 Task: 183. Freelance Voice Actor:- Create a Squarespace website for a freelance voice actor. Showcase voice acting demos, services, and contact information.
Action: Mouse moved to (1038, 406)
Screenshot: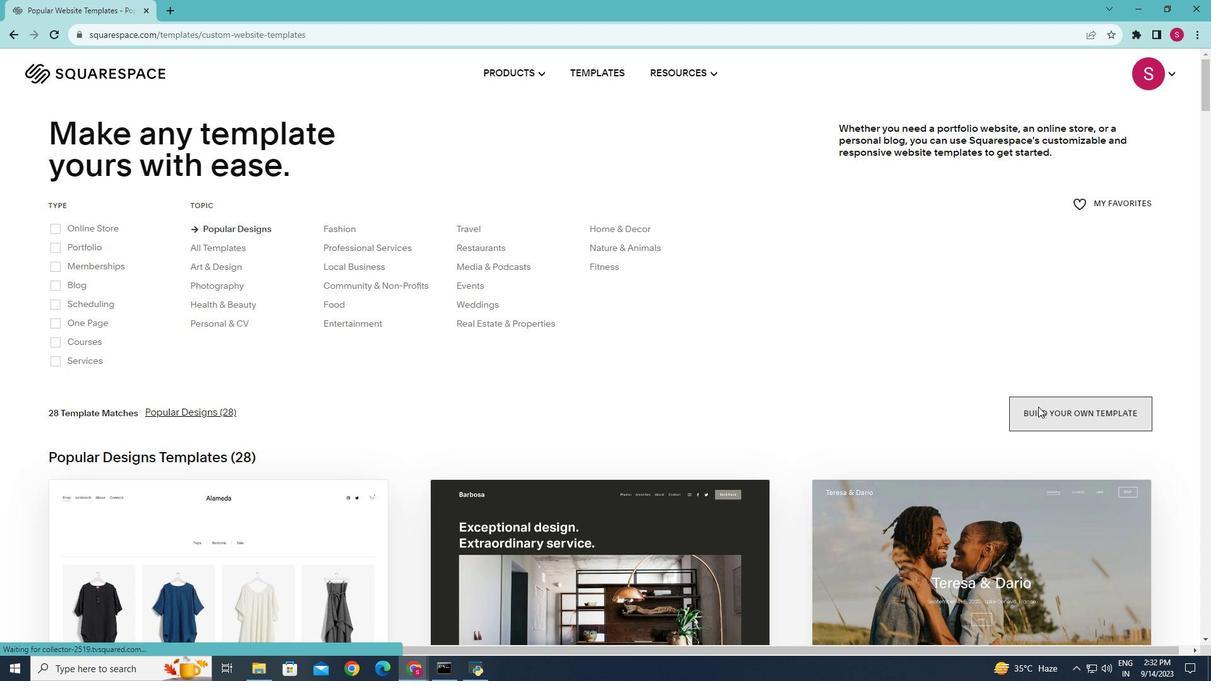 
Action: Mouse pressed left at (1038, 406)
Screenshot: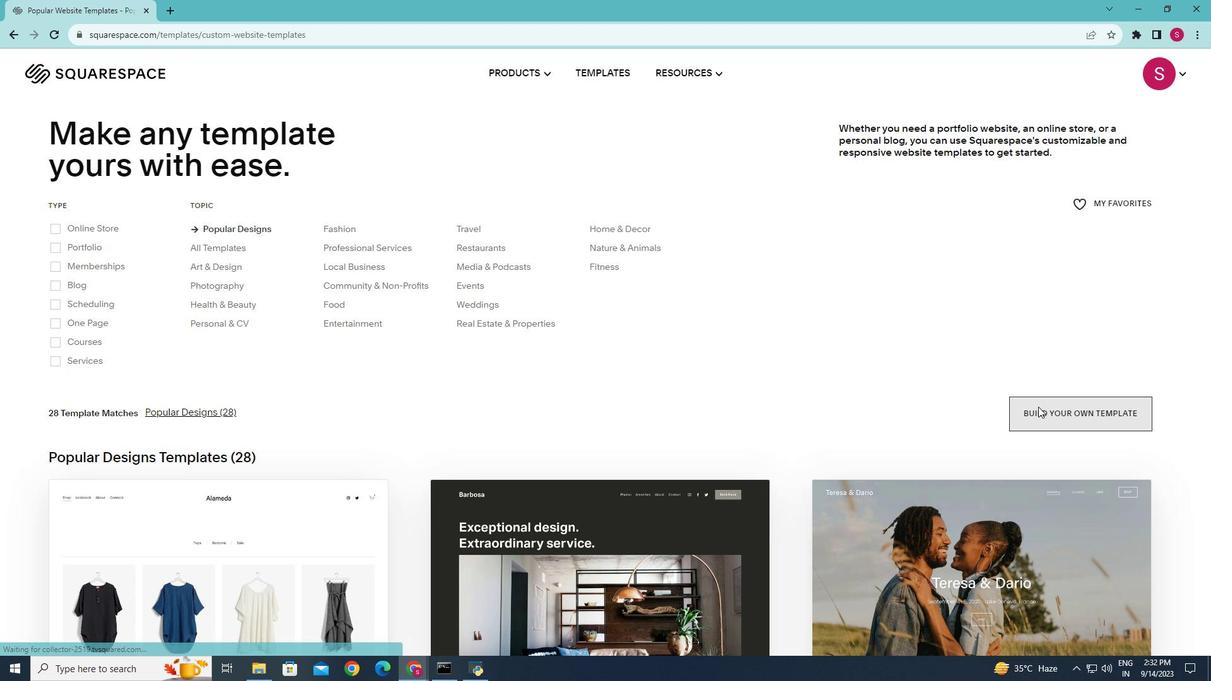 
Action: Mouse moved to (1004, 476)
Screenshot: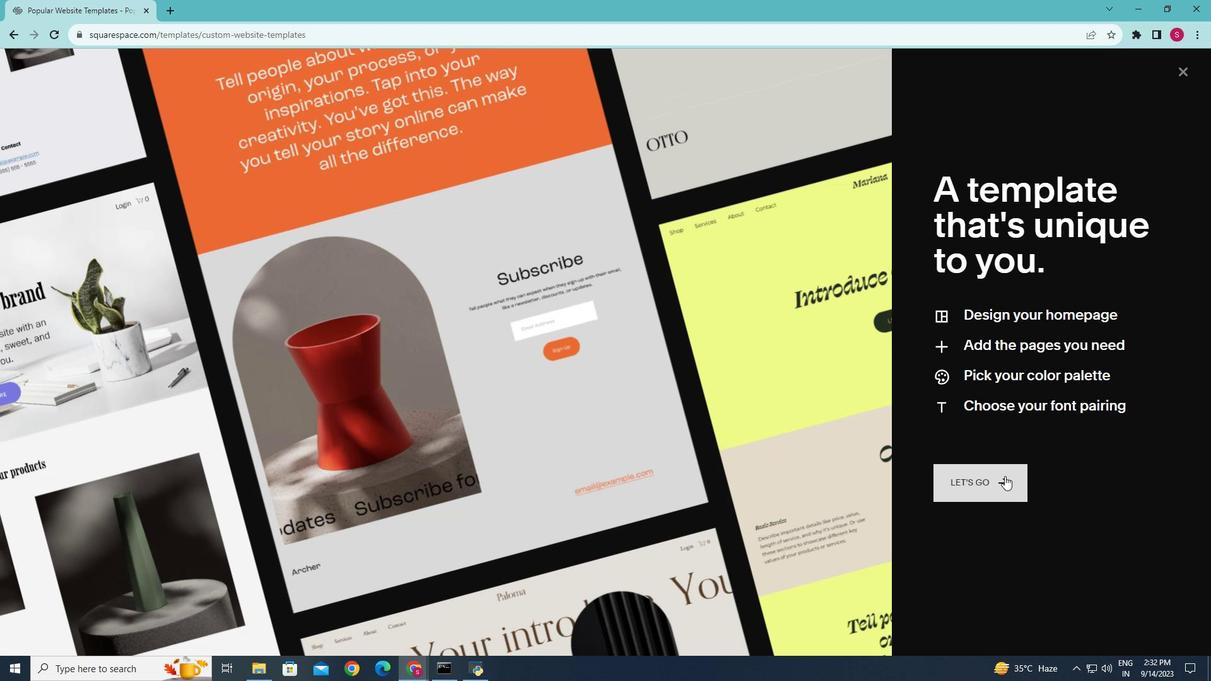
Action: Mouse pressed left at (1004, 476)
Screenshot: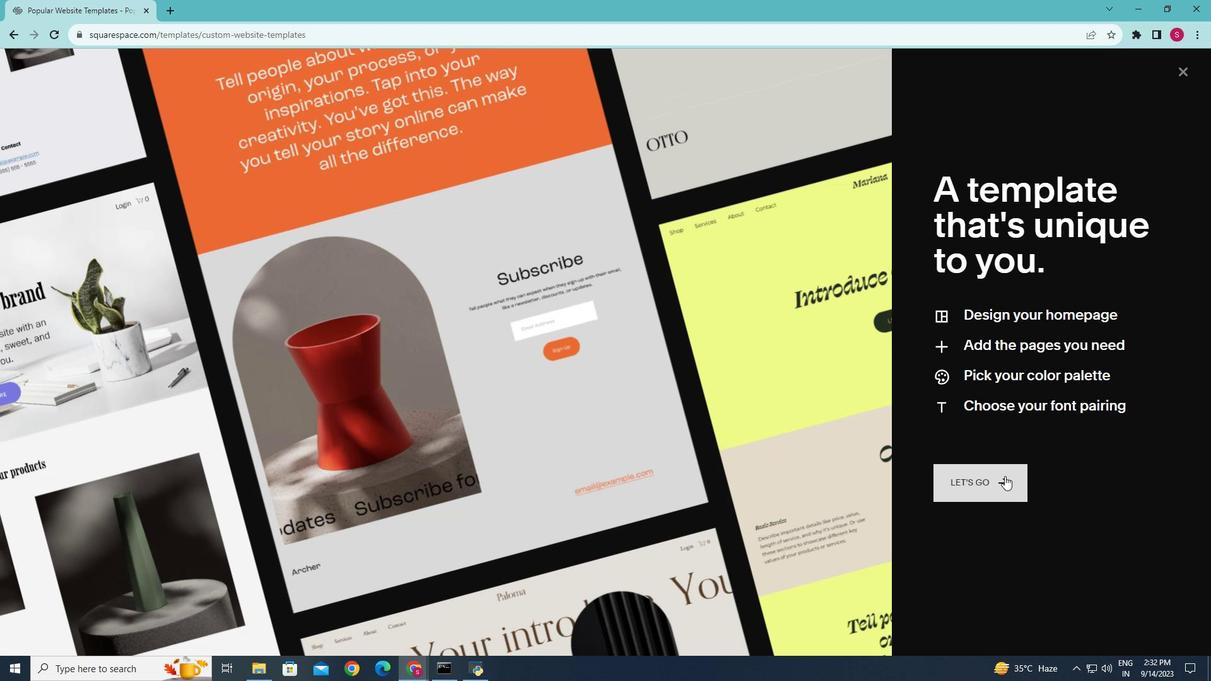 
Action: Mouse moved to (992, 228)
Screenshot: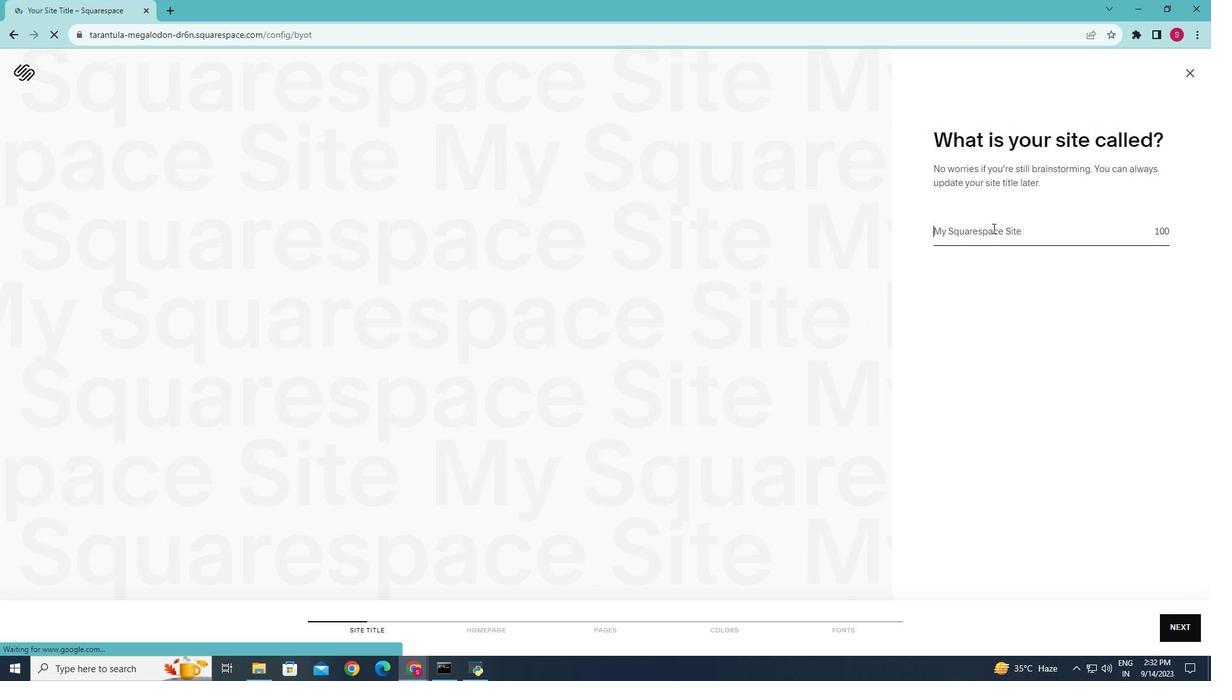 
Action: Mouse pressed left at (992, 228)
Screenshot: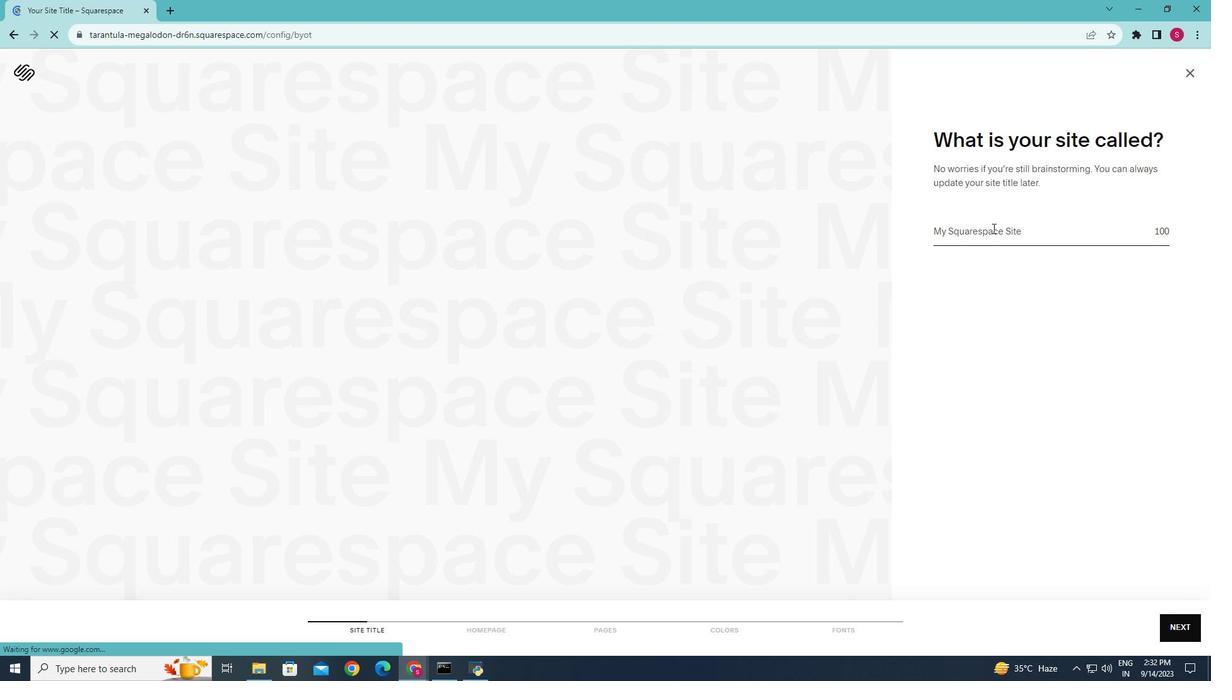 
Action: Mouse moved to (992, 228)
Screenshot: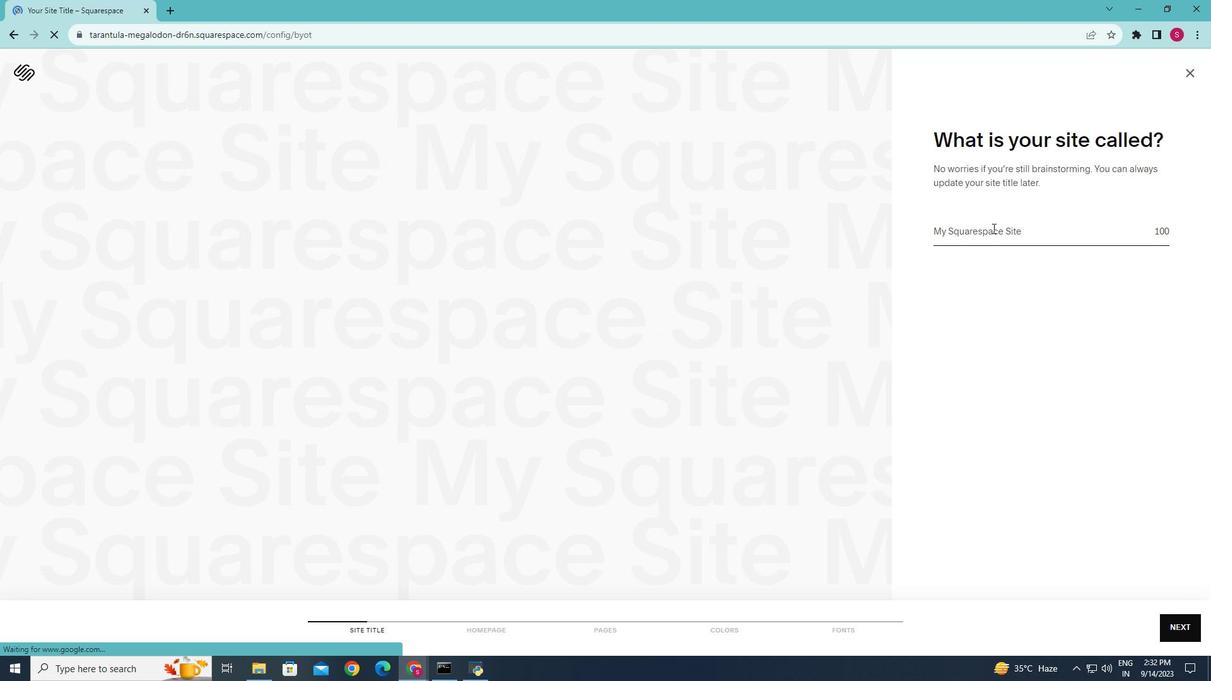 
Action: Key pressed <Key.caps_lock>F<Key.caps_lock>reelance<Key.space><Key.caps_lock>V<Key.caps_lock>oice<Key.space><Key.caps_lock>A<Key.caps_lock>ctor
Screenshot: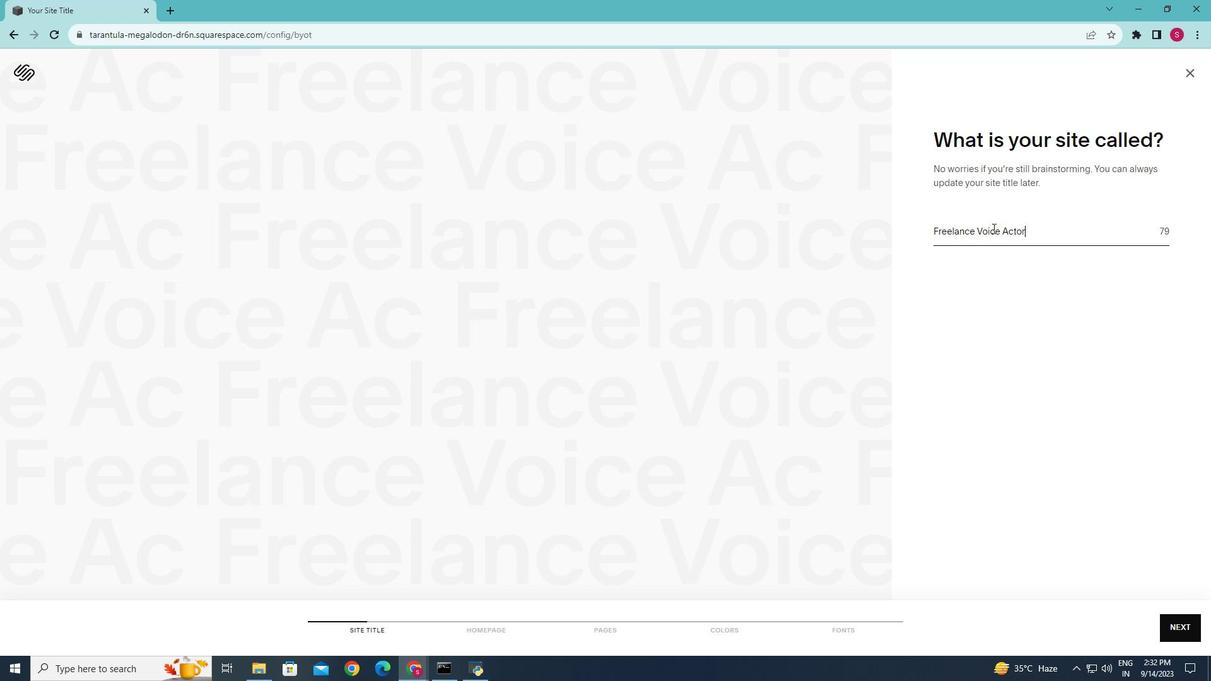 
Action: Mouse moved to (1168, 621)
Screenshot: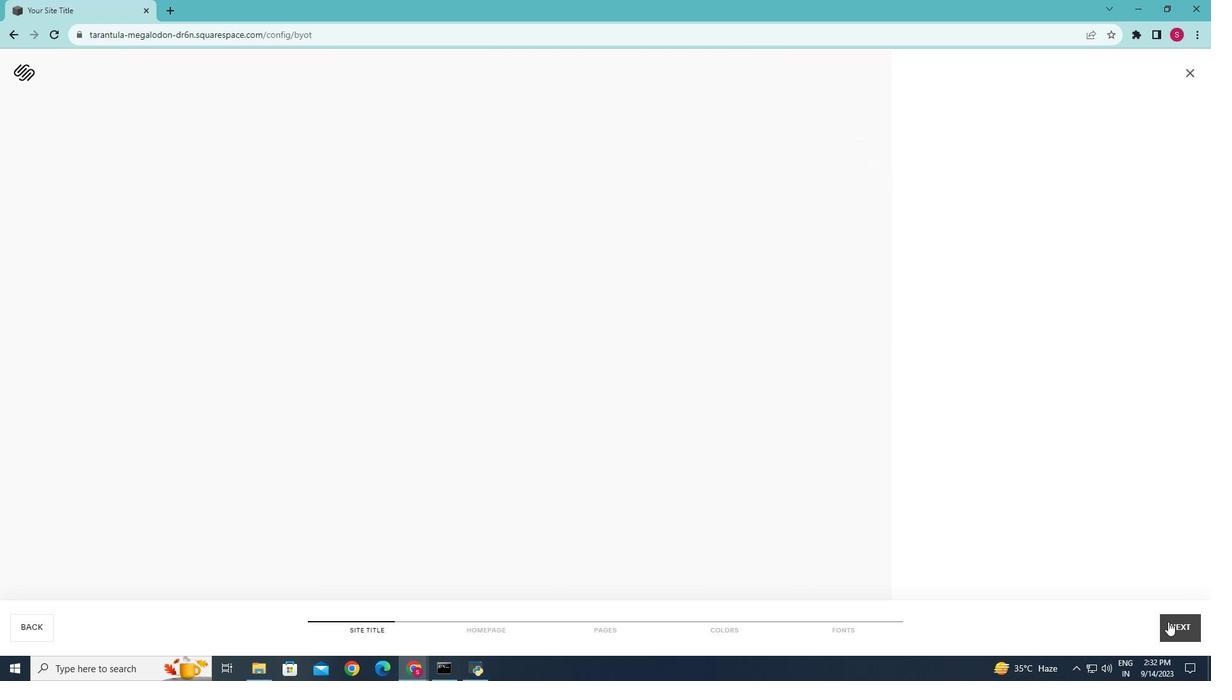 
Action: Mouse pressed left at (1168, 621)
Screenshot: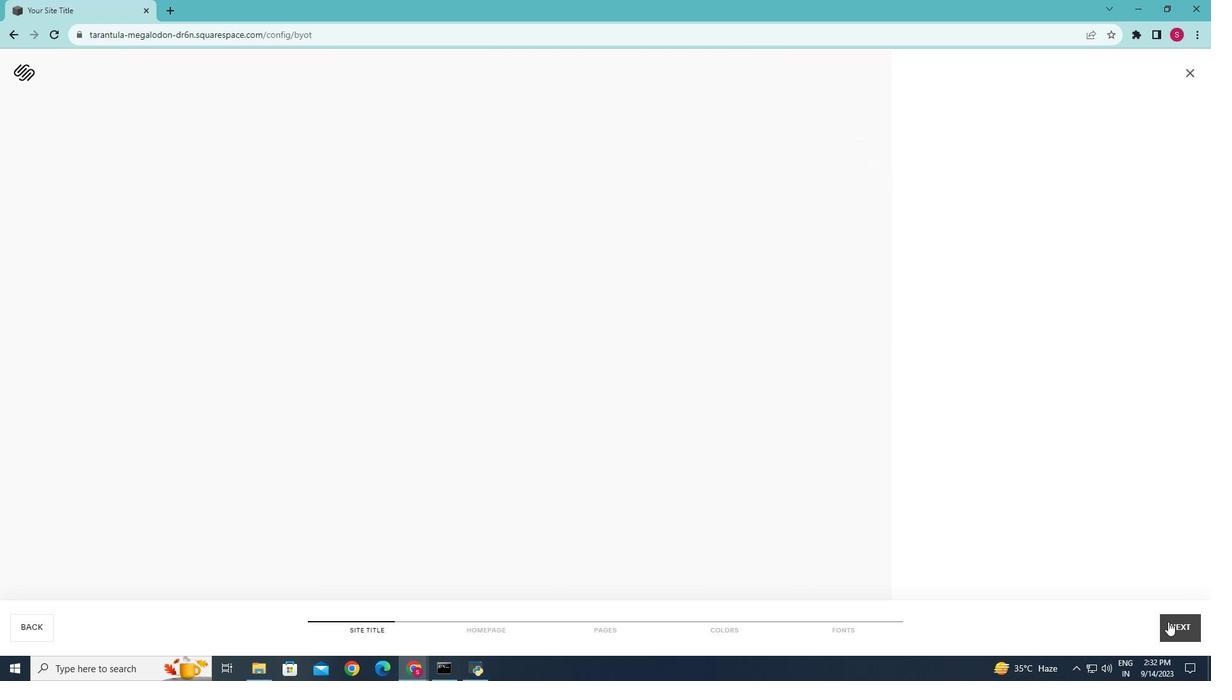 
Action: Mouse moved to (1178, 625)
Screenshot: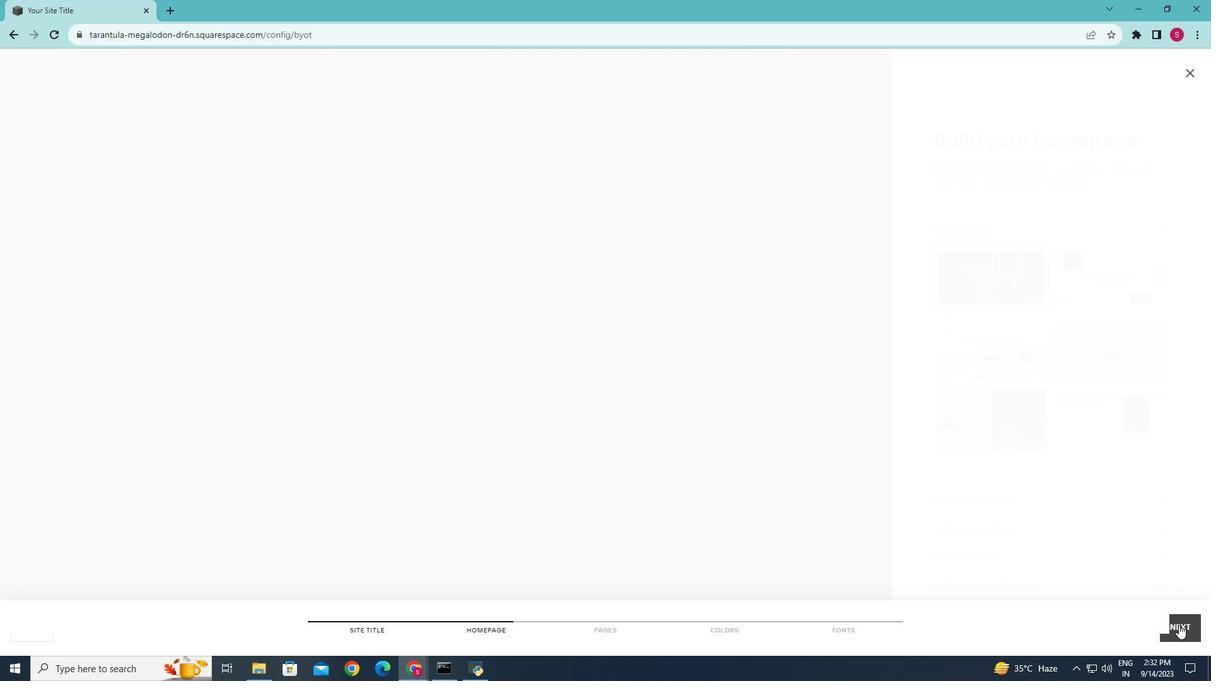 
Action: Mouse pressed left at (1178, 625)
Screenshot: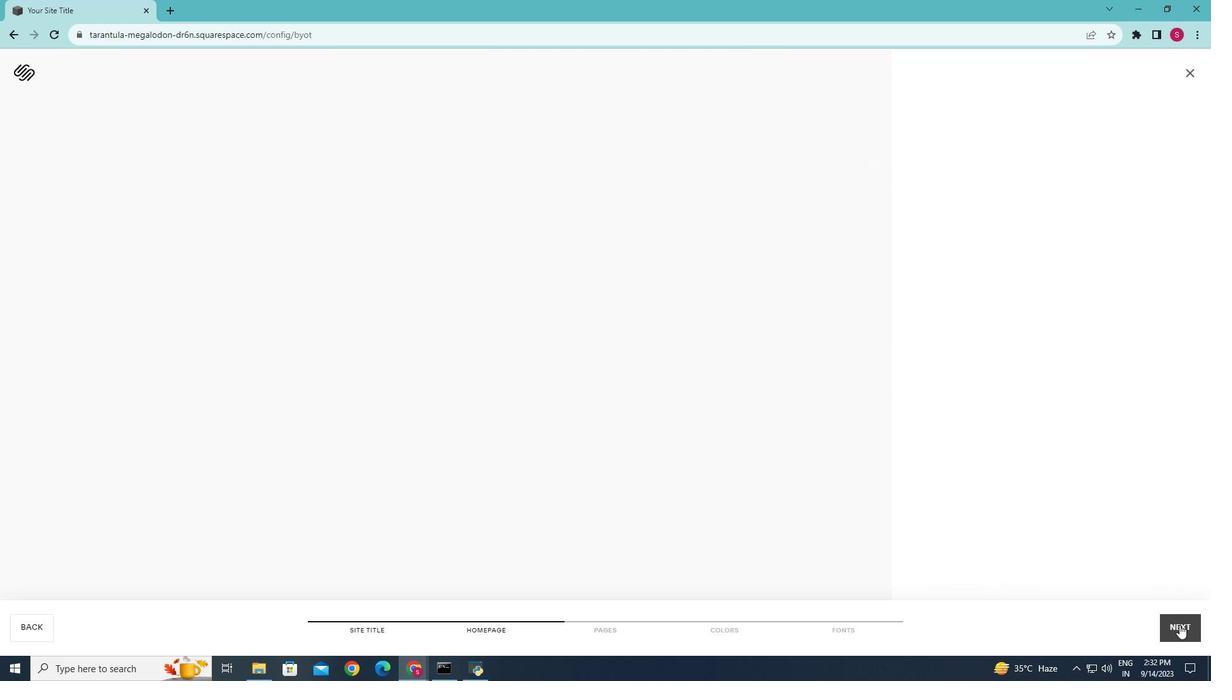 
Action: Mouse moved to (935, 350)
Screenshot: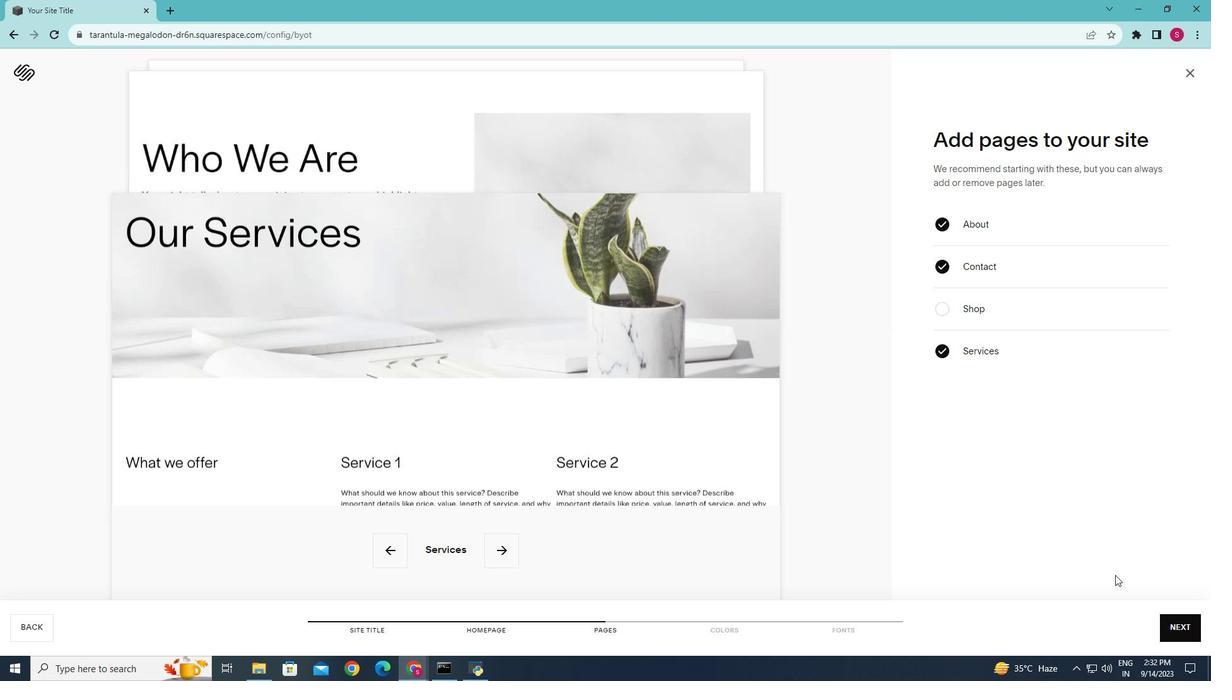
Action: Mouse pressed left at (935, 350)
Screenshot: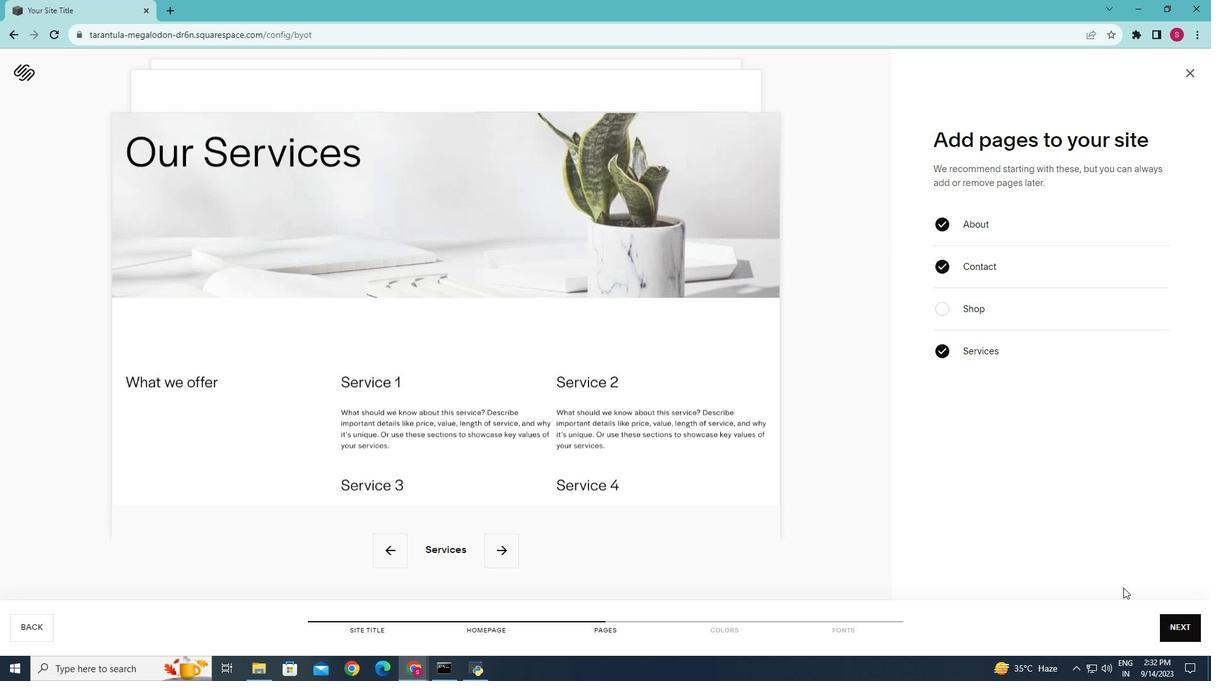 
Action: Mouse moved to (1173, 621)
Screenshot: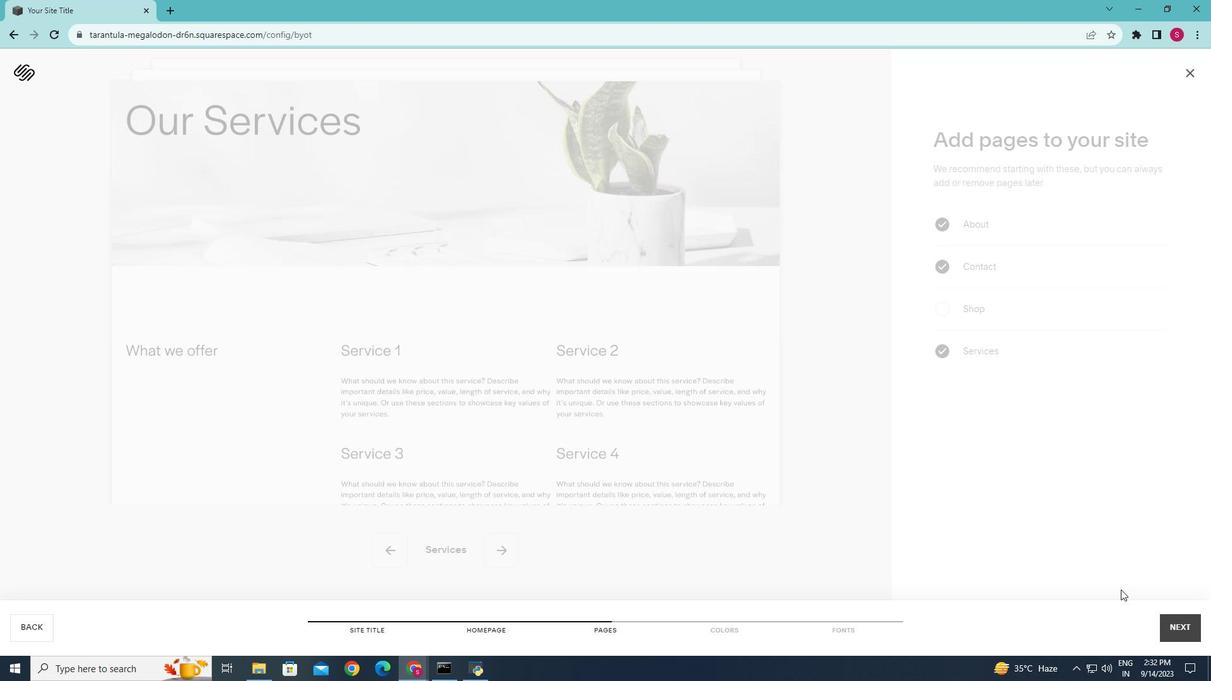 
Action: Mouse pressed left at (1173, 621)
Screenshot: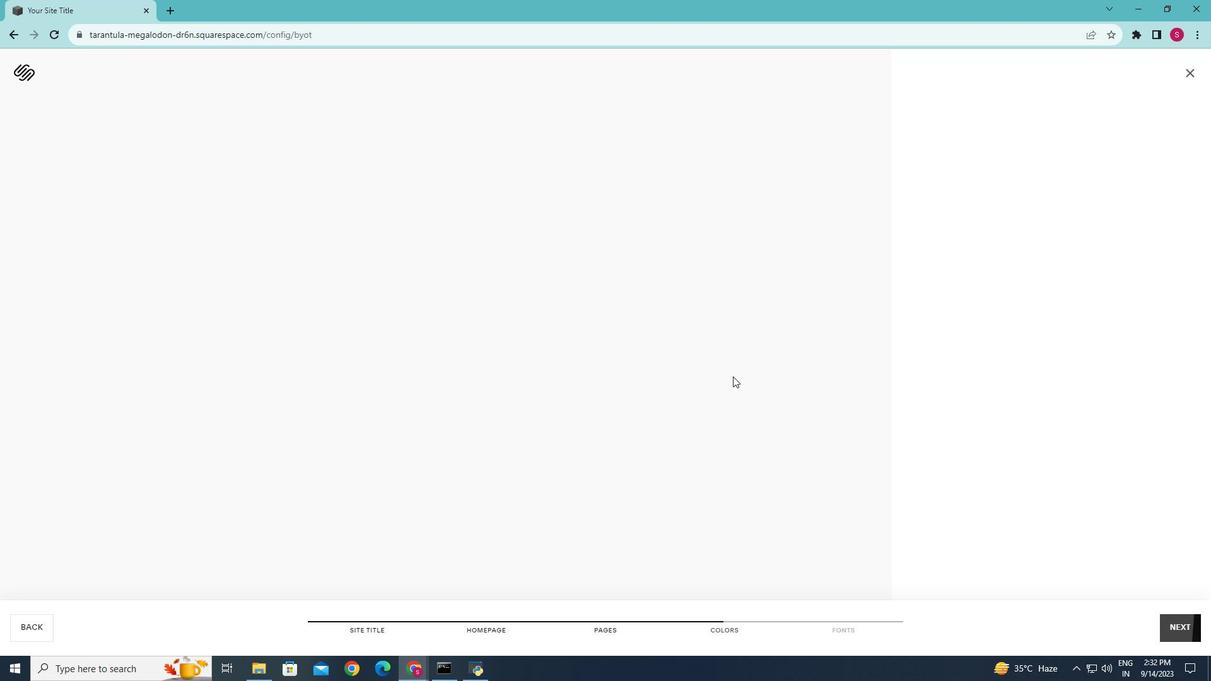 
Action: Mouse moved to (962, 348)
Screenshot: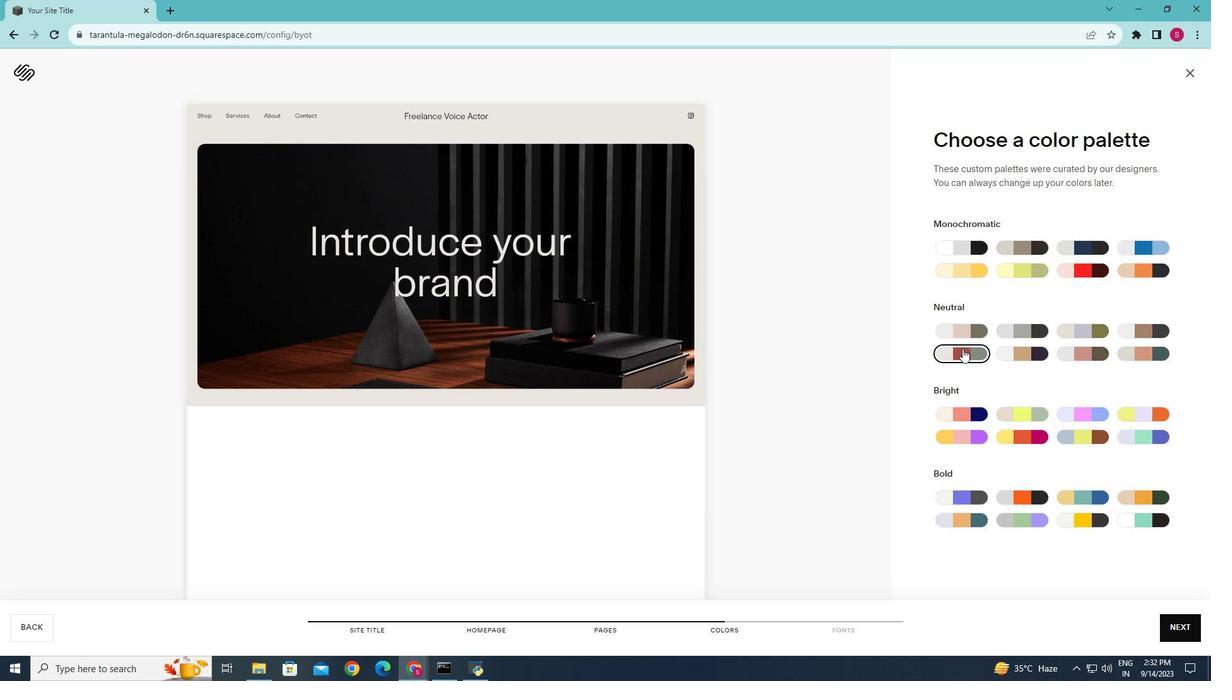 
Action: Mouse pressed left at (962, 348)
Screenshot: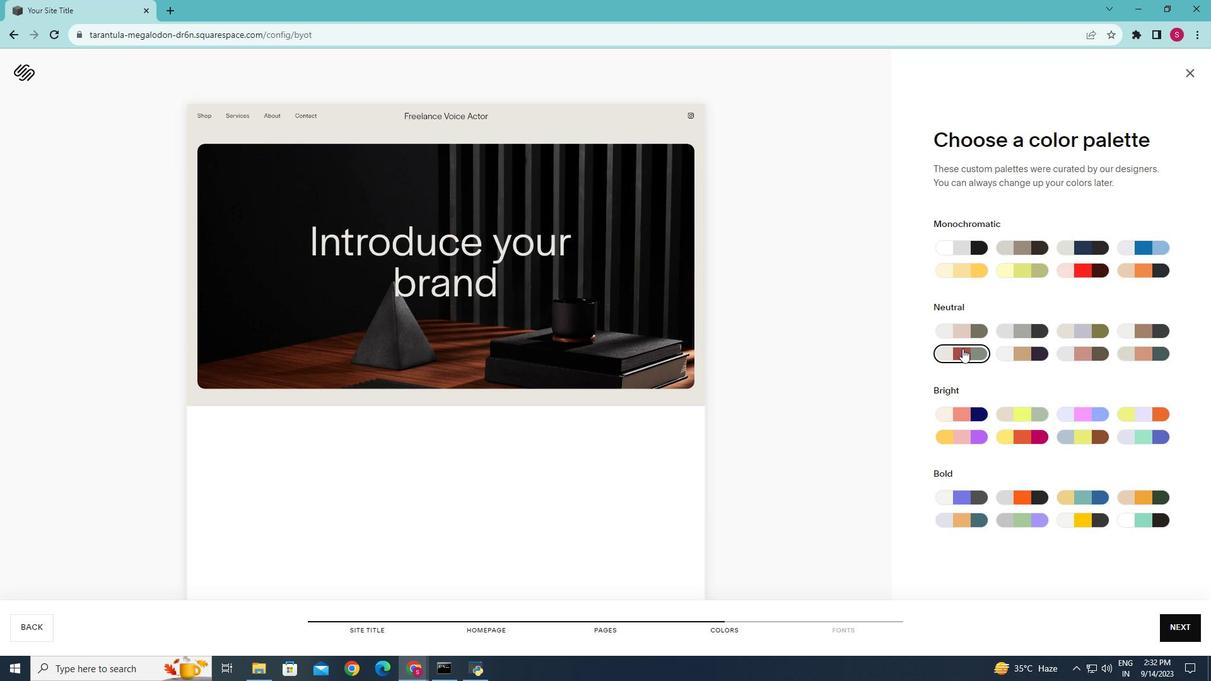 
Action: Mouse moved to (1169, 620)
Screenshot: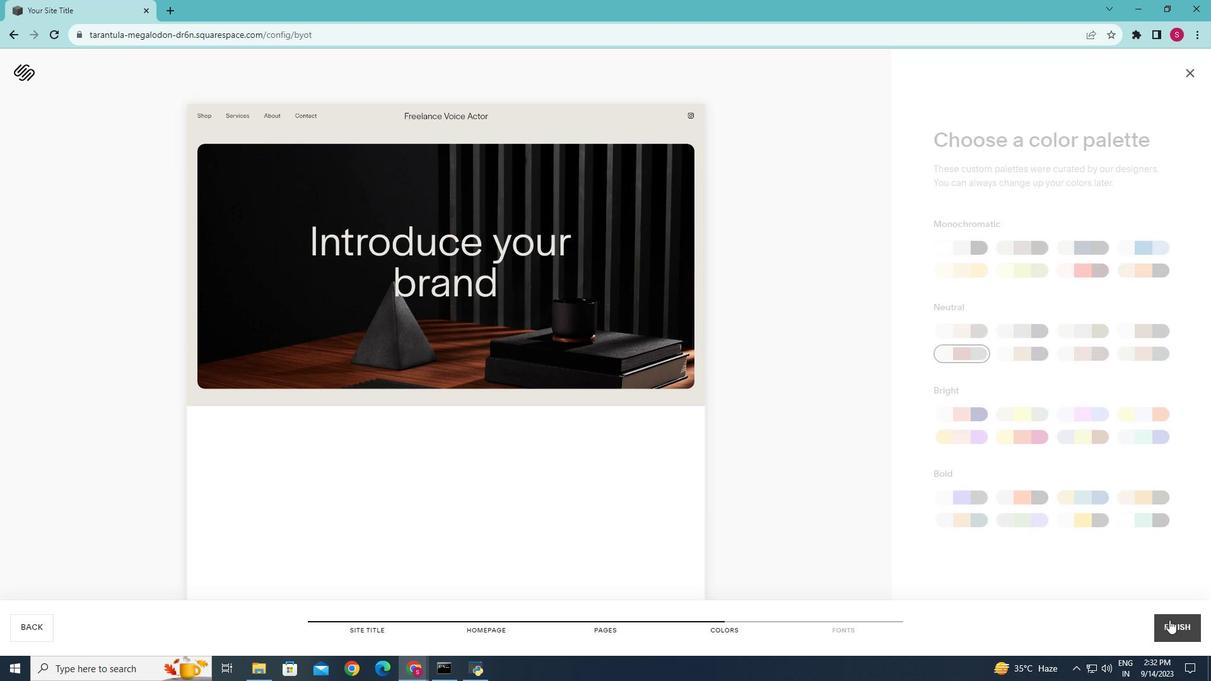 
Action: Mouse pressed left at (1169, 620)
Screenshot: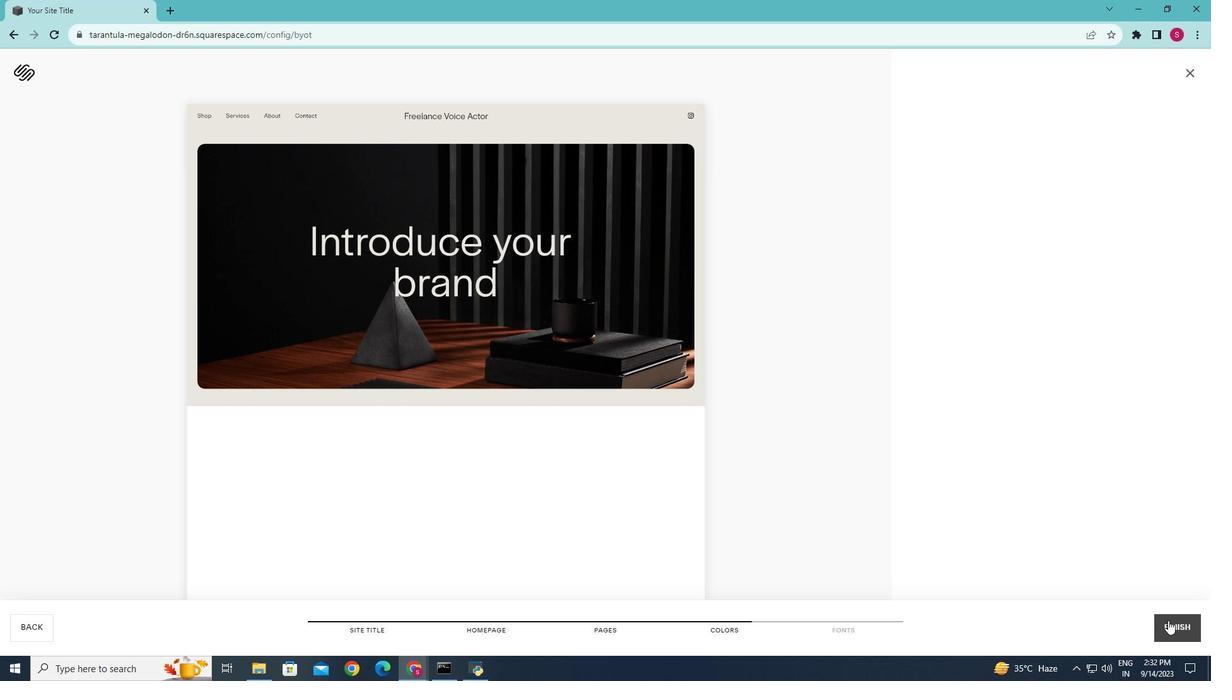 
Action: Mouse moved to (1030, 451)
Screenshot: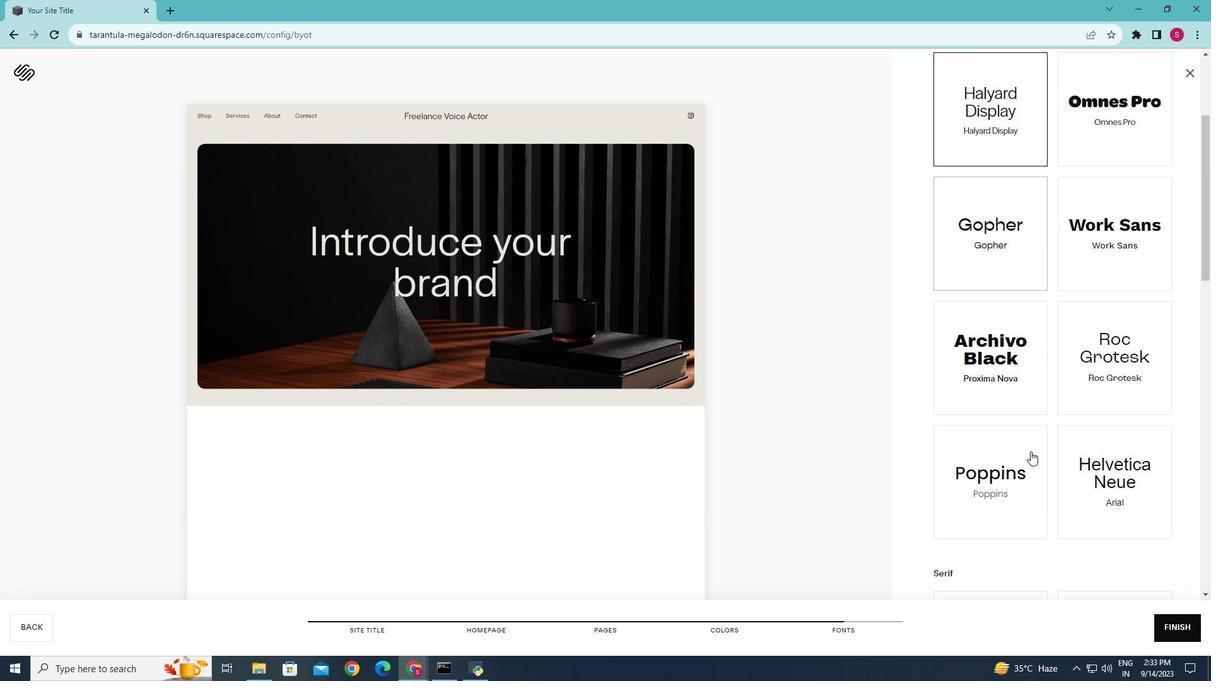 
Action: Mouse scrolled (1030, 451) with delta (0, 0)
Screenshot: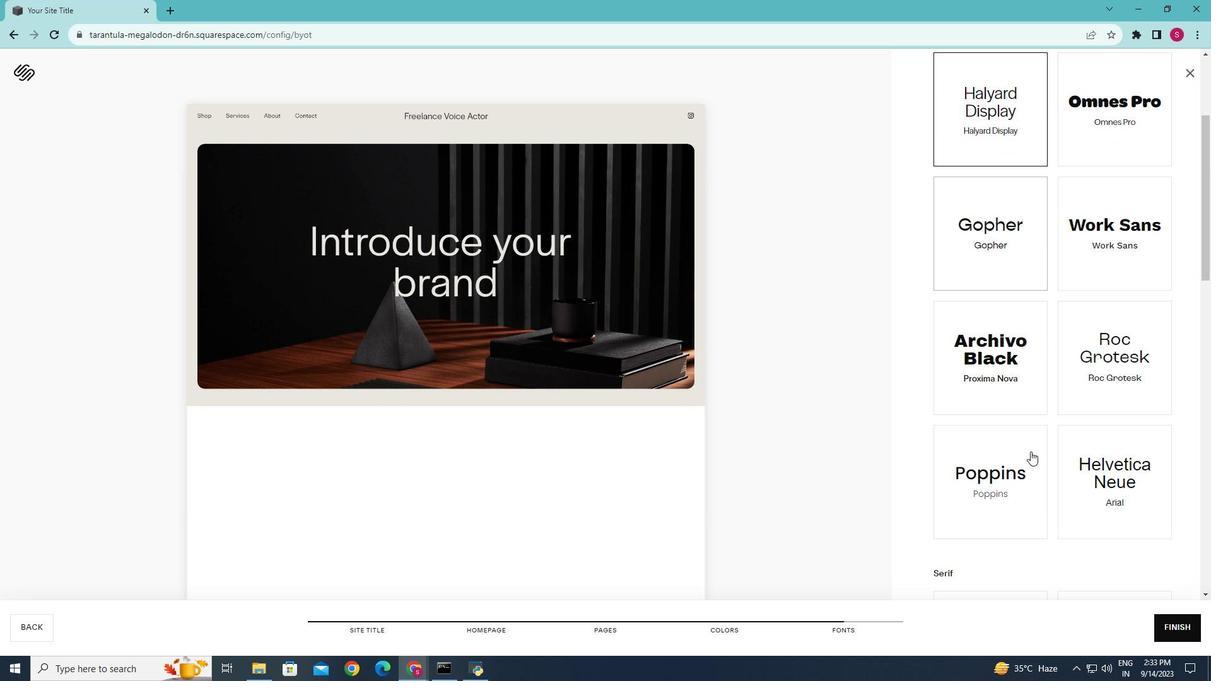 
Action: Mouse scrolled (1030, 451) with delta (0, 0)
Screenshot: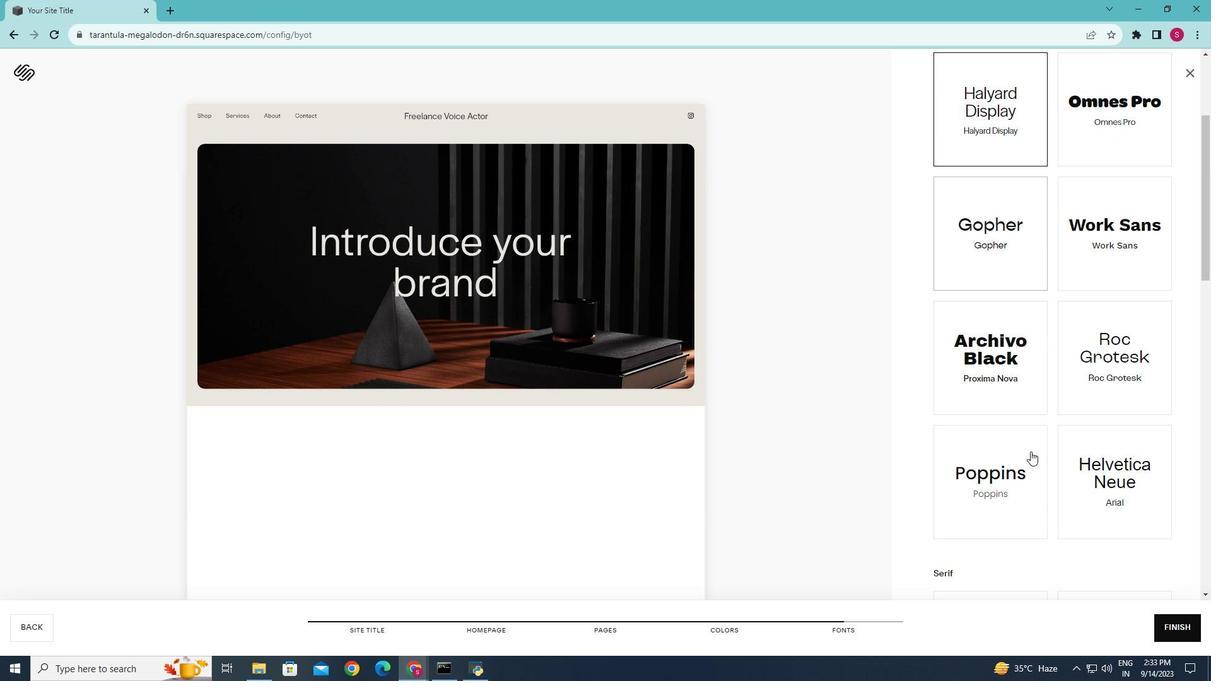 
Action: Mouse scrolled (1030, 451) with delta (0, 0)
Screenshot: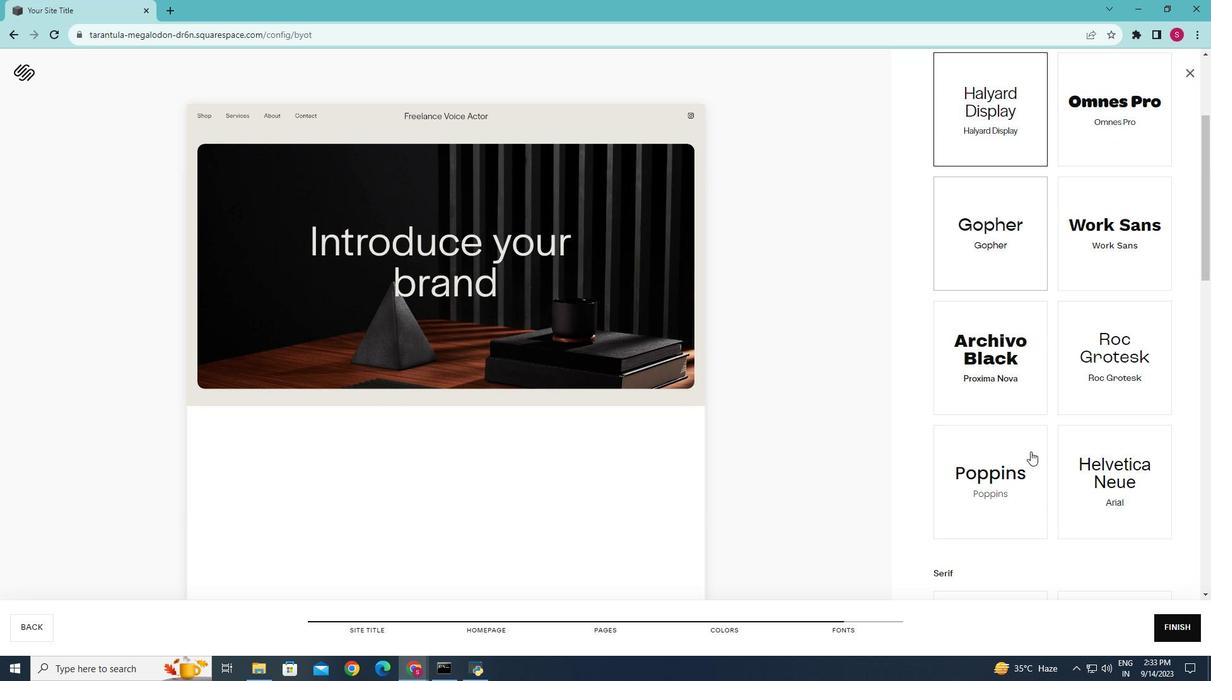 
Action: Mouse scrolled (1030, 451) with delta (0, 0)
Screenshot: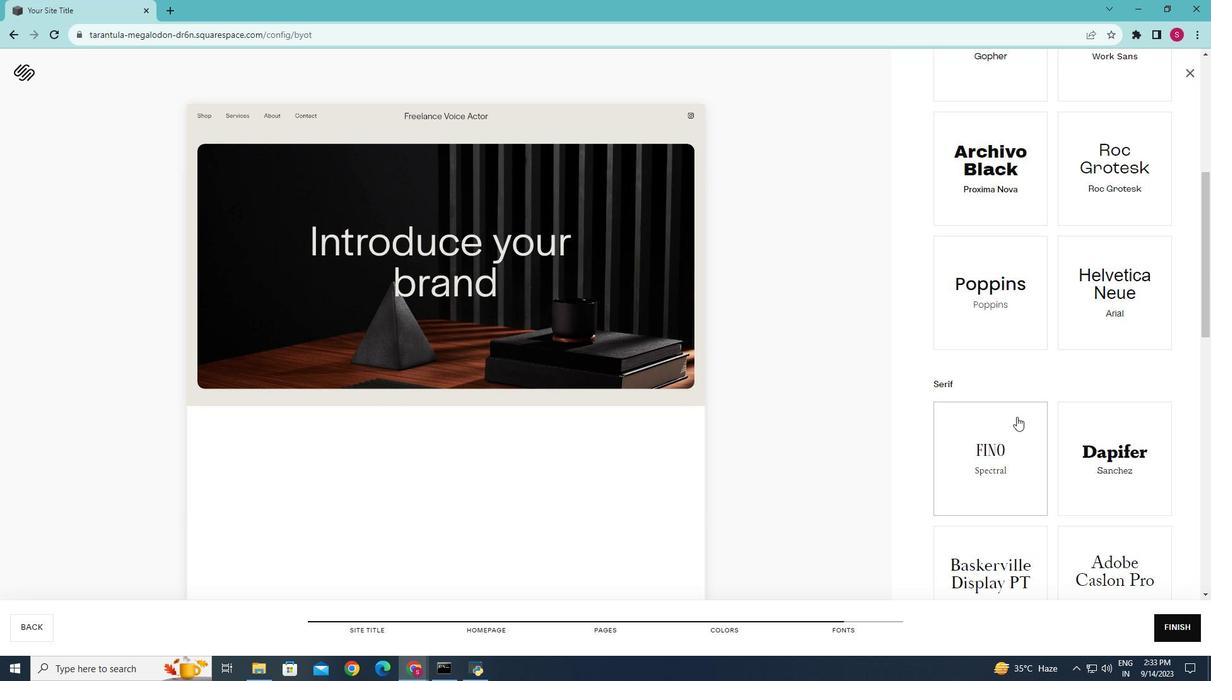 
Action: Mouse scrolled (1030, 451) with delta (0, 0)
Screenshot: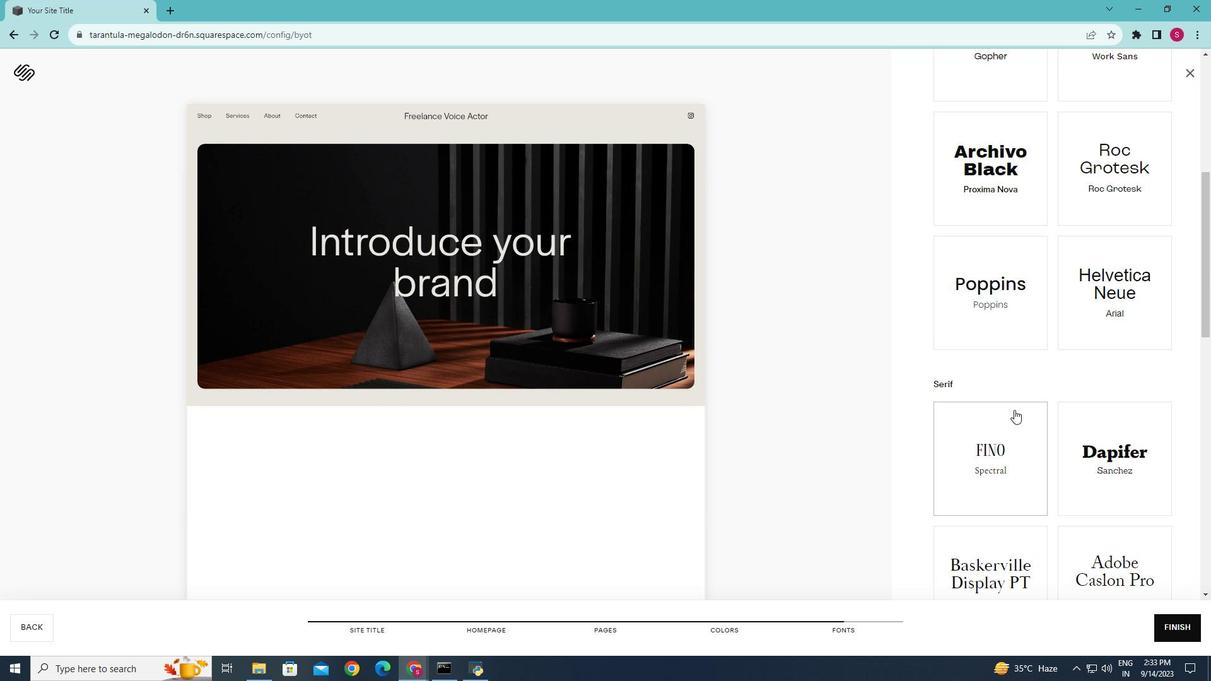 
Action: Mouse scrolled (1030, 451) with delta (0, 0)
Screenshot: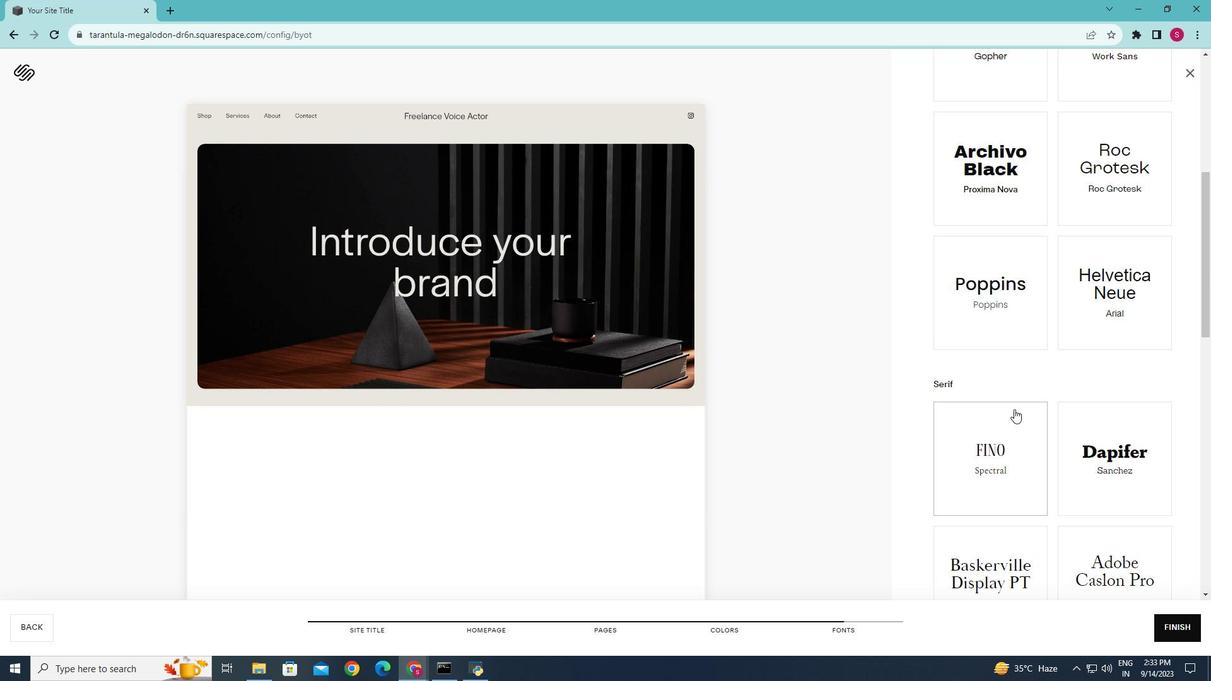 
Action: Mouse moved to (978, 282)
Screenshot: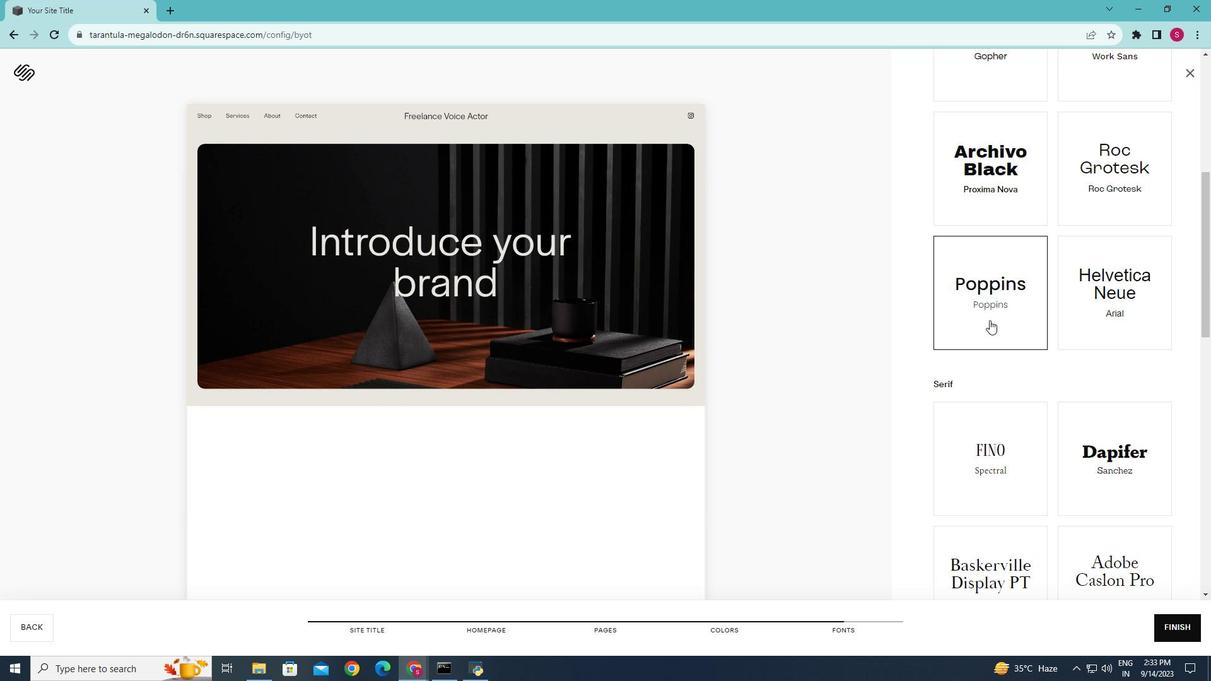 
Action: Mouse pressed left at (978, 282)
Screenshot: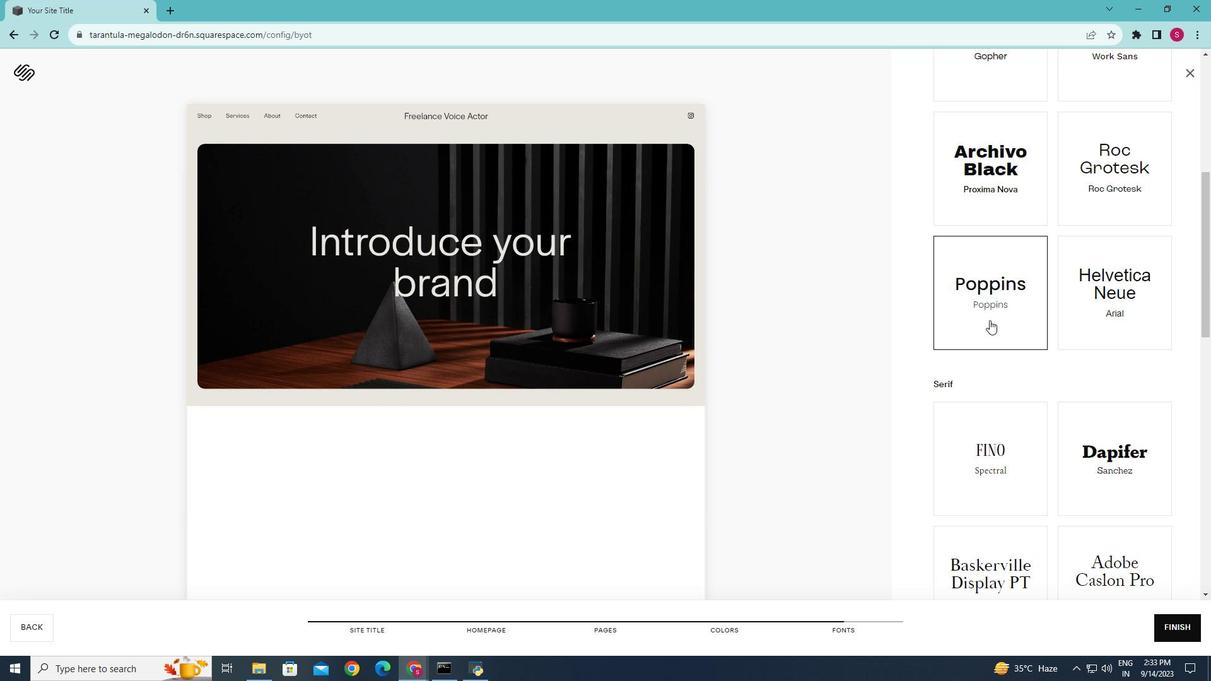 
Action: Mouse moved to (1173, 625)
Screenshot: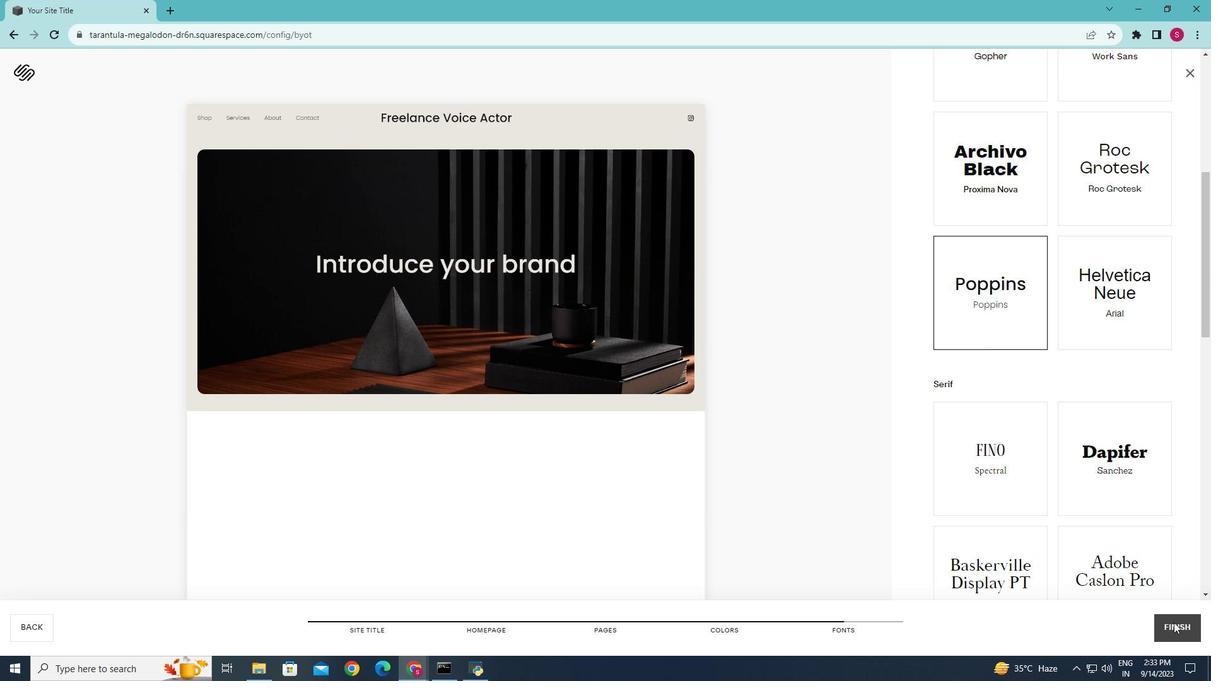 
Action: Mouse pressed left at (1173, 625)
Screenshot: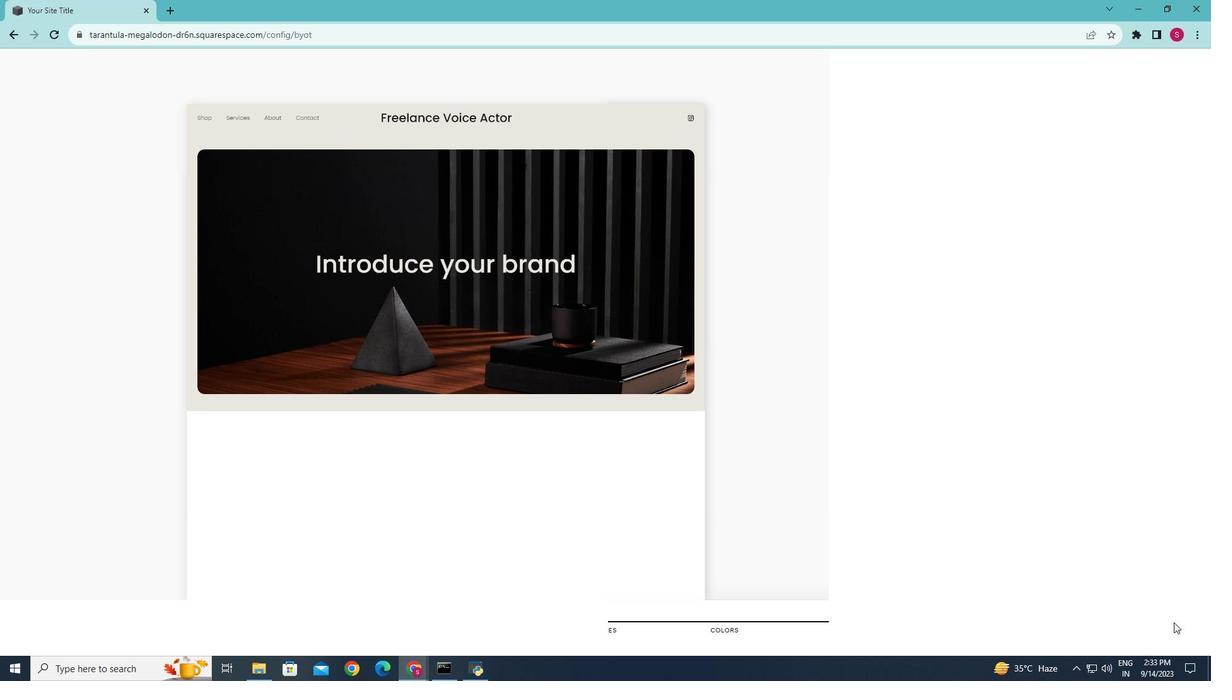 
Action: Mouse moved to (538, 325)
Screenshot: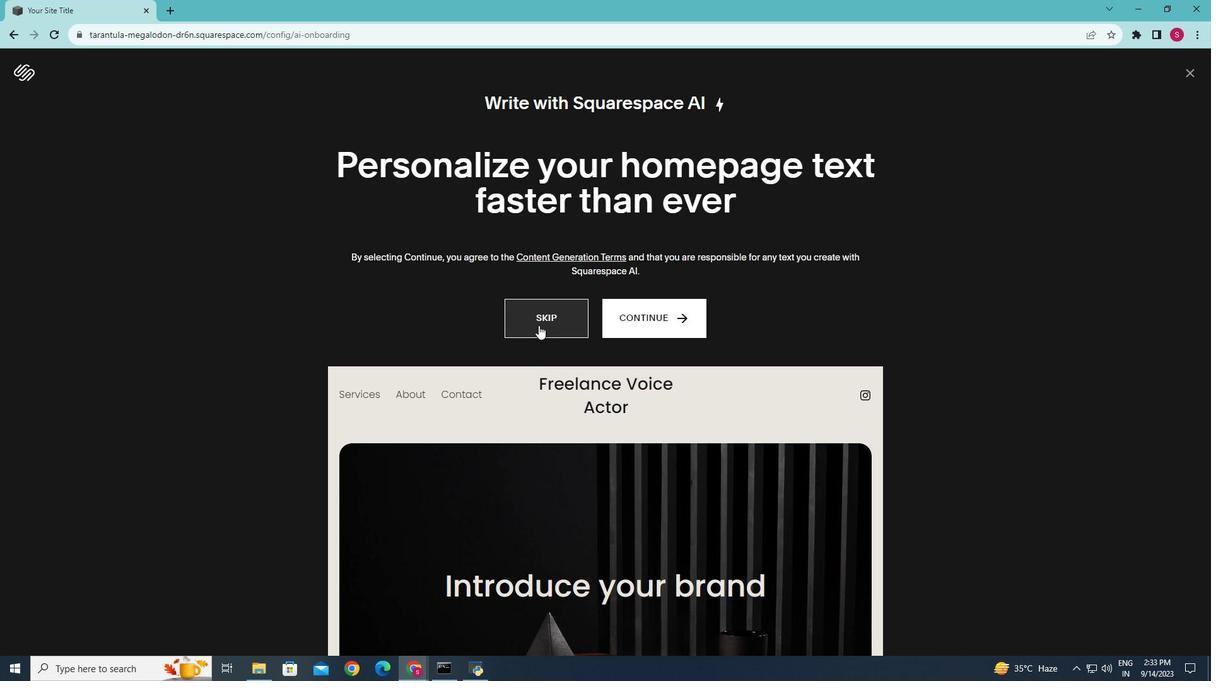 
Action: Mouse pressed left at (538, 325)
Screenshot: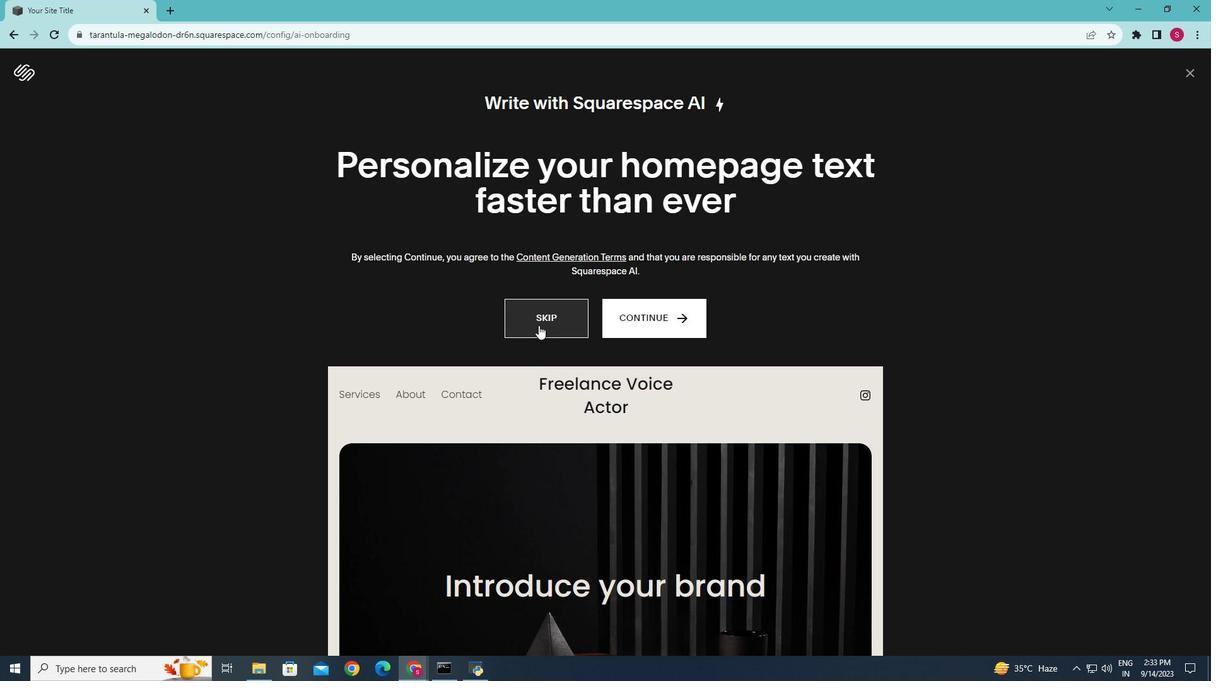 
Action: Mouse moved to (58, 152)
Screenshot: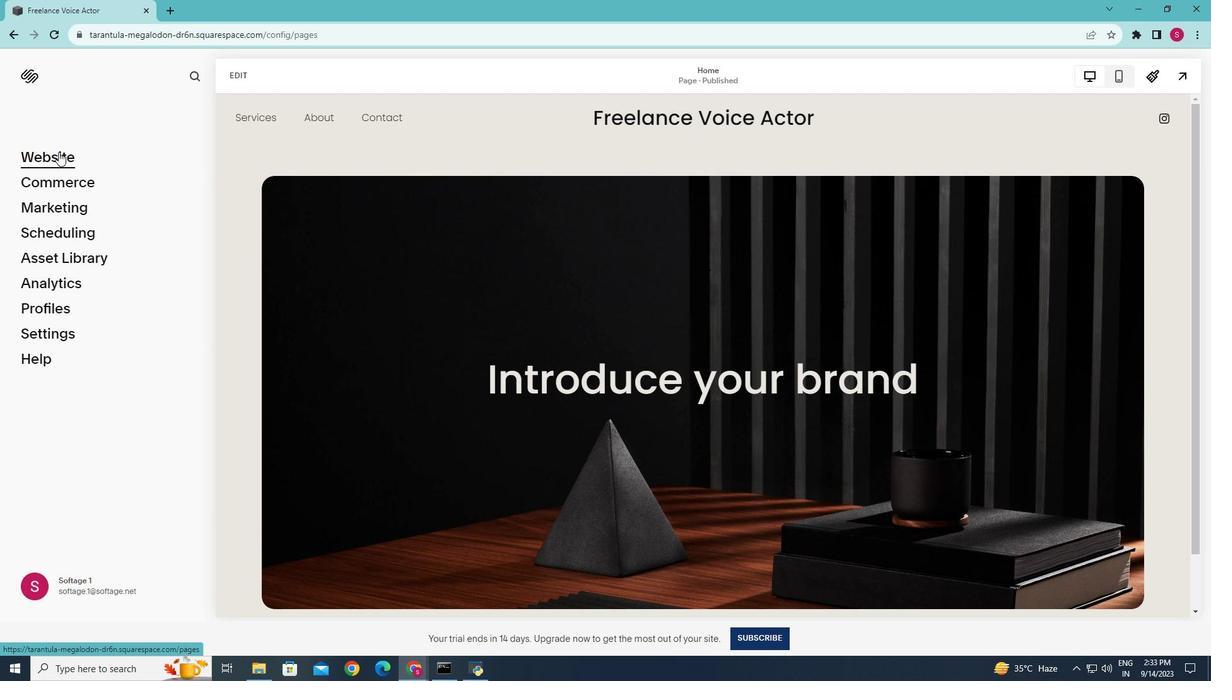 
Action: Mouse pressed left at (58, 152)
Screenshot: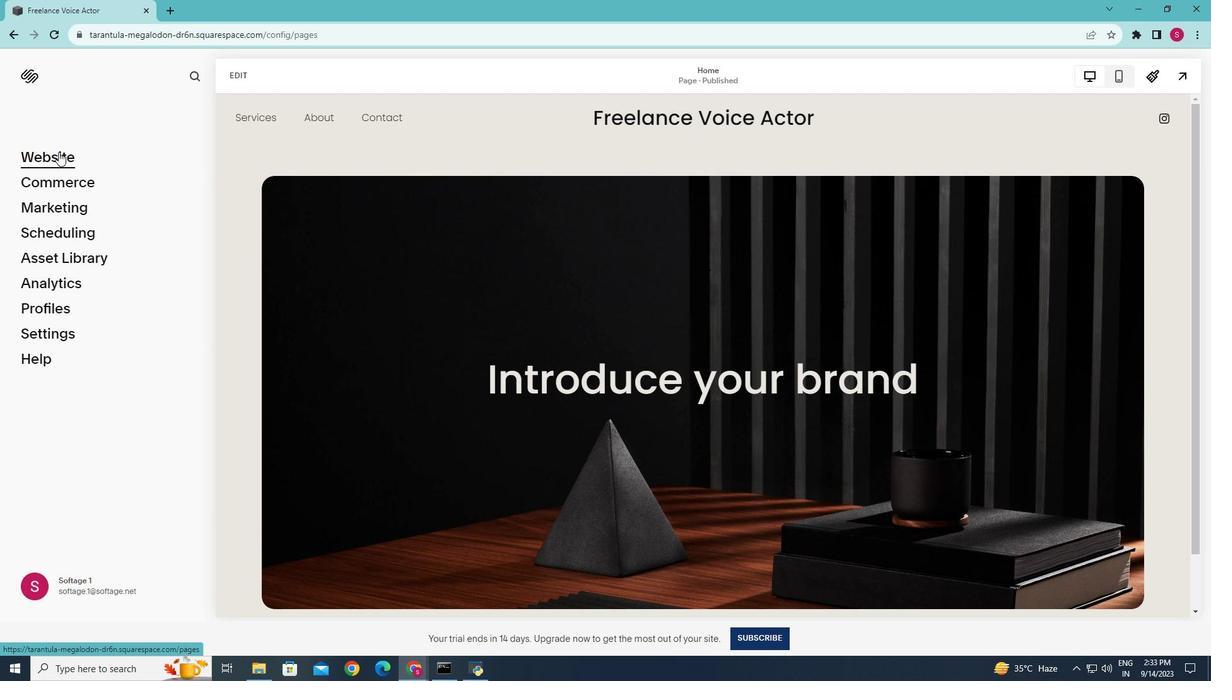 
Action: Mouse moved to (58, 360)
Screenshot: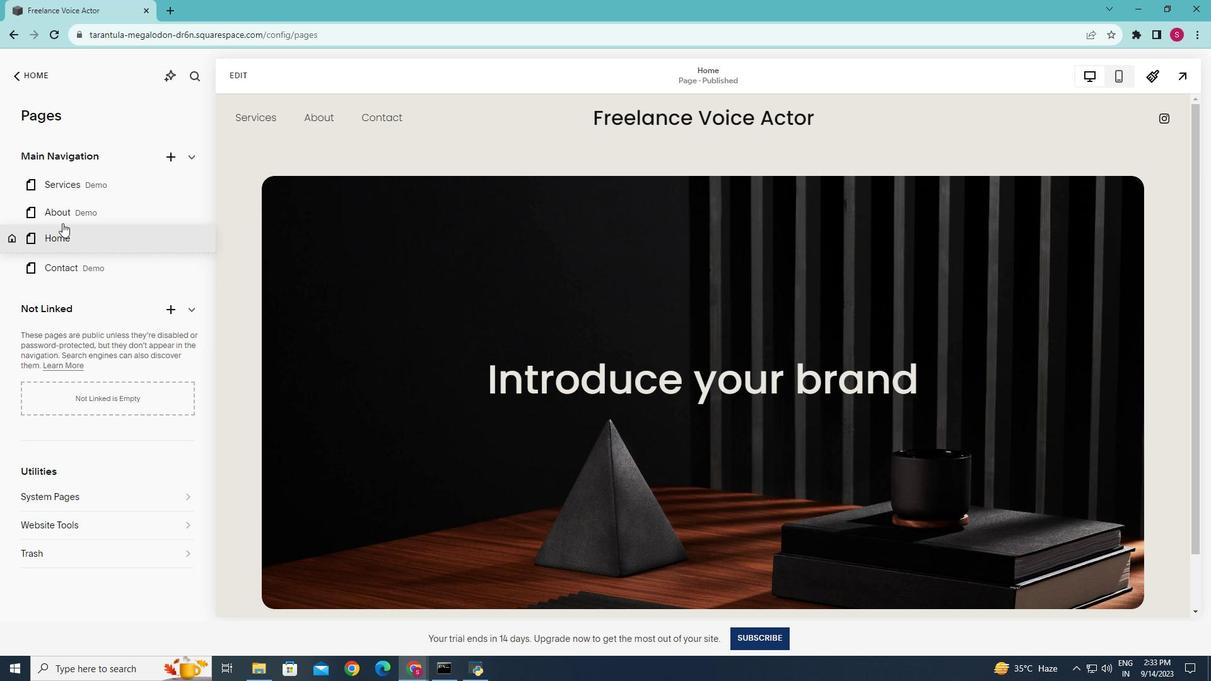 
Action: Mouse pressed left at (58, 360)
Screenshot: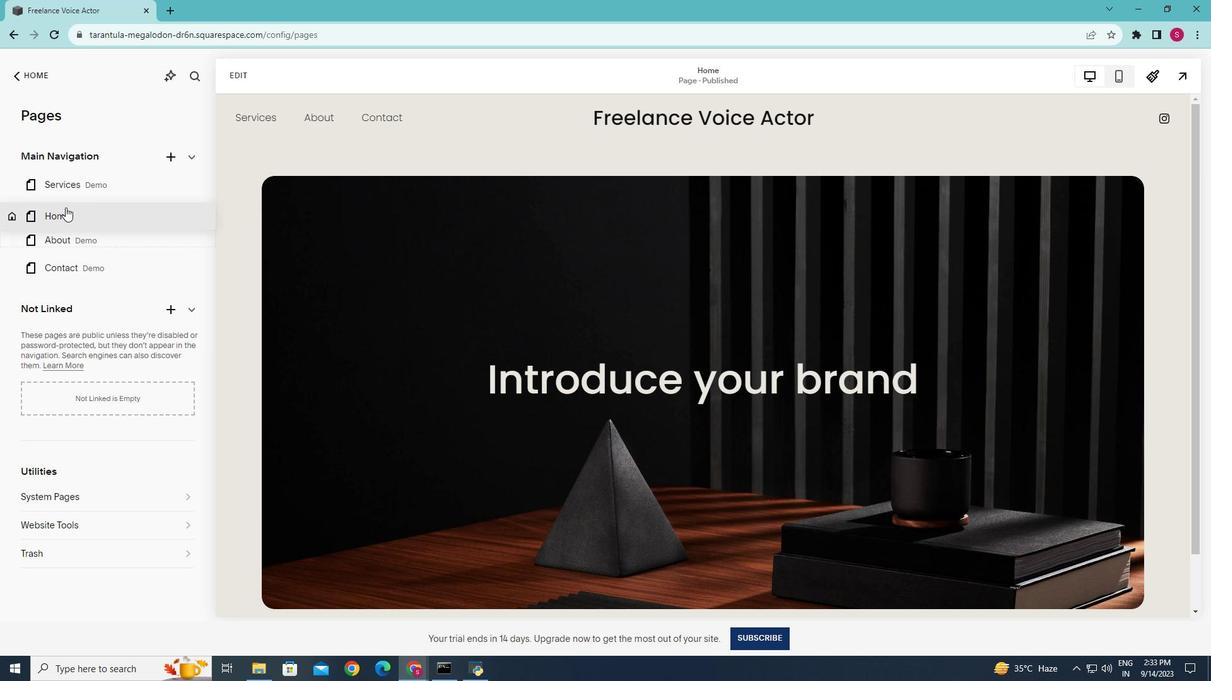 
Action: Mouse moved to (13, 239)
Screenshot: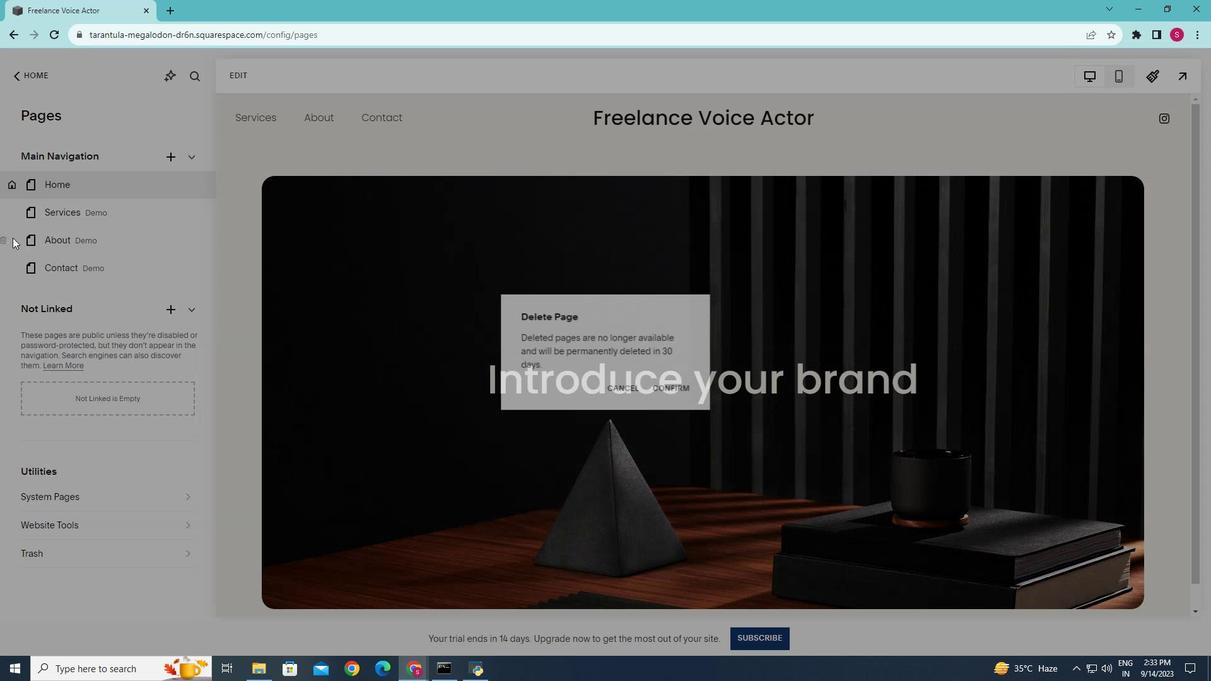 
Action: Mouse pressed left at (13, 239)
Screenshot: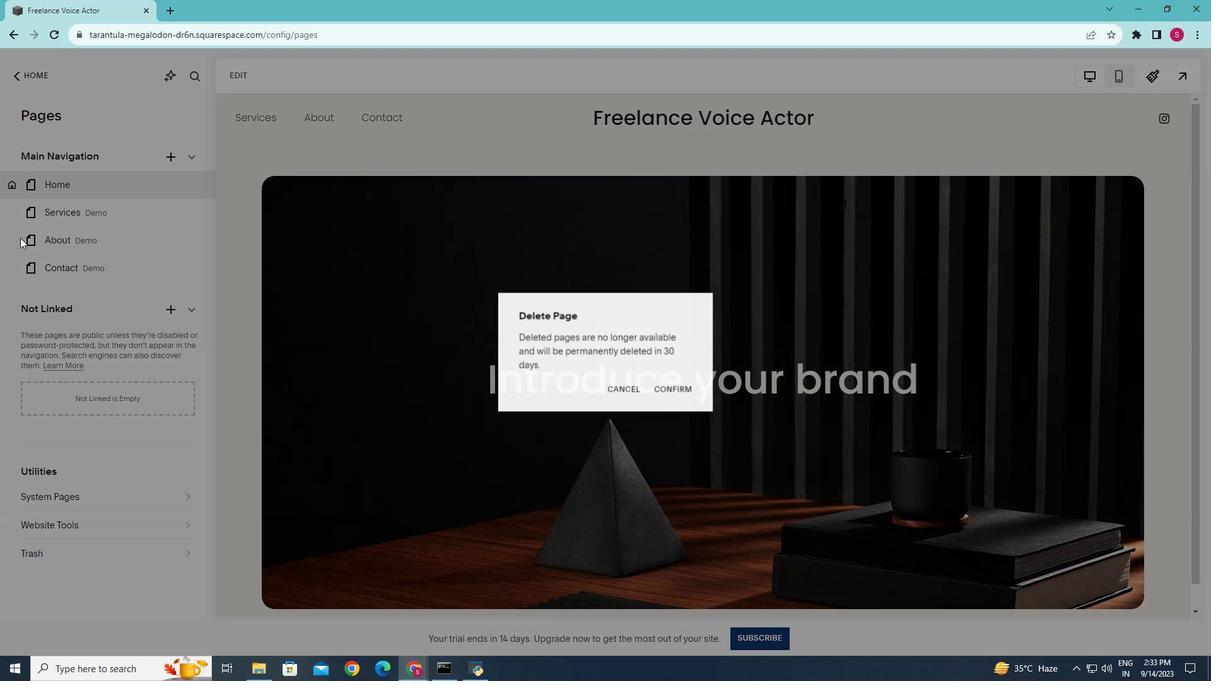 
Action: Mouse moved to (675, 386)
Screenshot: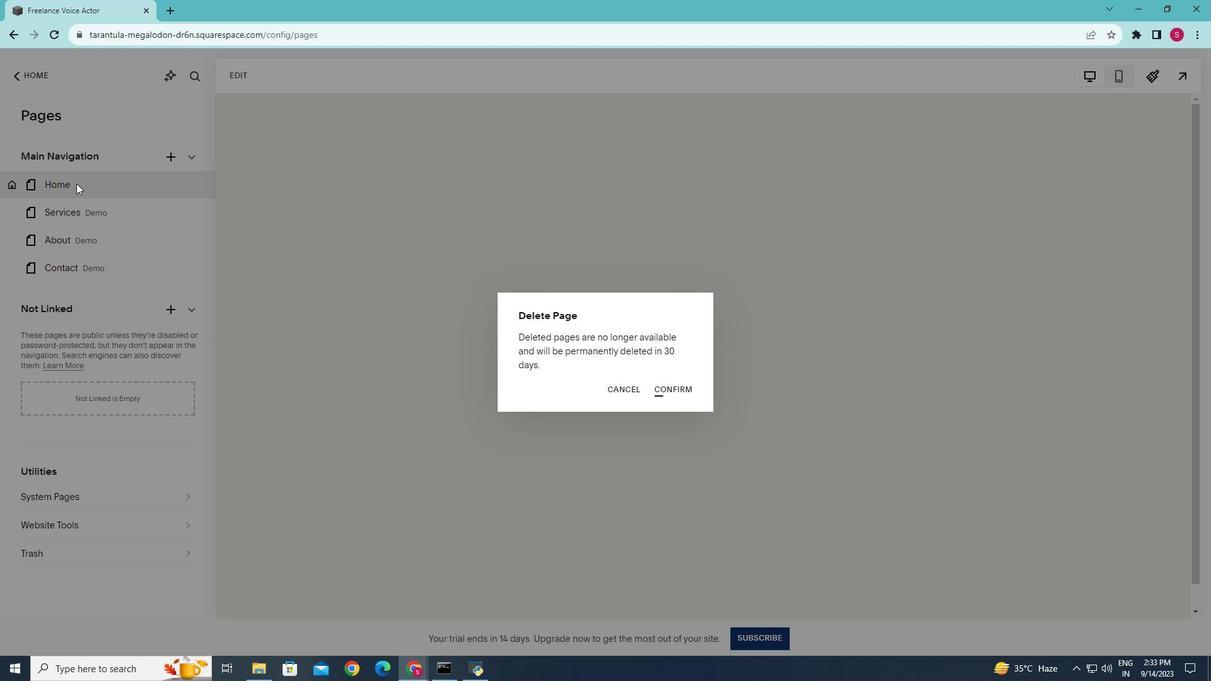 
Action: Mouse pressed left at (675, 386)
Screenshot: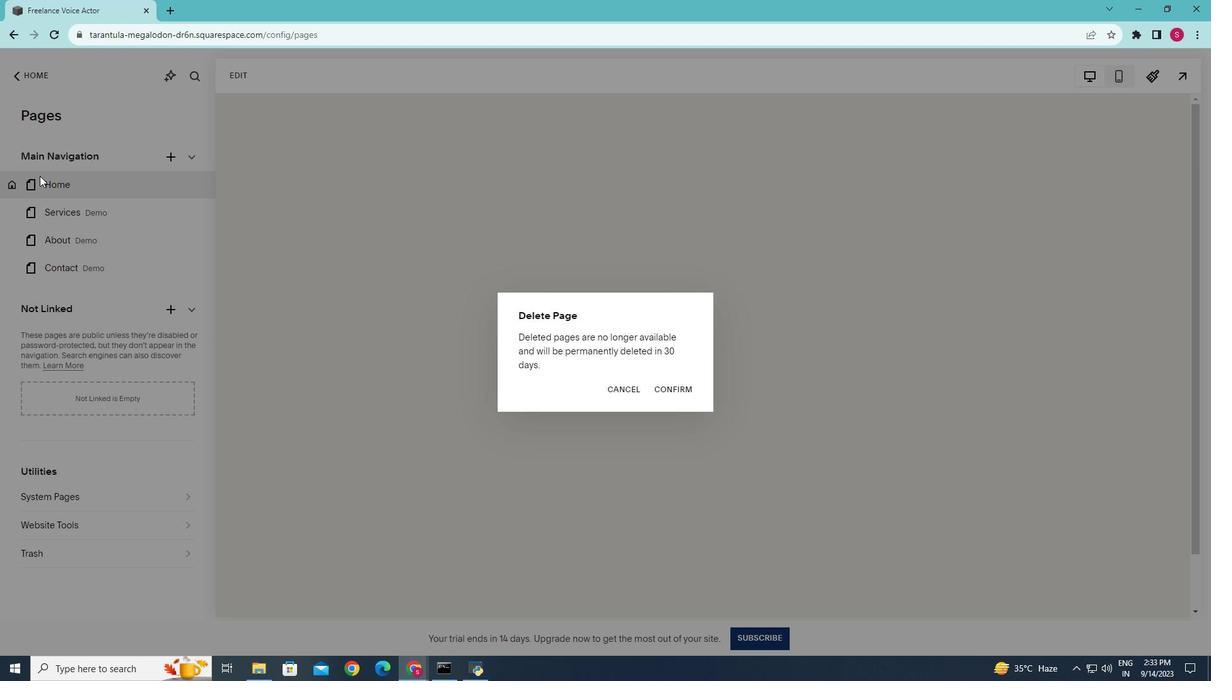 
Action: Mouse moved to (666, 386)
Screenshot: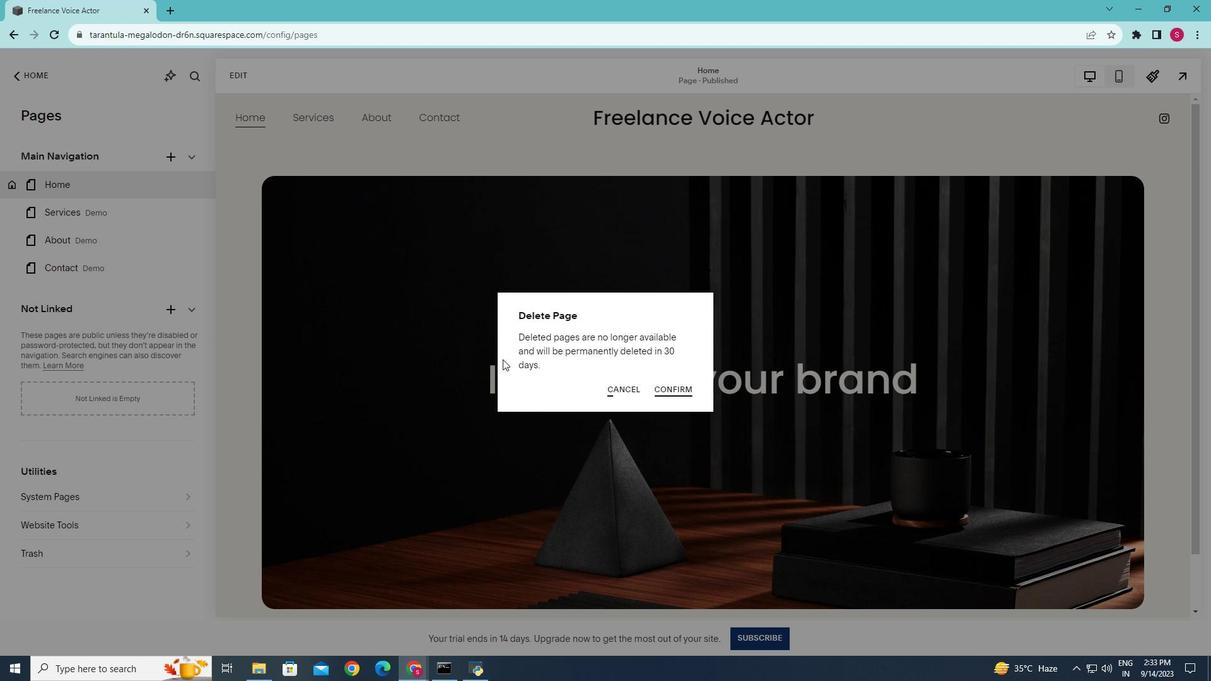 
Action: Mouse pressed left at (666, 386)
Screenshot: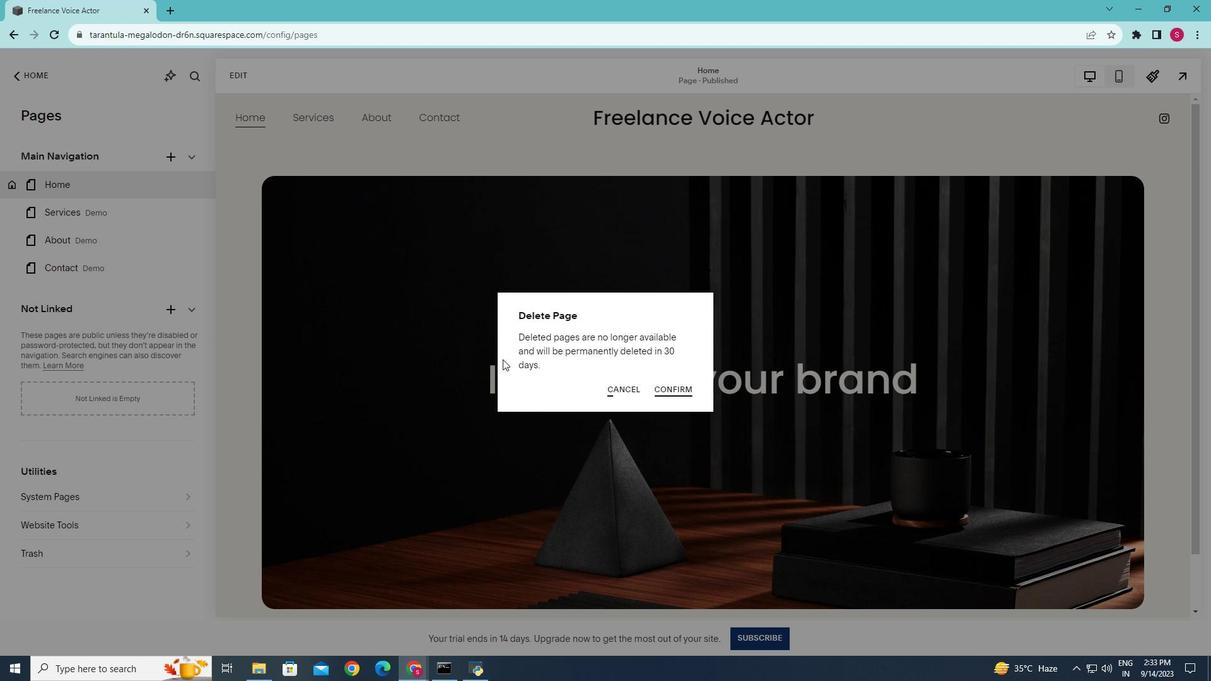 
Action: Mouse moved to (73, 184)
Screenshot: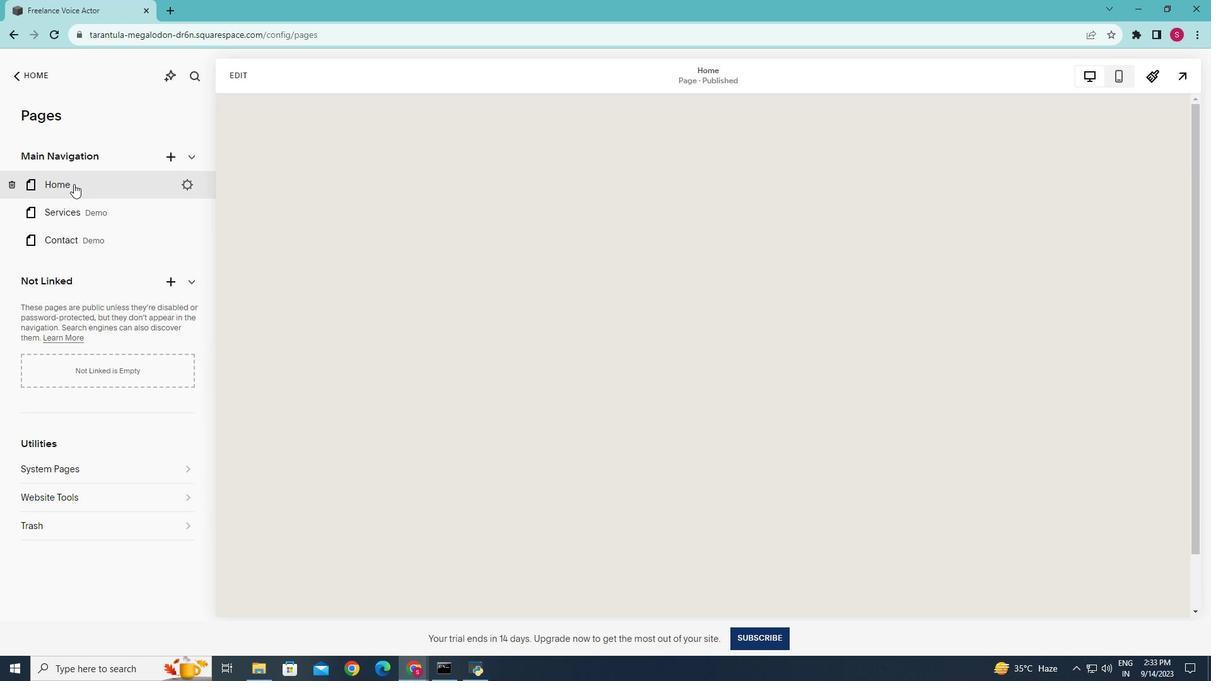 
Action: Mouse pressed left at (73, 184)
Screenshot: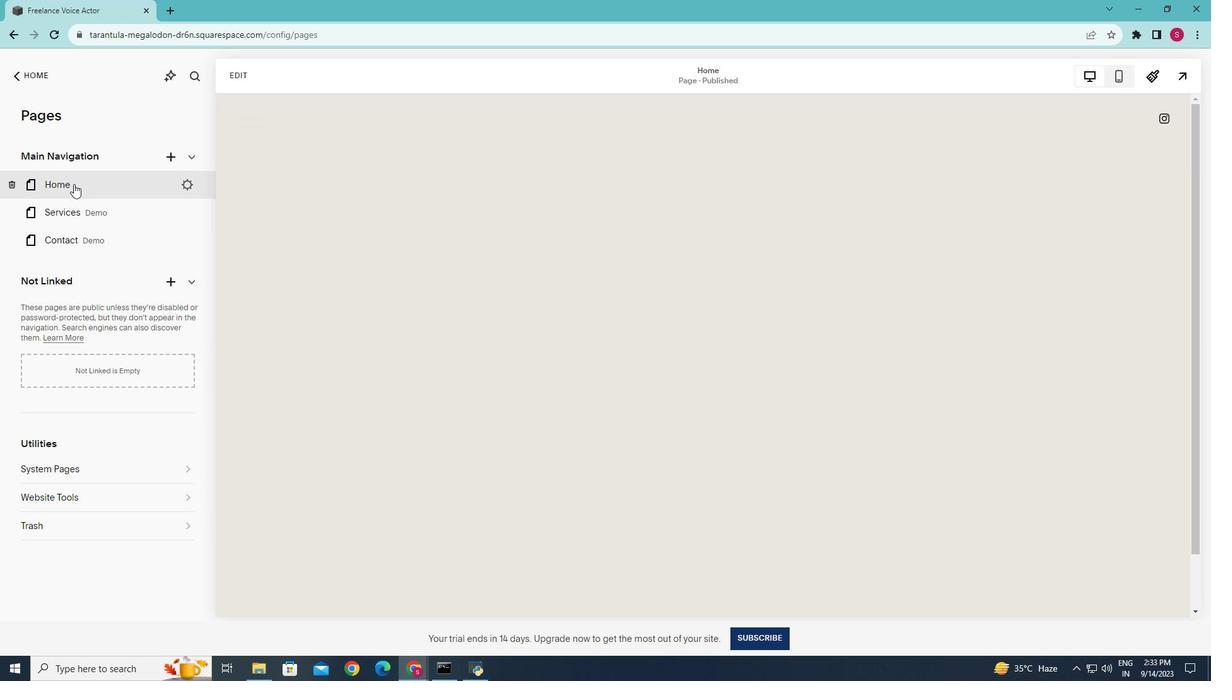 
Action: Mouse moved to (240, 78)
Screenshot: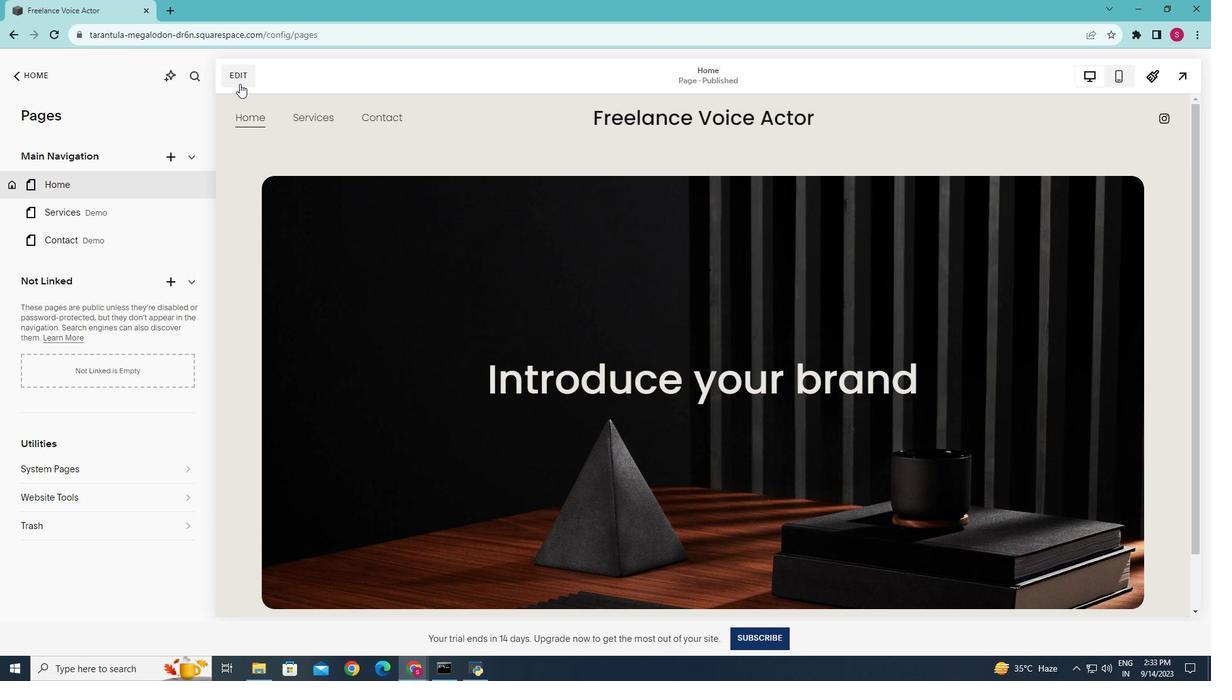 
Action: Mouse pressed left at (240, 78)
Screenshot: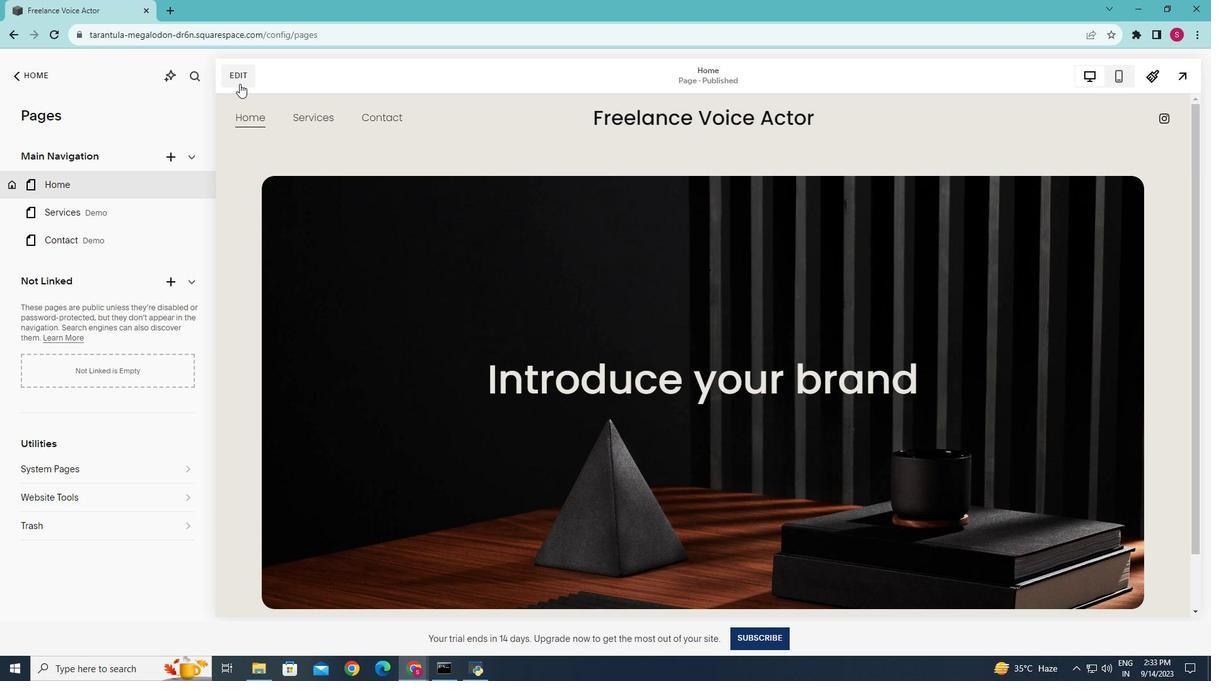 
Action: Mouse moved to (1104, 239)
Screenshot: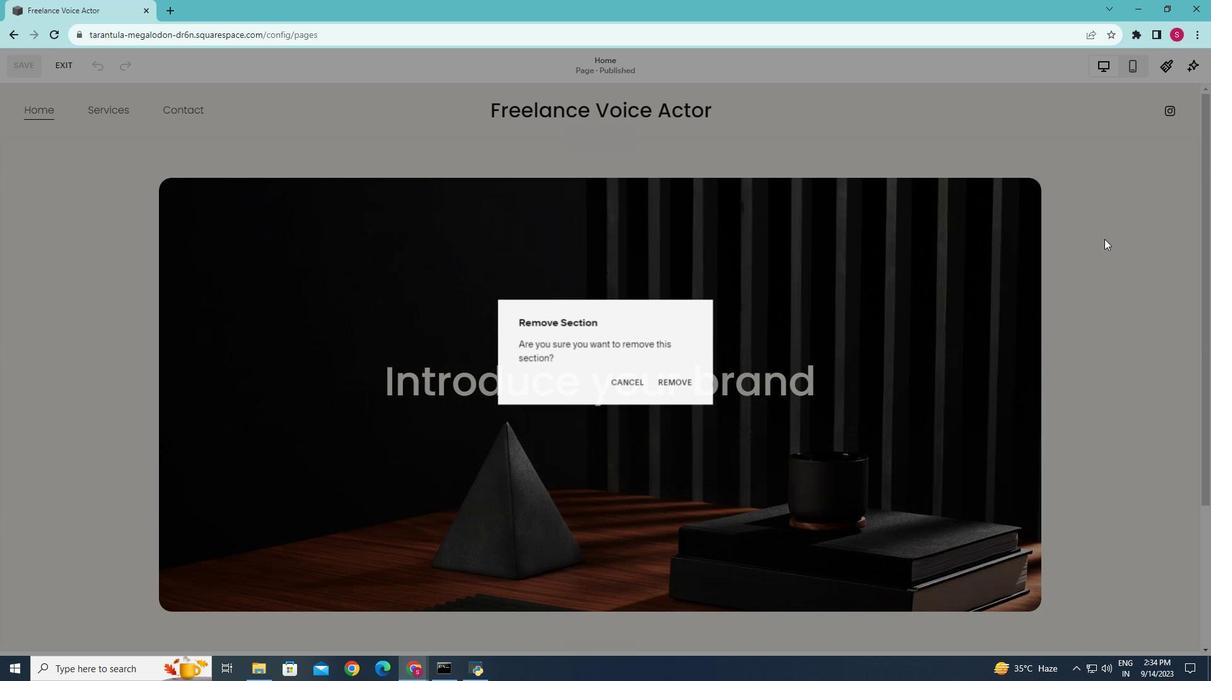 
Action: Mouse pressed left at (1104, 239)
Screenshot: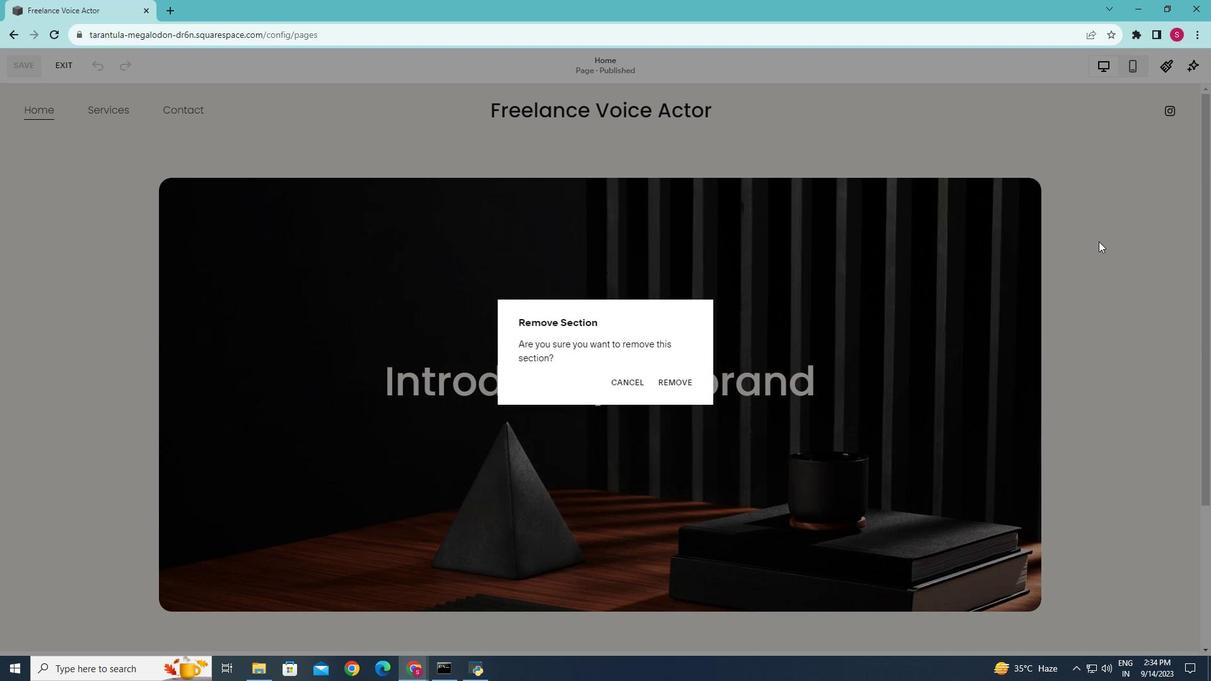 
Action: Mouse moved to (674, 380)
Screenshot: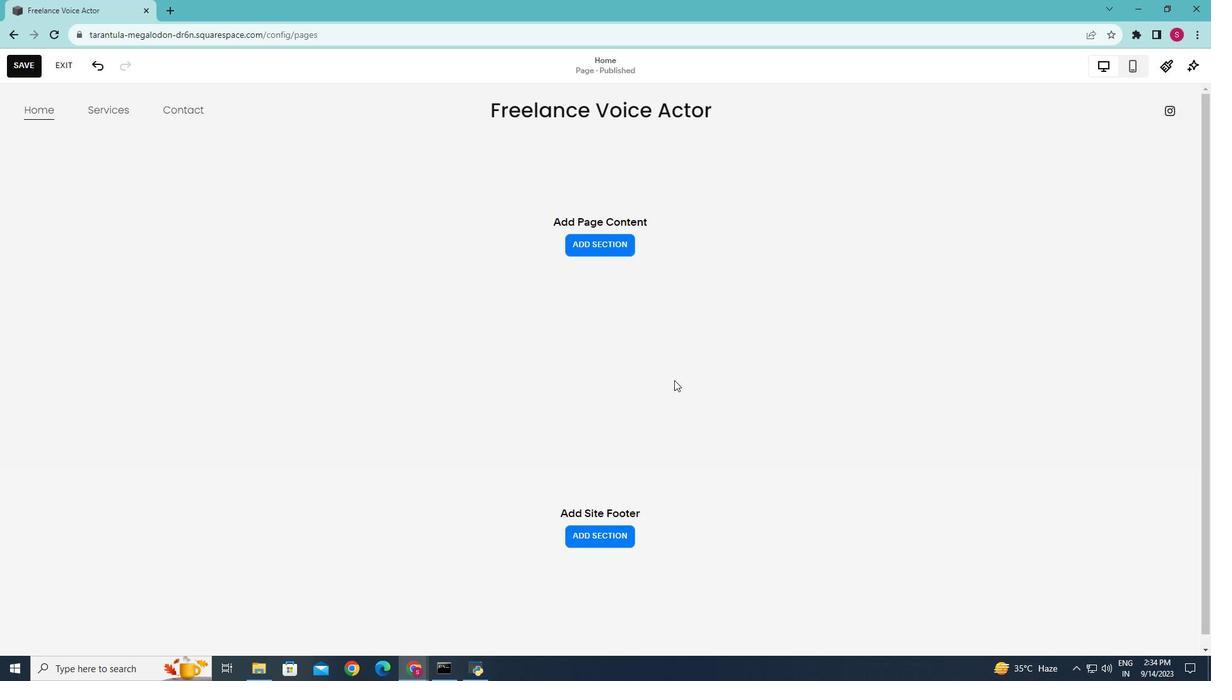 
Action: Mouse pressed left at (674, 380)
Screenshot: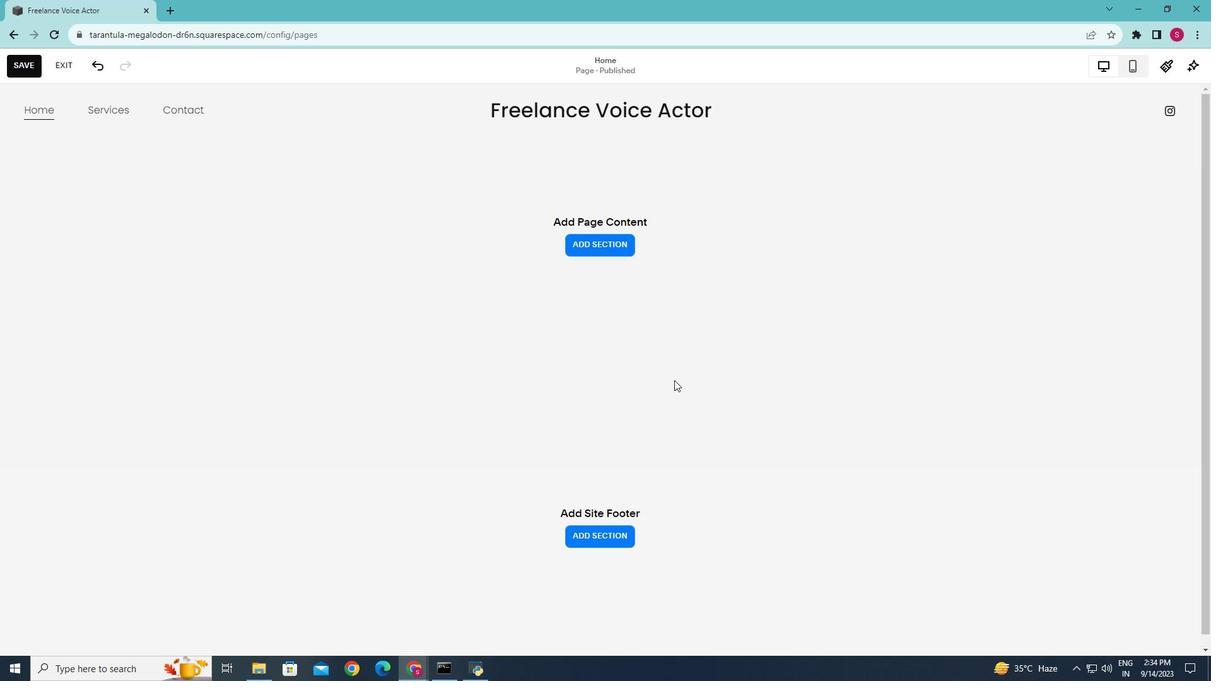 
Action: Mouse moved to (595, 242)
Screenshot: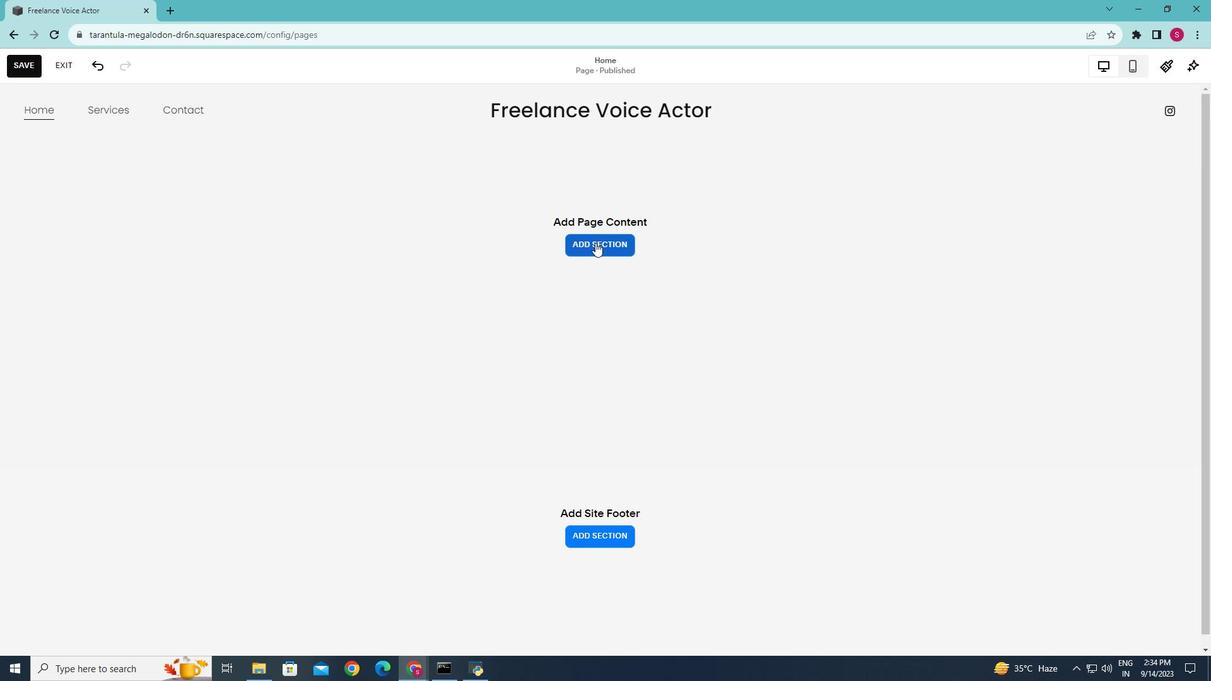 
Action: Mouse pressed left at (595, 242)
Screenshot: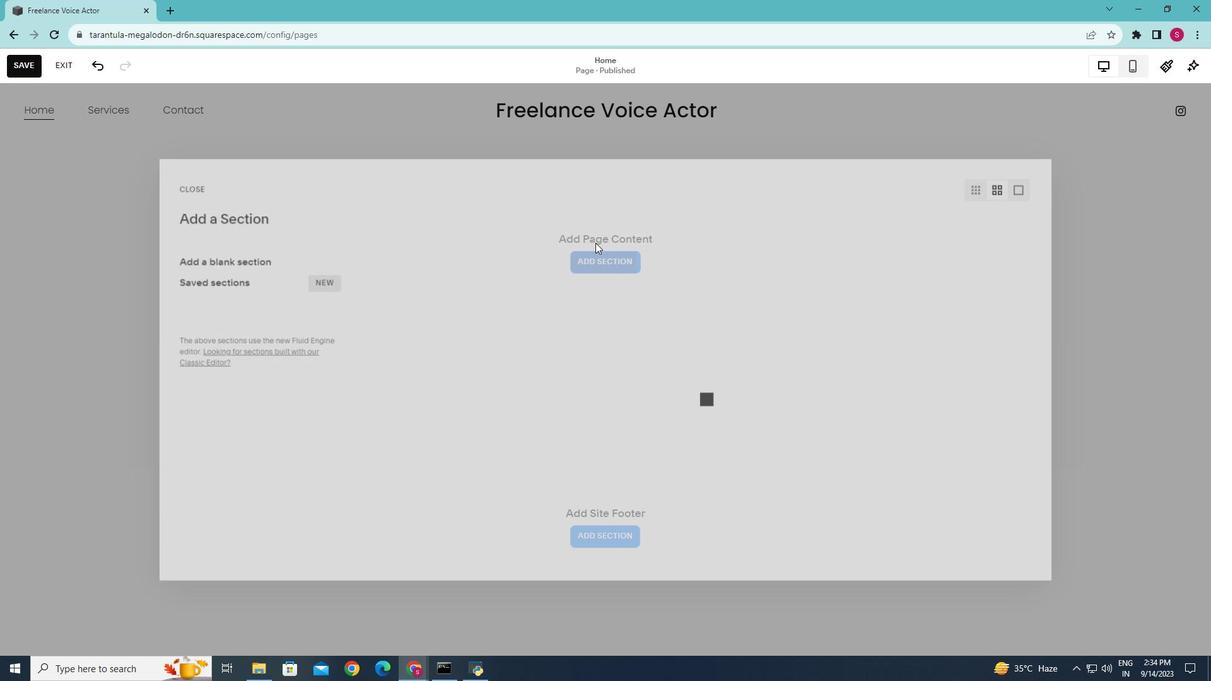 
Action: Mouse moved to (246, 255)
Screenshot: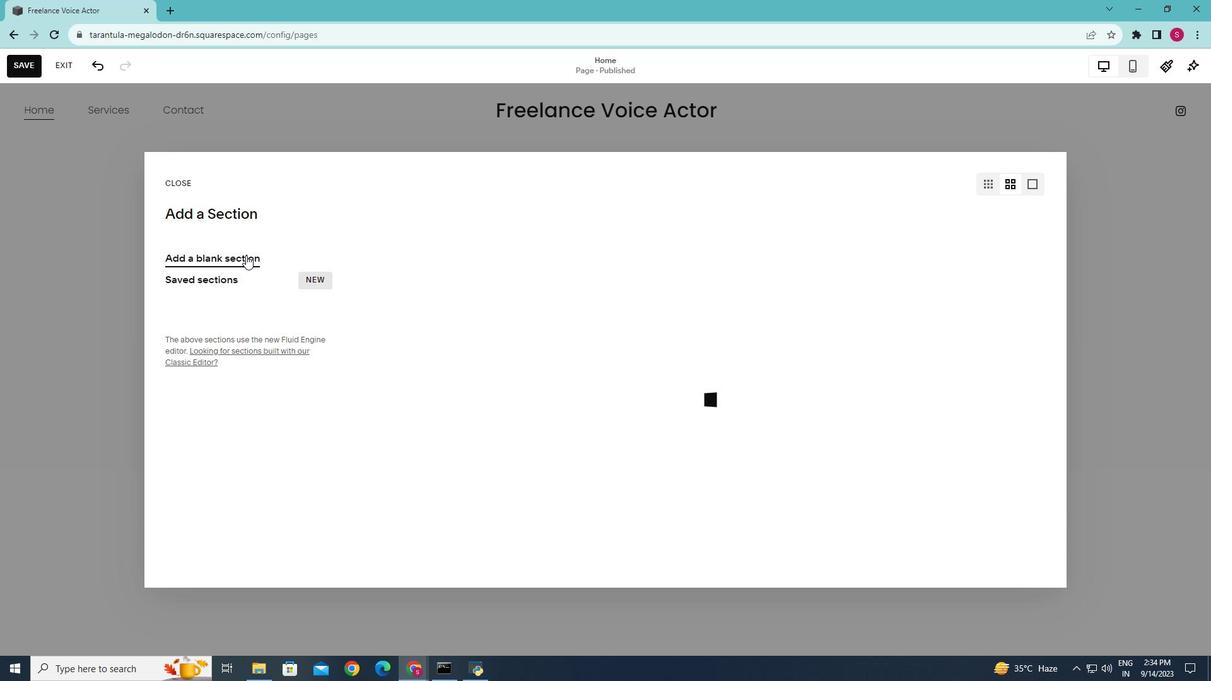 
Action: Mouse pressed left at (246, 255)
Screenshot: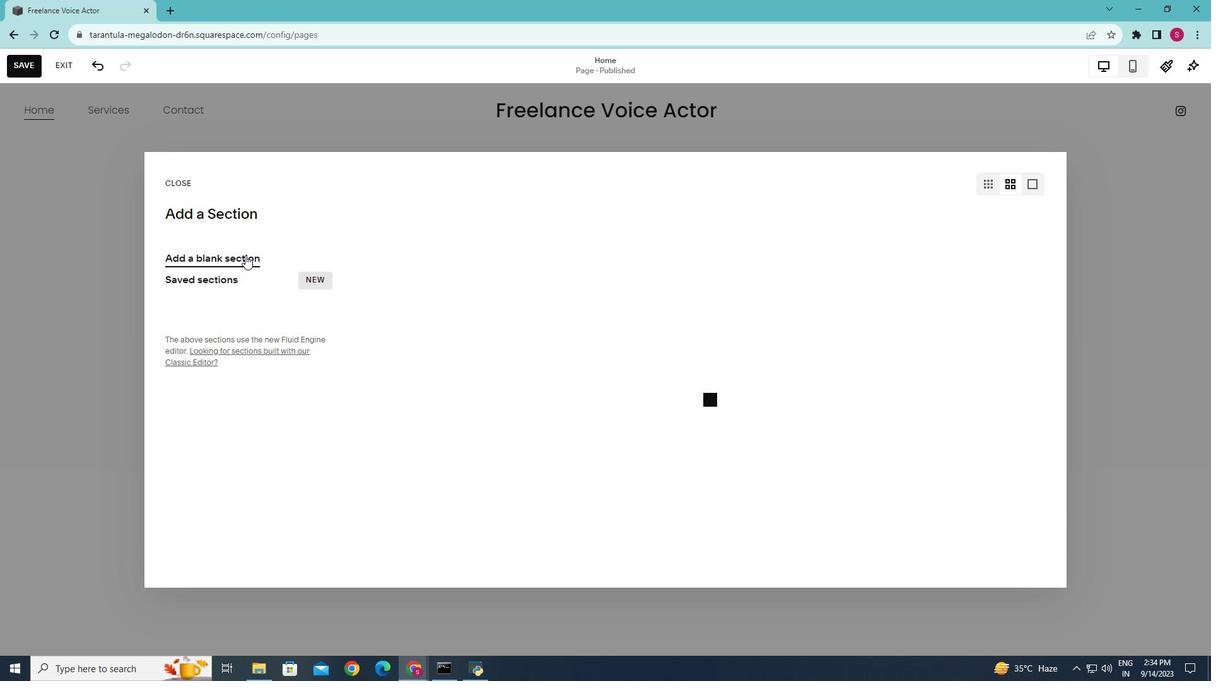 
Action: Mouse moved to (311, 324)
Screenshot: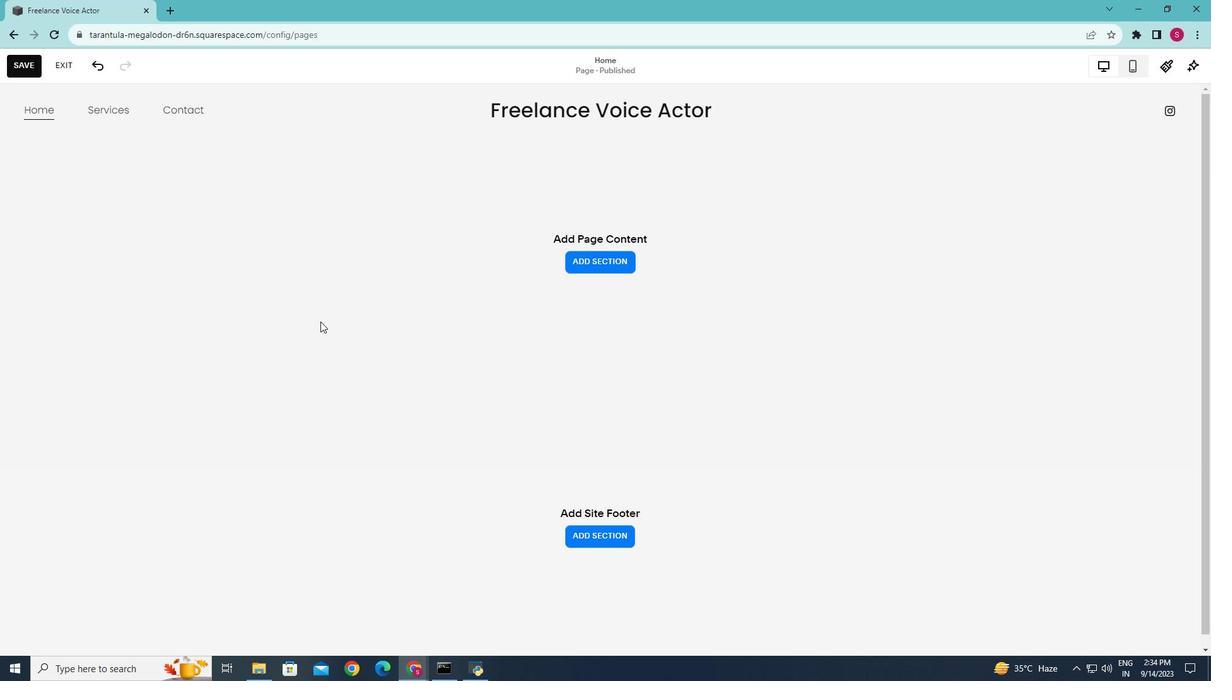 
Action: Mouse pressed left at (311, 324)
Screenshot: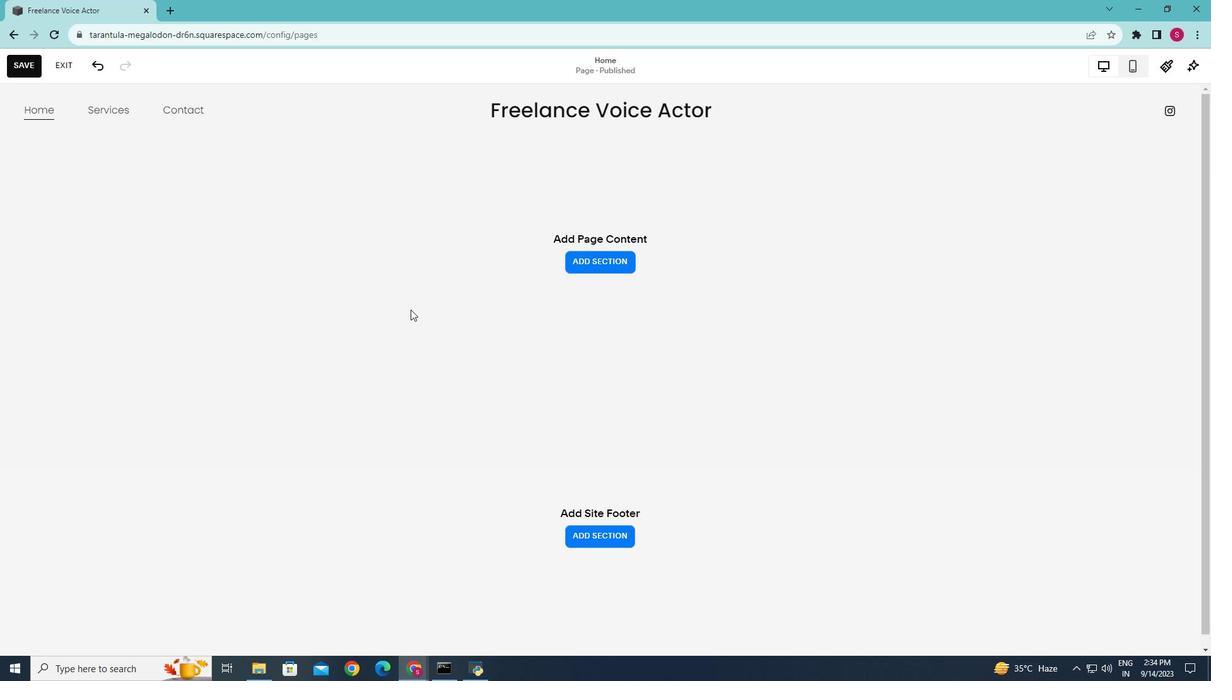 
Action: Mouse moved to (78, 169)
Screenshot: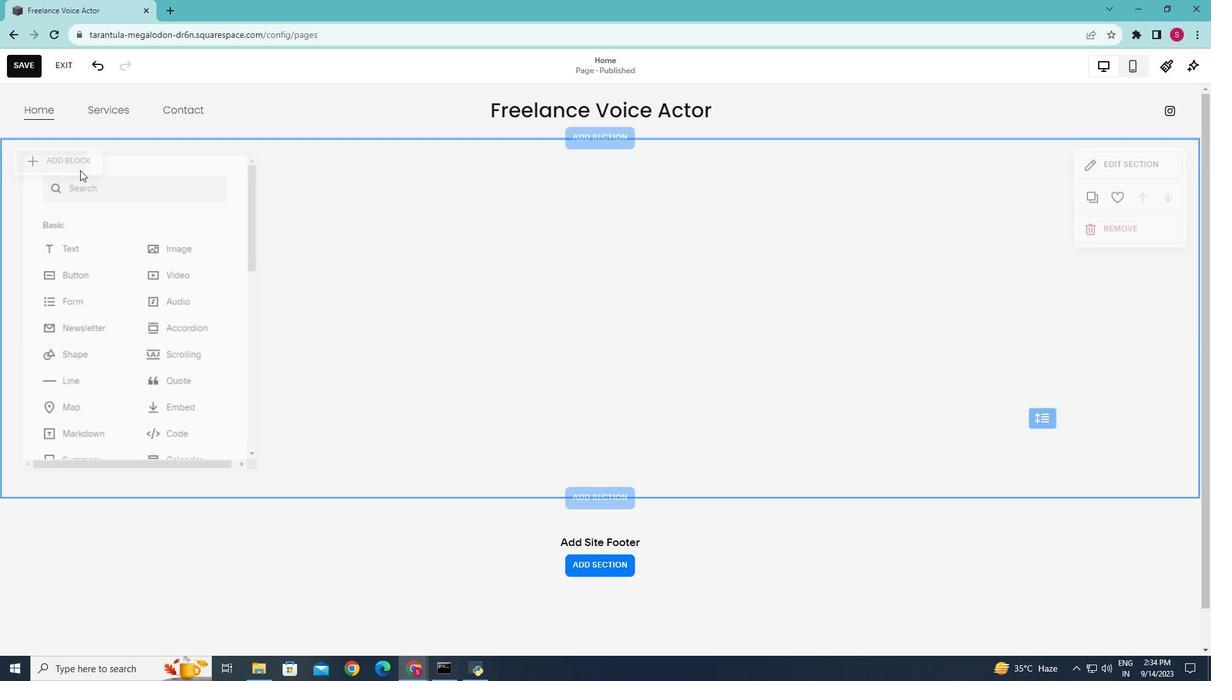 
Action: Mouse pressed left at (78, 169)
Screenshot: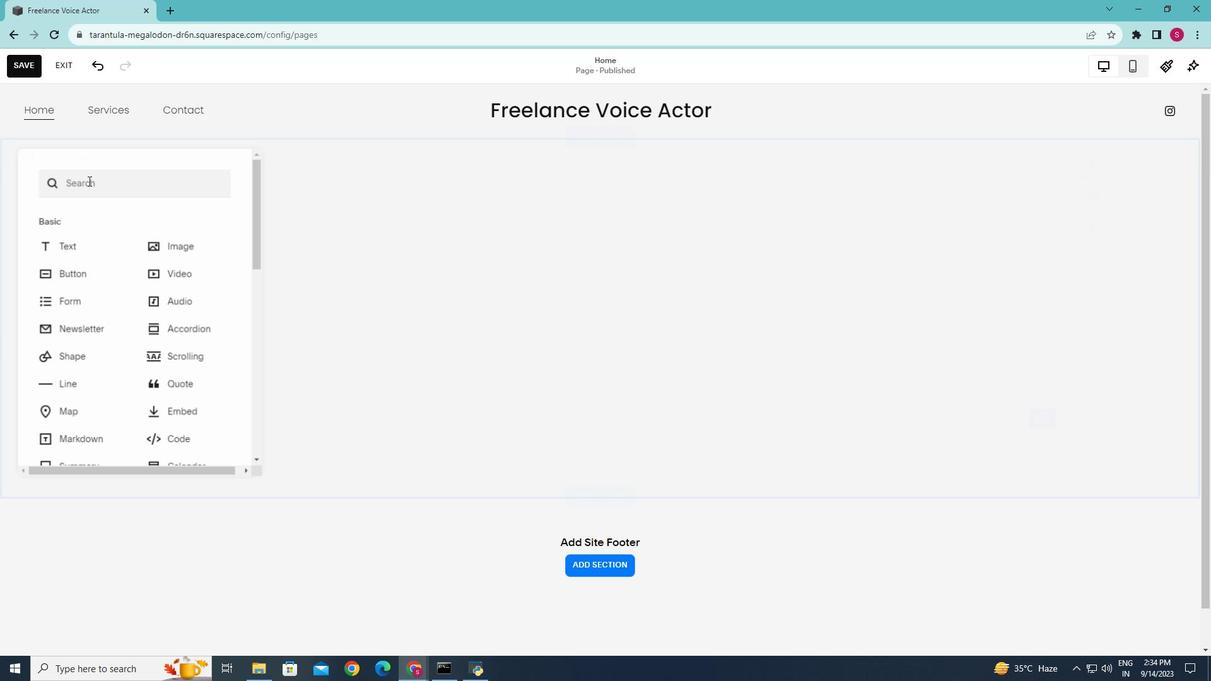 
Action: Mouse moved to (182, 251)
Screenshot: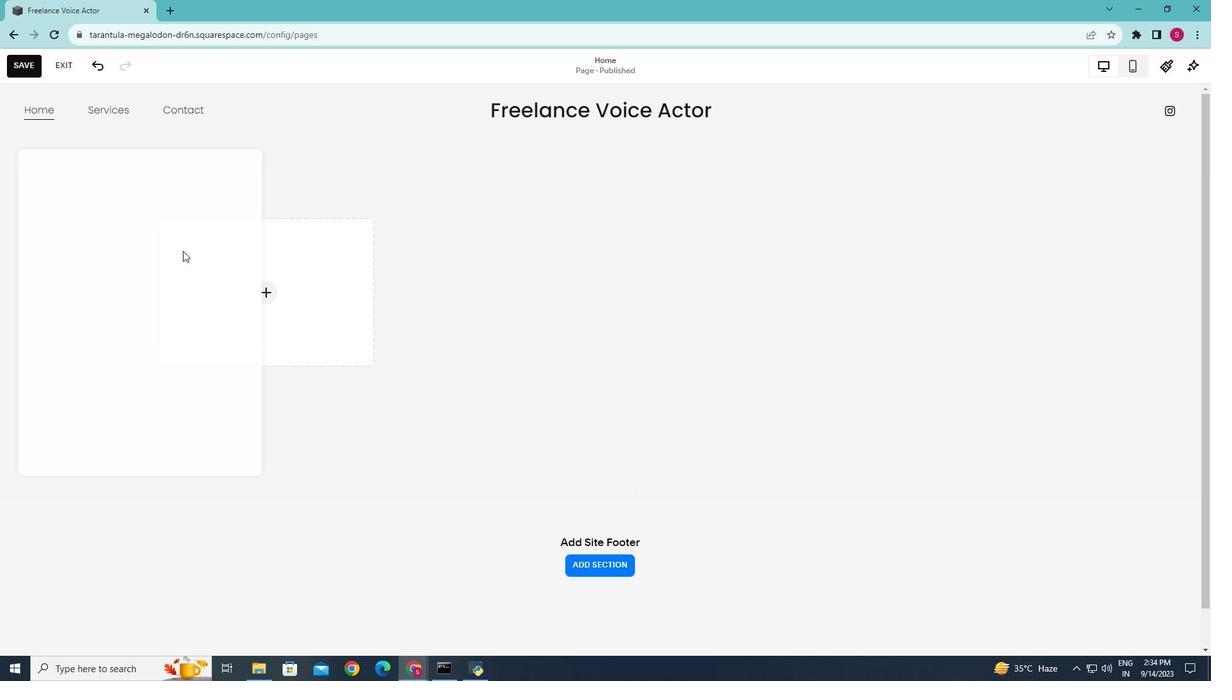 
Action: Mouse pressed left at (182, 251)
Screenshot: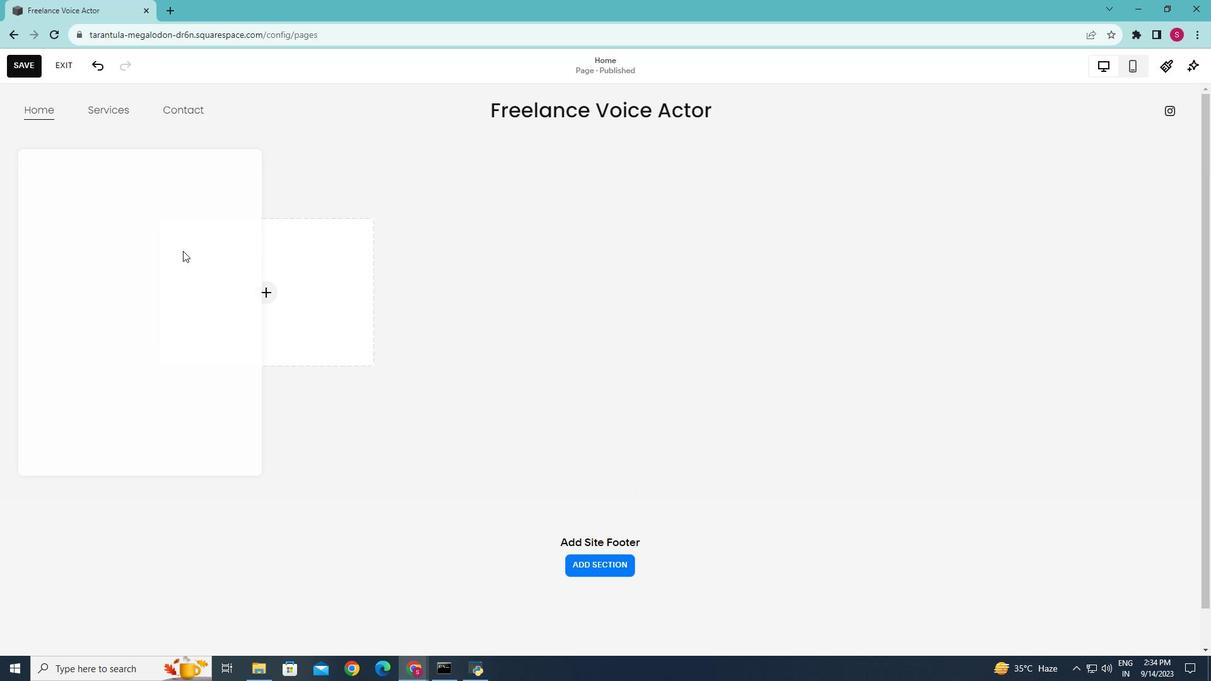 
Action: Mouse moved to (275, 289)
Screenshot: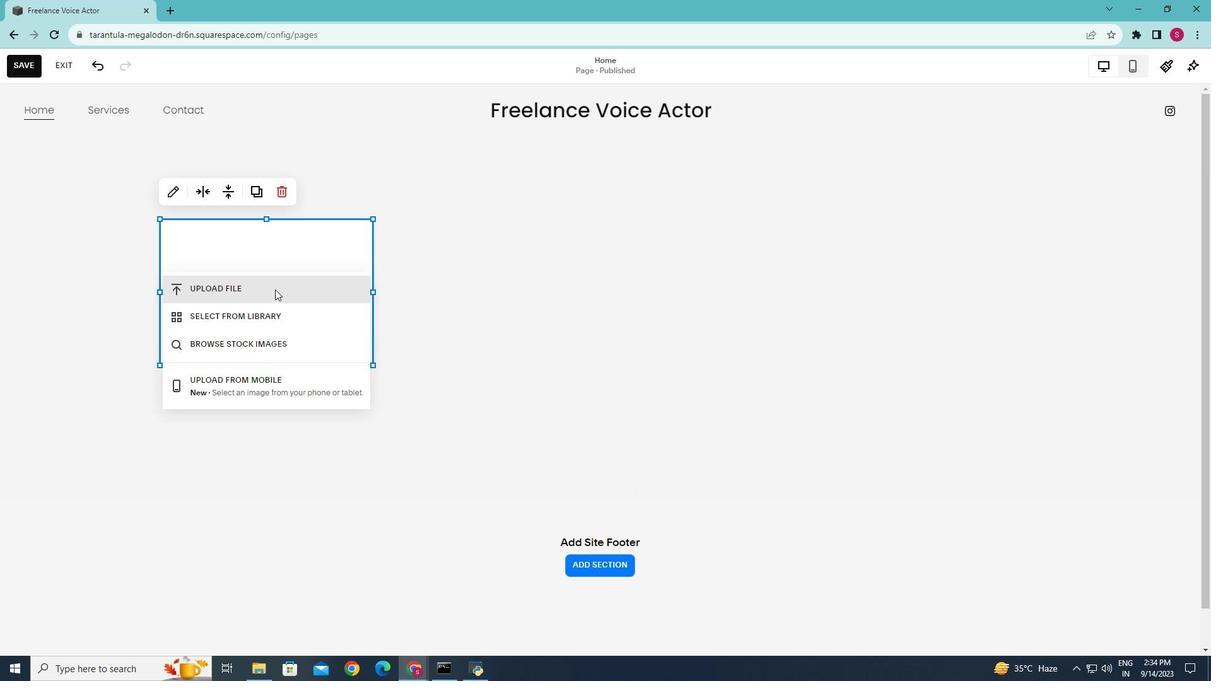 
Action: Mouse pressed left at (275, 289)
Screenshot: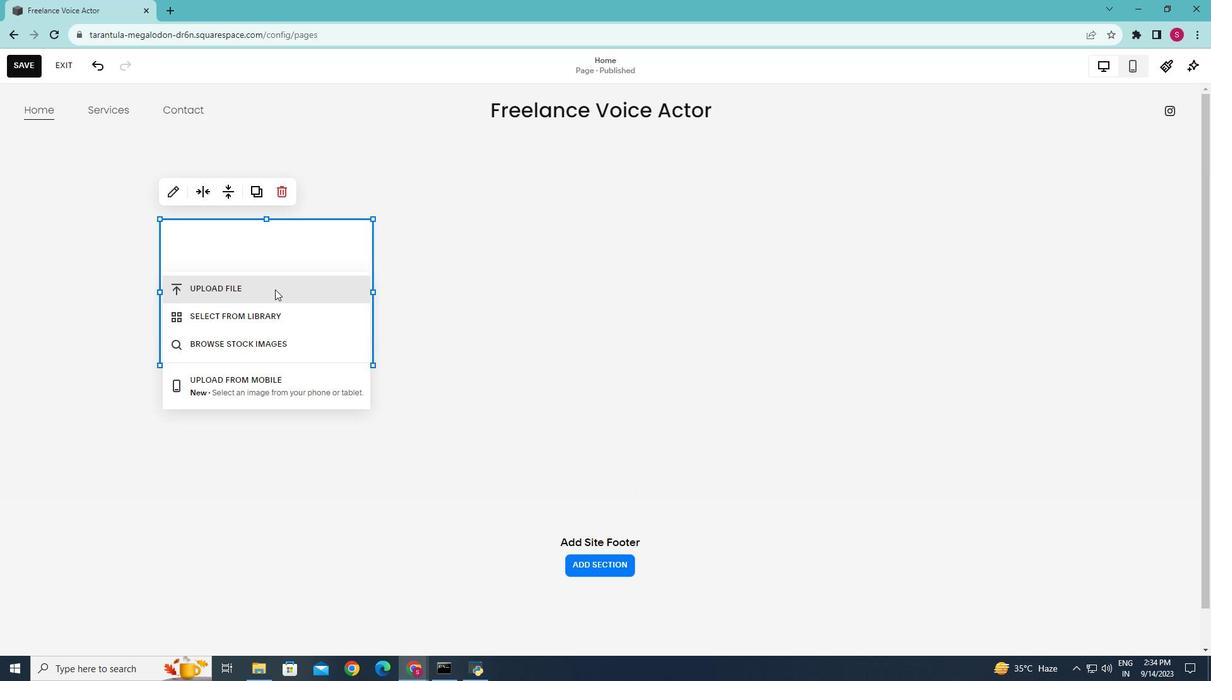 
Action: Mouse moved to (259, 340)
Screenshot: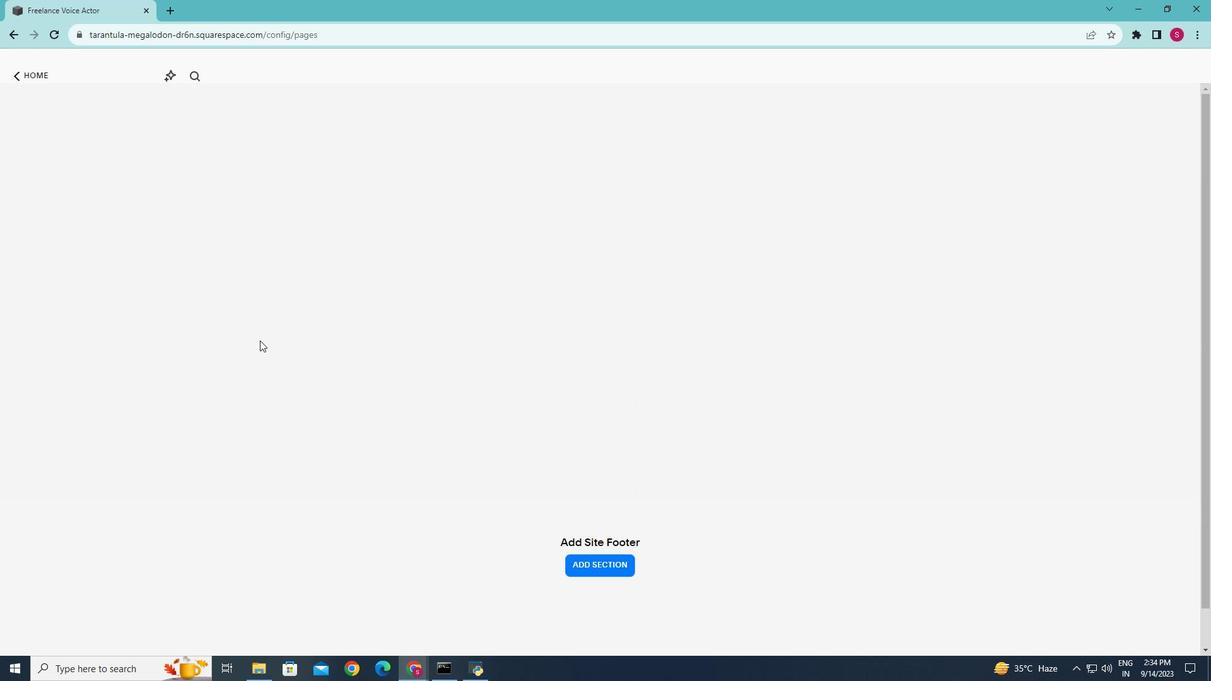
Action: Mouse pressed left at (259, 340)
Screenshot: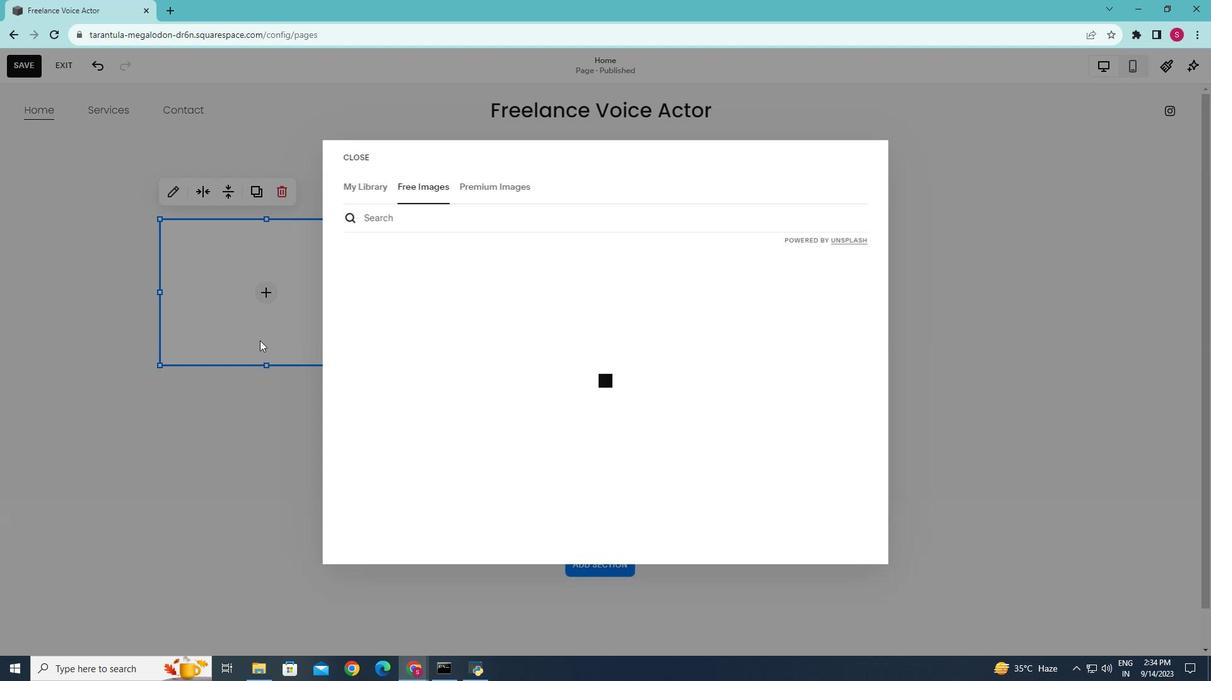 
Action: Mouse moved to (425, 219)
Screenshot: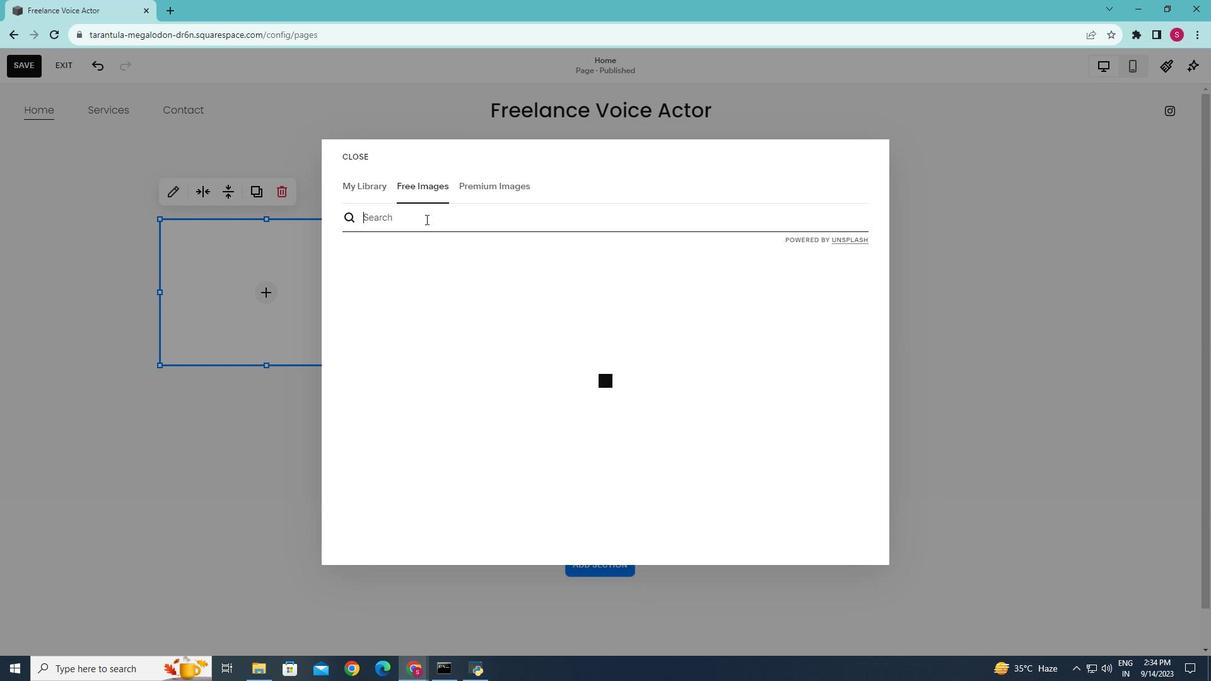 
Action: Mouse pressed left at (425, 219)
Screenshot: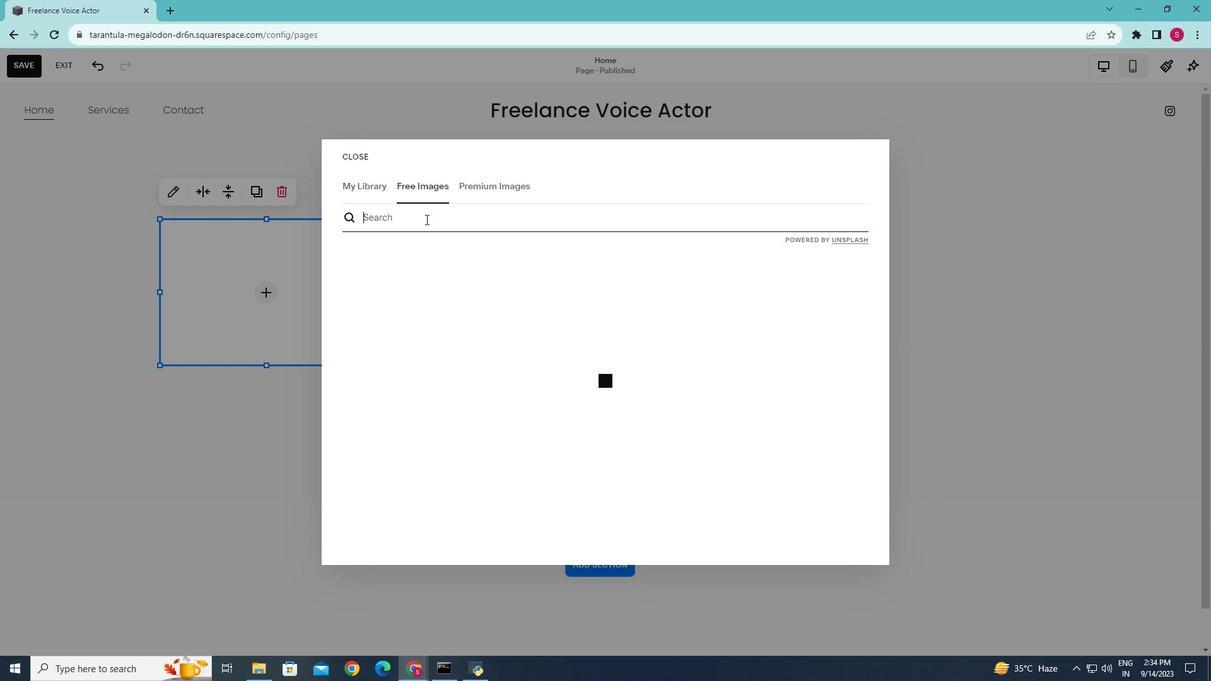 
Action: Key pressed freelance<Key.space>voice<Key.space>actor<Key.enter>
Screenshot: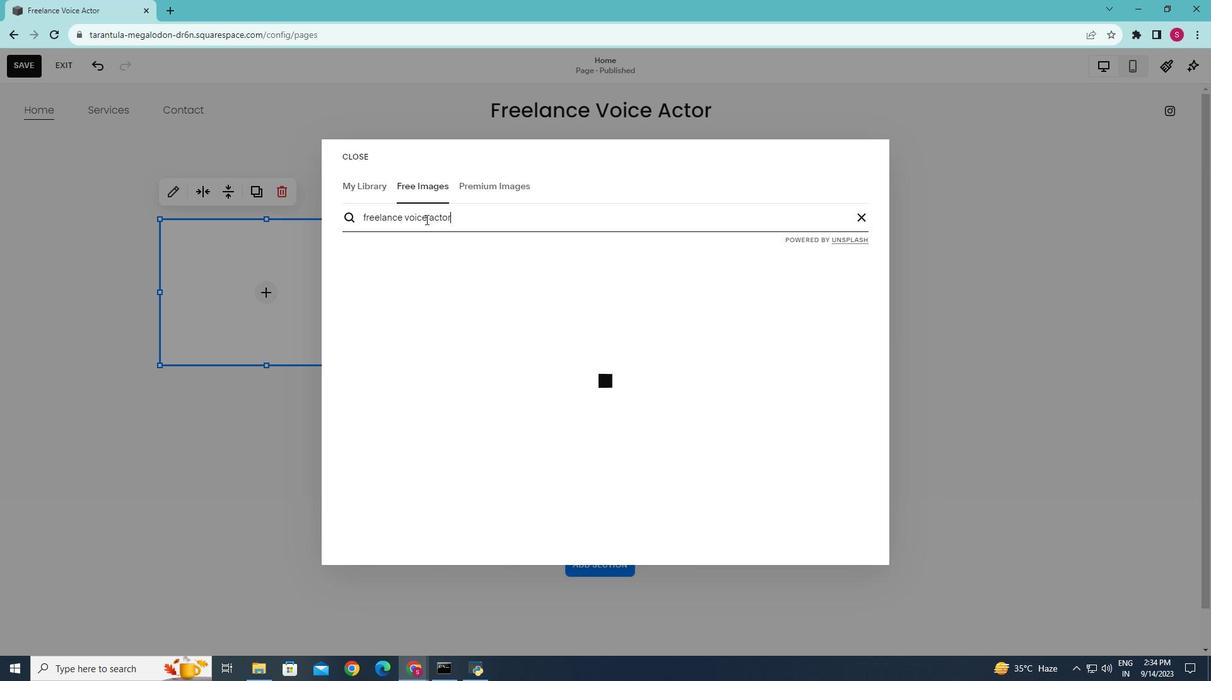 
Action: Mouse moved to (478, 373)
Screenshot: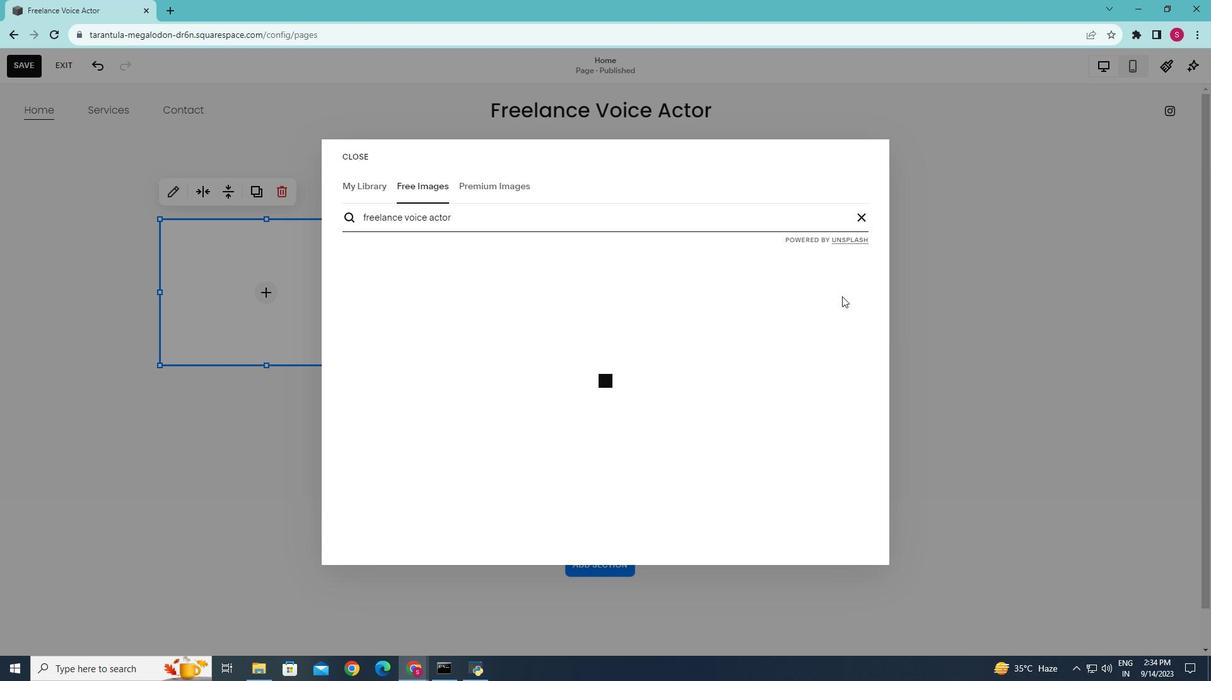 
Action: Mouse scrolled (478, 372) with delta (0, 0)
Screenshot: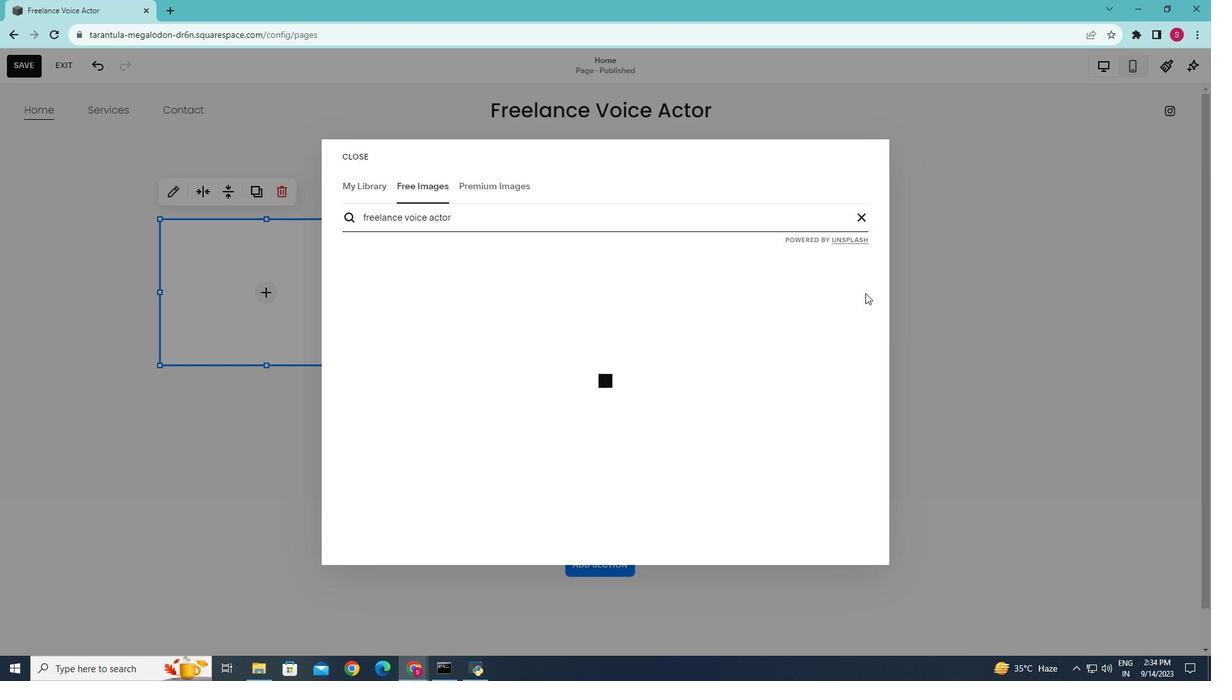 
Action: Mouse scrolled (478, 372) with delta (0, 0)
Screenshot: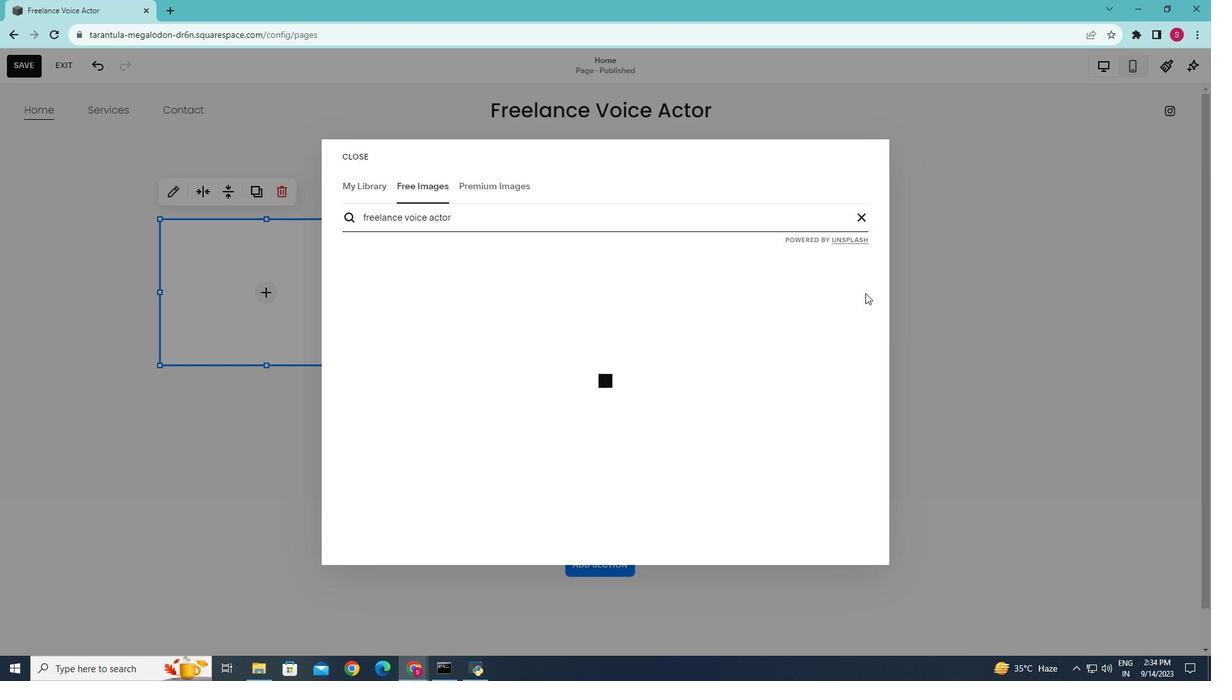 
Action: Mouse scrolled (478, 372) with delta (0, 0)
Screenshot: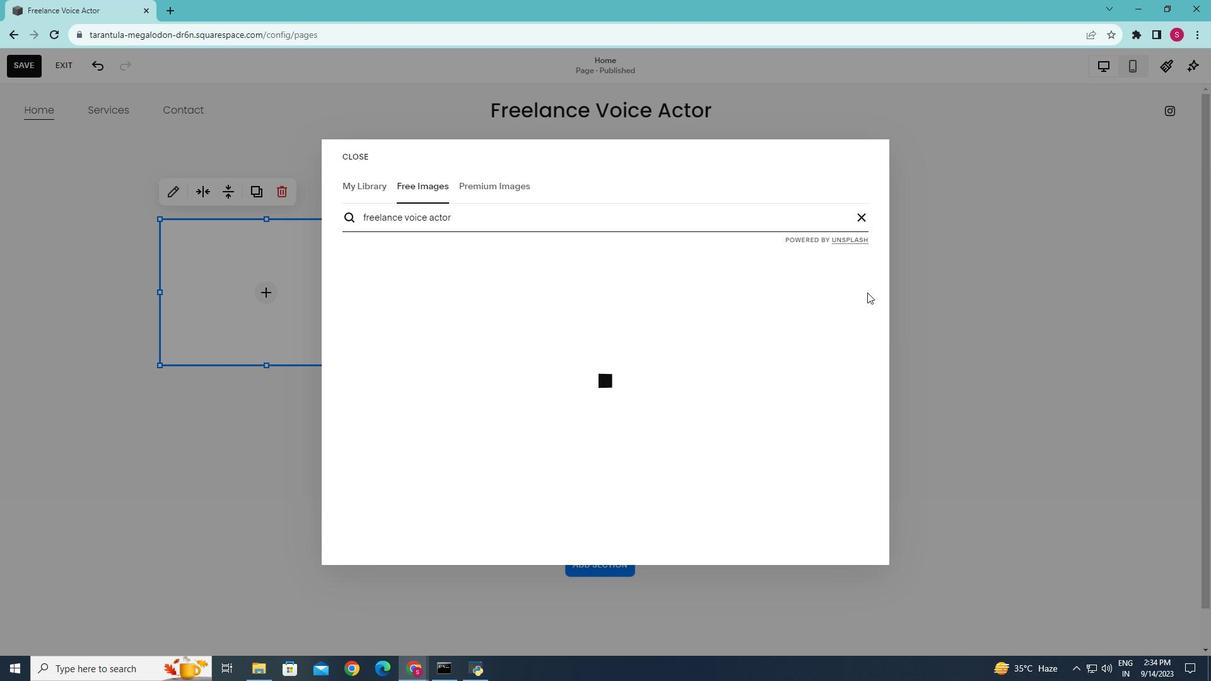
Action: Mouse scrolled (478, 372) with delta (0, 0)
Screenshot: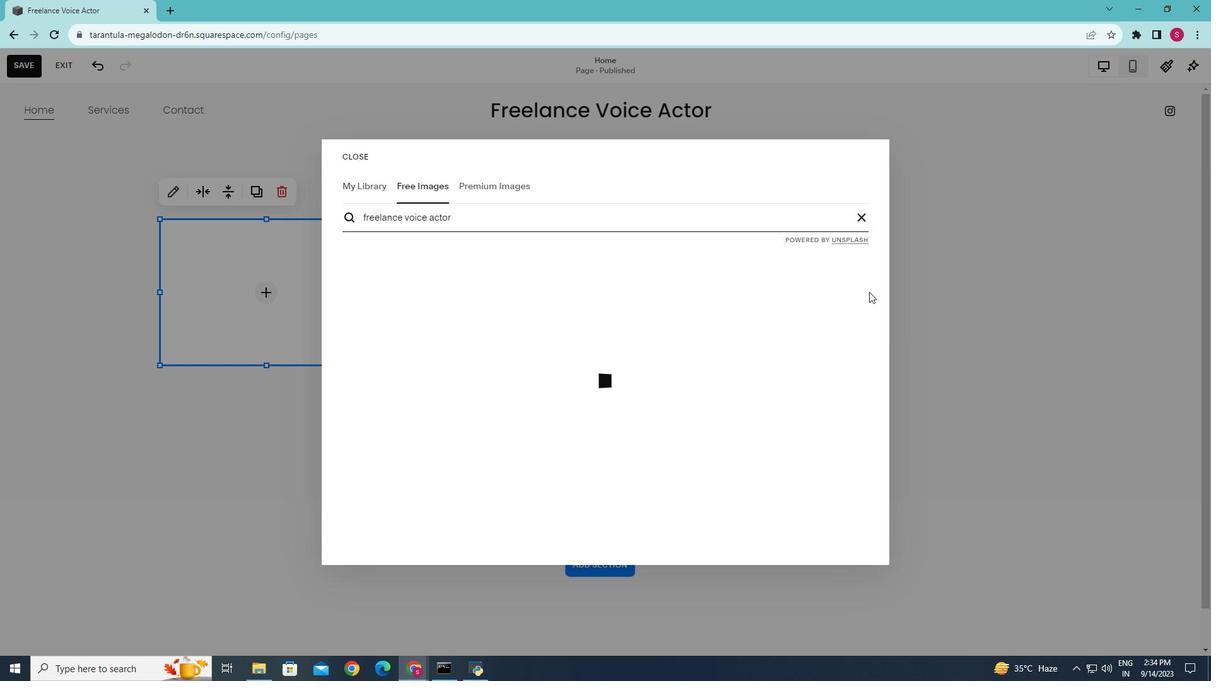 
Action: Mouse scrolled (478, 372) with delta (0, 0)
Screenshot: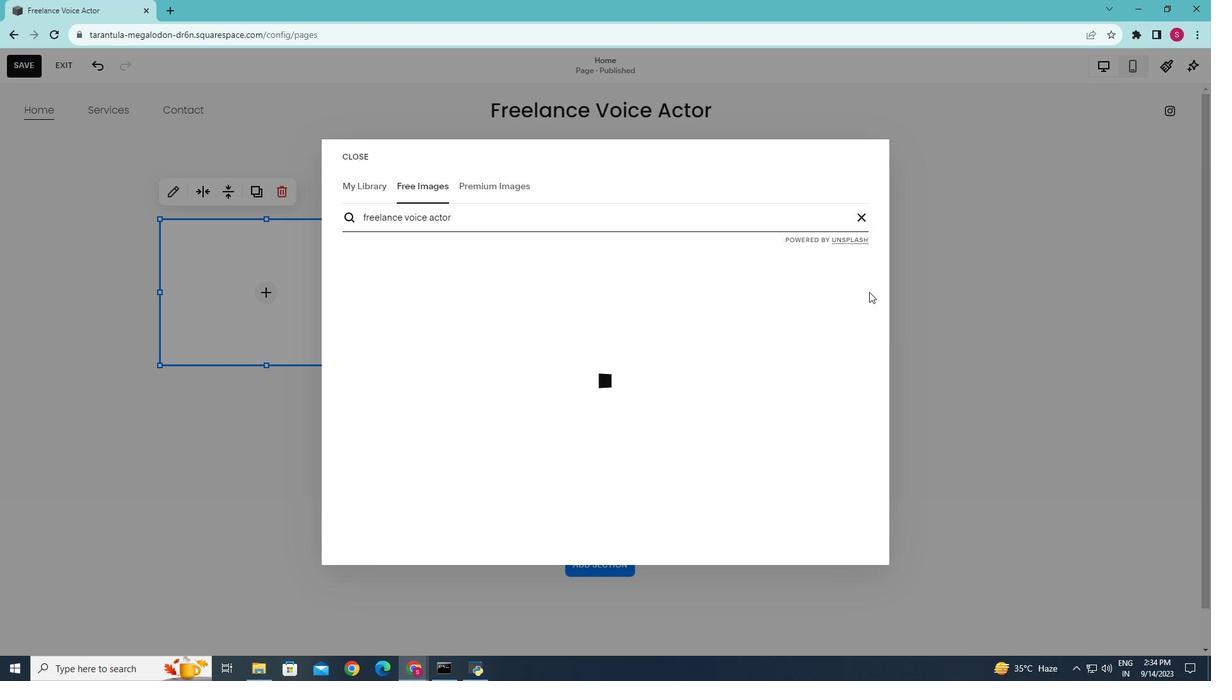 
Action: Mouse moved to (465, 223)
Screenshot: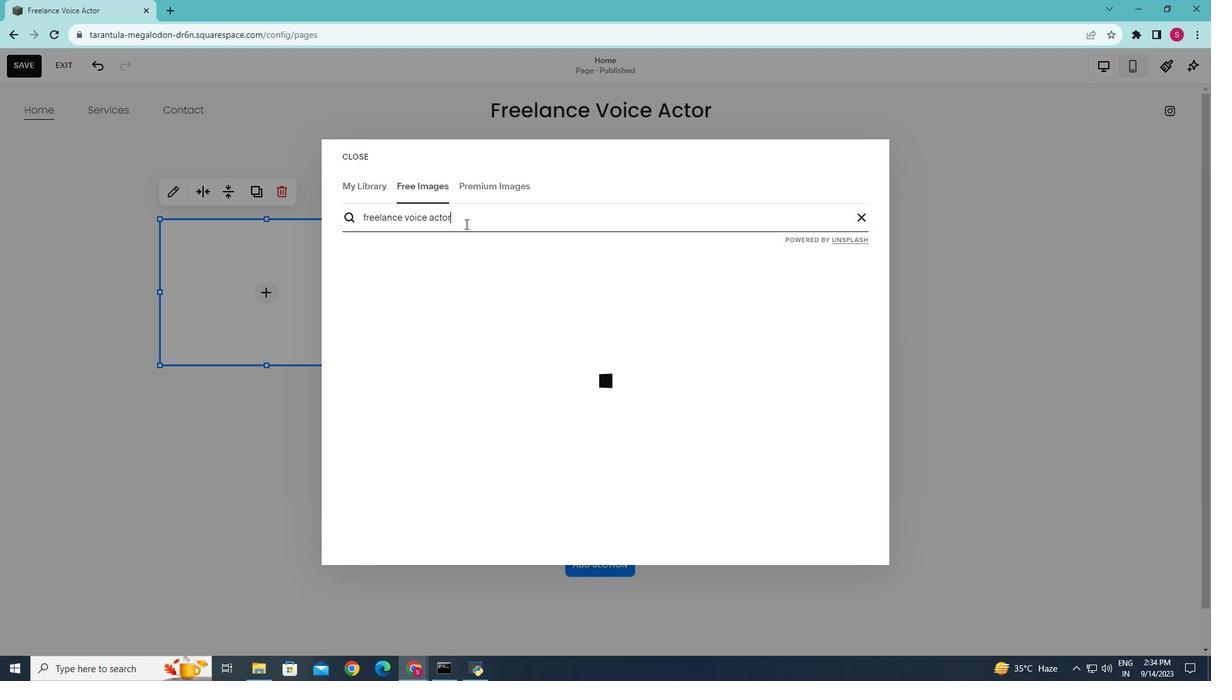 
Action: Mouse pressed left at (465, 223)
Screenshot: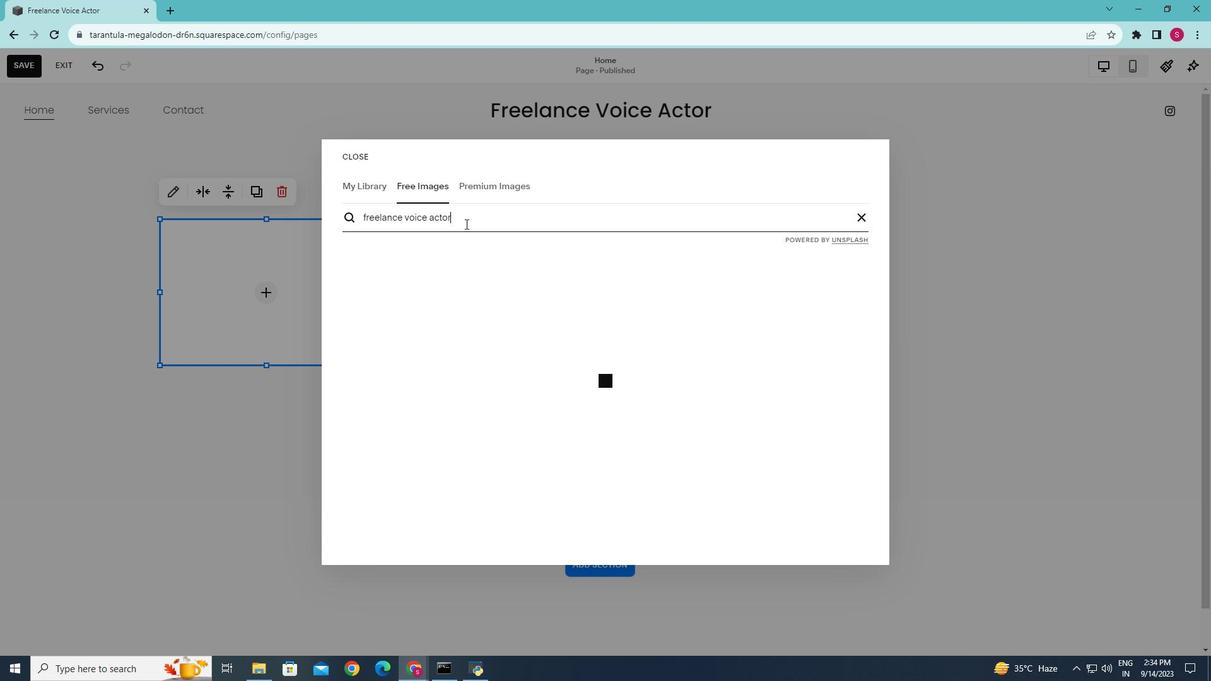 
Action: Mouse moved to (595, 356)
Screenshot: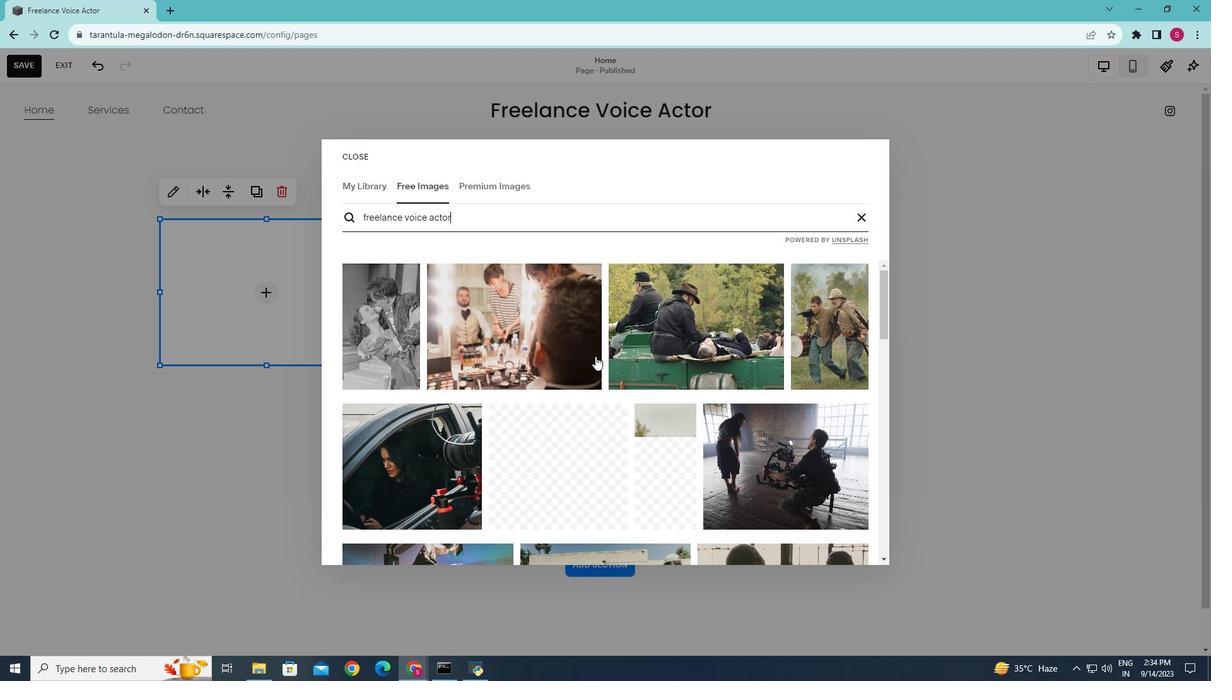 
Action: Mouse scrolled (595, 355) with delta (0, 0)
Screenshot: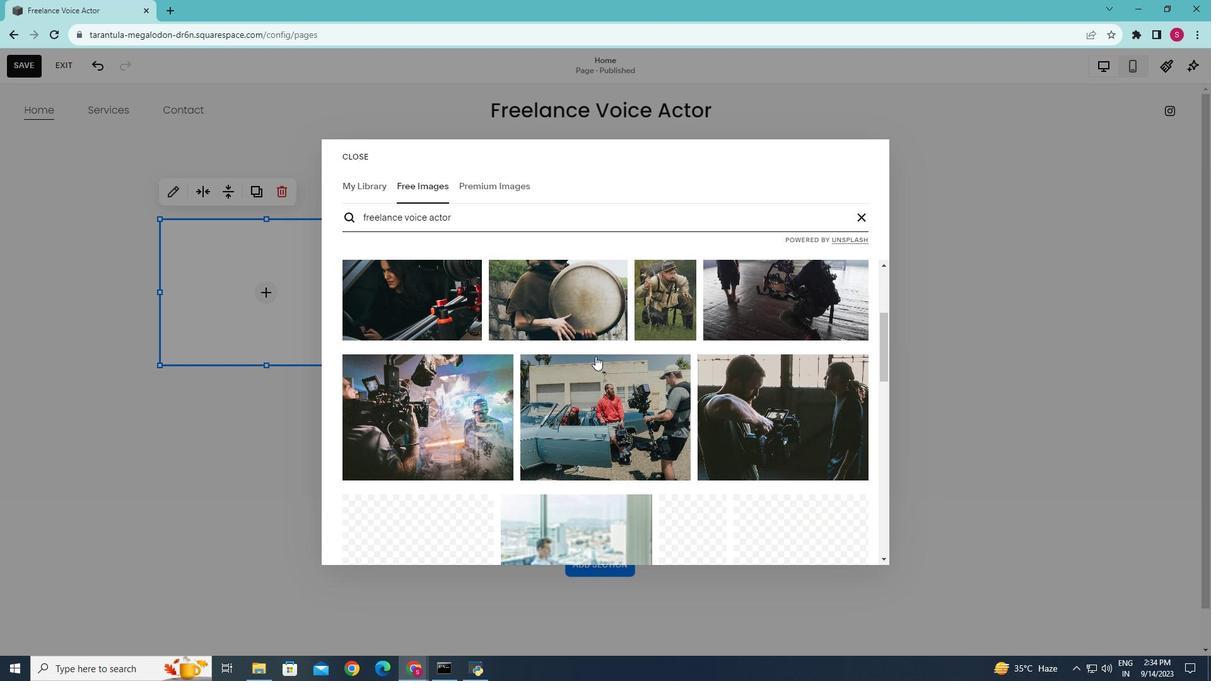 
Action: Mouse scrolled (595, 355) with delta (0, 0)
Screenshot: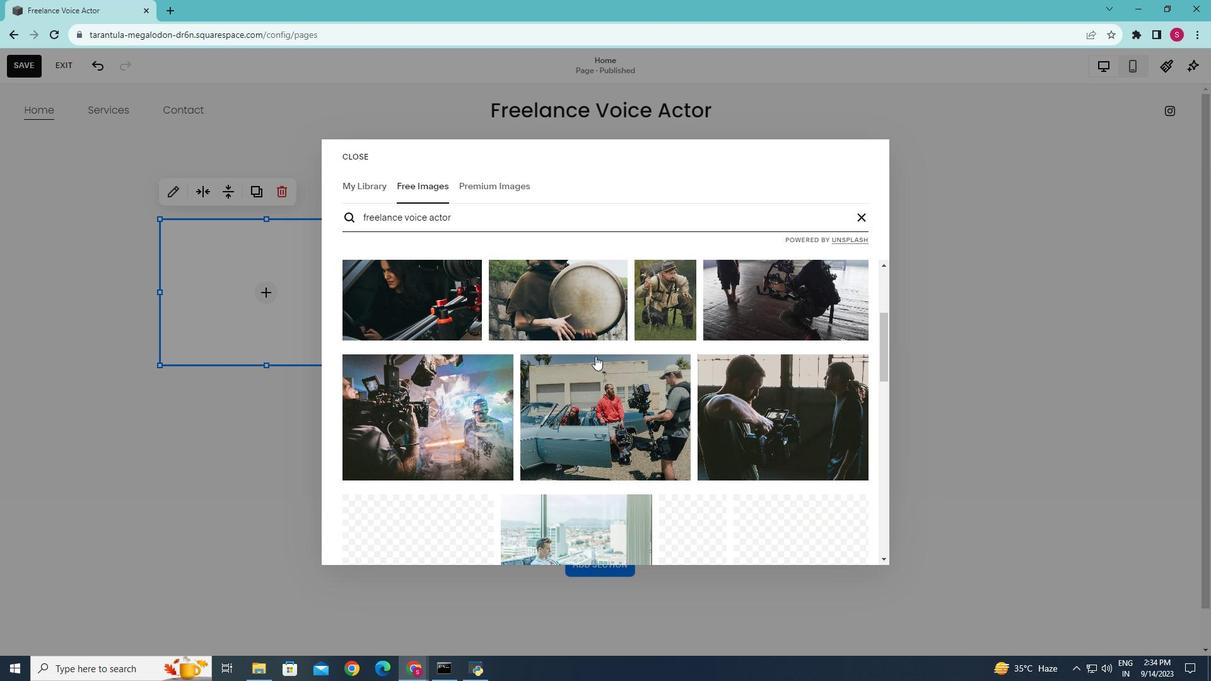 
Action: Mouse scrolled (595, 355) with delta (0, 0)
Screenshot: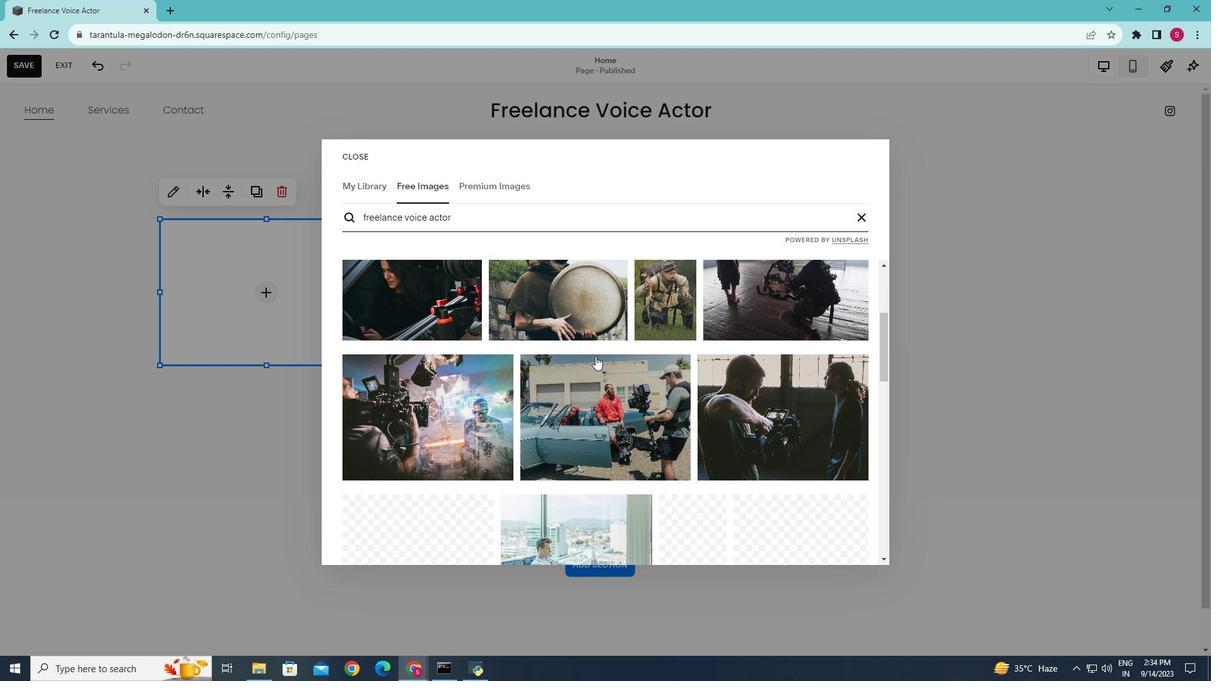 
Action: Mouse scrolled (595, 355) with delta (0, 0)
Screenshot: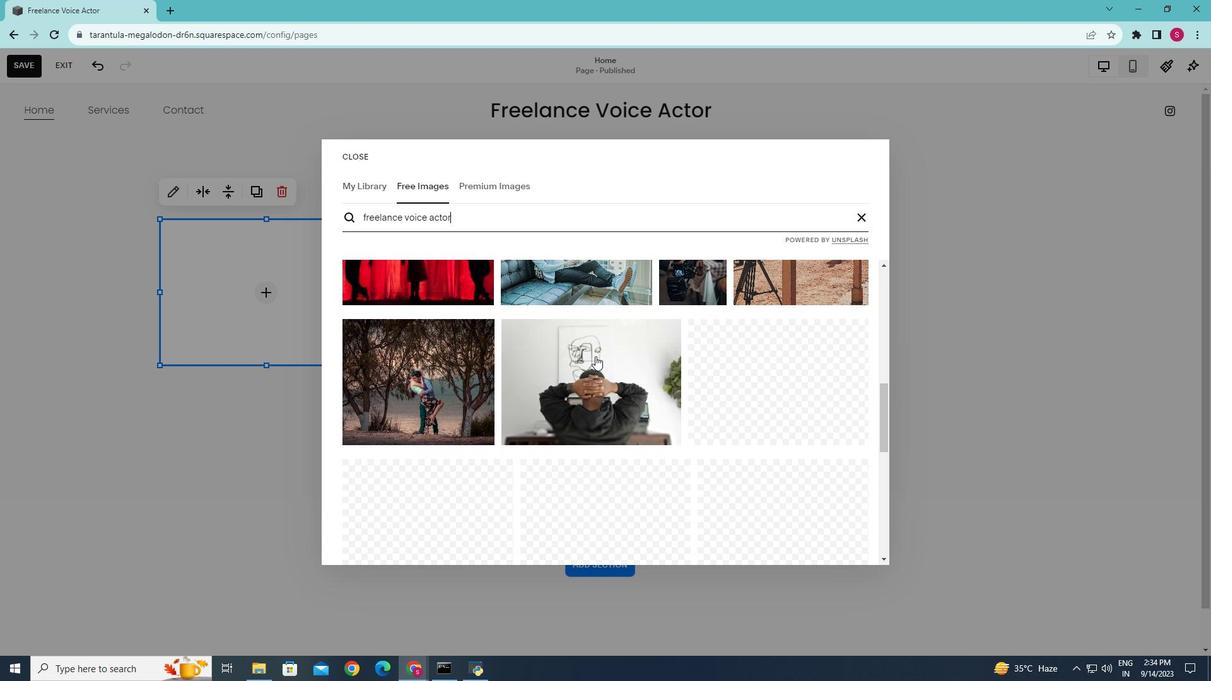 
Action: Mouse scrolled (595, 355) with delta (0, 0)
Screenshot: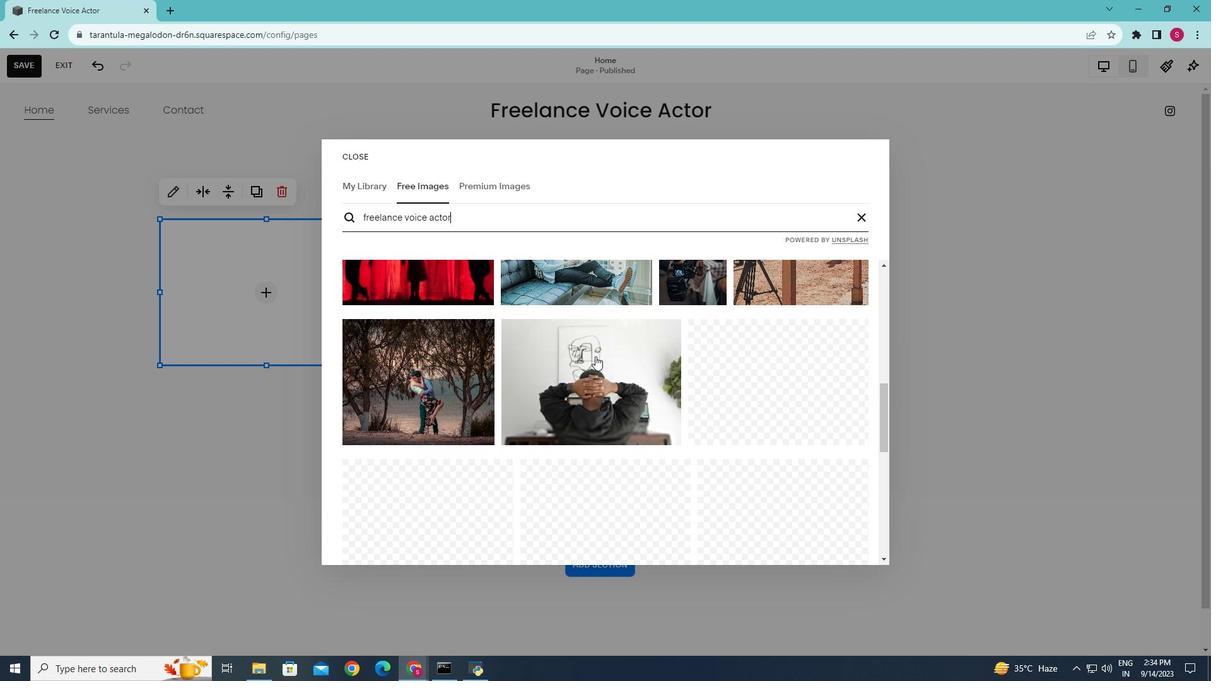 
Action: Mouse scrolled (595, 355) with delta (0, 0)
Screenshot: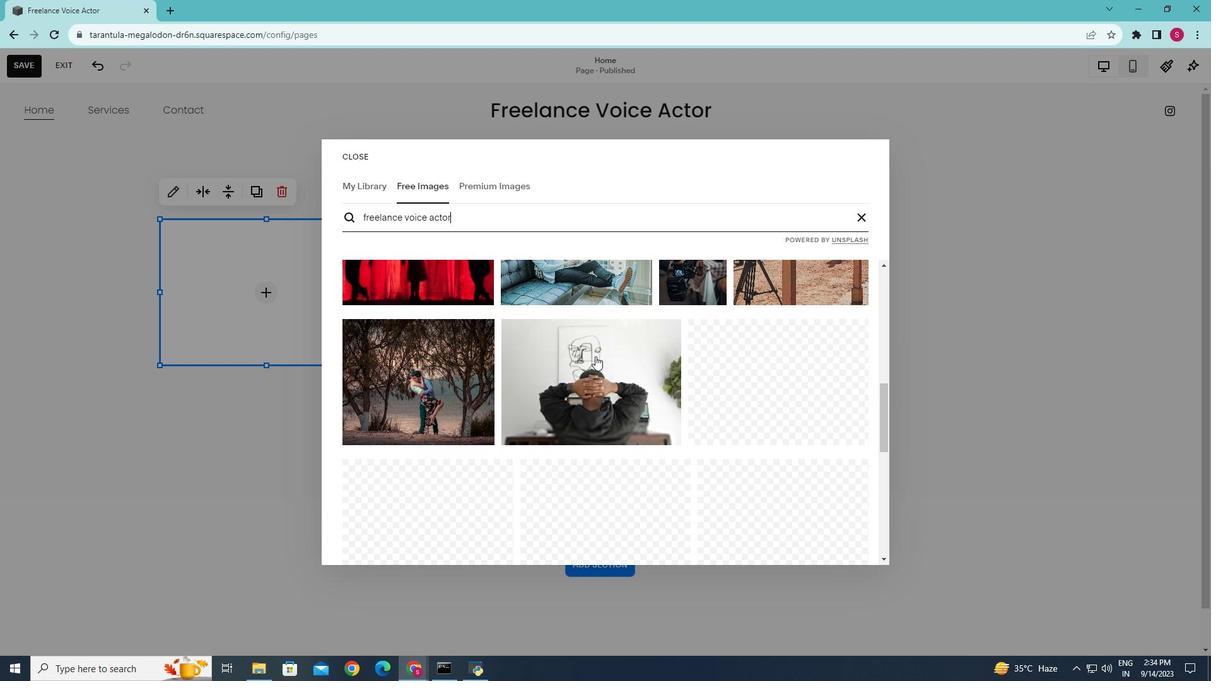 
Action: Mouse scrolled (595, 355) with delta (0, 0)
Screenshot: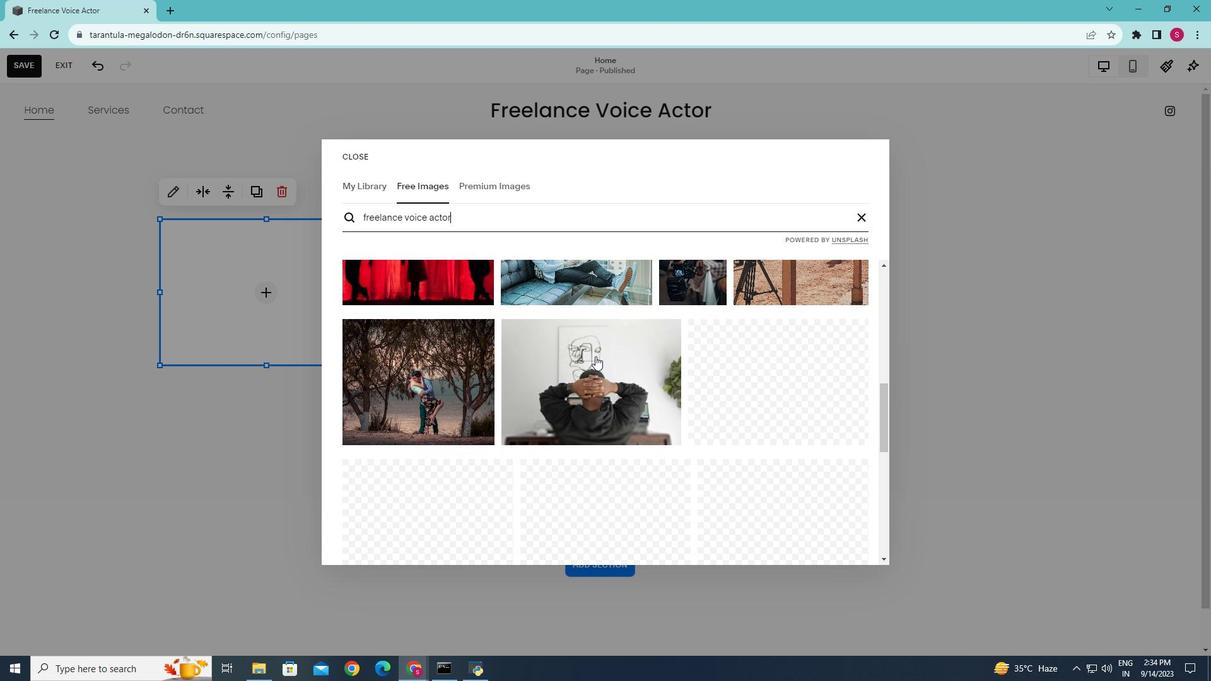 
Action: Mouse scrolled (595, 355) with delta (0, 0)
Screenshot: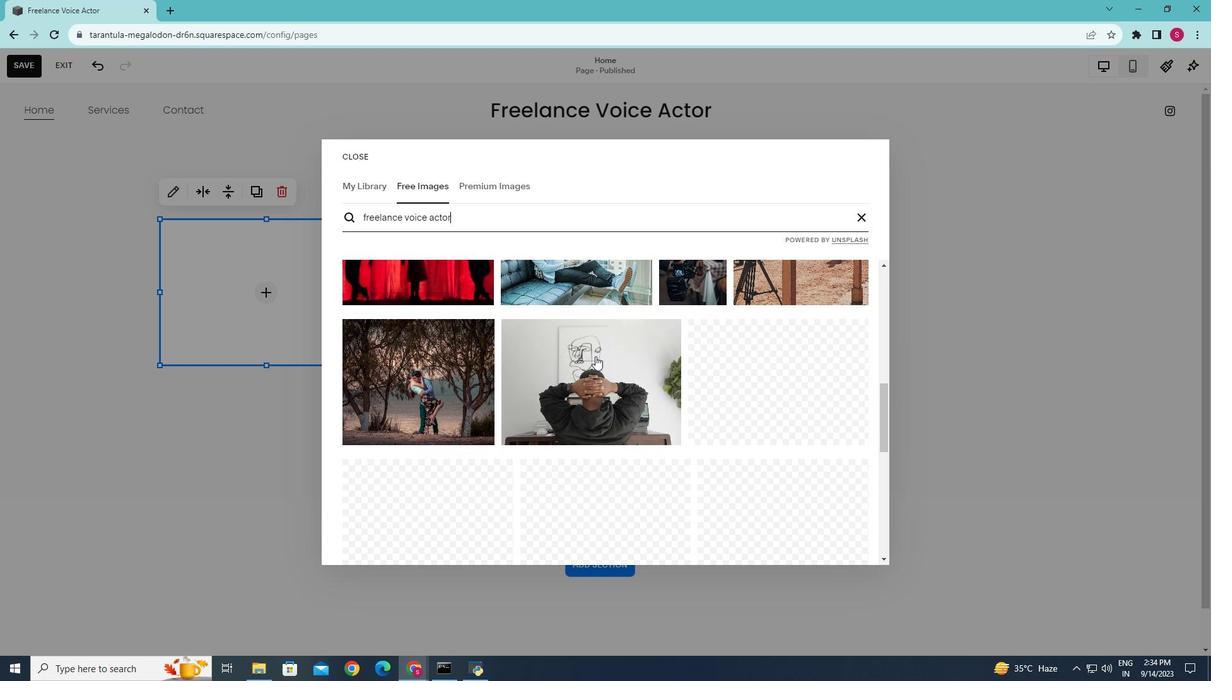 
Action: Mouse scrolled (595, 355) with delta (0, 0)
Screenshot: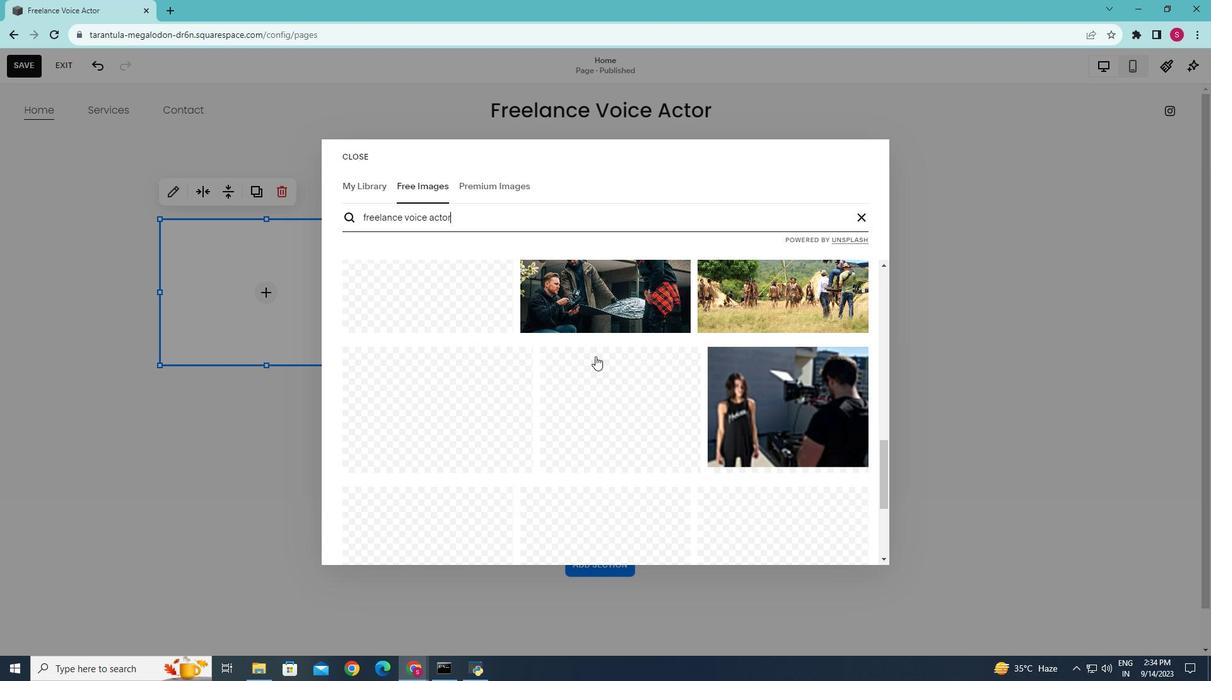 
Action: Mouse scrolled (595, 355) with delta (0, 0)
Screenshot: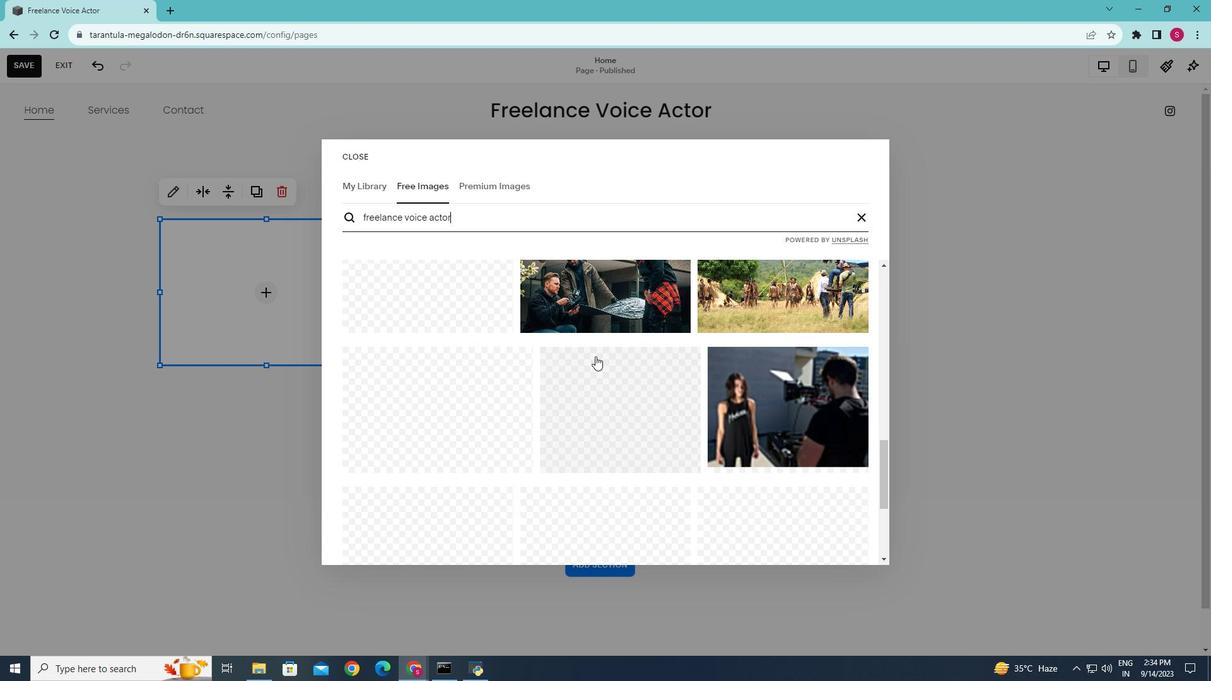 
Action: Mouse scrolled (595, 355) with delta (0, 0)
Screenshot: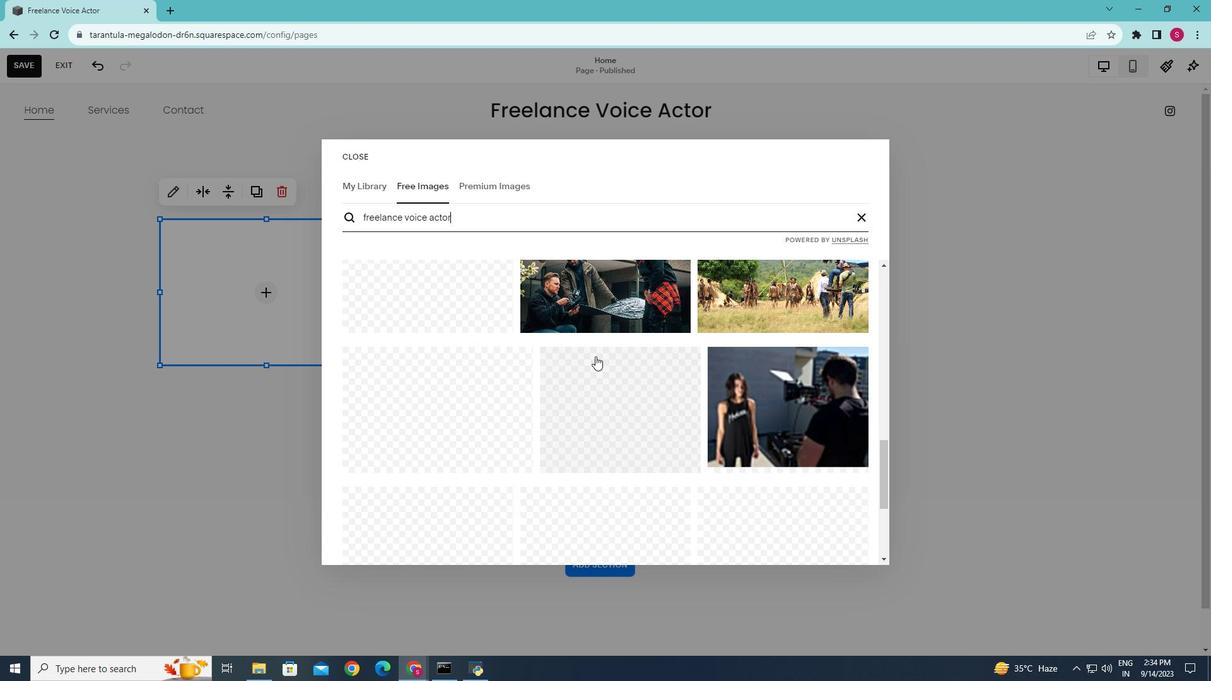 
Action: Mouse scrolled (595, 355) with delta (0, 0)
Screenshot: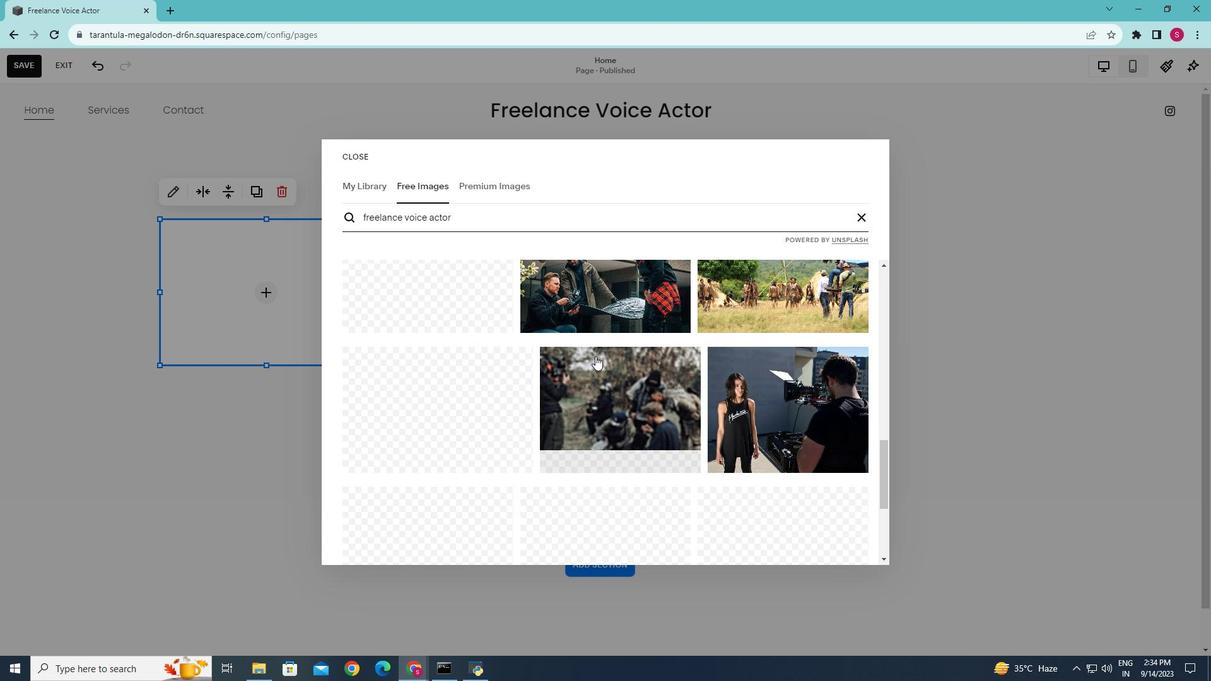 
Action: Mouse scrolled (595, 355) with delta (0, 0)
Screenshot: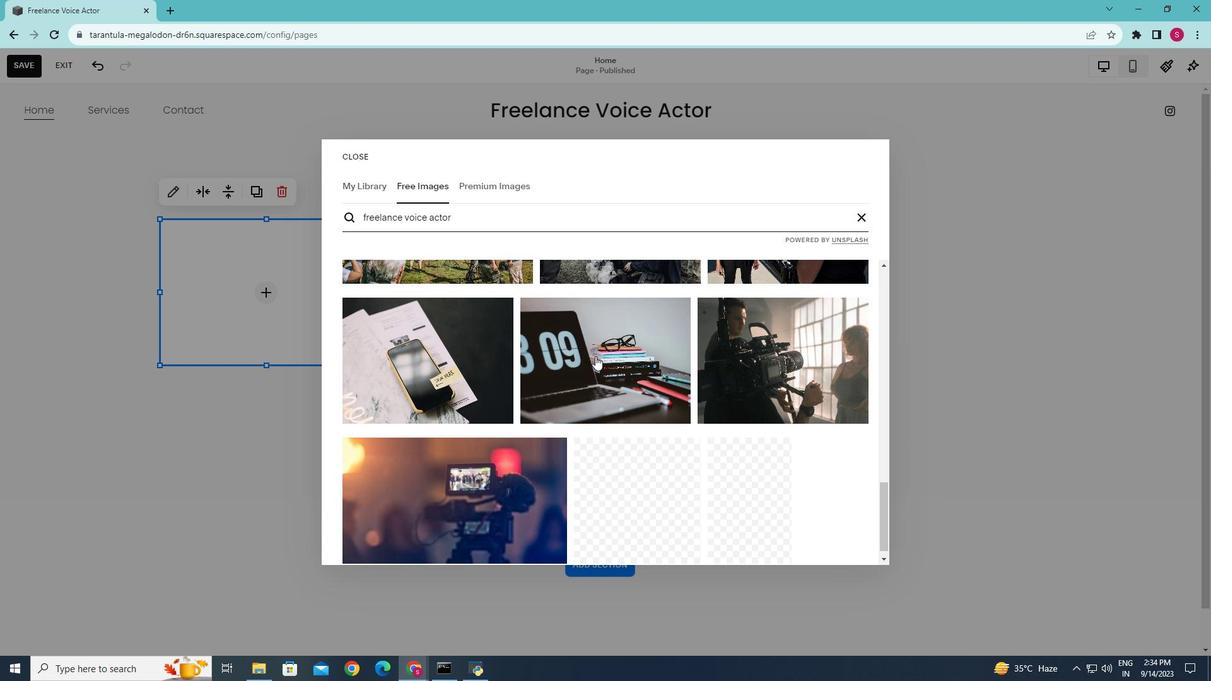 
Action: Mouse scrolled (595, 355) with delta (0, 0)
Screenshot: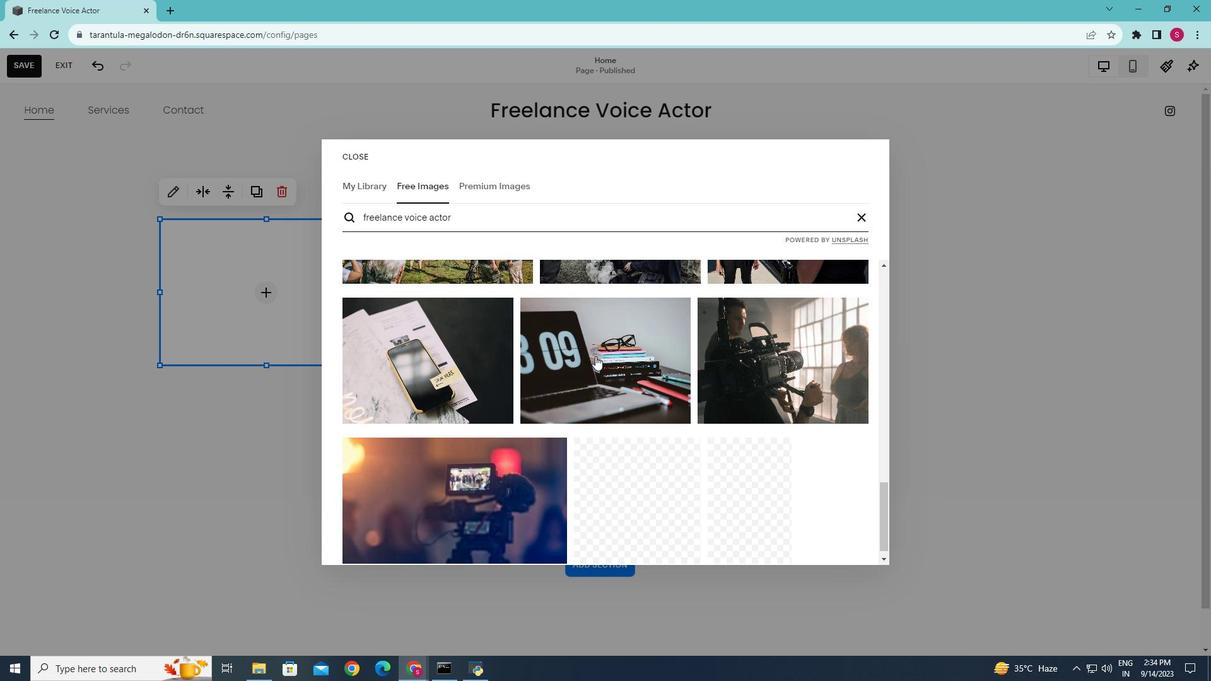 
Action: Mouse scrolled (595, 355) with delta (0, 0)
Screenshot: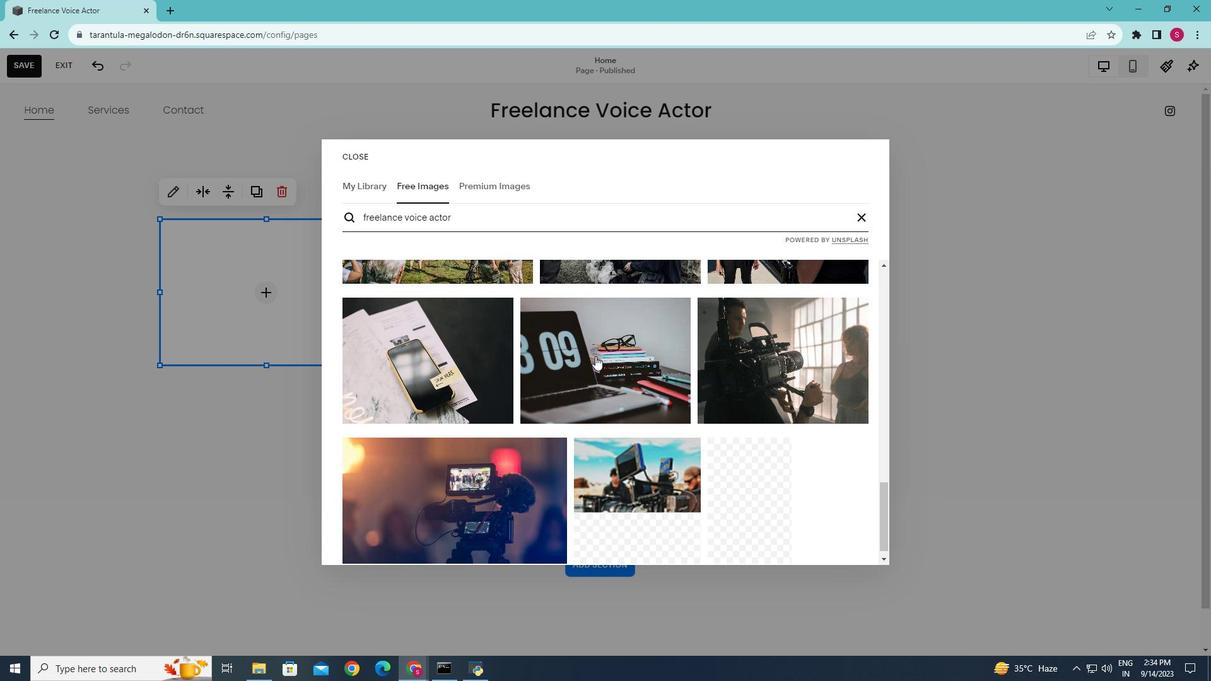 
Action: Mouse moved to (586, 464)
Screenshot: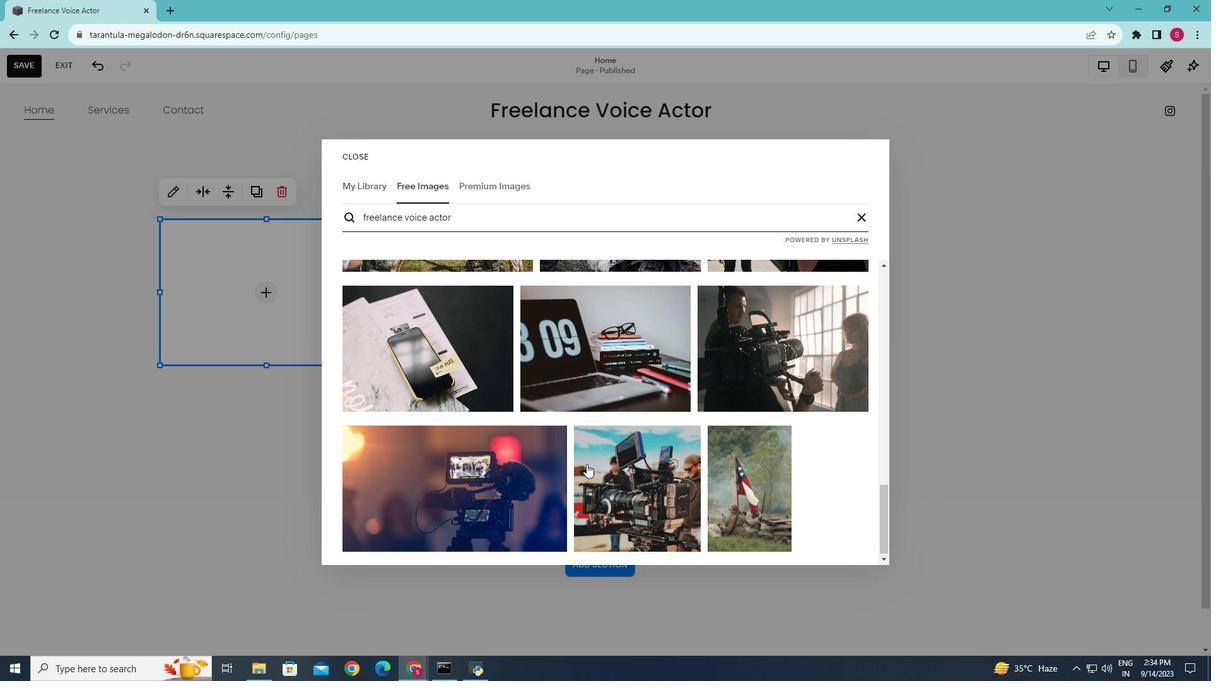
Action: Mouse scrolled (586, 463) with delta (0, 0)
Screenshot: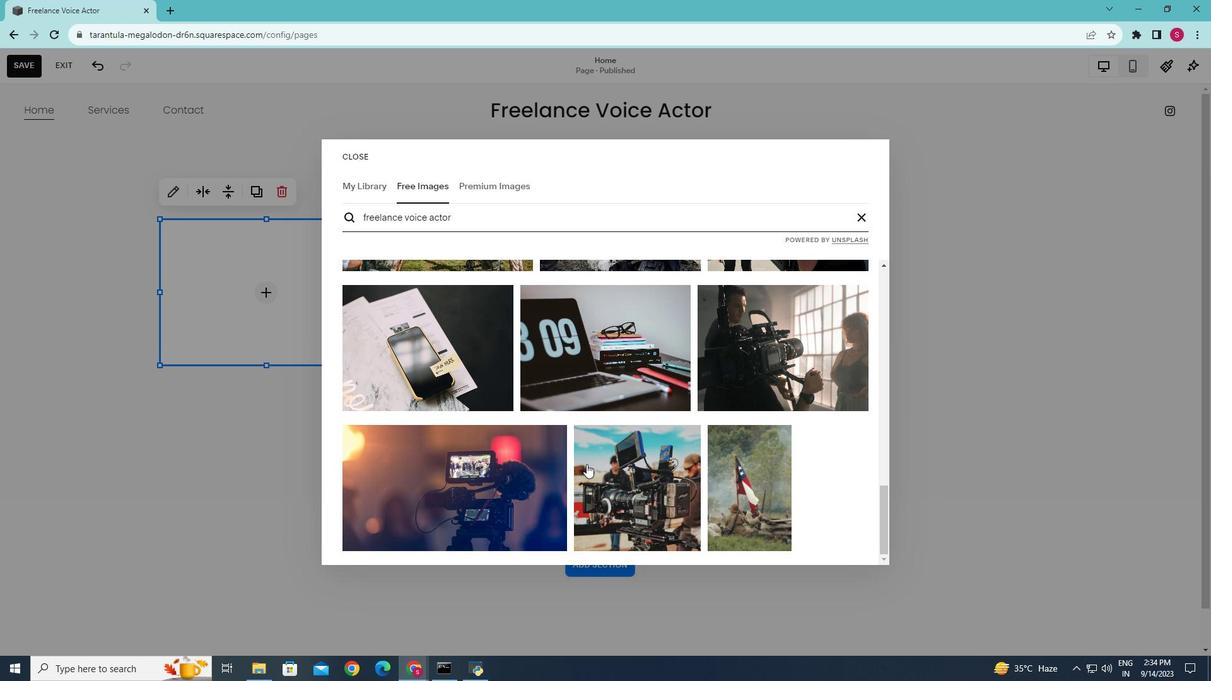 
Action: Mouse scrolled (586, 463) with delta (0, 0)
Screenshot: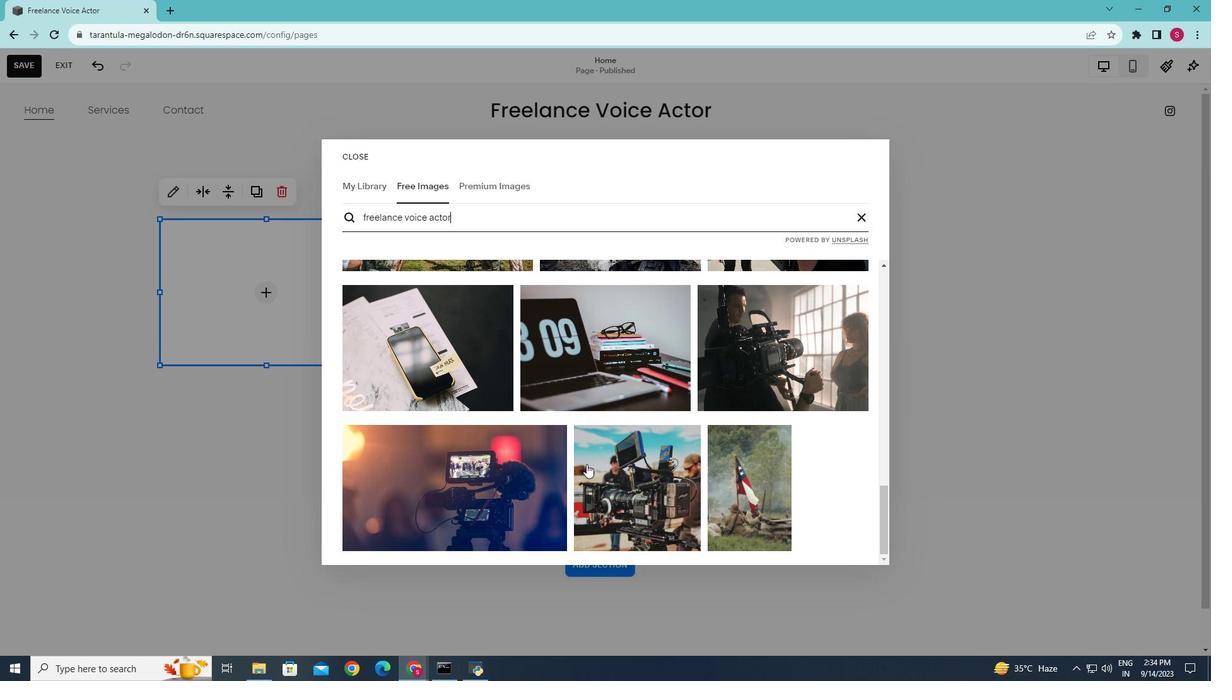 
Action: Mouse scrolled (586, 463) with delta (0, 0)
Screenshot: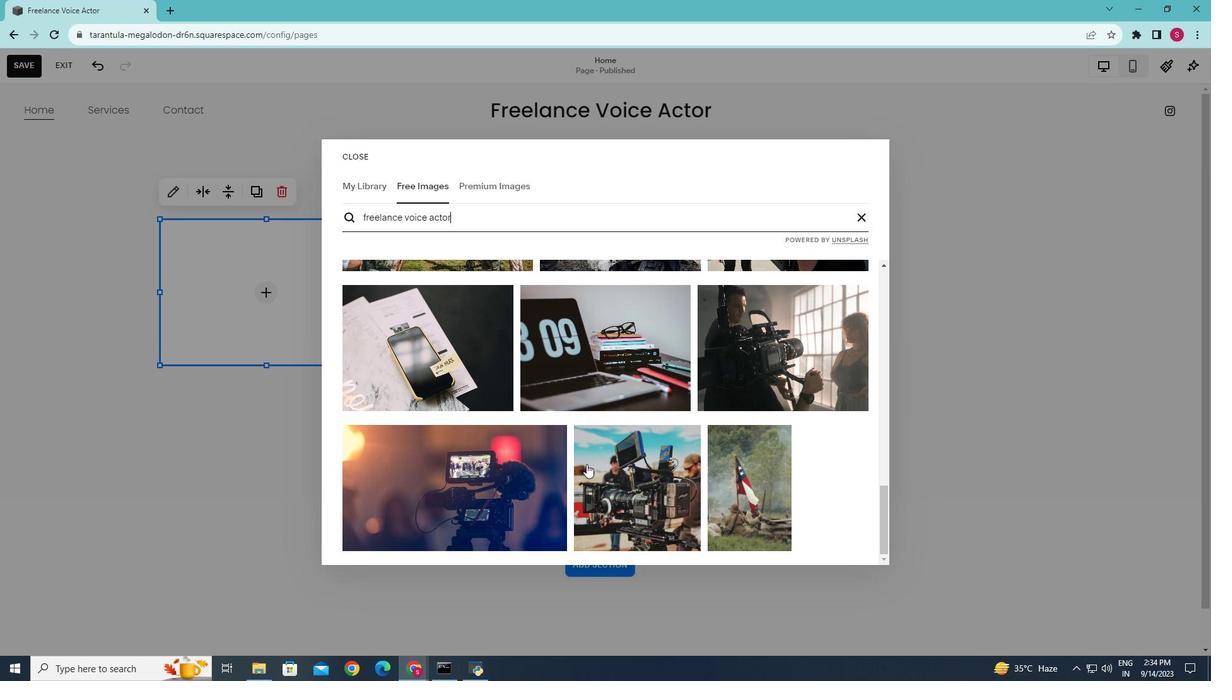 
Action: Mouse scrolled (586, 463) with delta (0, 0)
Screenshot: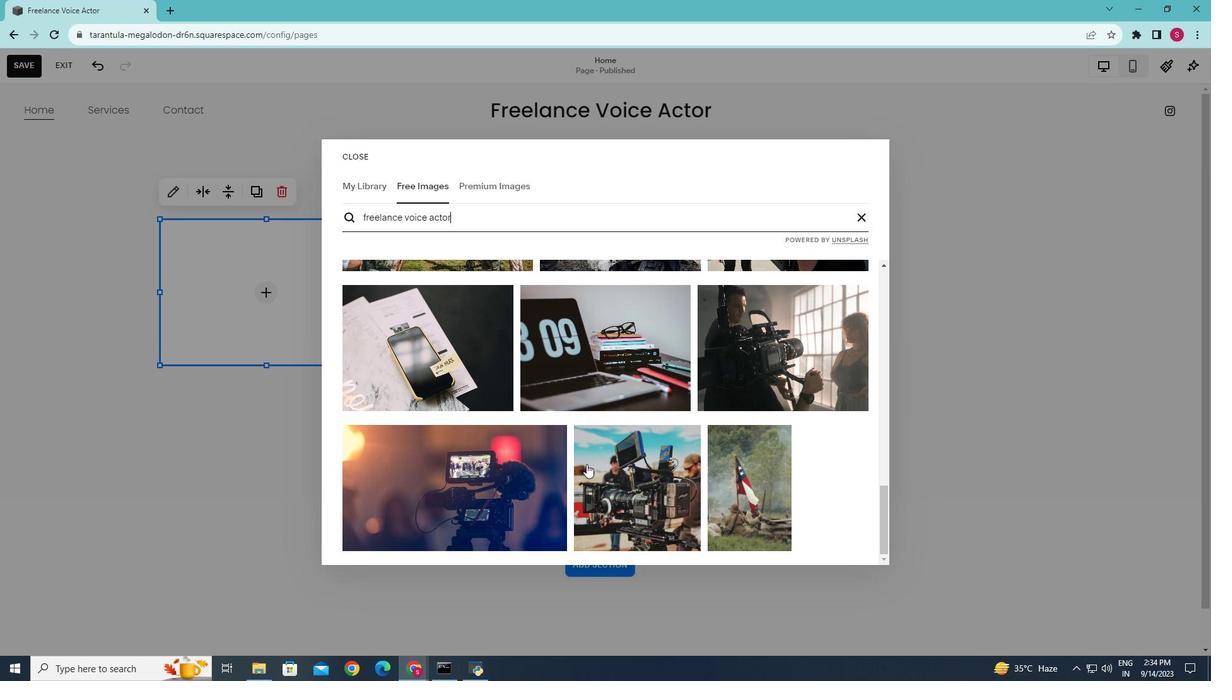 
Action: Mouse moved to (646, 441)
Screenshot: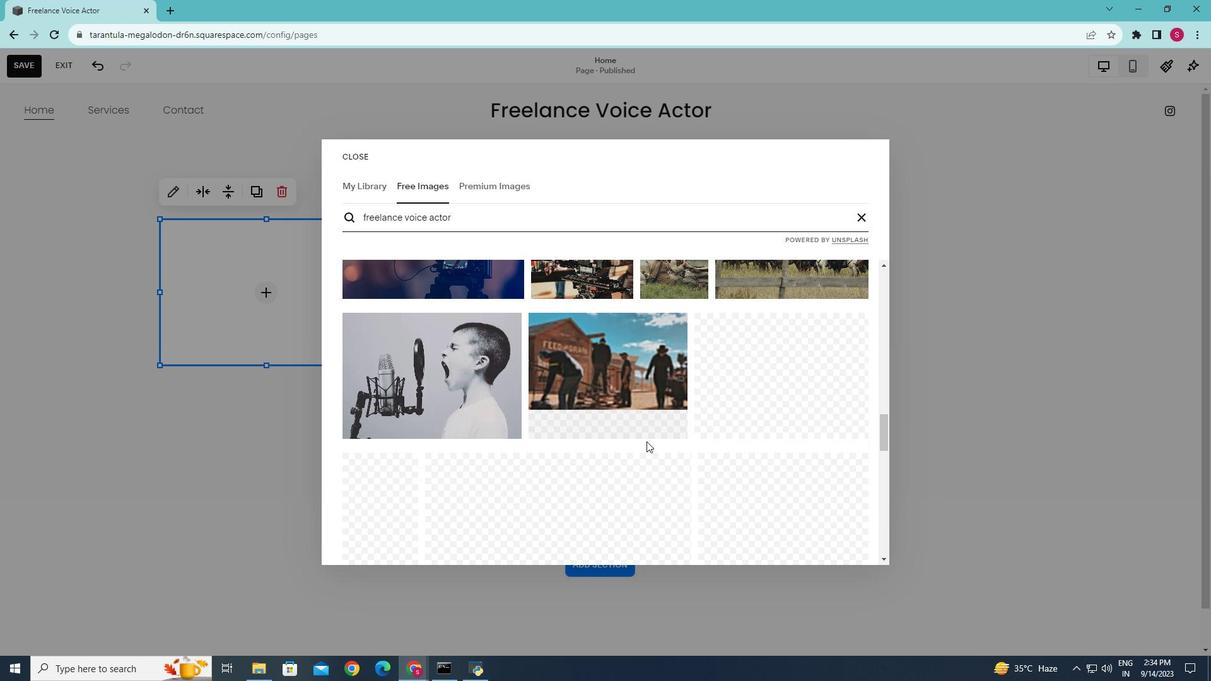 
Action: Mouse scrolled (646, 440) with delta (0, 0)
Screenshot: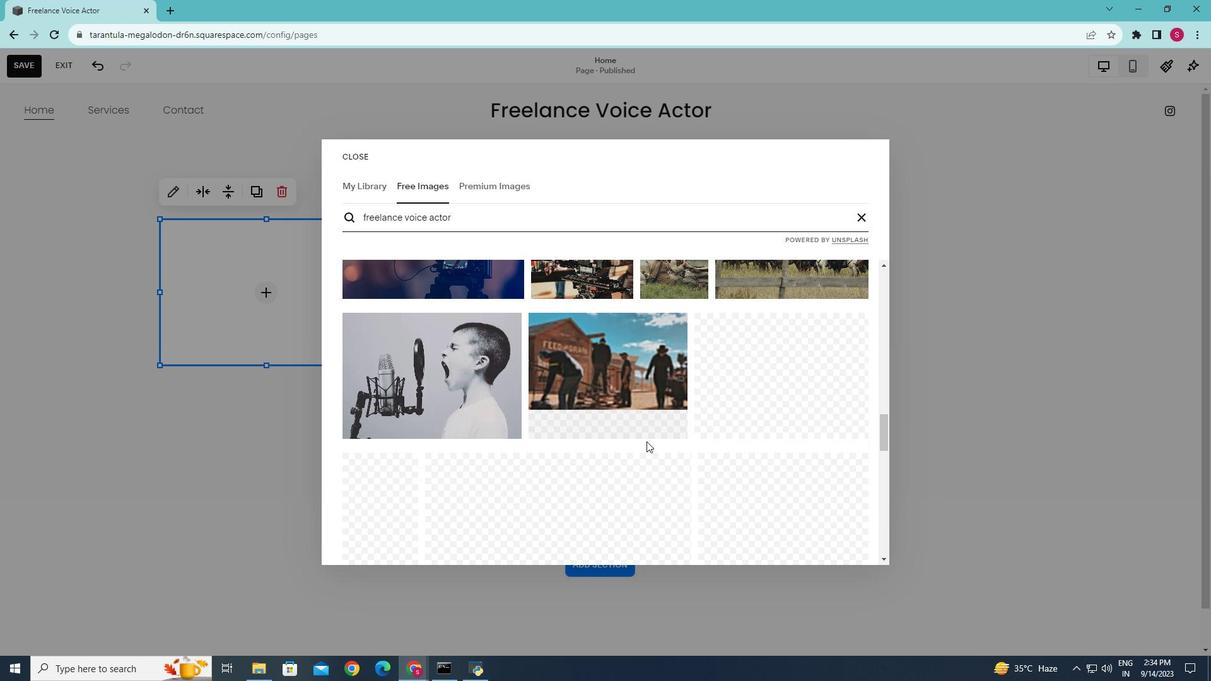 
Action: Mouse scrolled (646, 440) with delta (0, 0)
Screenshot: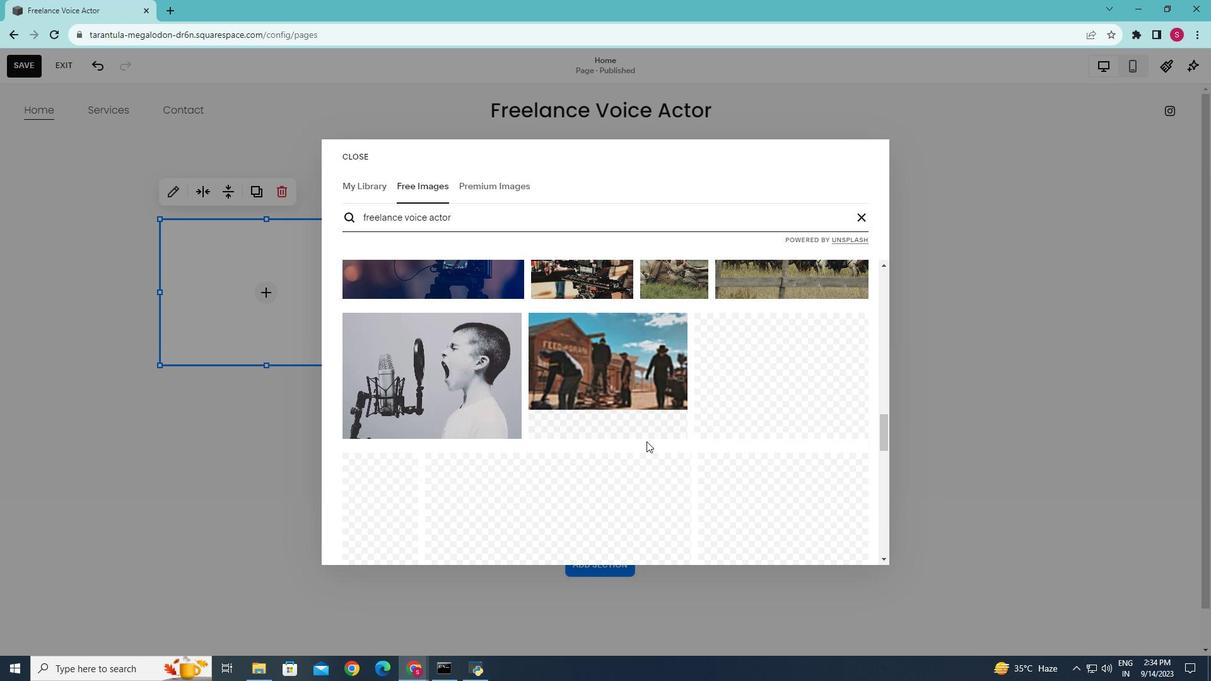 
Action: Mouse scrolled (646, 440) with delta (0, 0)
Screenshot: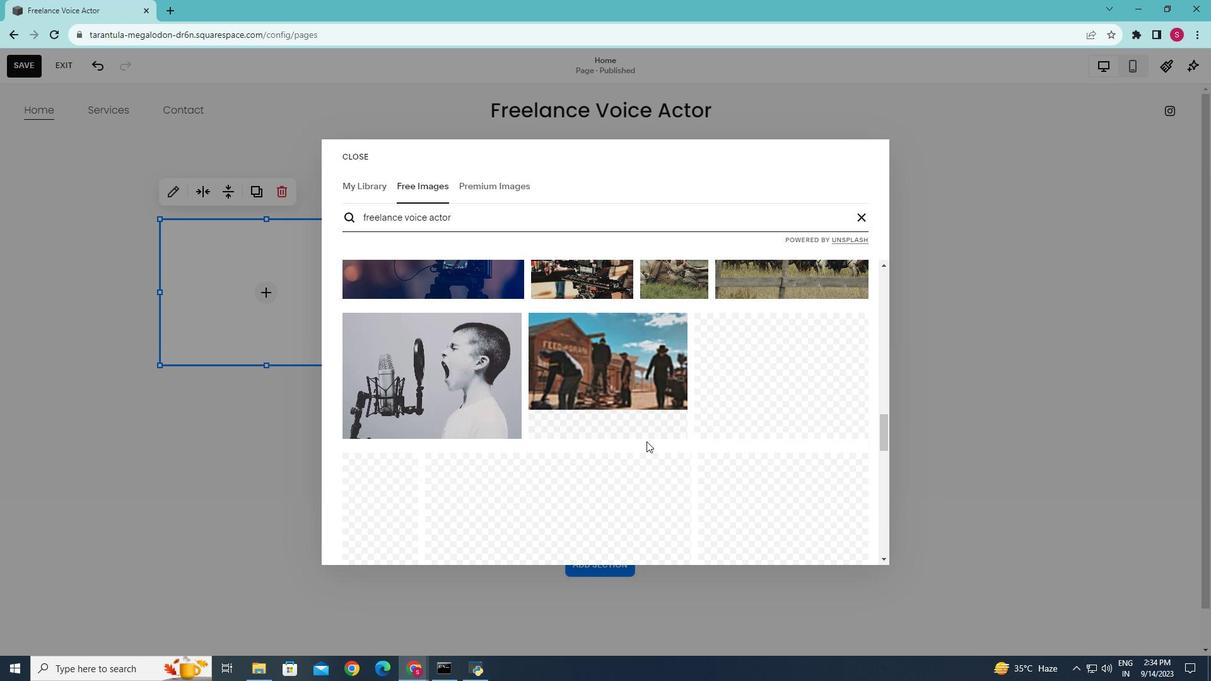 
Action: Mouse scrolled (646, 440) with delta (0, 0)
Screenshot: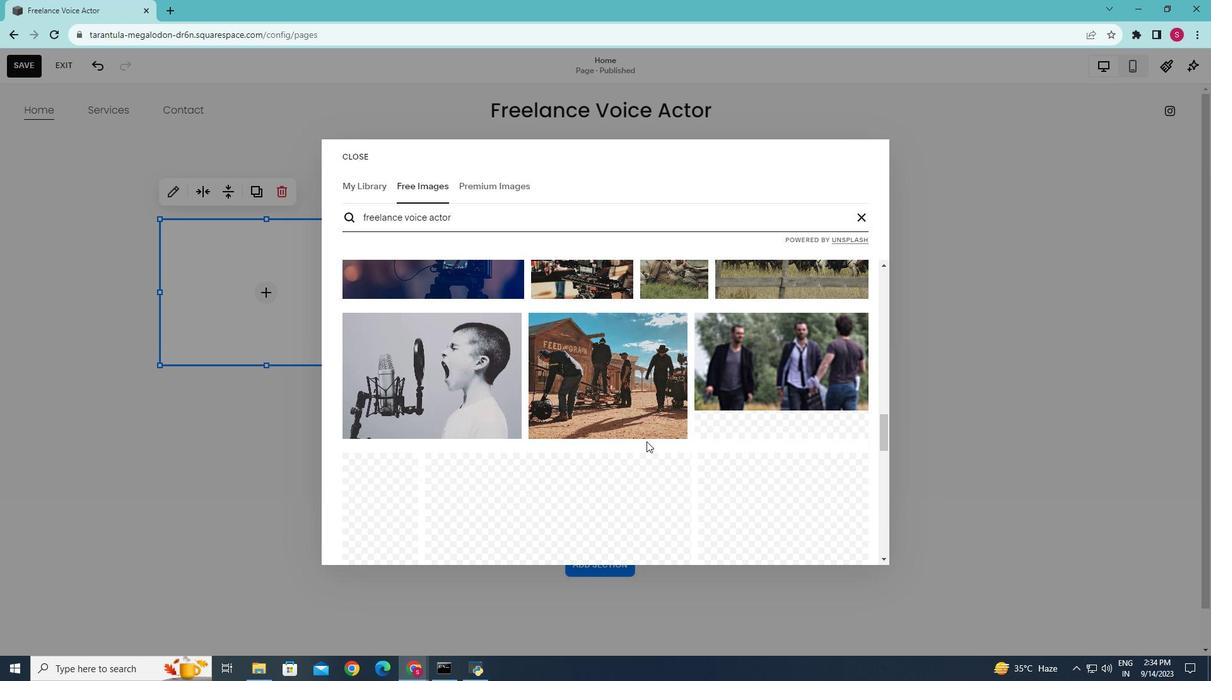 
Action: Mouse moved to (640, 442)
Screenshot: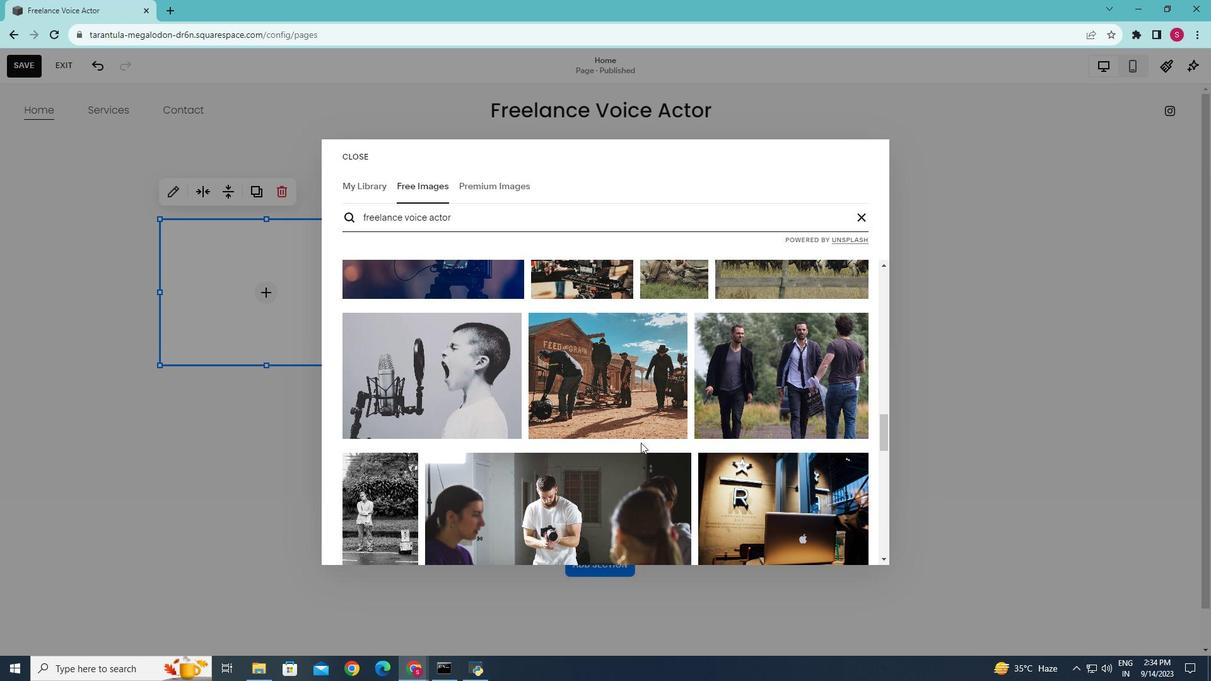 
Action: Mouse scrolled (640, 442) with delta (0, 0)
Screenshot: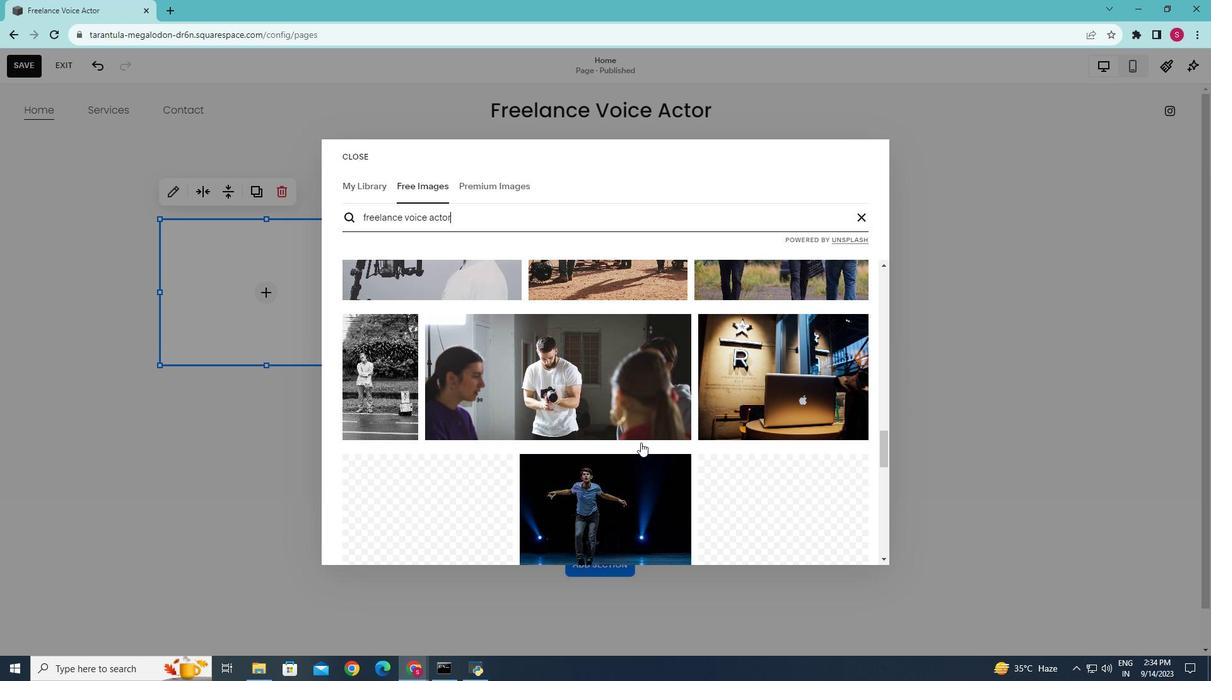 
Action: Mouse scrolled (640, 442) with delta (0, 0)
Screenshot: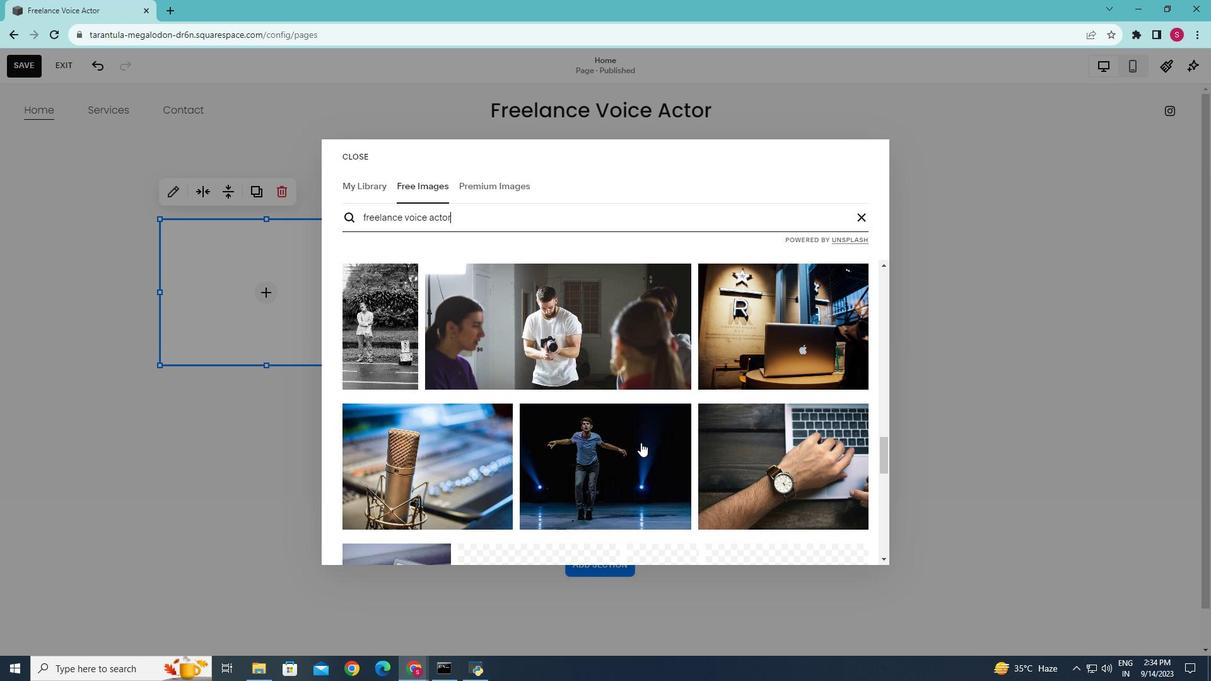 
Action: Mouse scrolled (640, 442) with delta (0, 0)
Screenshot: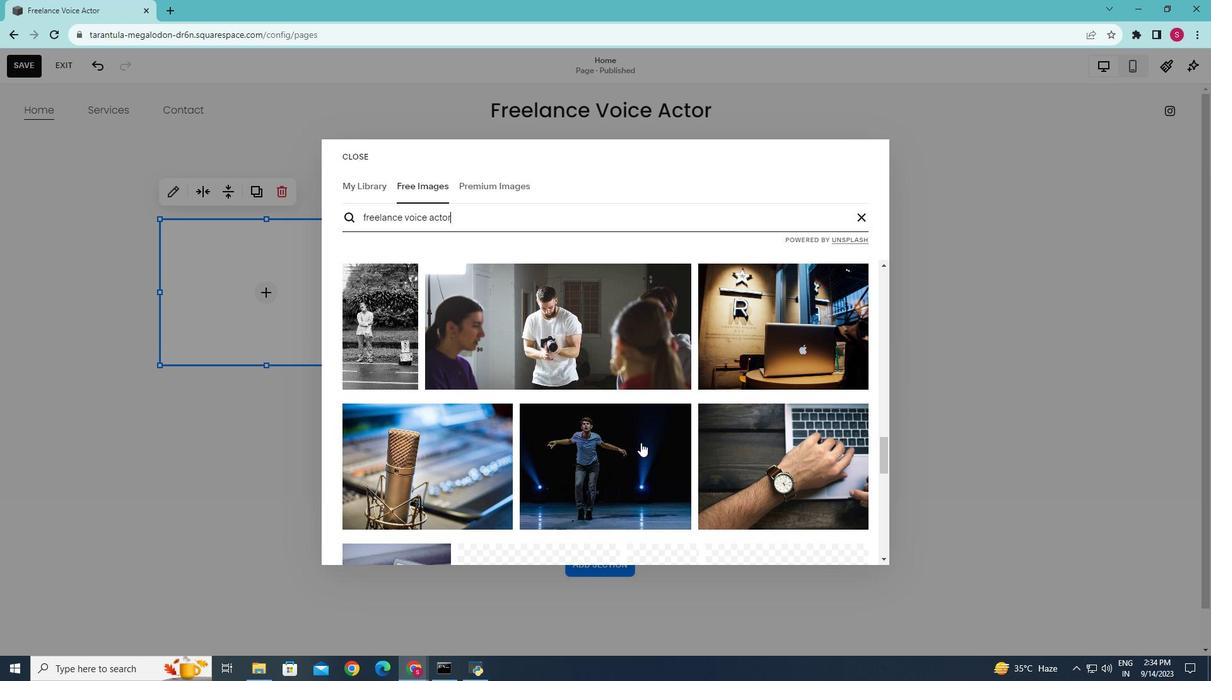 
Action: Mouse scrolled (640, 442) with delta (0, 0)
Screenshot: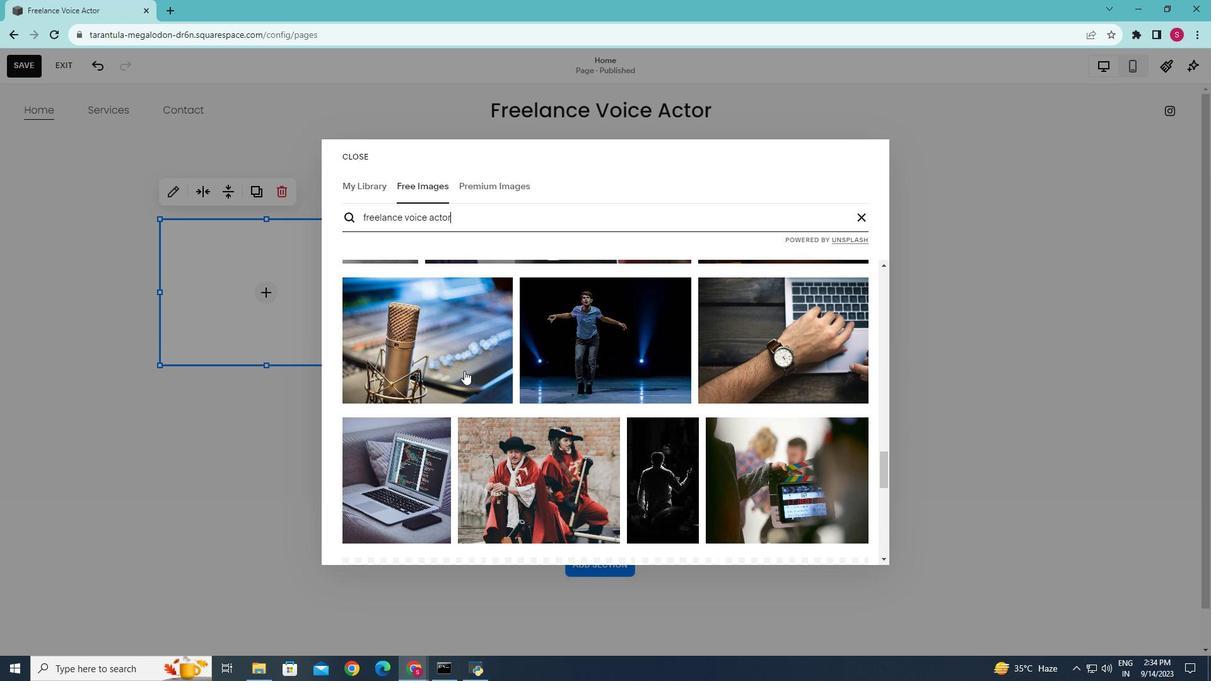 
Action: Mouse moved to (620, 450)
Screenshot: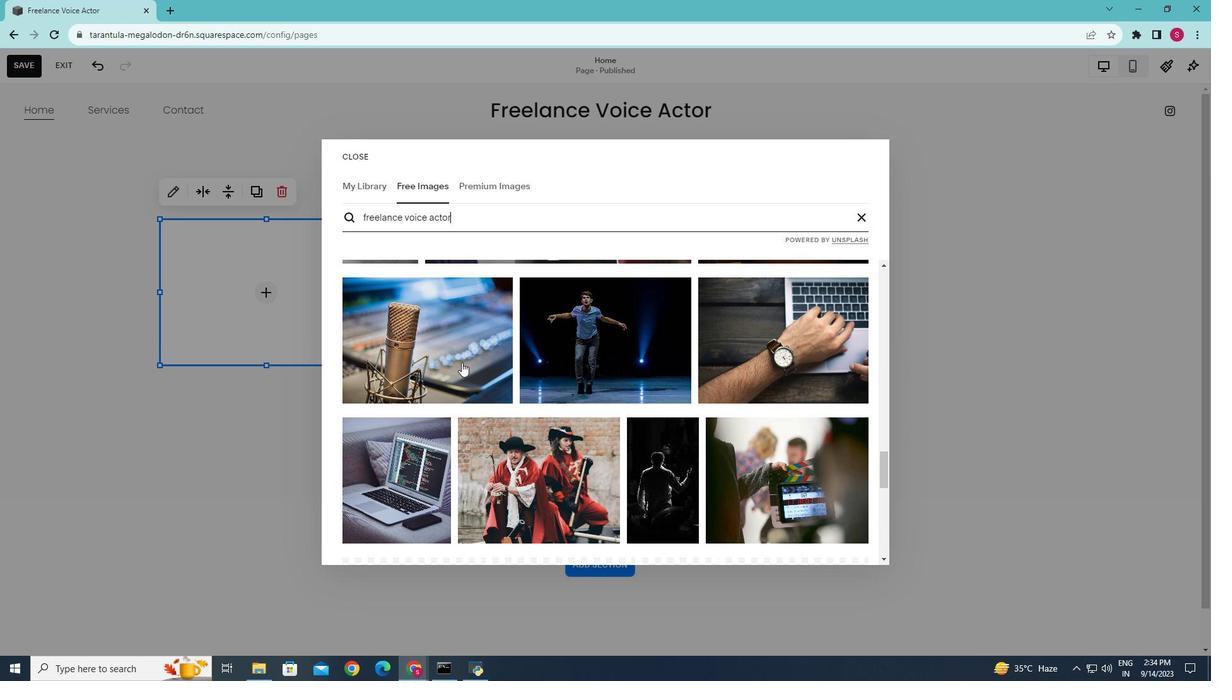 
Action: Mouse scrolled (620, 449) with delta (0, 0)
Screenshot: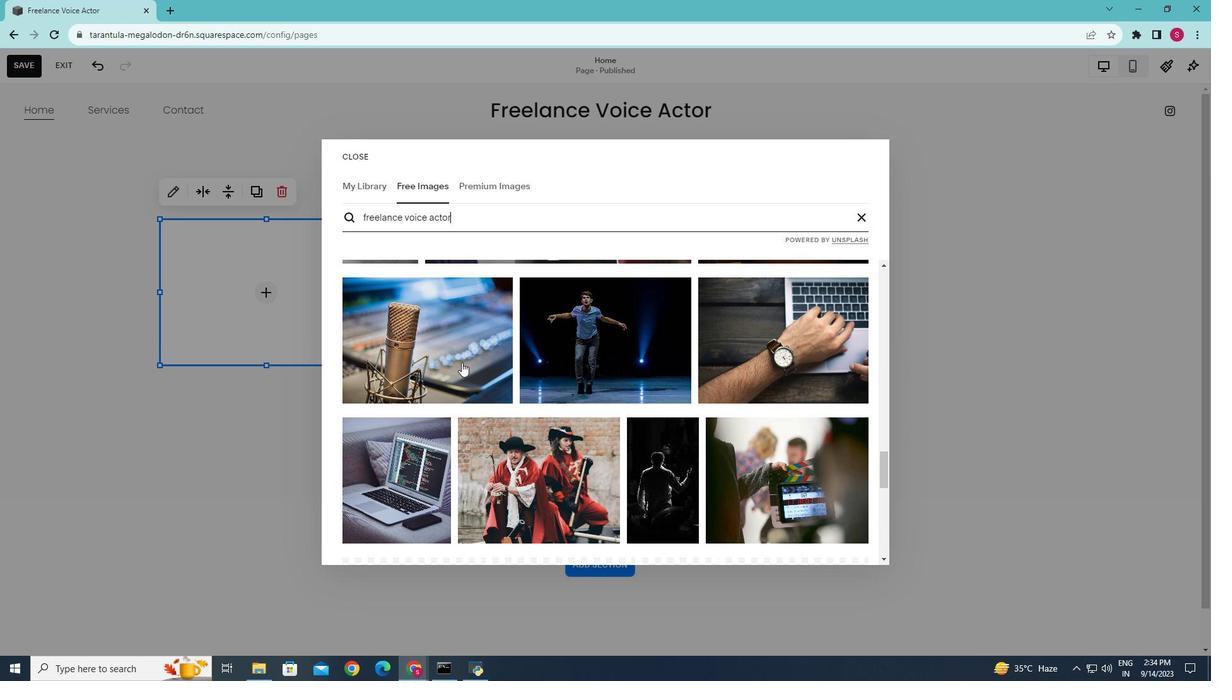 
Action: Mouse moved to (456, 353)
Screenshot: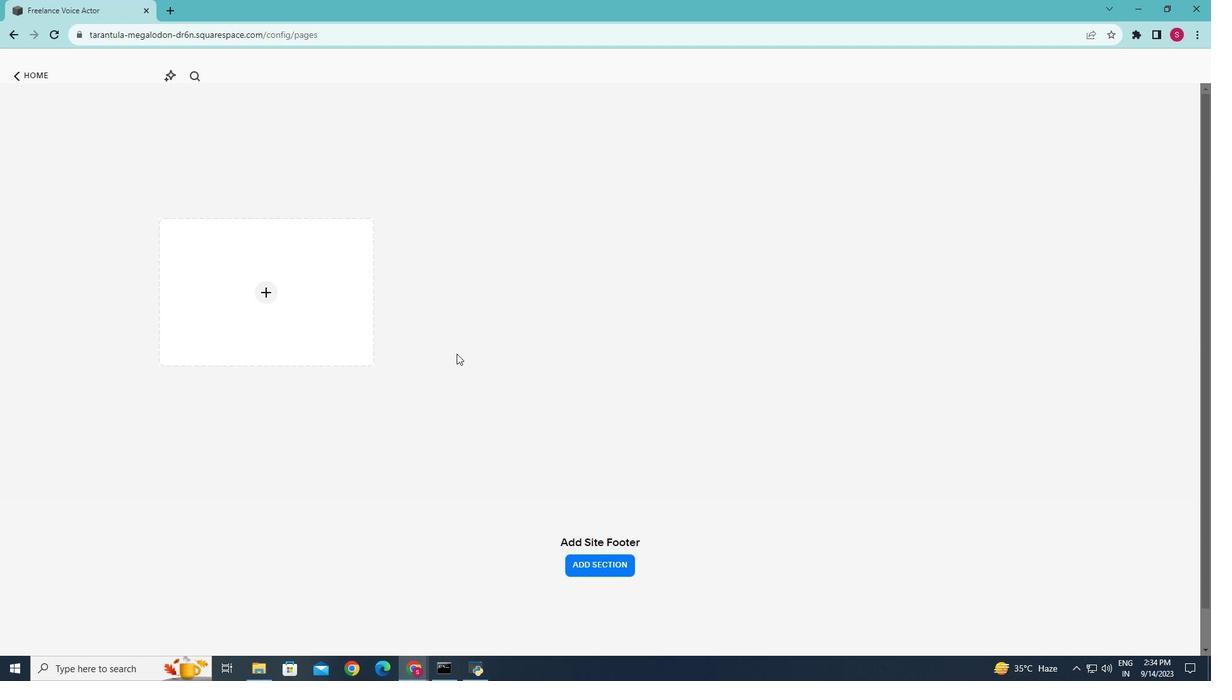 
Action: Mouse pressed left at (456, 353)
Screenshot: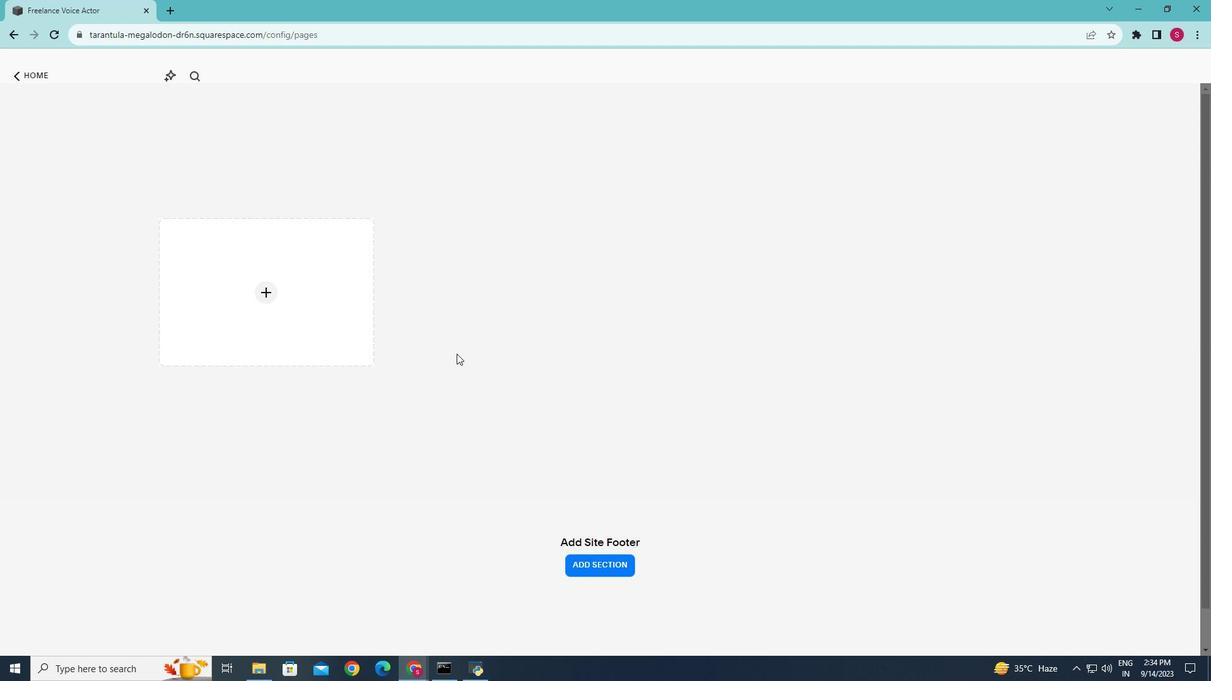 
Action: Mouse moved to (746, 394)
Screenshot: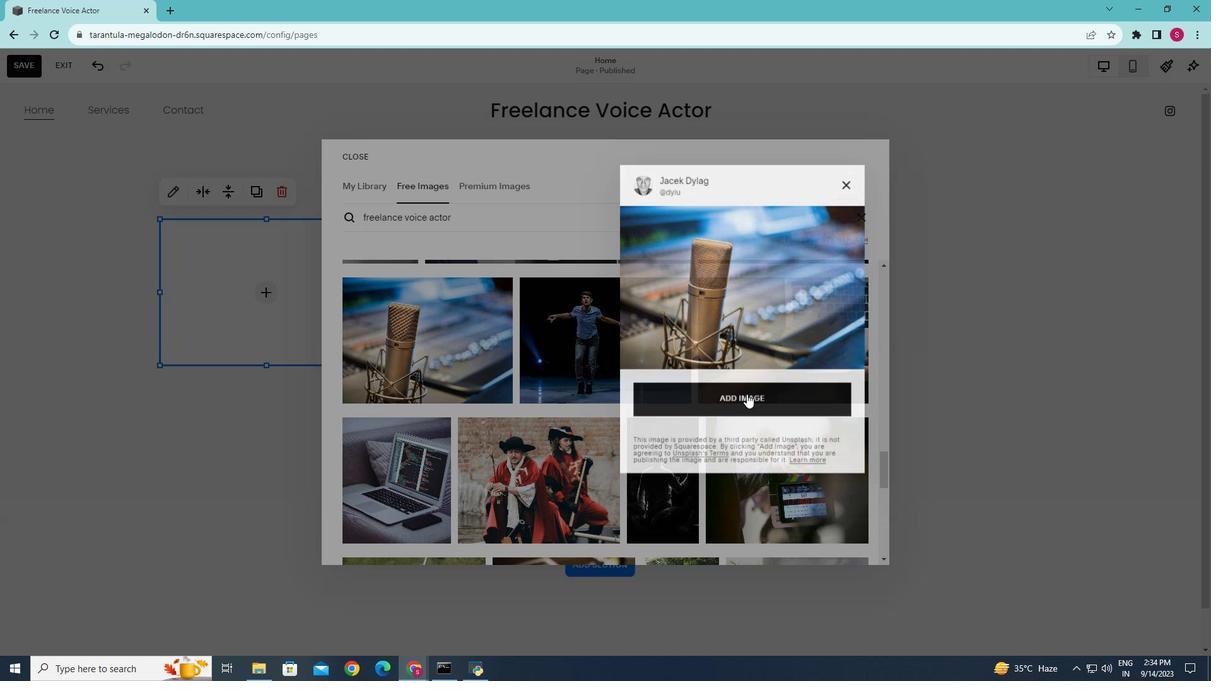 
Action: Mouse pressed left at (746, 394)
Screenshot: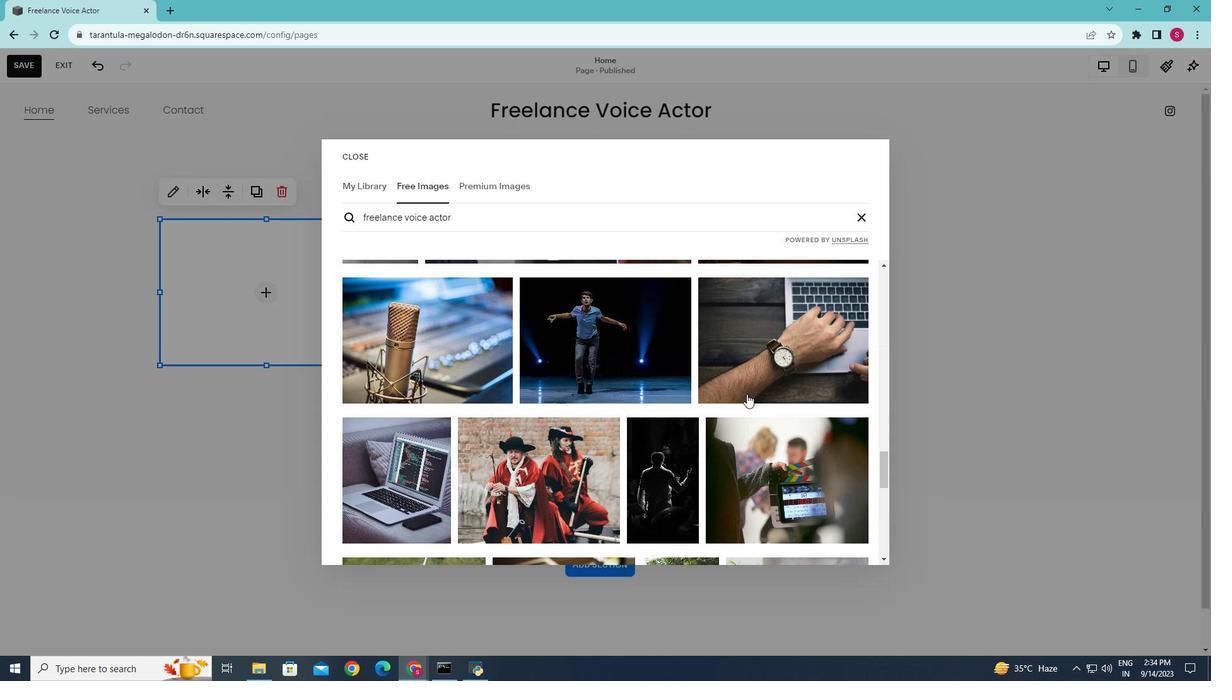 
Action: Mouse moved to (671, 293)
Screenshot: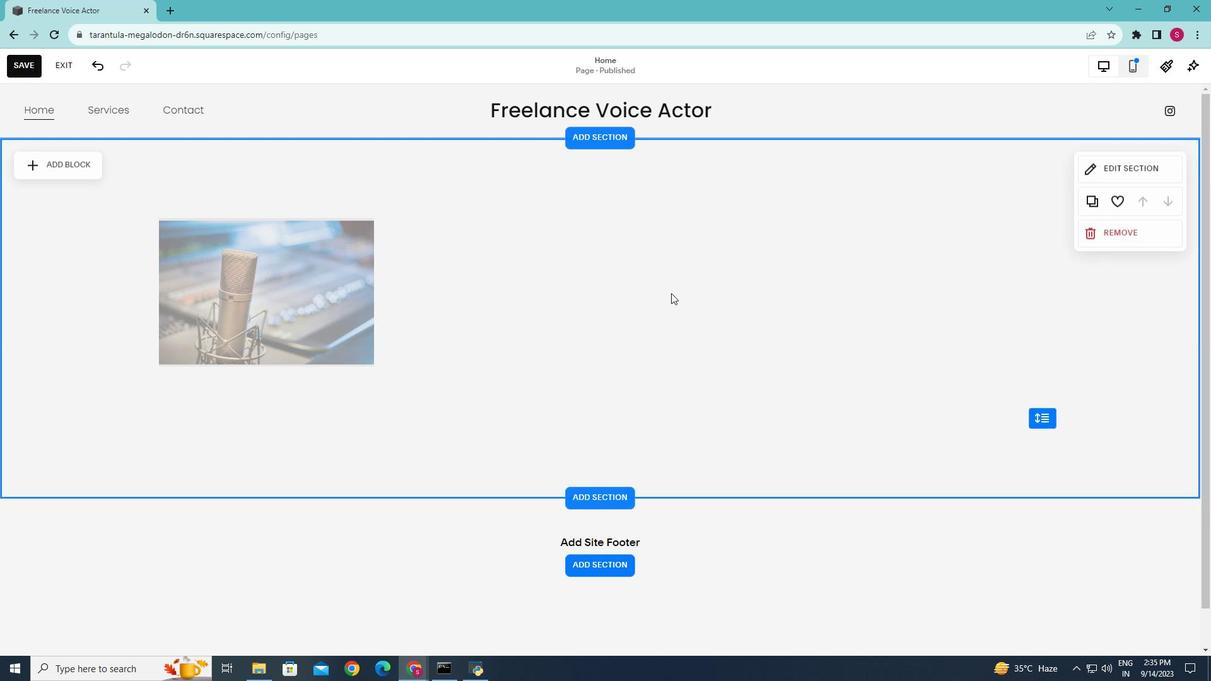 
Action: Mouse pressed left at (671, 293)
Screenshot: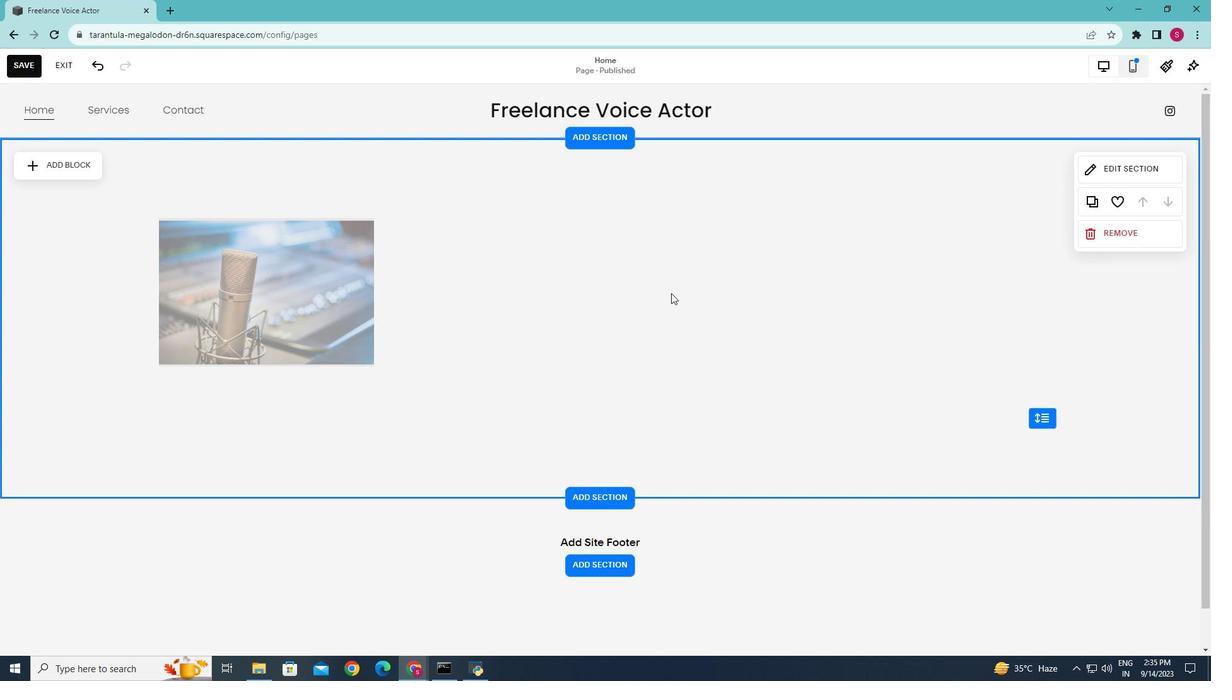 
Action: Mouse moved to (1096, 172)
Screenshot: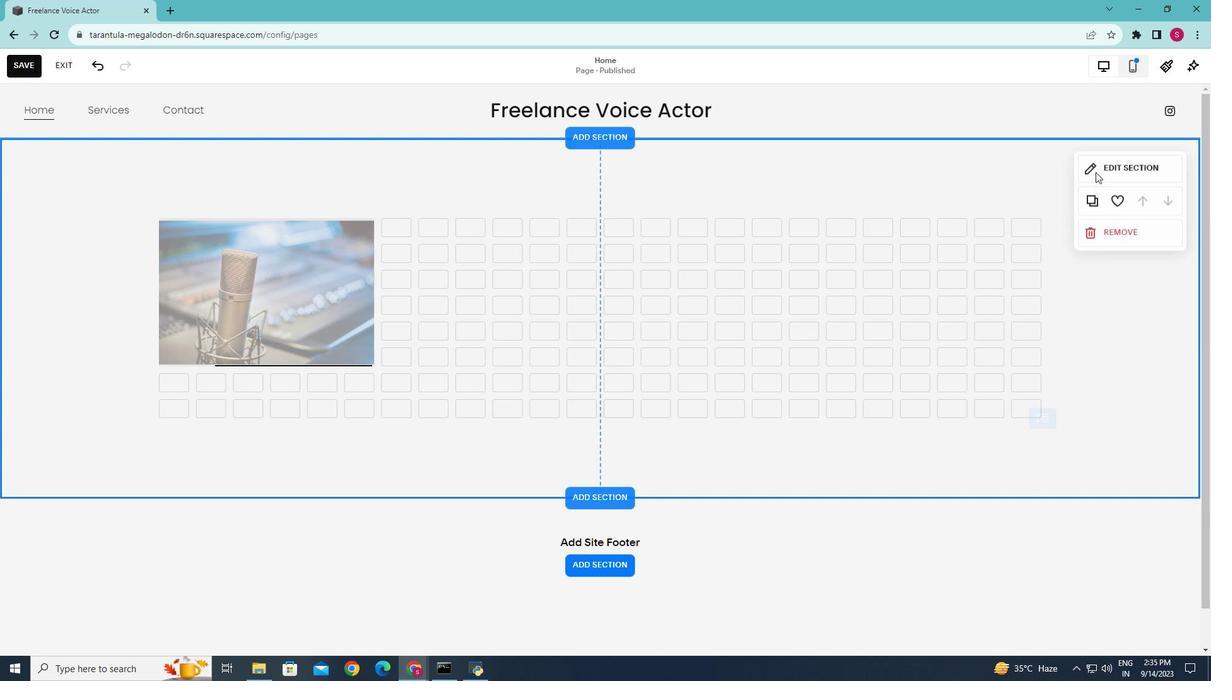 
Action: Mouse pressed left at (1096, 172)
Screenshot: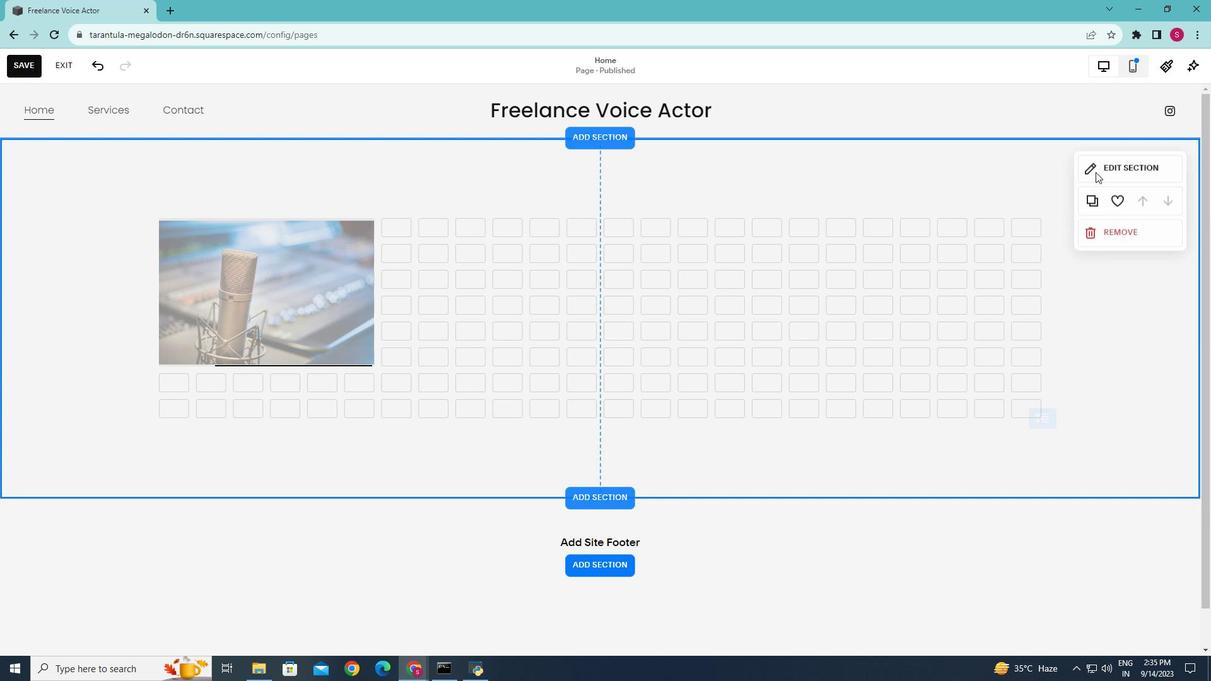 
Action: Mouse moved to (1075, 204)
Screenshot: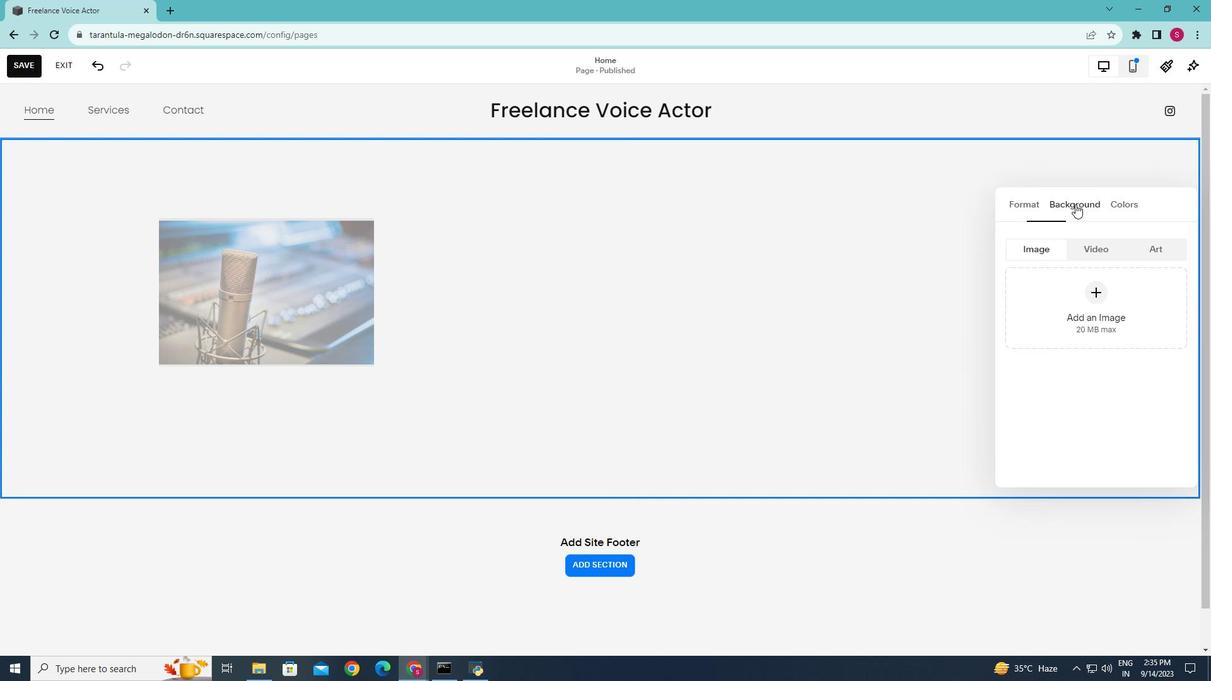 
Action: Mouse pressed left at (1075, 204)
Screenshot: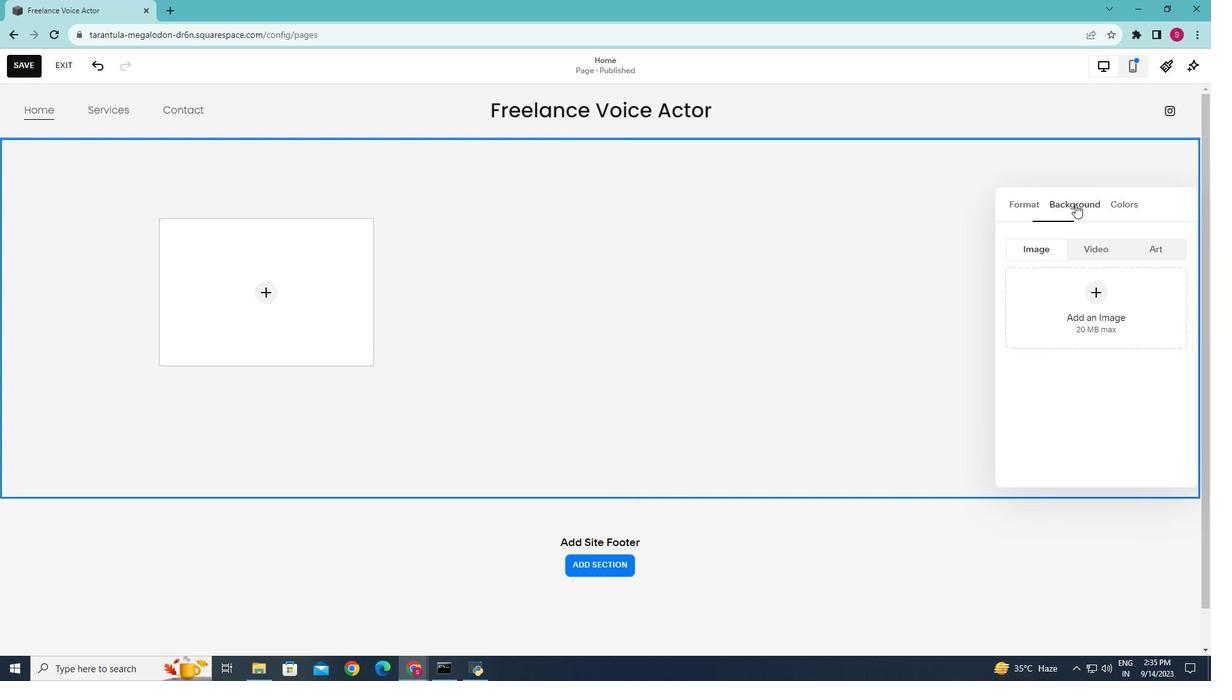 
Action: Mouse moved to (1106, 290)
Screenshot: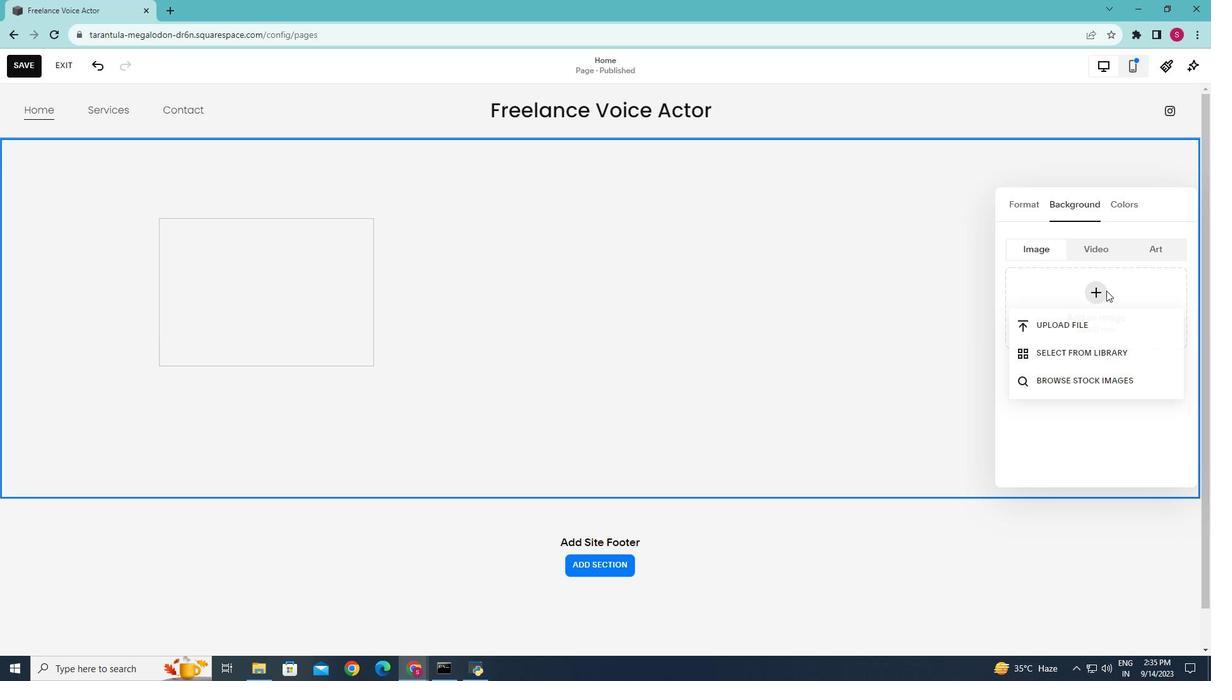 
Action: Mouse pressed left at (1106, 290)
Screenshot: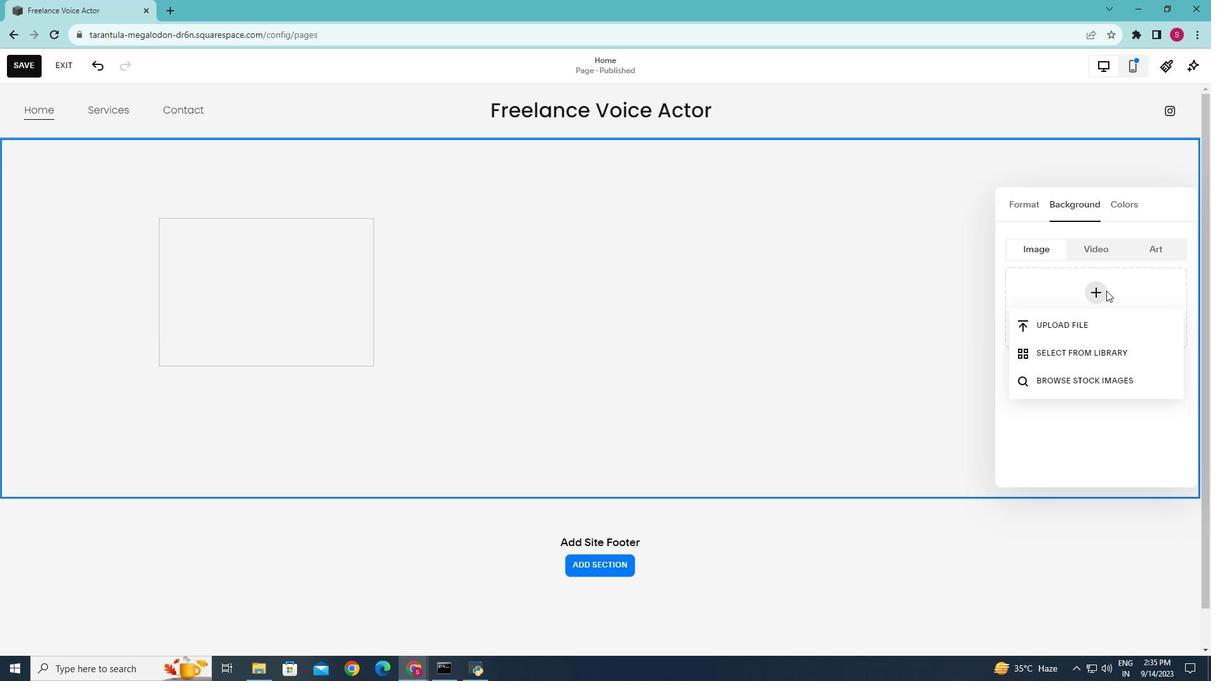 
Action: Mouse moved to (1064, 357)
Screenshot: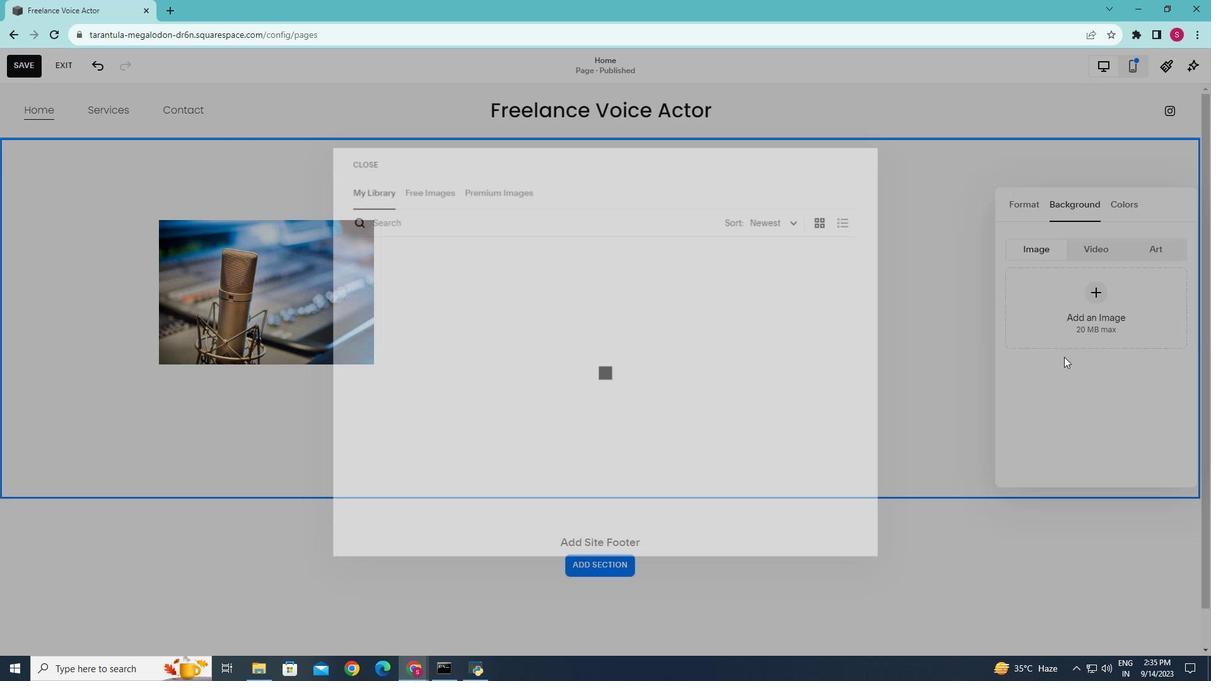 
Action: Mouse pressed left at (1064, 357)
Screenshot: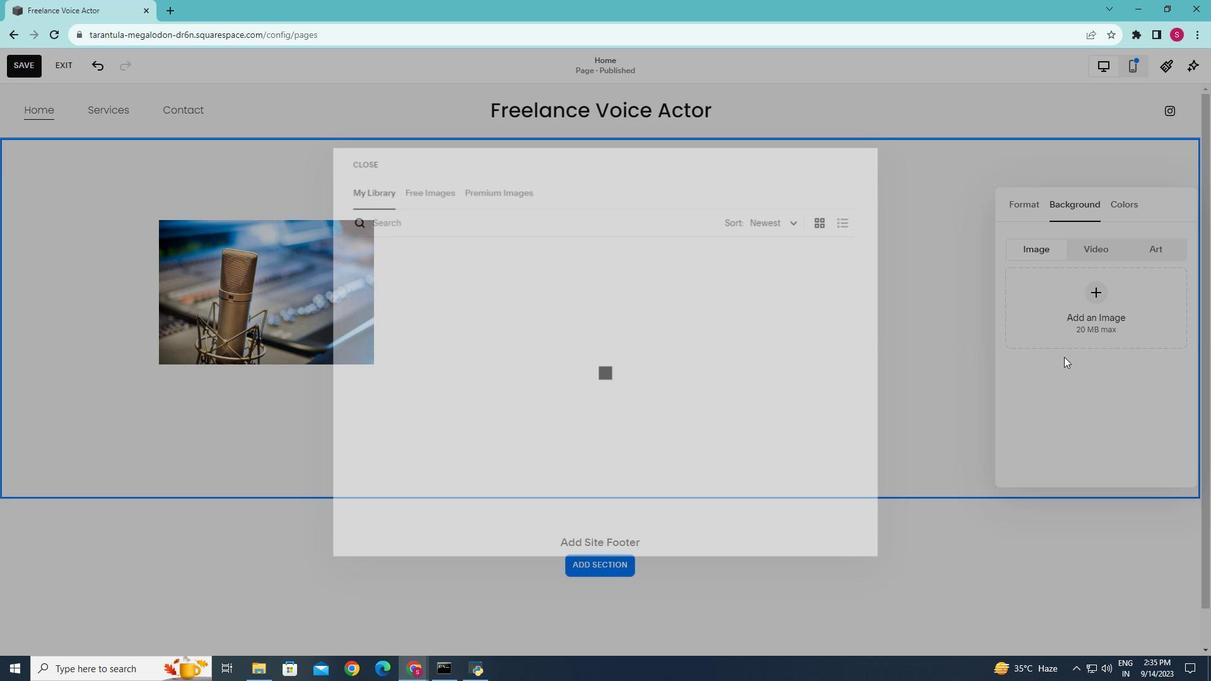 
Action: Mouse moved to (417, 187)
Screenshot: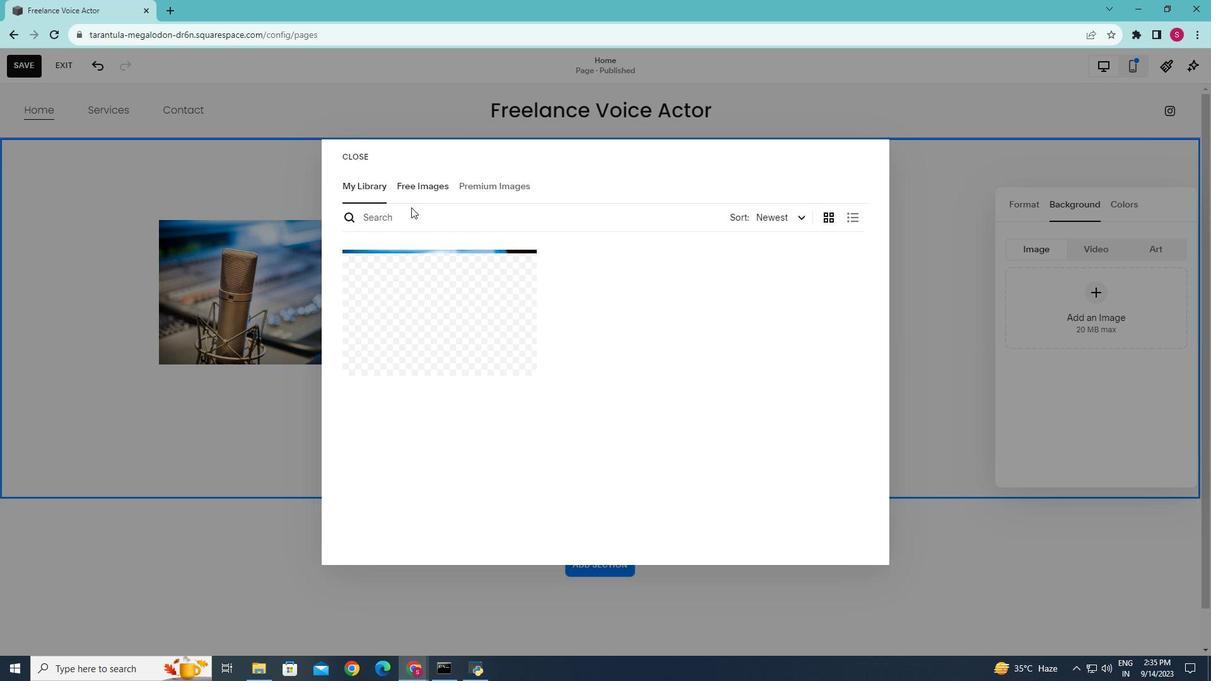 
Action: Mouse pressed left at (417, 187)
Screenshot: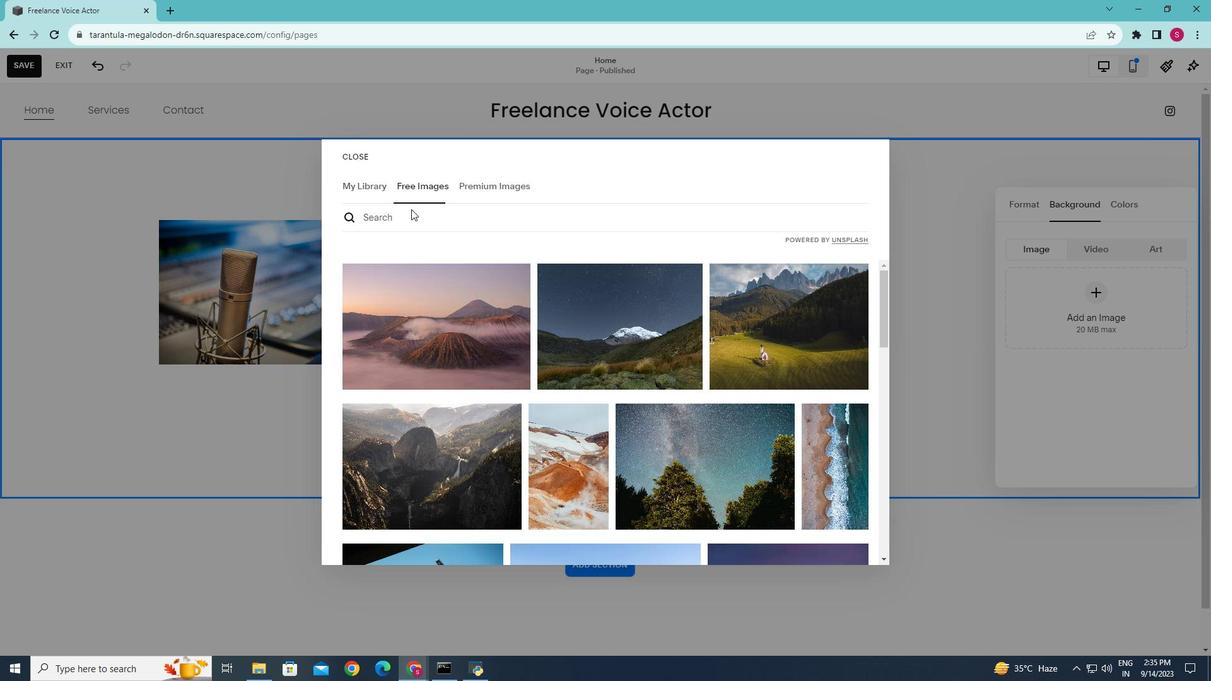 
Action: Mouse moved to (411, 211)
Screenshot: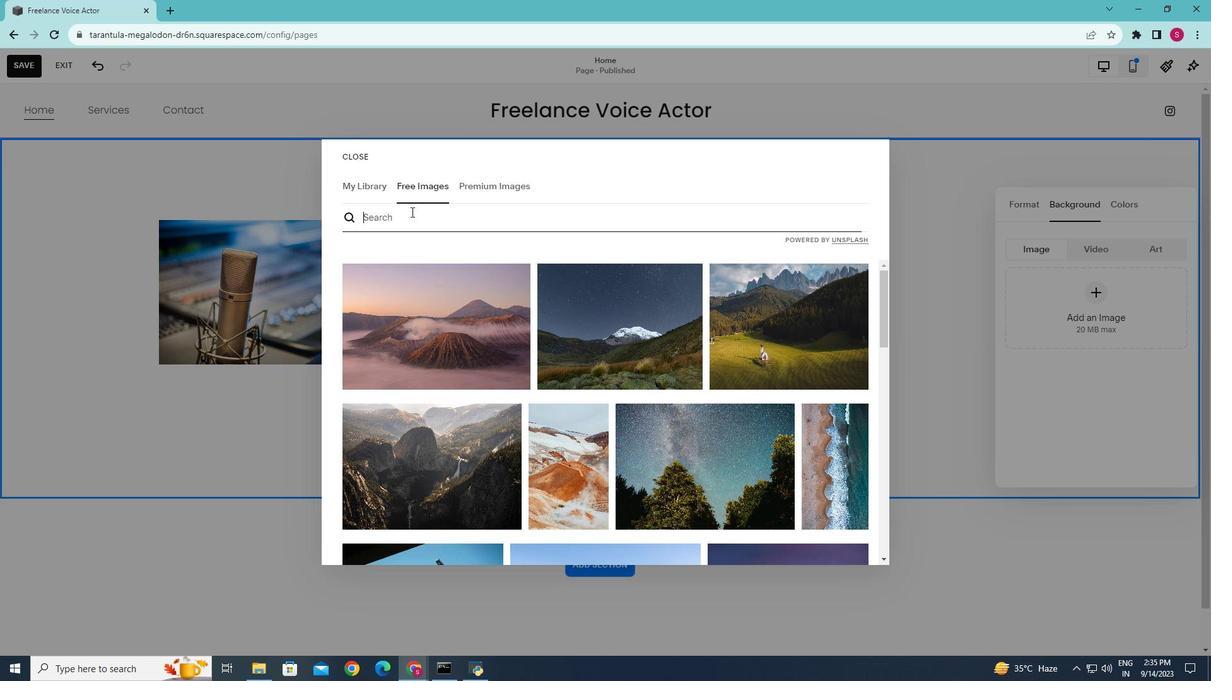 
Action: Mouse pressed left at (411, 211)
Screenshot: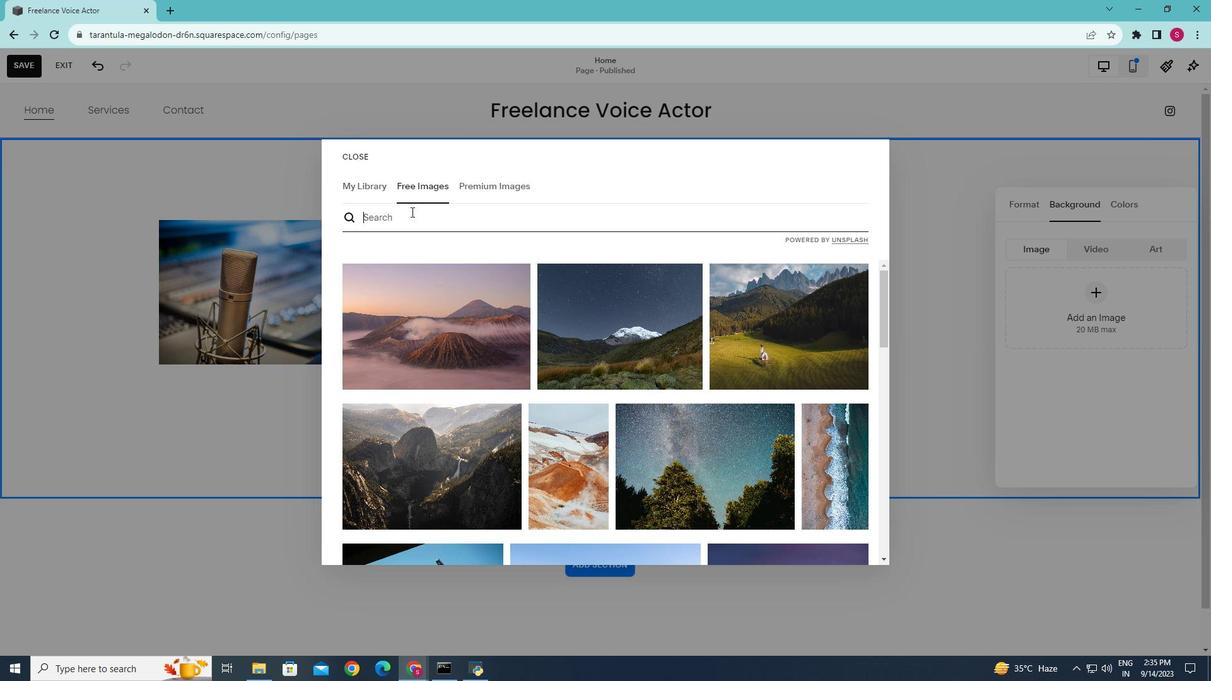 
Action: Mouse moved to (411, 211)
Screenshot: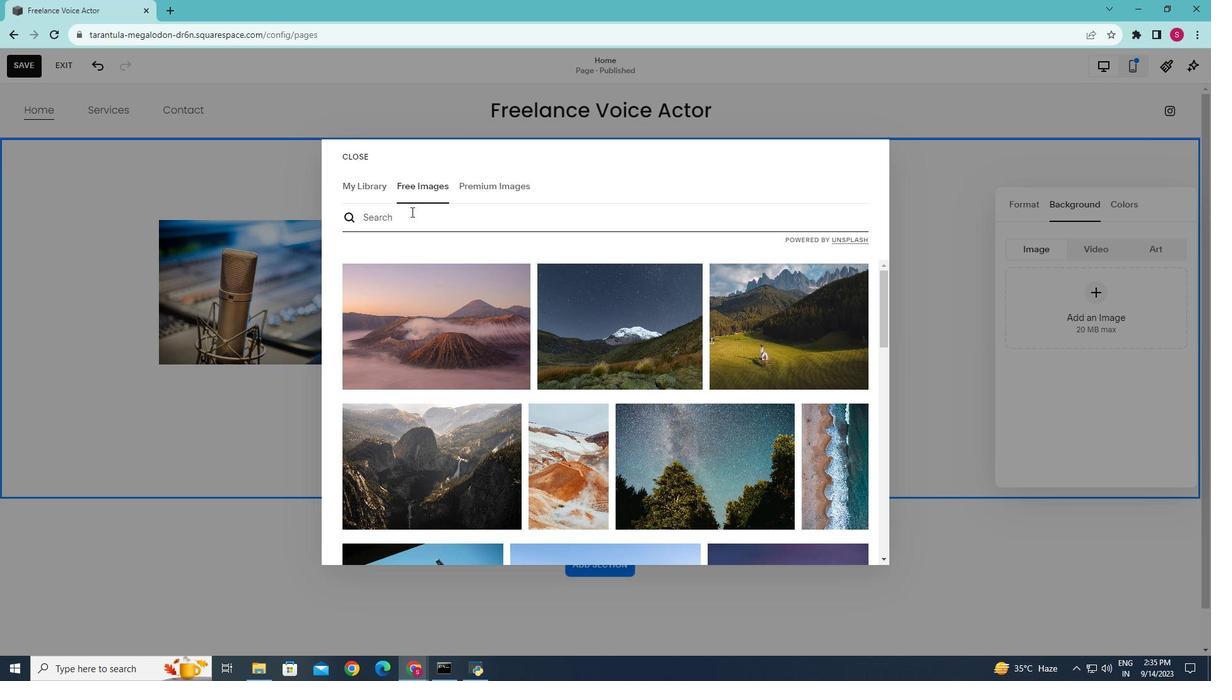 
Action: Key pressed freelance<Key.space>voice<Key.space>actor<Key.enter>
Screenshot: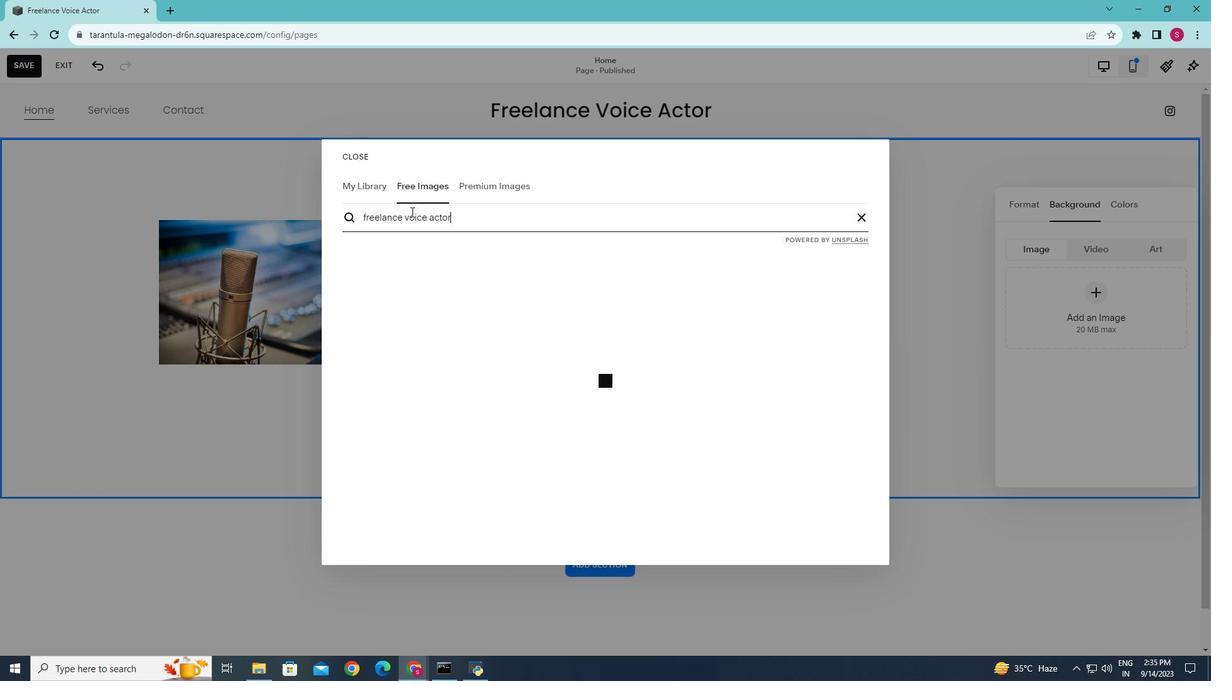 
Action: Mouse moved to (547, 332)
Screenshot: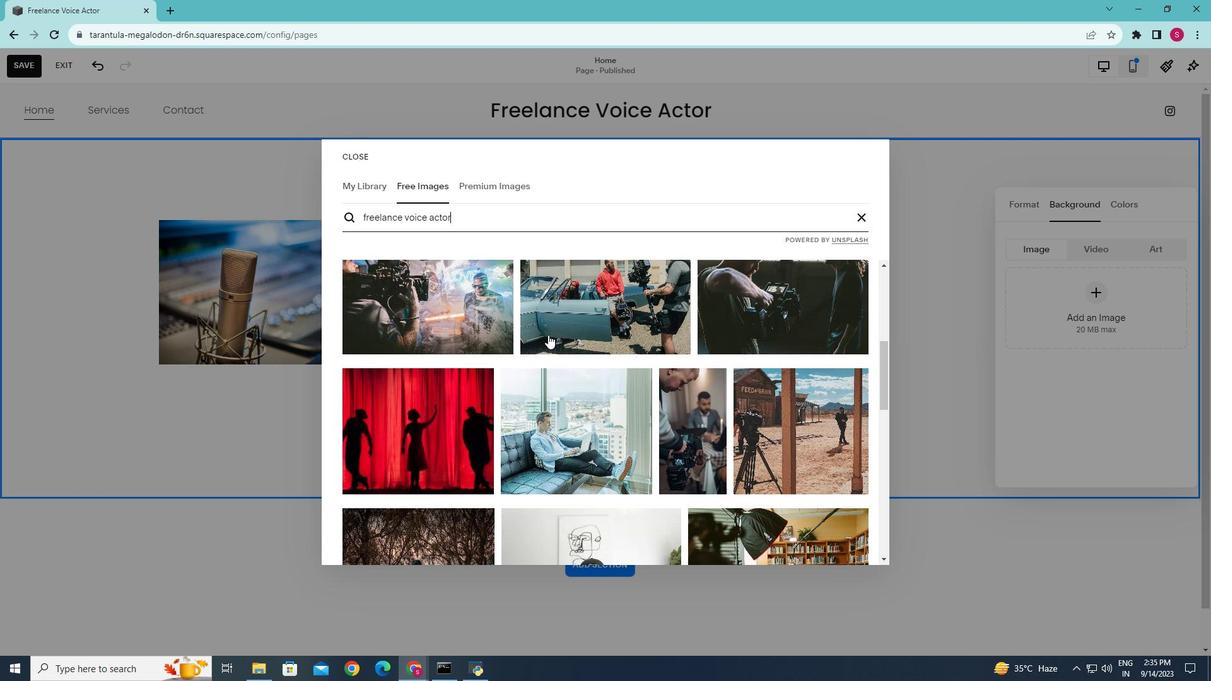 
Action: Mouse scrolled (547, 331) with delta (0, 0)
Screenshot: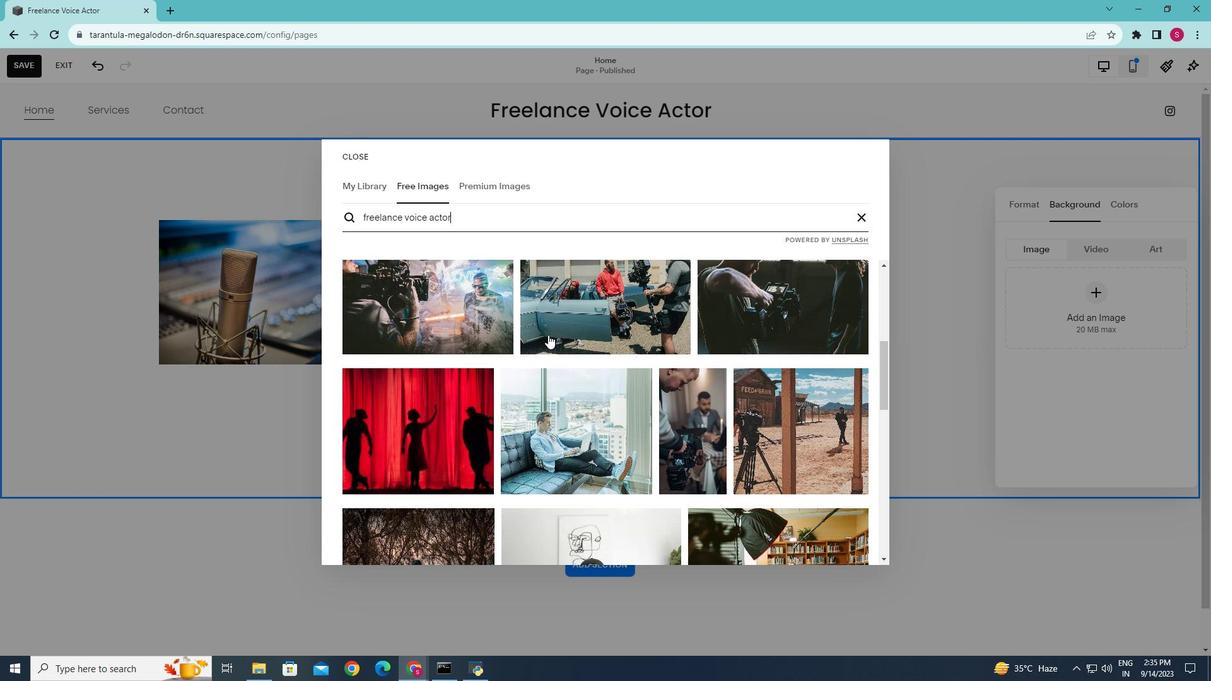 
Action: Mouse moved to (548, 333)
Screenshot: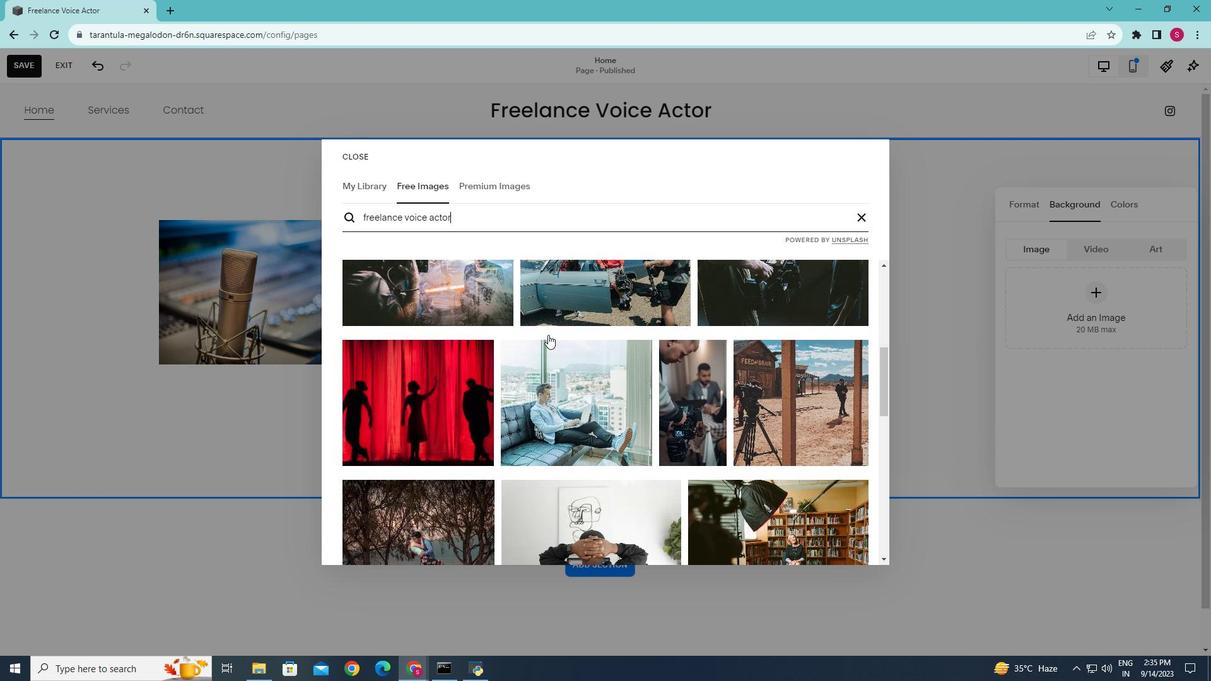 
Action: Mouse scrolled (548, 332) with delta (0, 0)
Screenshot: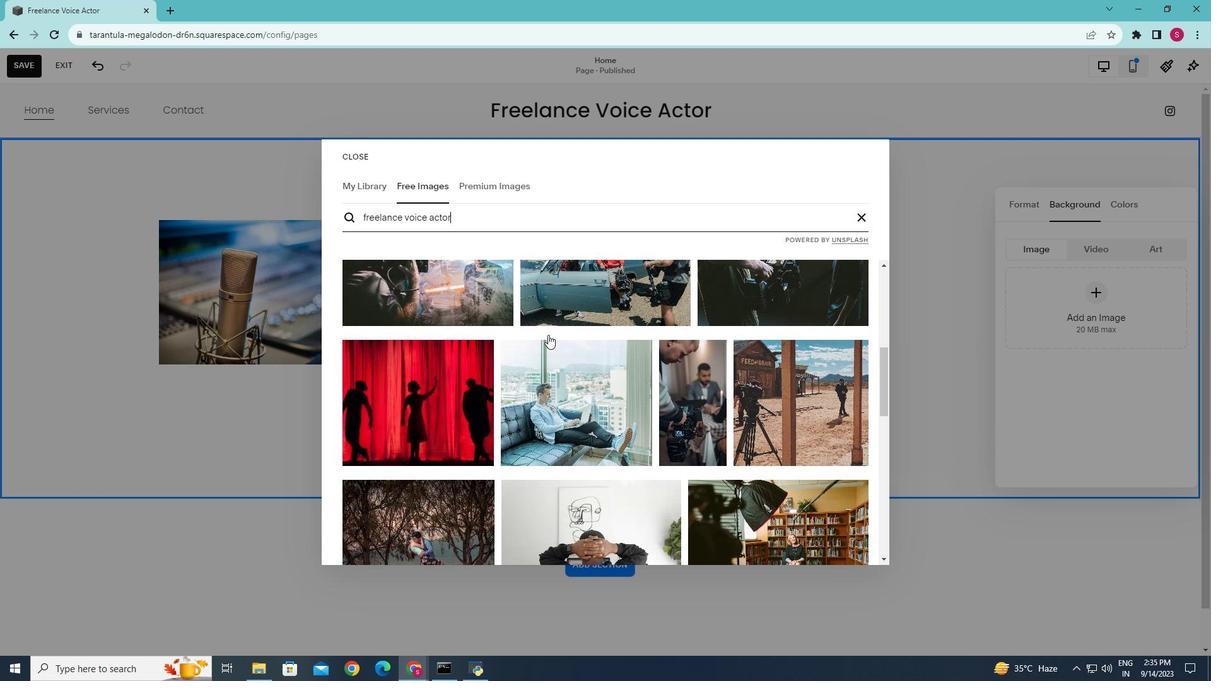 
Action: Mouse moved to (548, 333)
Screenshot: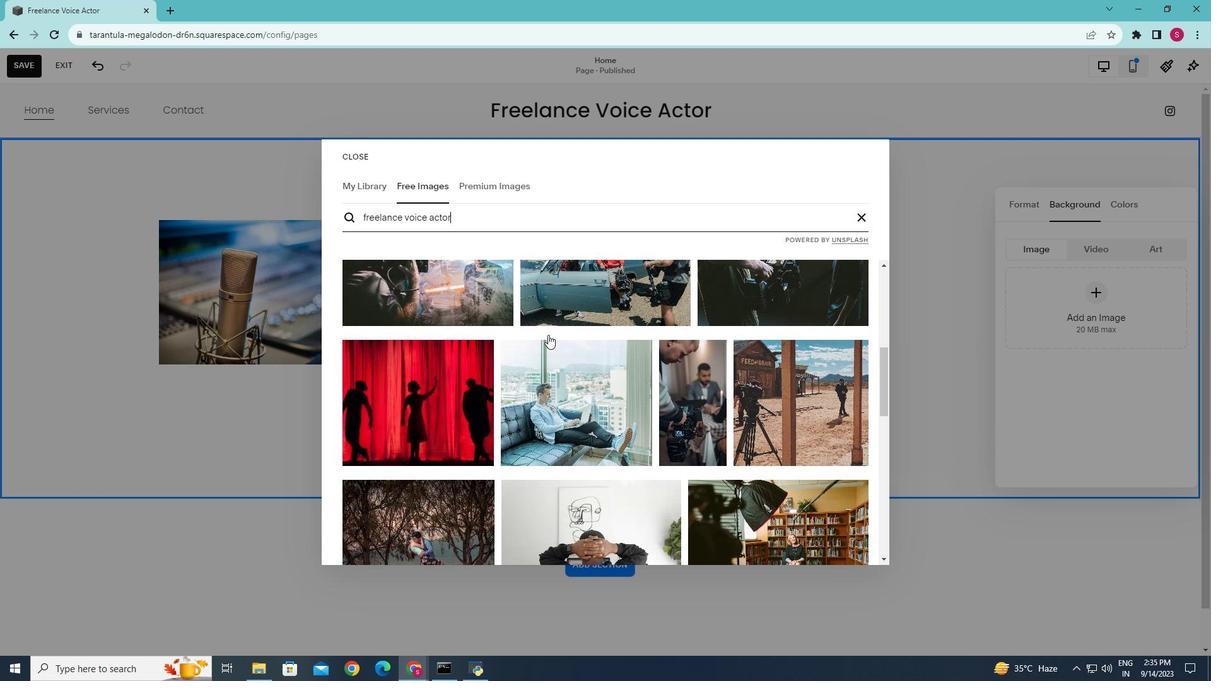 
Action: Mouse scrolled (548, 333) with delta (0, 0)
Screenshot: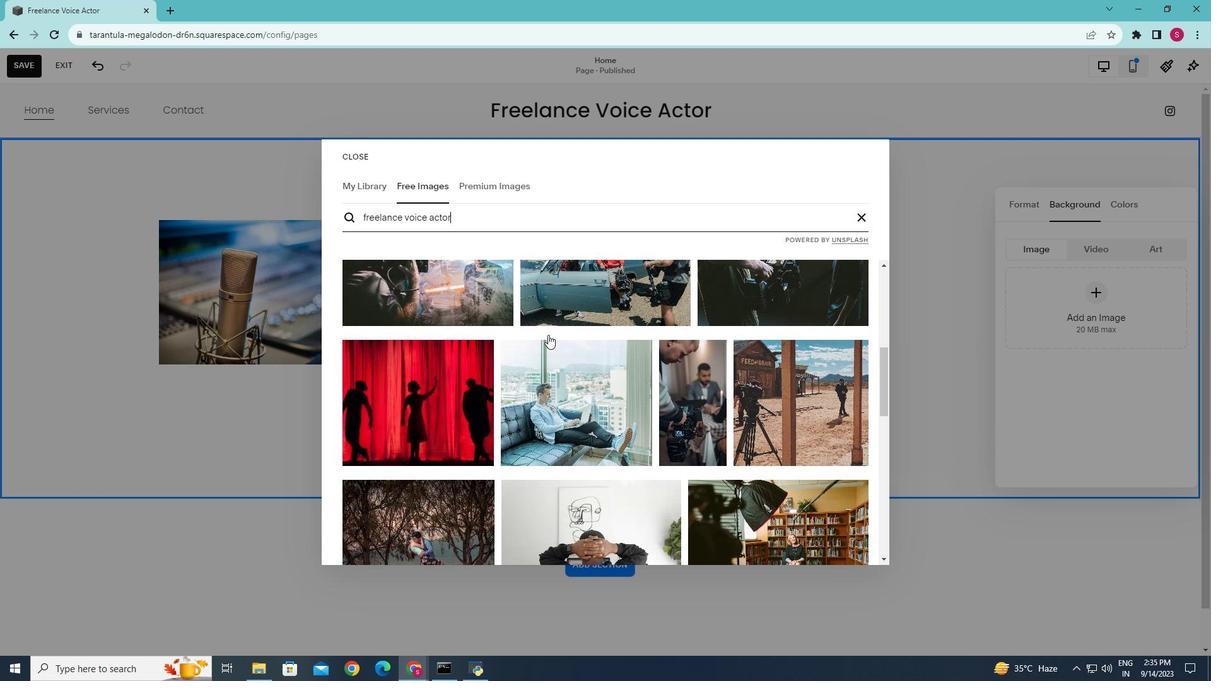 
Action: Mouse scrolled (548, 333) with delta (0, 0)
Screenshot: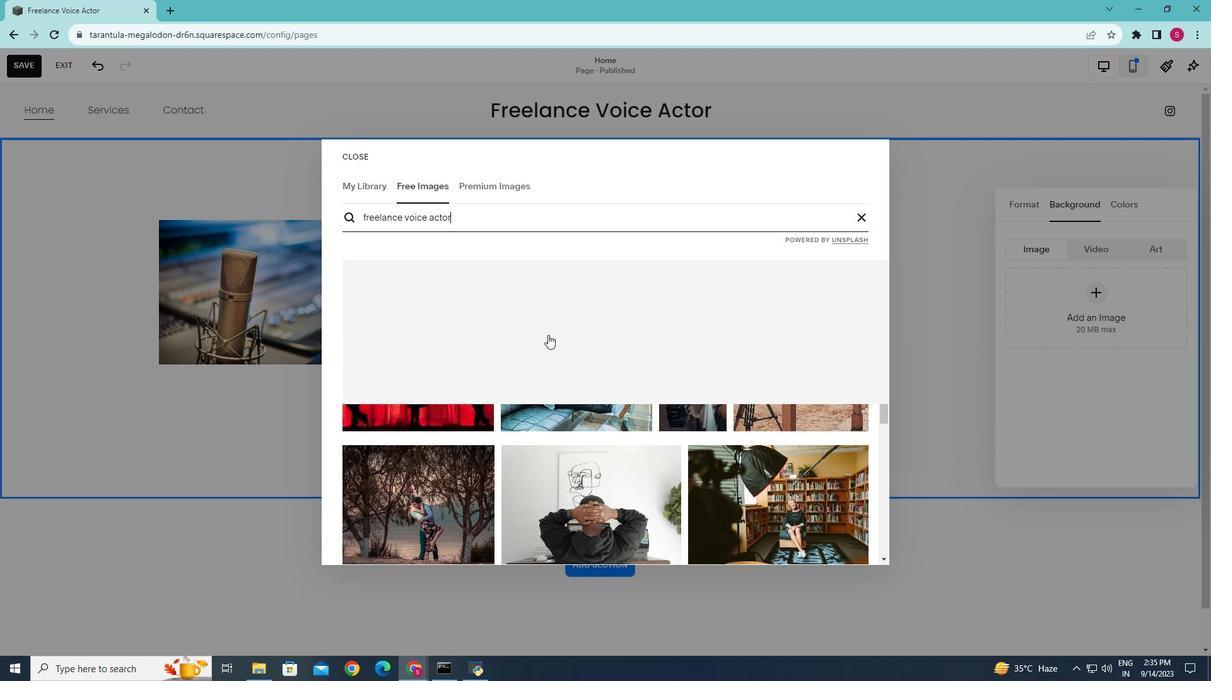 
Action: Mouse scrolled (548, 333) with delta (0, 0)
Screenshot: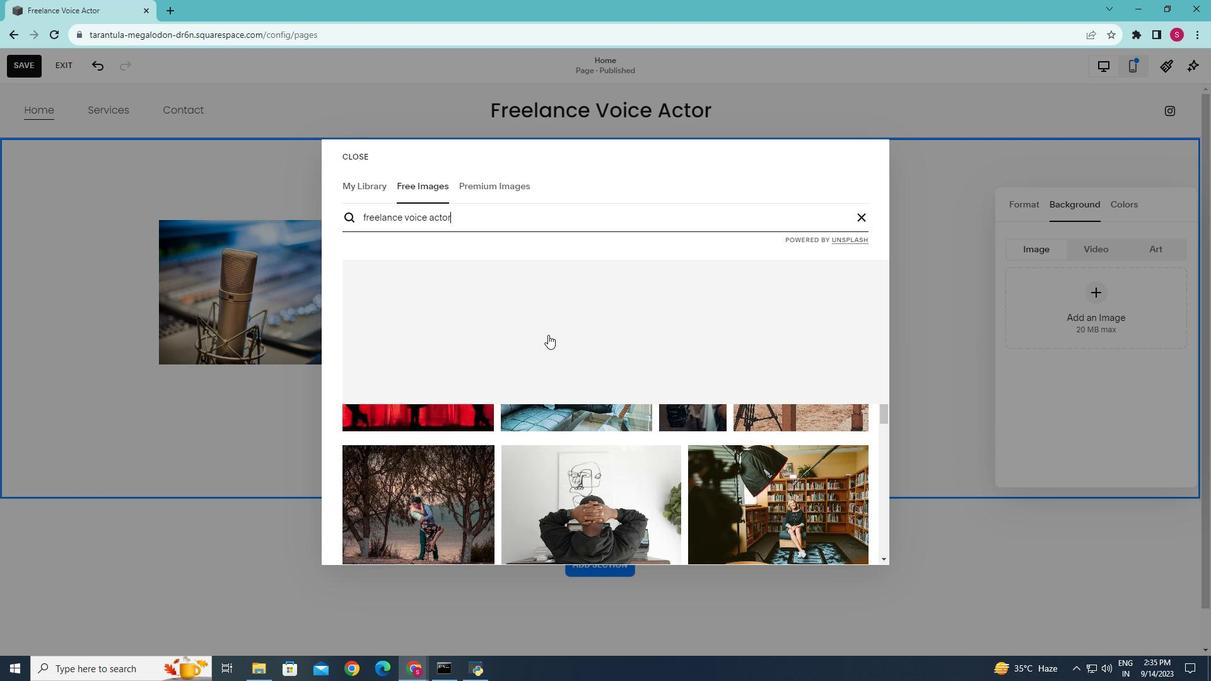 
Action: Mouse scrolled (548, 333) with delta (0, 0)
Screenshot: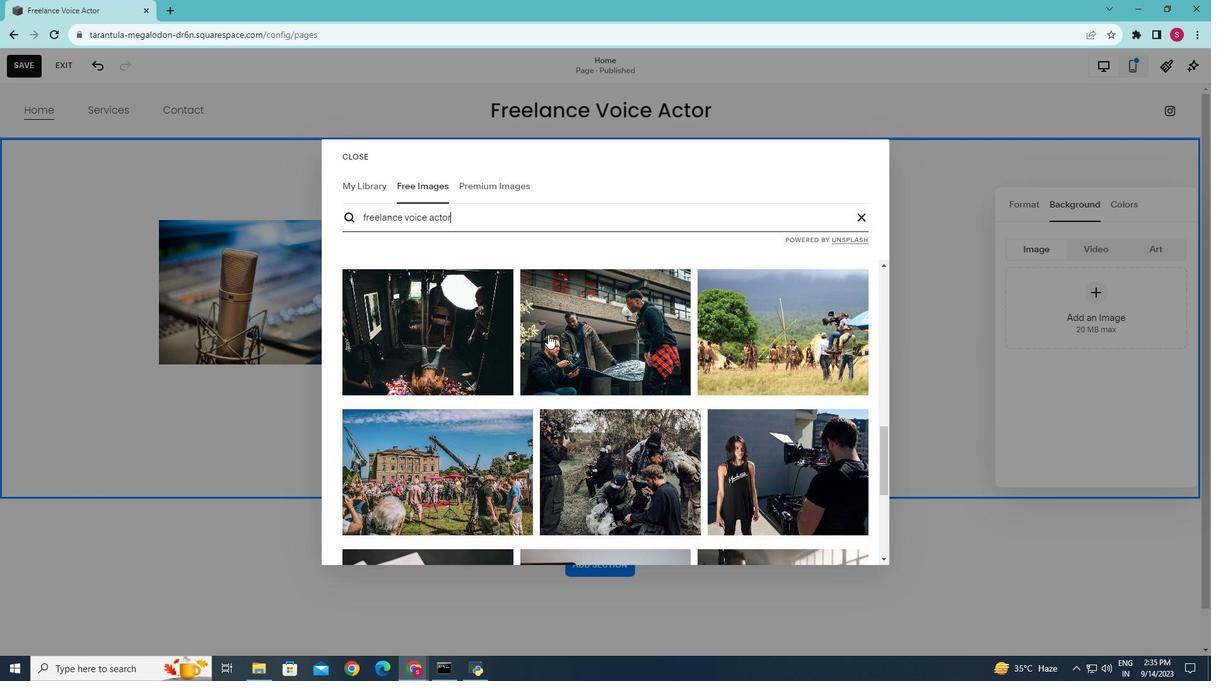 
Action: Mouse scrolled (548, 333) with delta (0, 0)
Screenshot: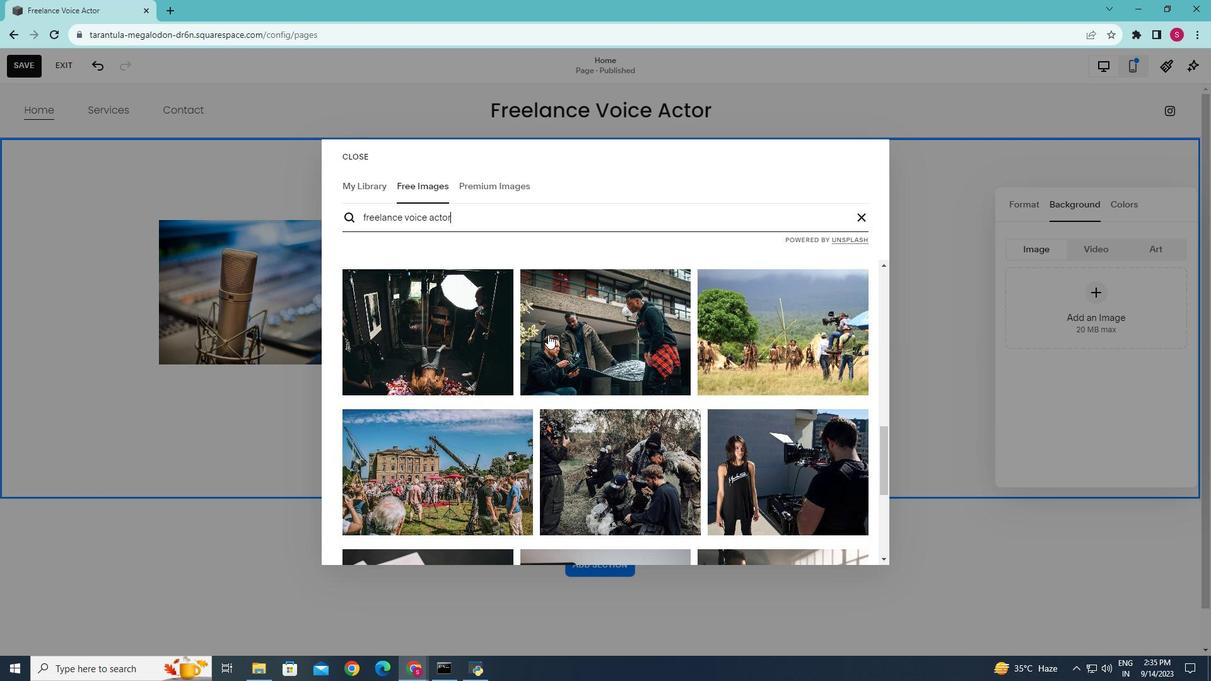 
Action: Mouse moved to (548, 334)
Screenshot: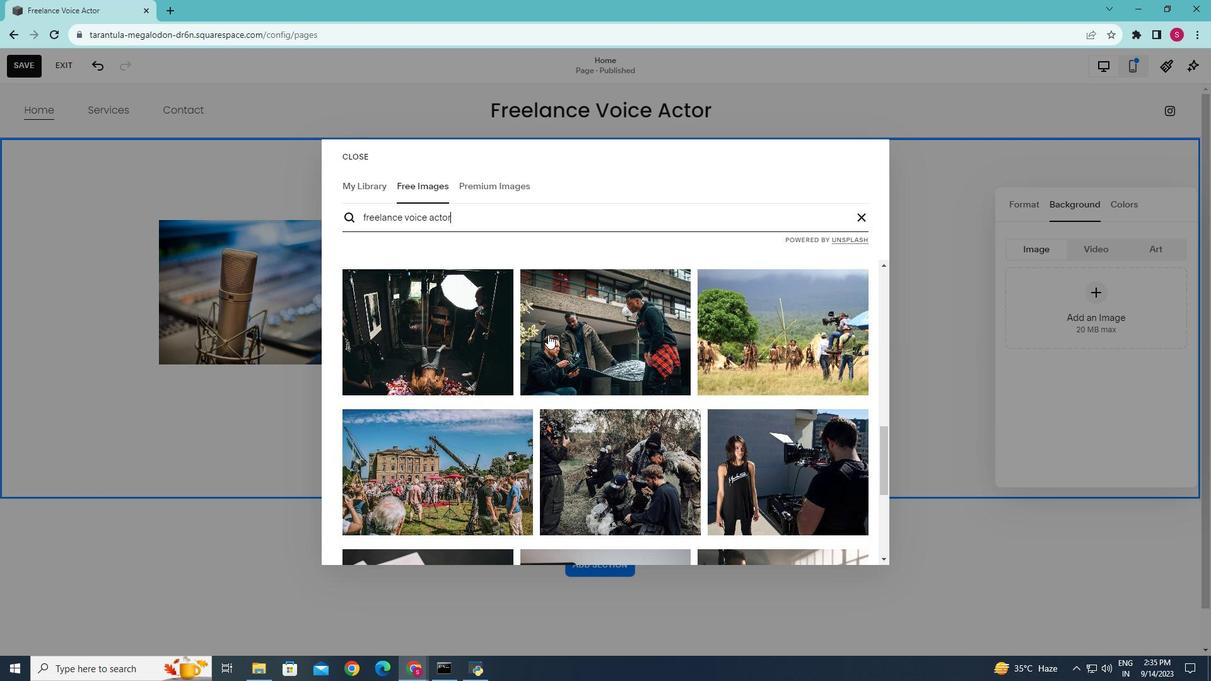 
Action: Mouse scrolled (548, 334) with delta (0, 0)
Screenshot: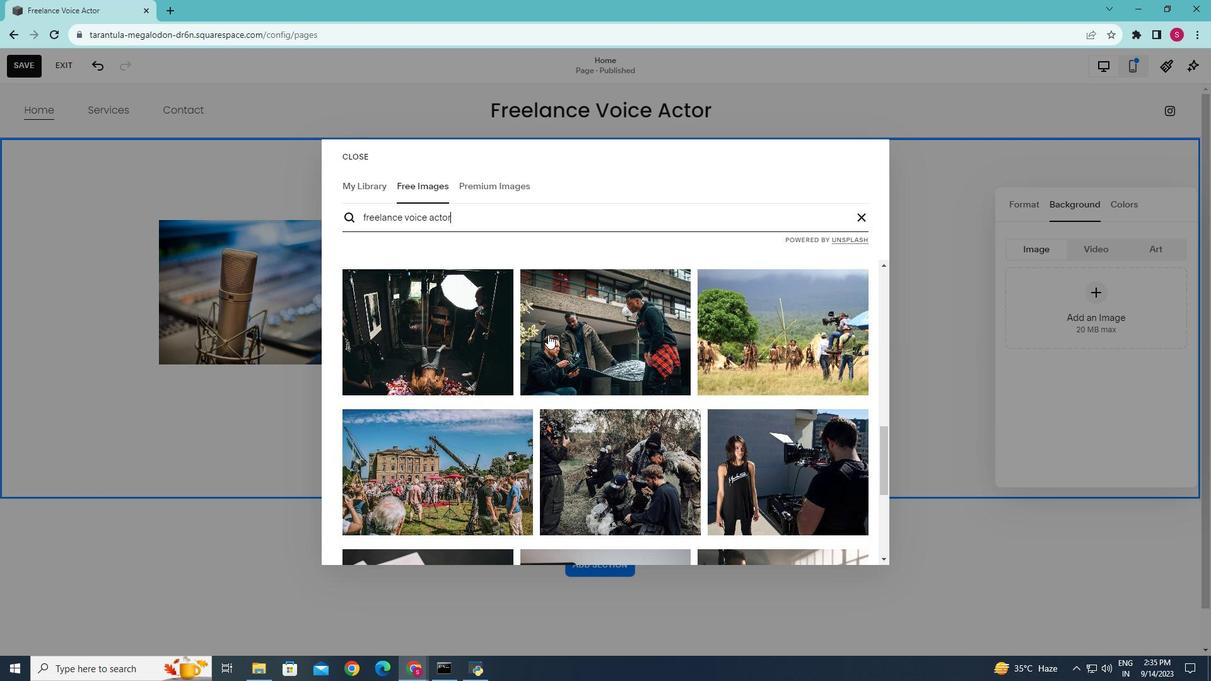 
Action: Mouse scrolled (548, 334) with delta (0, 0)
Screenshot: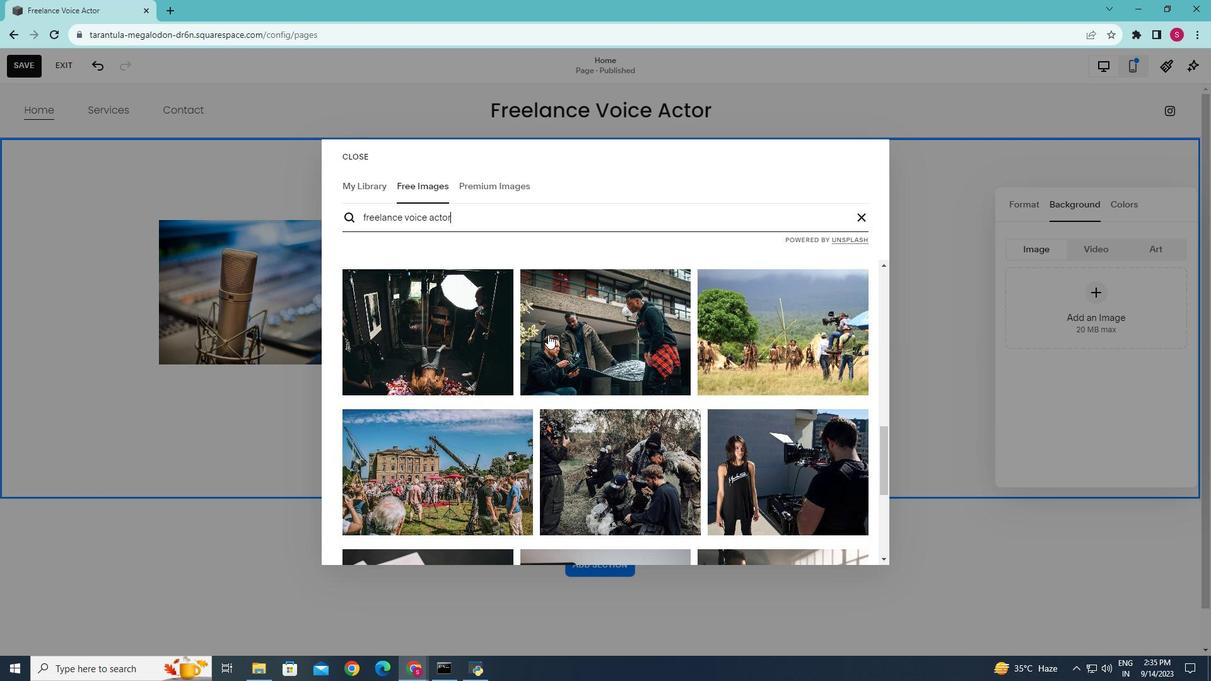 
Action: Mouse scrolled (548, 334) with delta (0, 0)
Screenshot: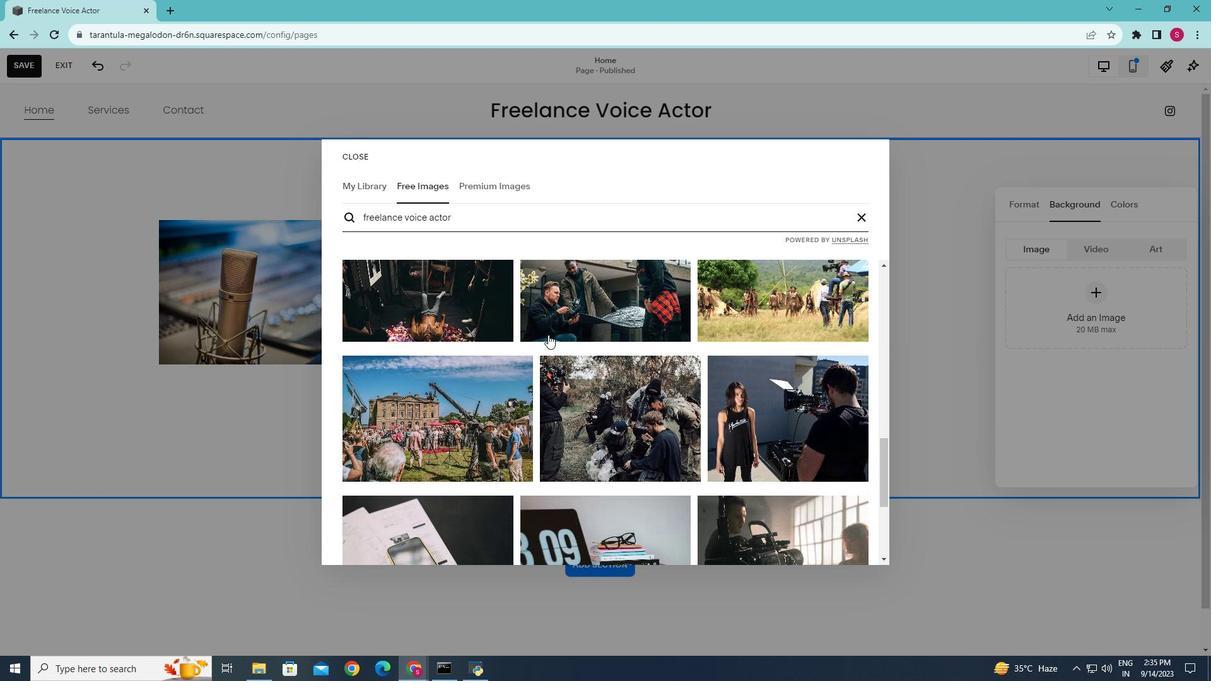 
Action: Mouse scrolled (548, 334) with delta (0, 0)
Screenshot: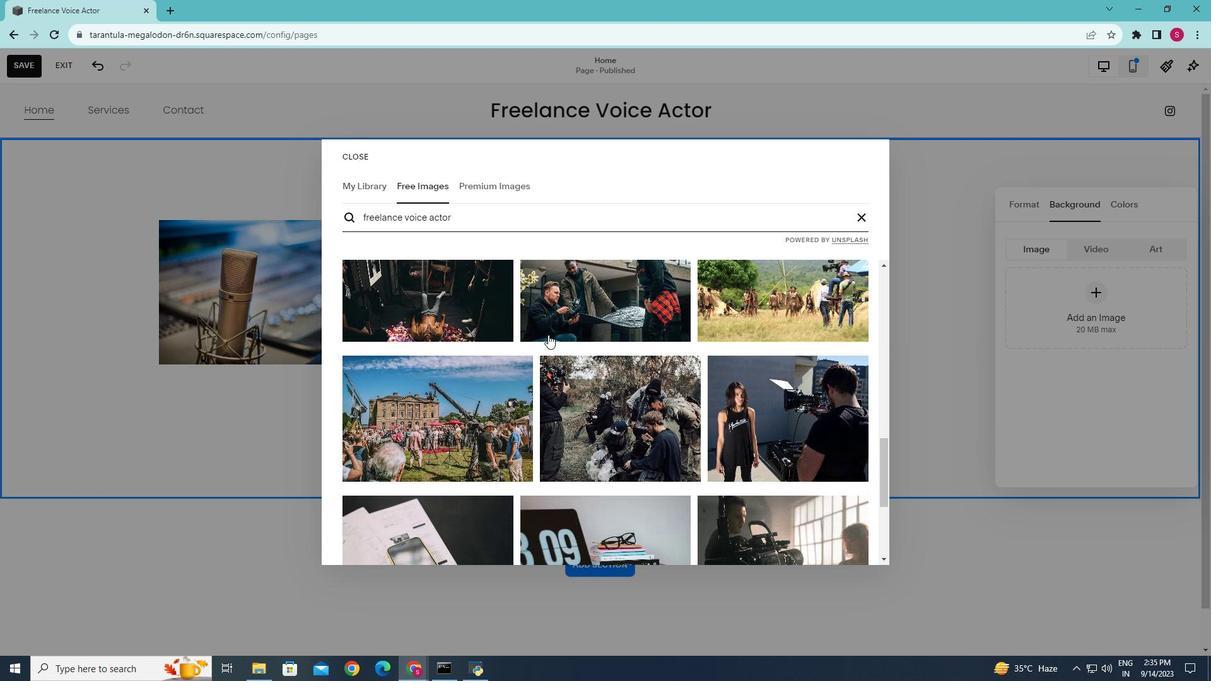 
Action: Mouse scrolled (548, 334) with delta (0, 0)
Screenshot: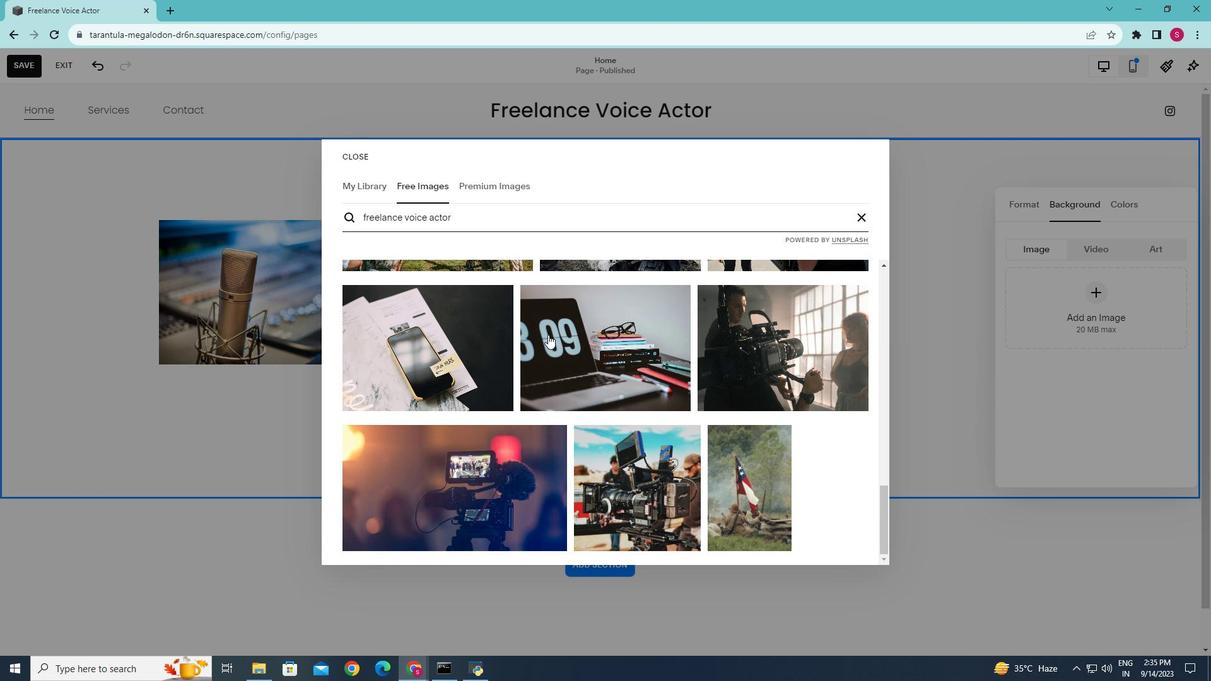 
Action: Mouse scrolled (548, 334) with delta (0, 0)
Screenshot: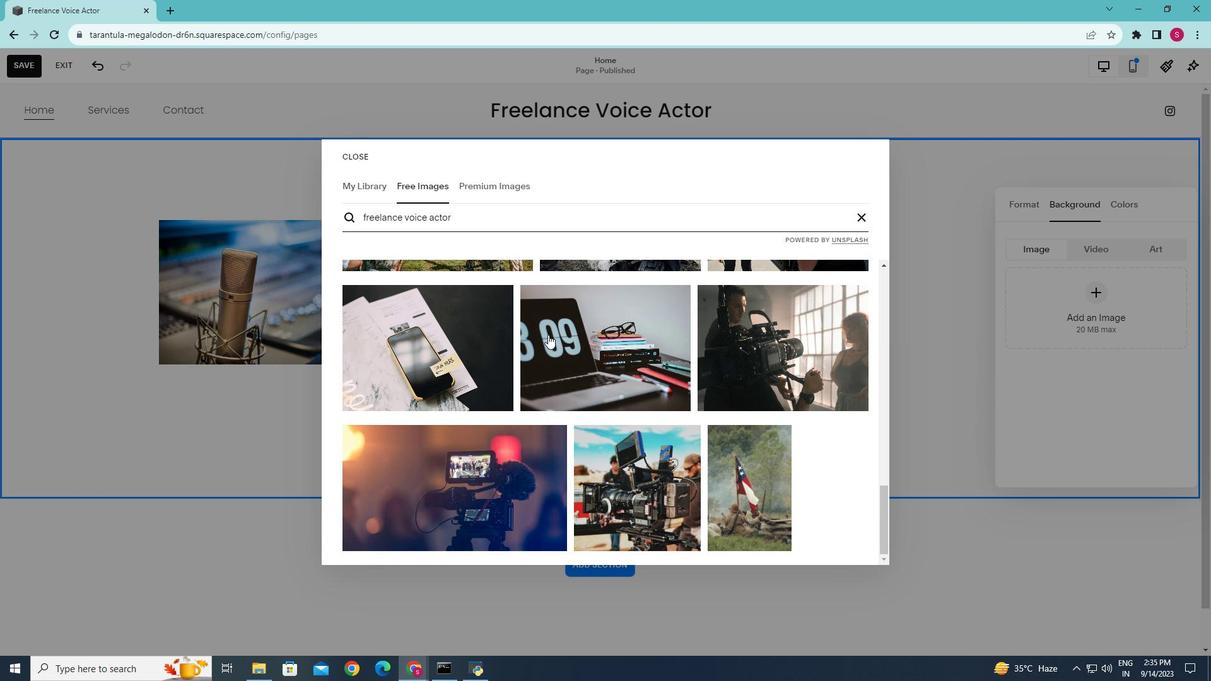 
Action: Mouse scrolled (548, 334) with delta (0, 0)
Screenshot: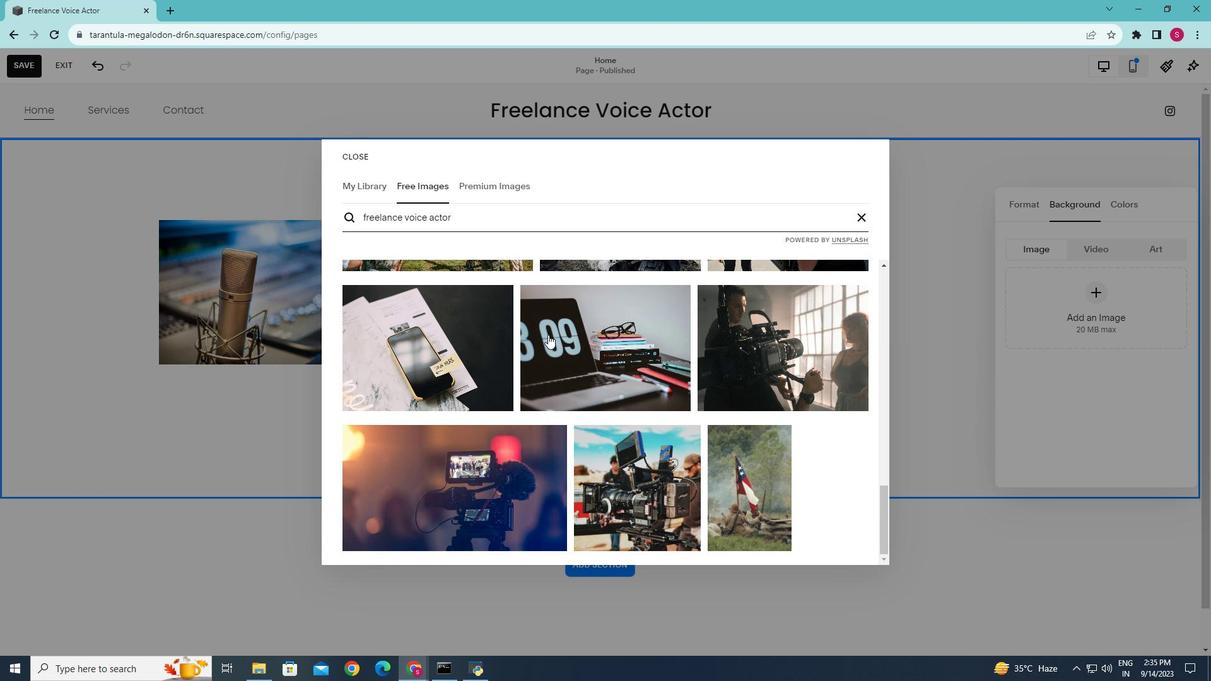 
Action: Mouse scrolled (548, 334) with delta (0, 0)
Screenshot: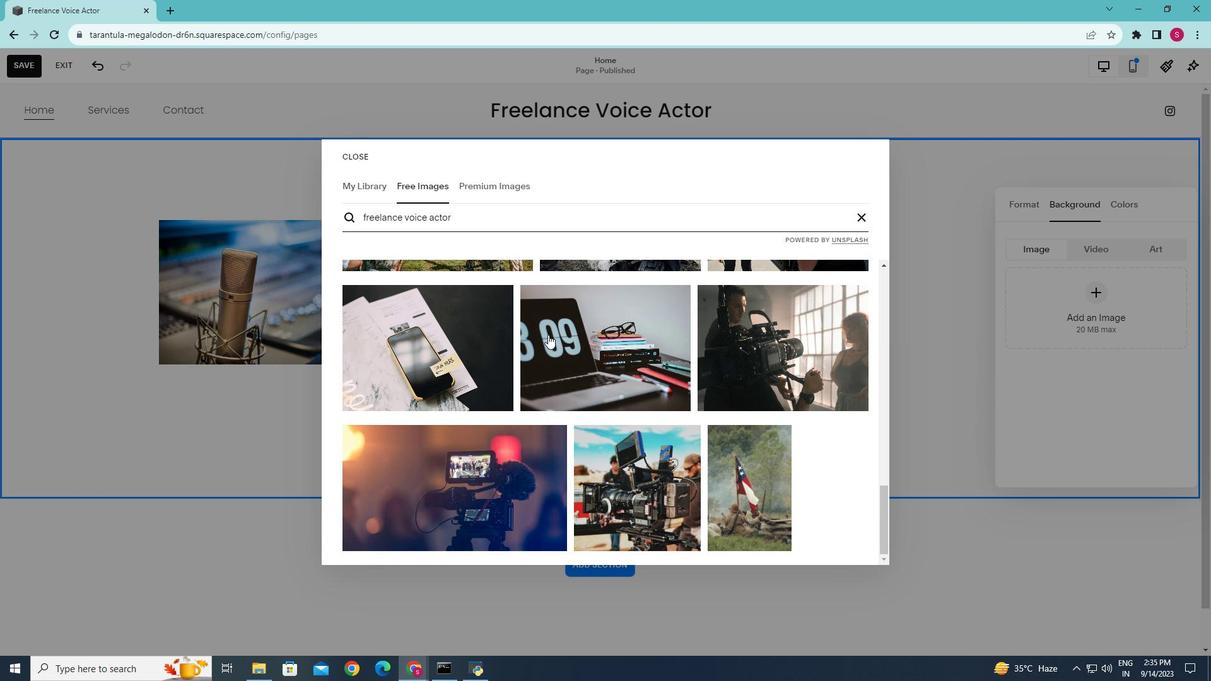 
Action: Mouse scrolled (548, 334) with delta (0, 0)
Screenshot: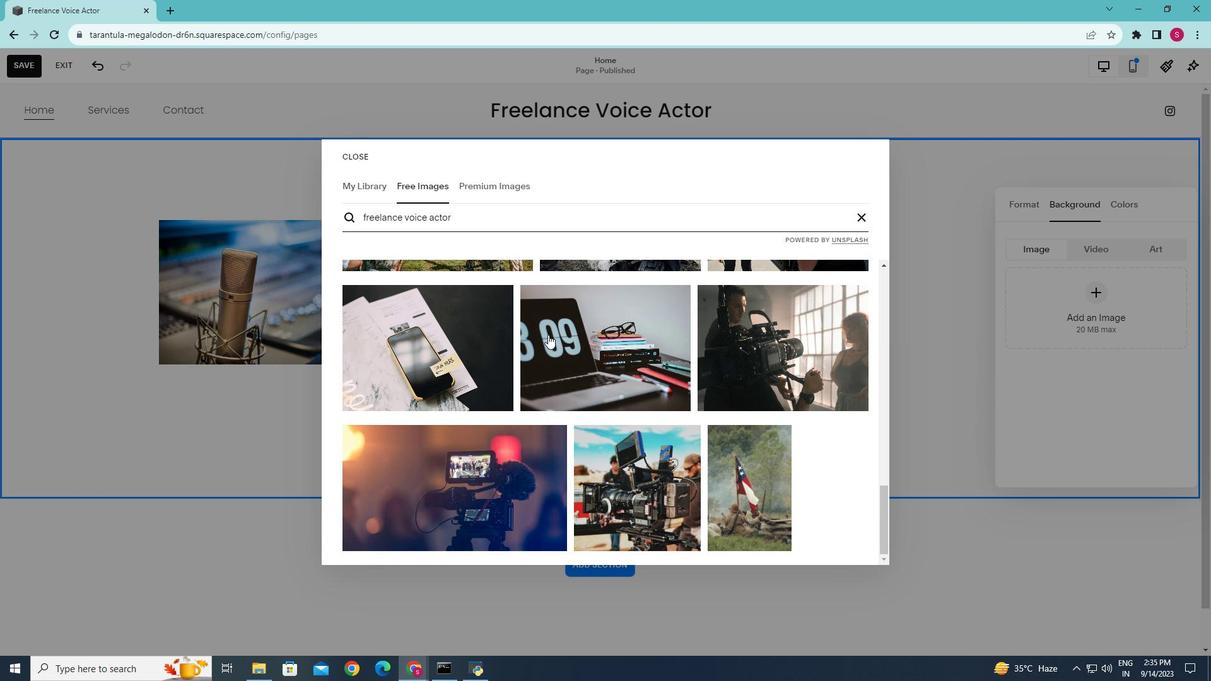 
Action: Mouse scrolled (548, 334) with delta (0, 0)
Screenshot: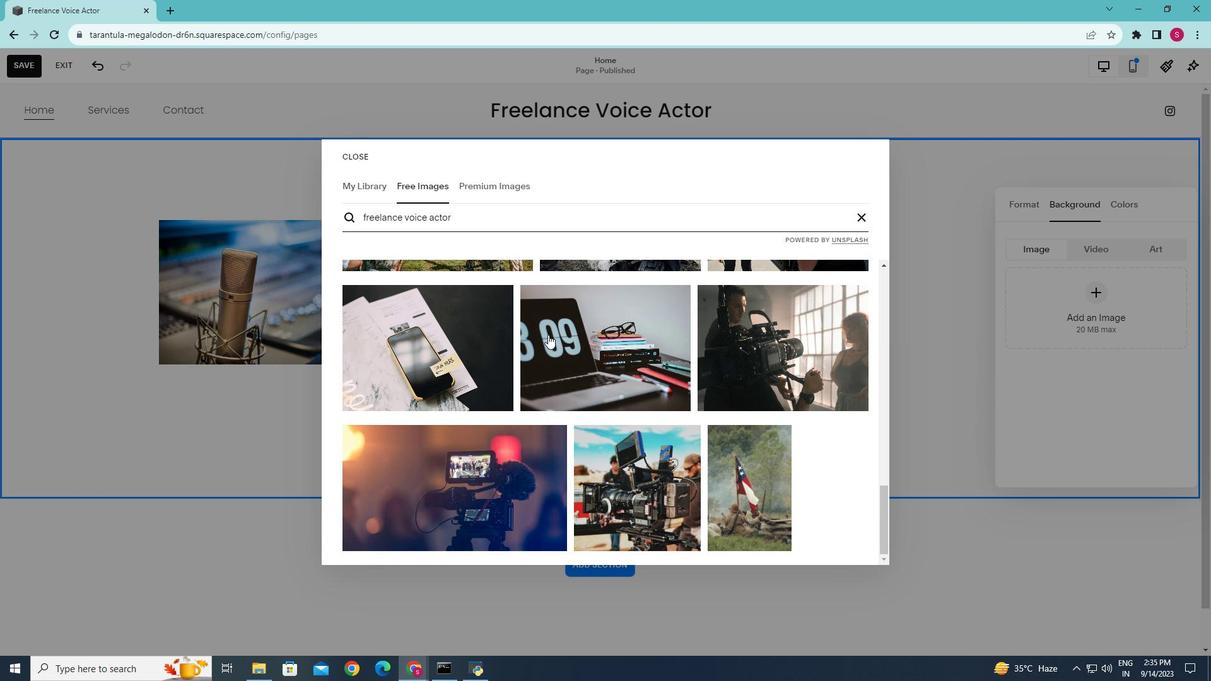 
Action: Mouse scrolled (548, 334) with delta (0, 0)
Screenshot: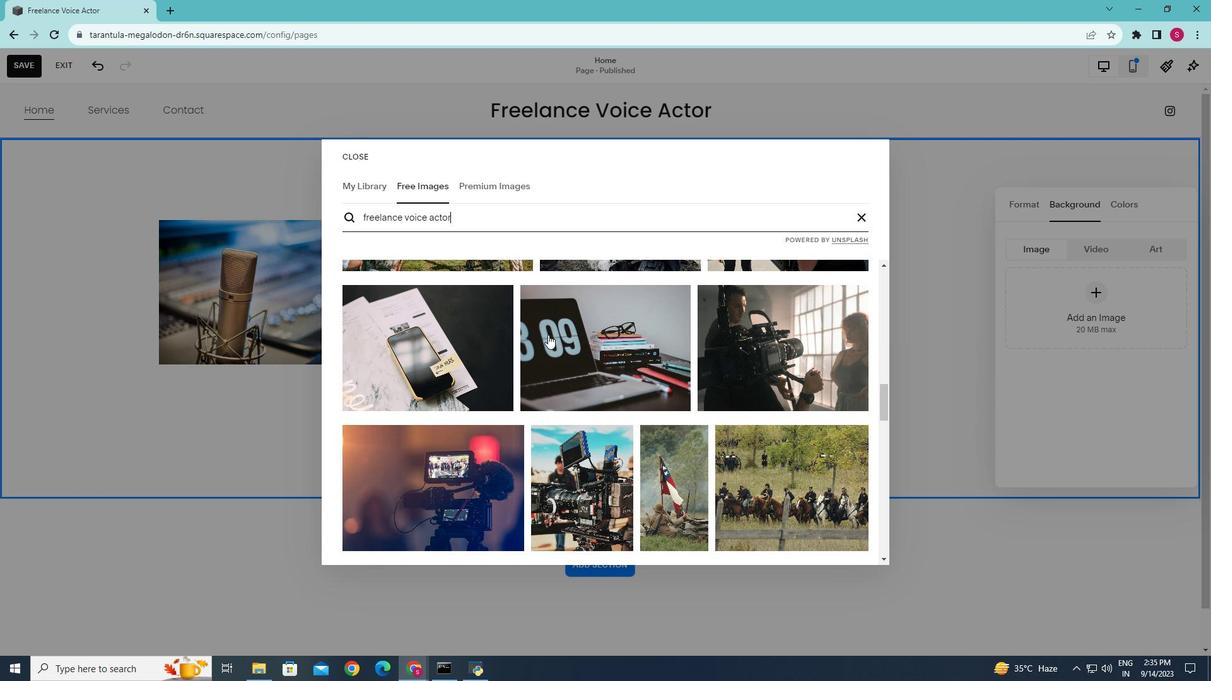 
Action: Mouse scrolled (548, 334) with delta (0, 0)
Screenshot: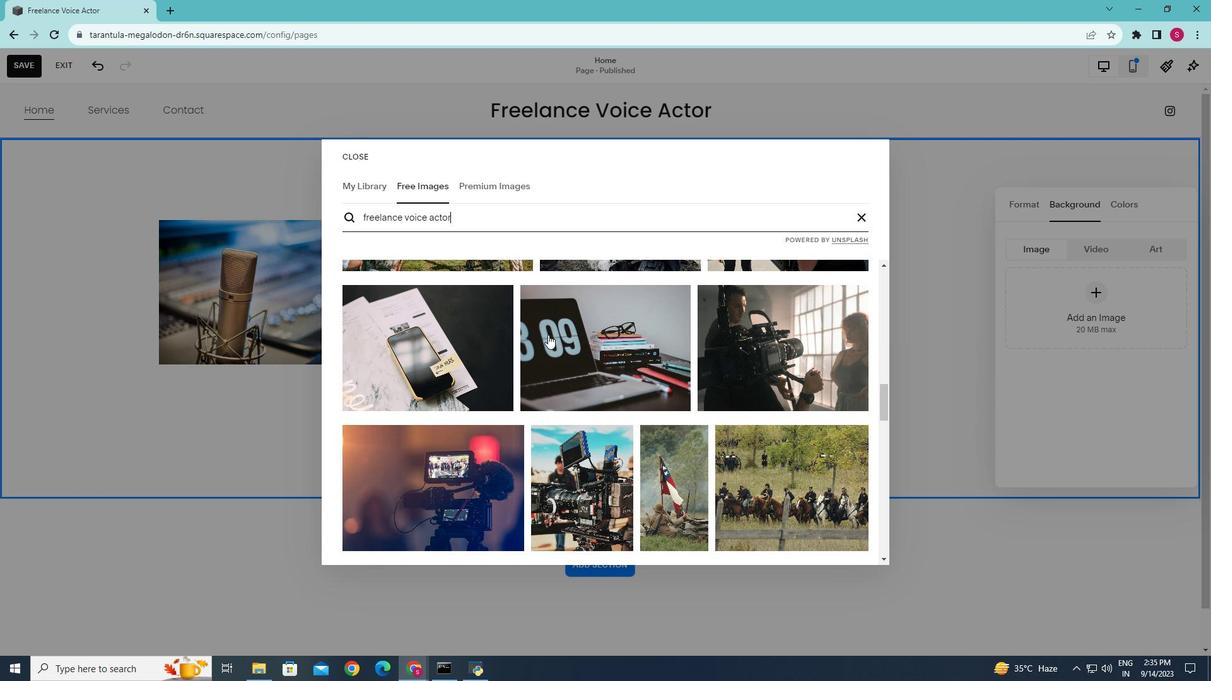 
Action: Mouse scrolled (548, 334) with delta (0, 0)
Screenshot: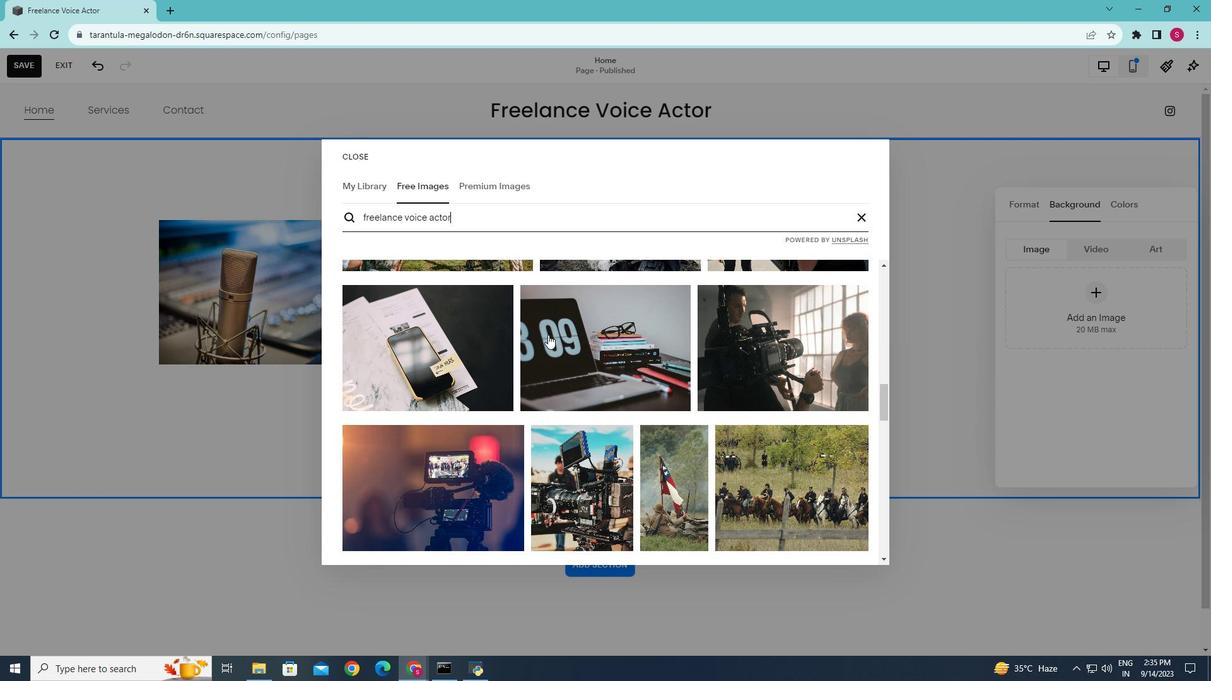 
Action: Mouse scrolled (548, 334) with delta (0, 0)
Screenshot: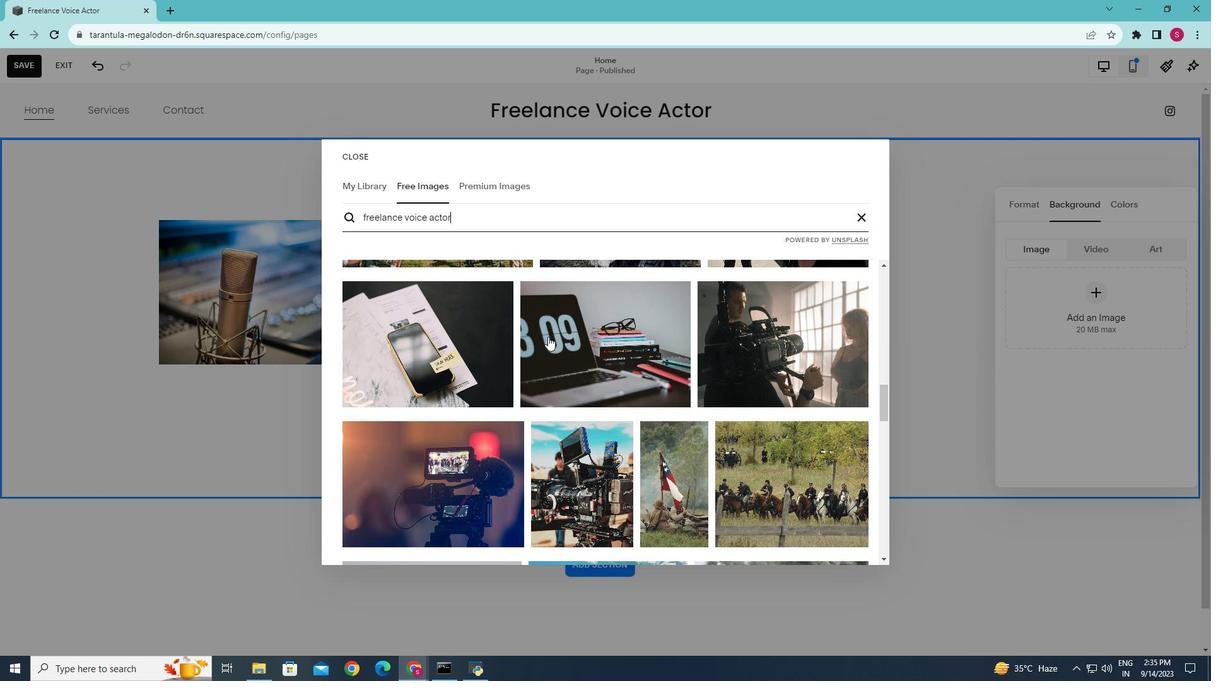 
Action: Mouse scrolled (548, 334) with delta (0, 0)
Screenshot: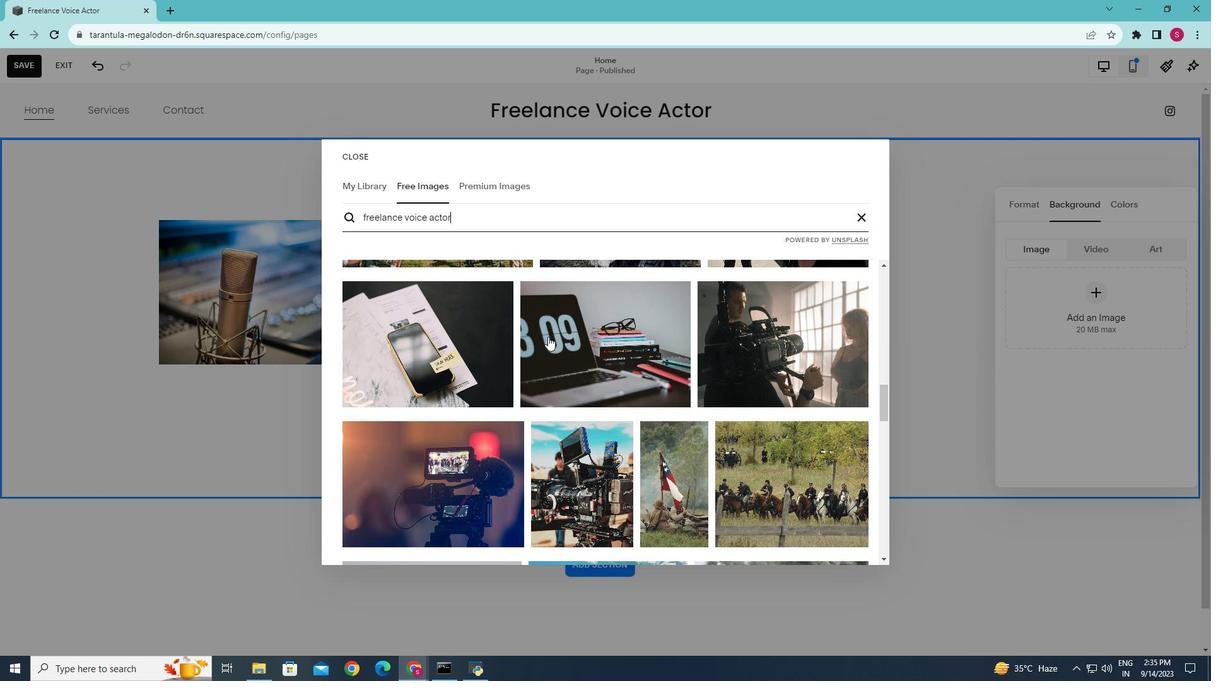 
Action: Mouse scrolled (548, 334) with delta (0, 0)
Screenshot: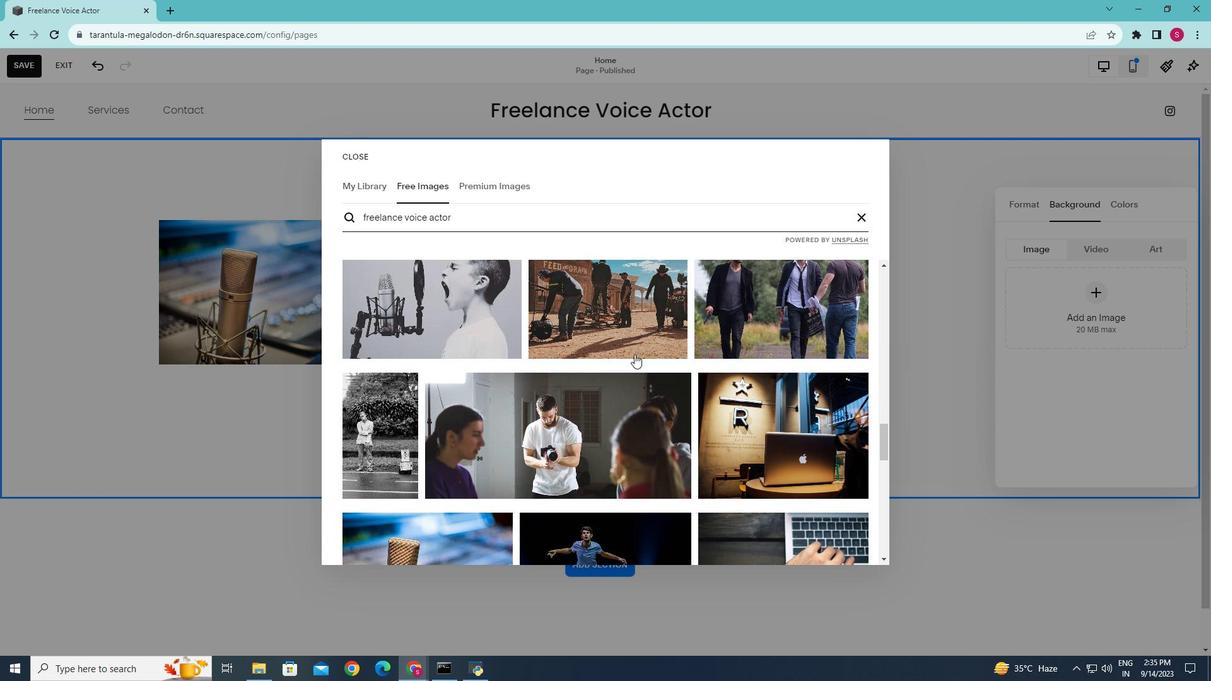 
Action: Mouse scrolled (548, 334) with delta (0, 0)
Screenshot: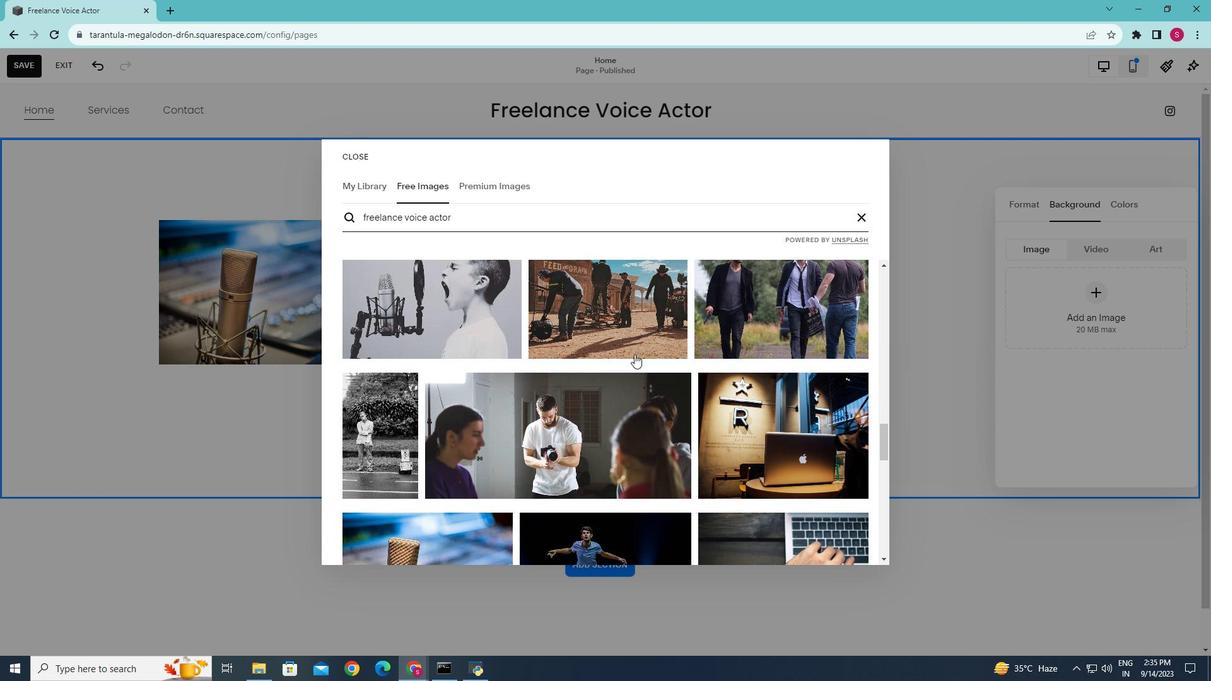 
Action: Mouse scrolled (548, 334) with delta (0, 0)
Screenshot: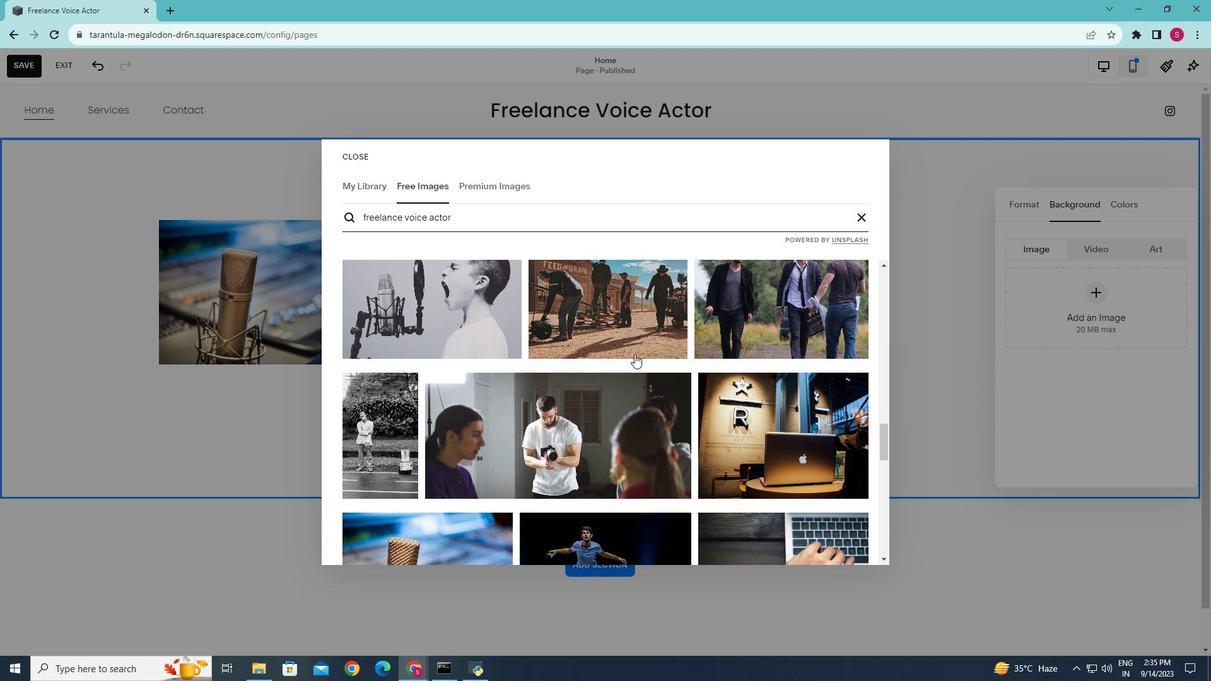 
Action: Mouse moved to (548, 336)
Screenshot: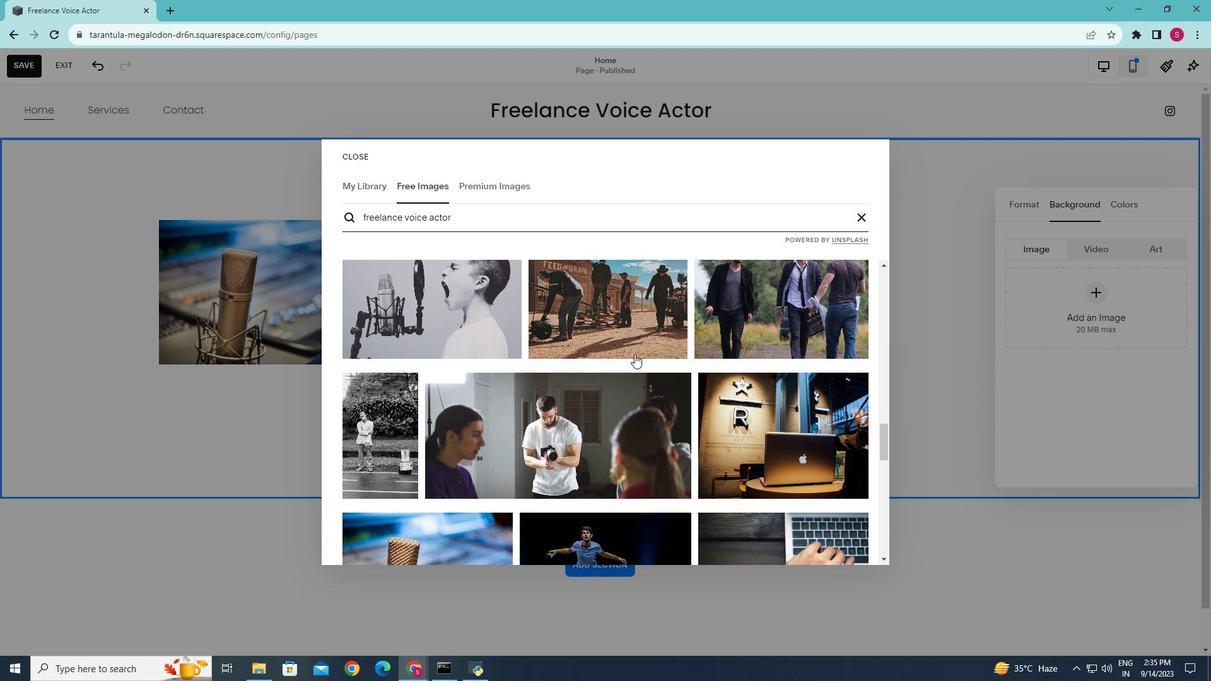 
Action: Mouse scrolled (548, 336) with delta (0, 0)
Screenshot: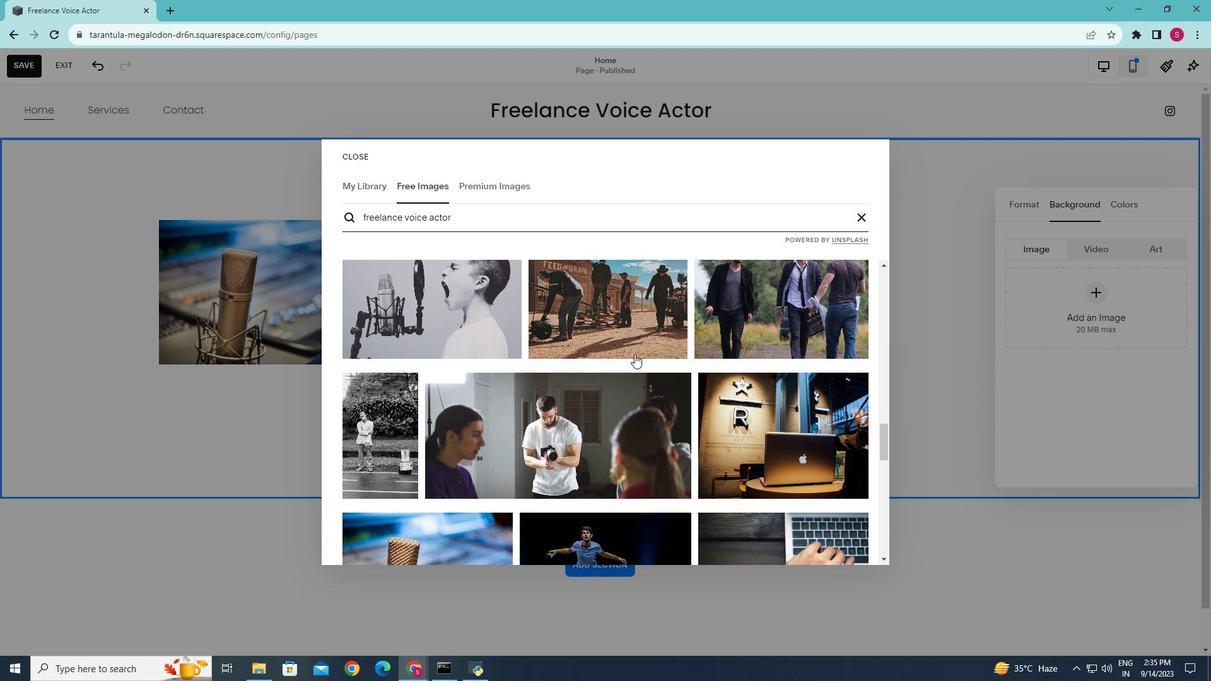 
Action: Mouse moved to (548, 339)
Screenshot: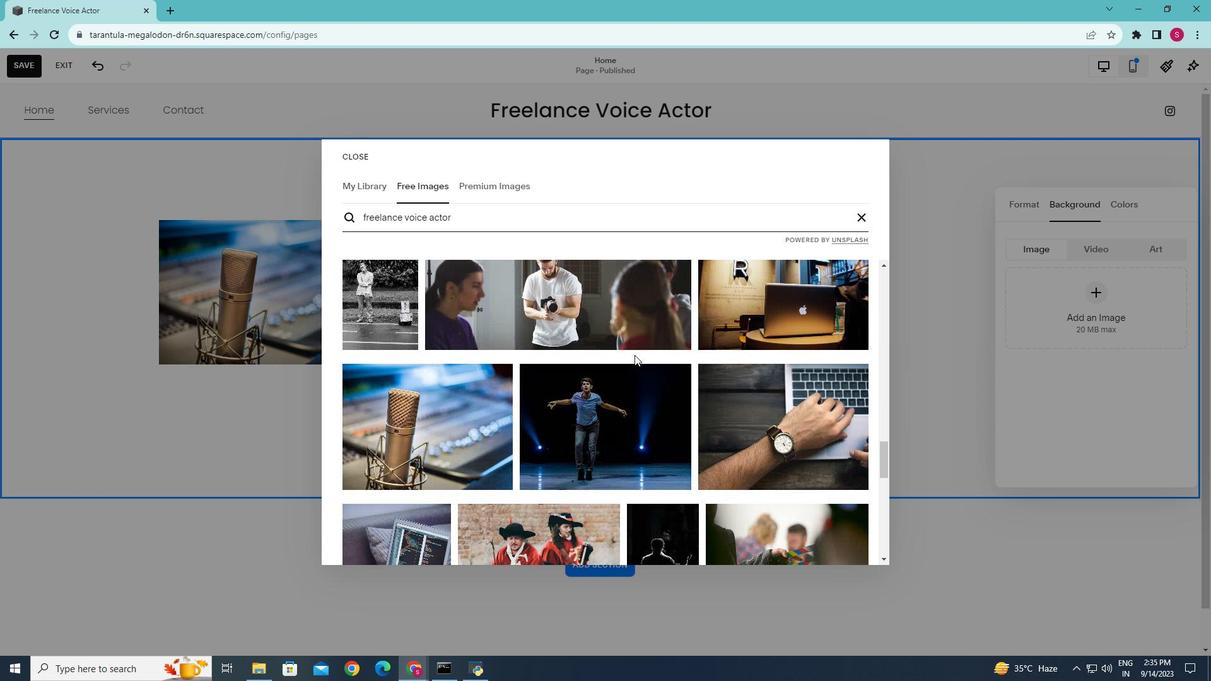 
Action: Mouse scrolled (548, 339) with delta (0, 0)
Screenshot: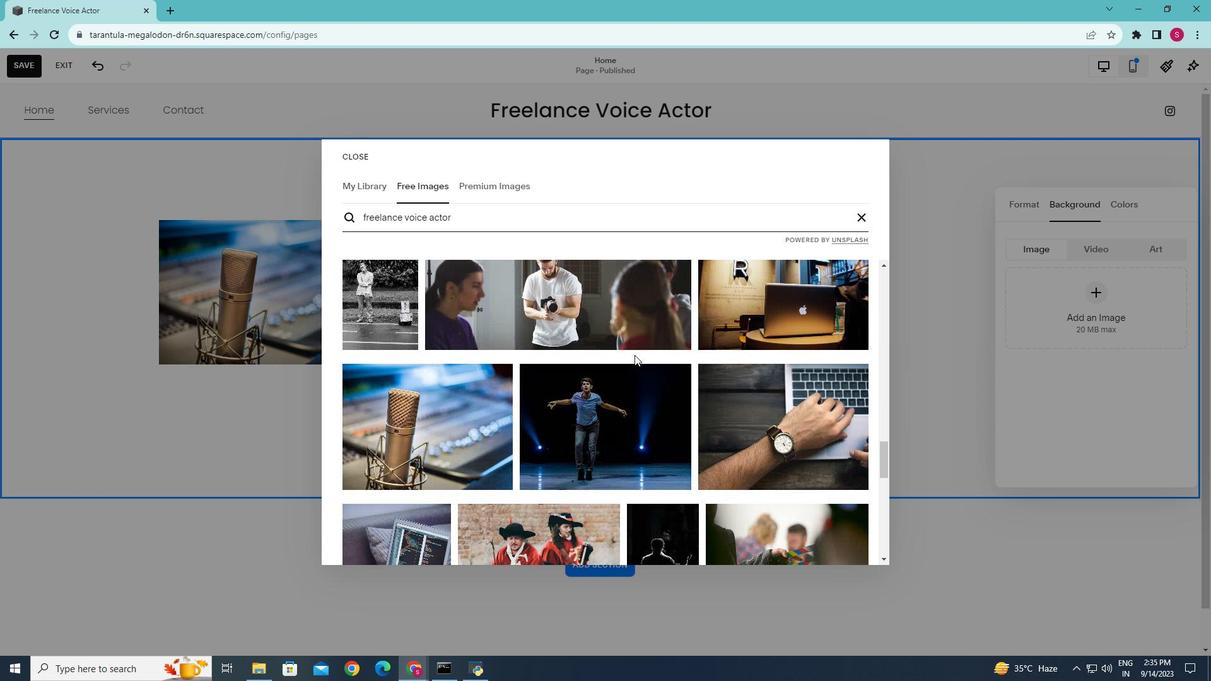 
Action: Mouse moved to (631, 348)
Screenshot: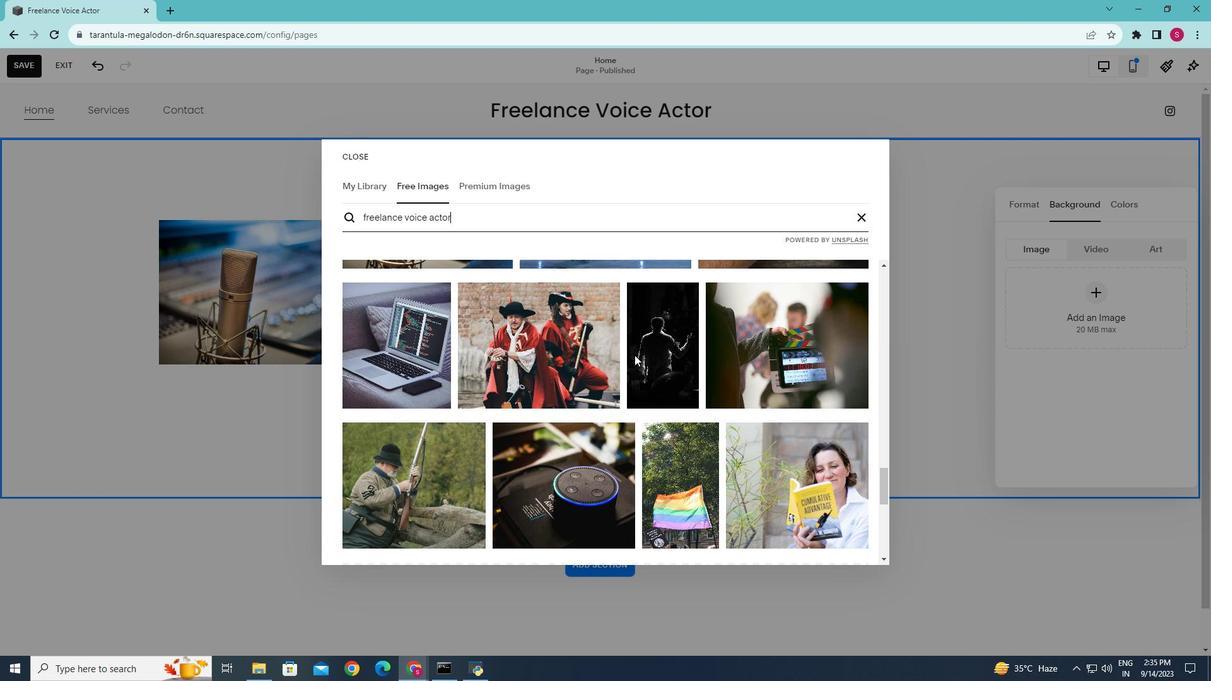 
Action: Mouse scrolled (631, 348) with delta (0, 0)
Screenshot: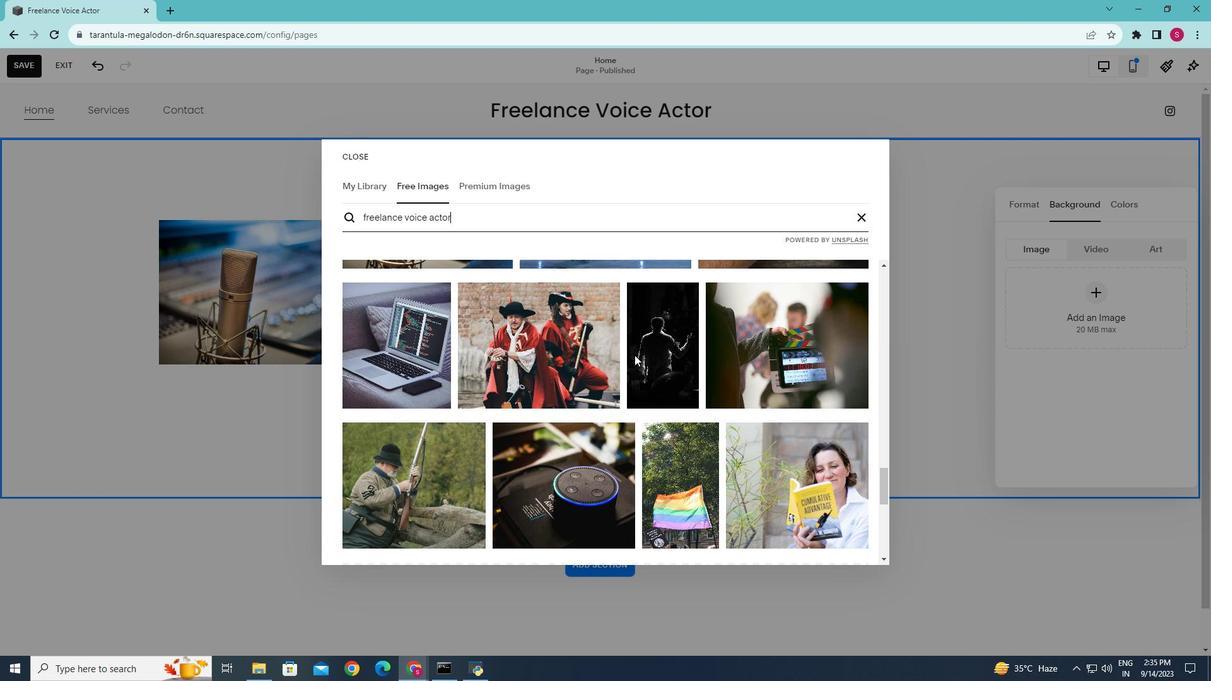 
Action: Mouse moved to (633, 351)
Screenshot: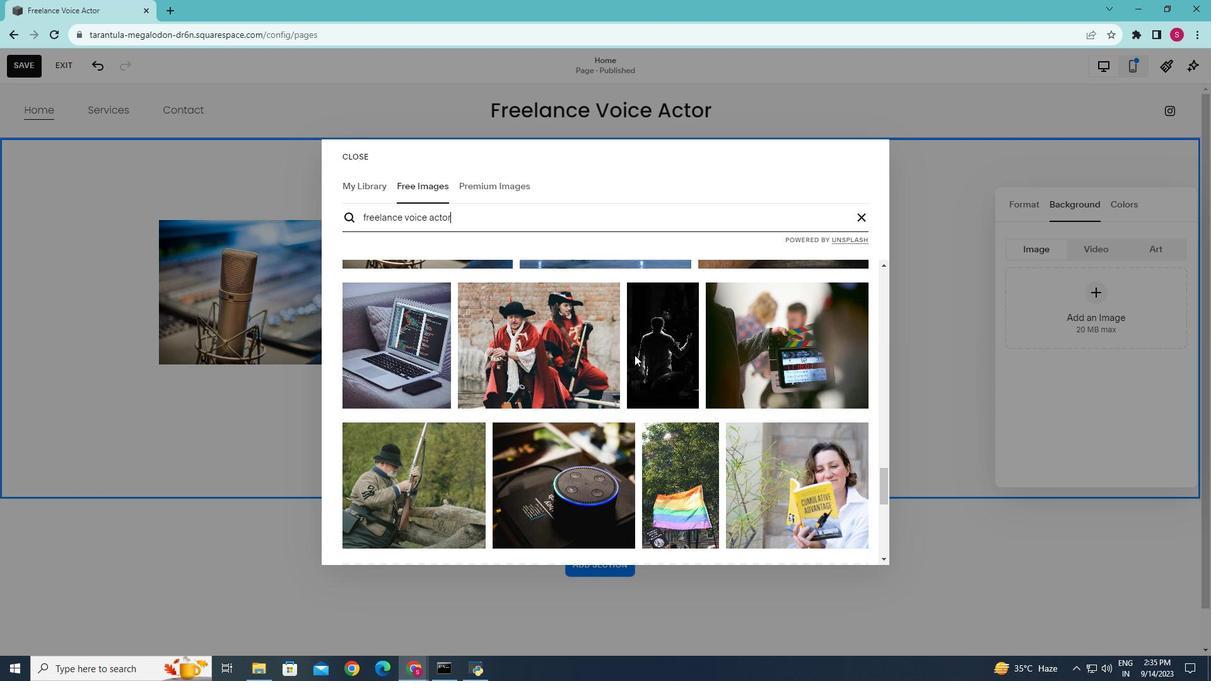
Action: Mouse scrolled (633, 351) with delta (0, 0)
Screenshot: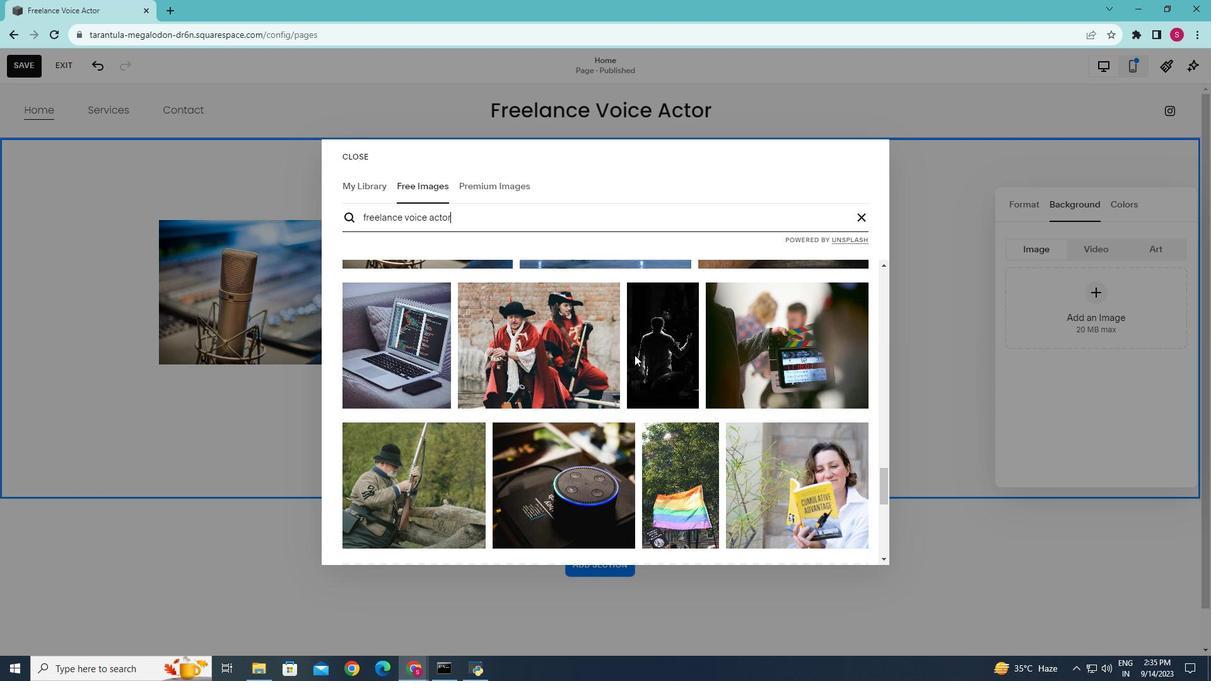 
Action: Mouse moved to (633, 352)
Screenshot: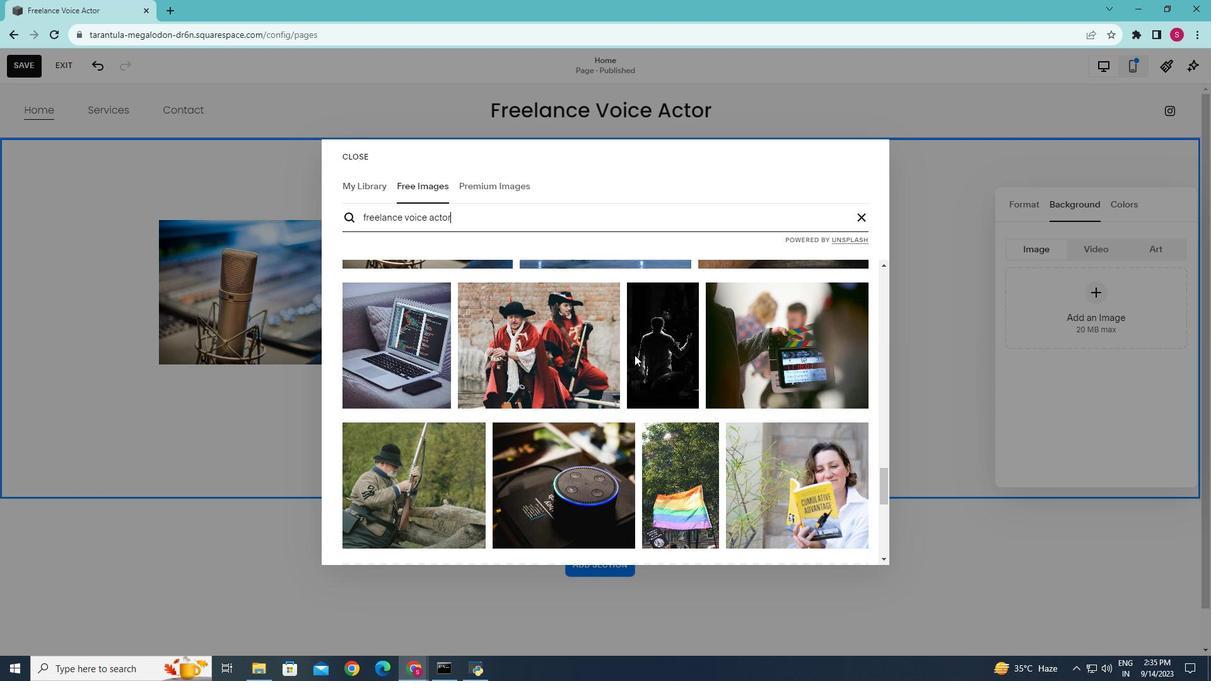 
Action: Mouse scrolled (633, 351) with delta (0, 0)
Screenshot: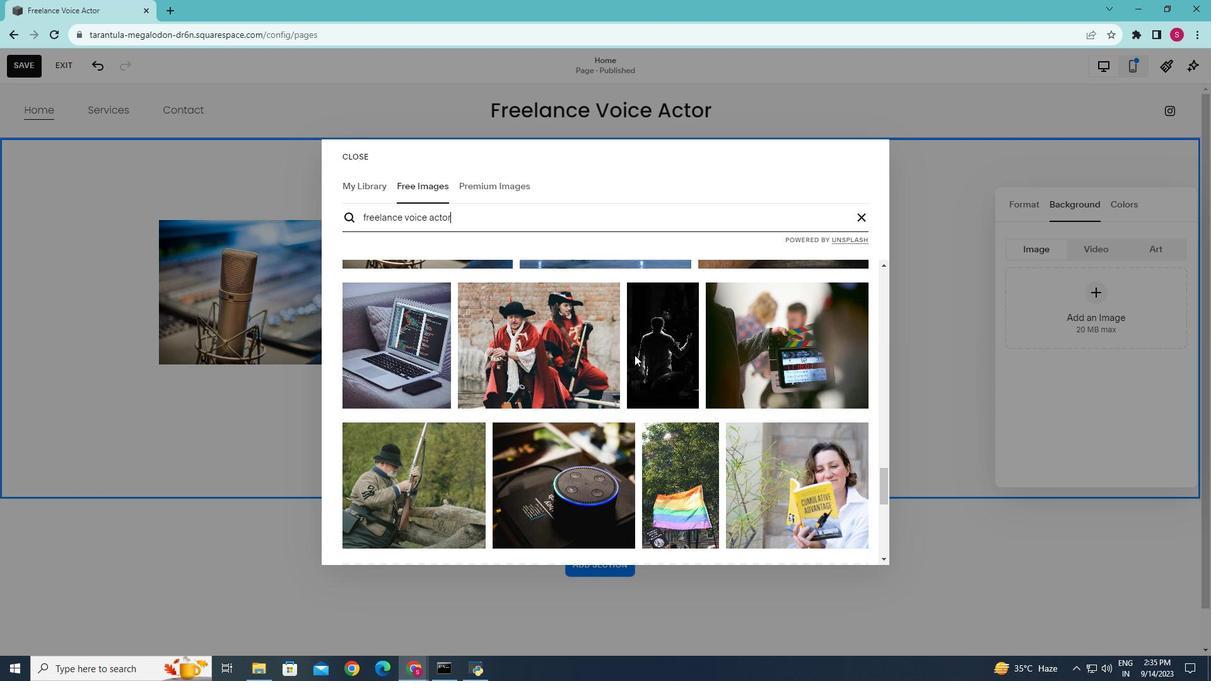 
Action: Mouse moved to (633, 353)
Screenshot: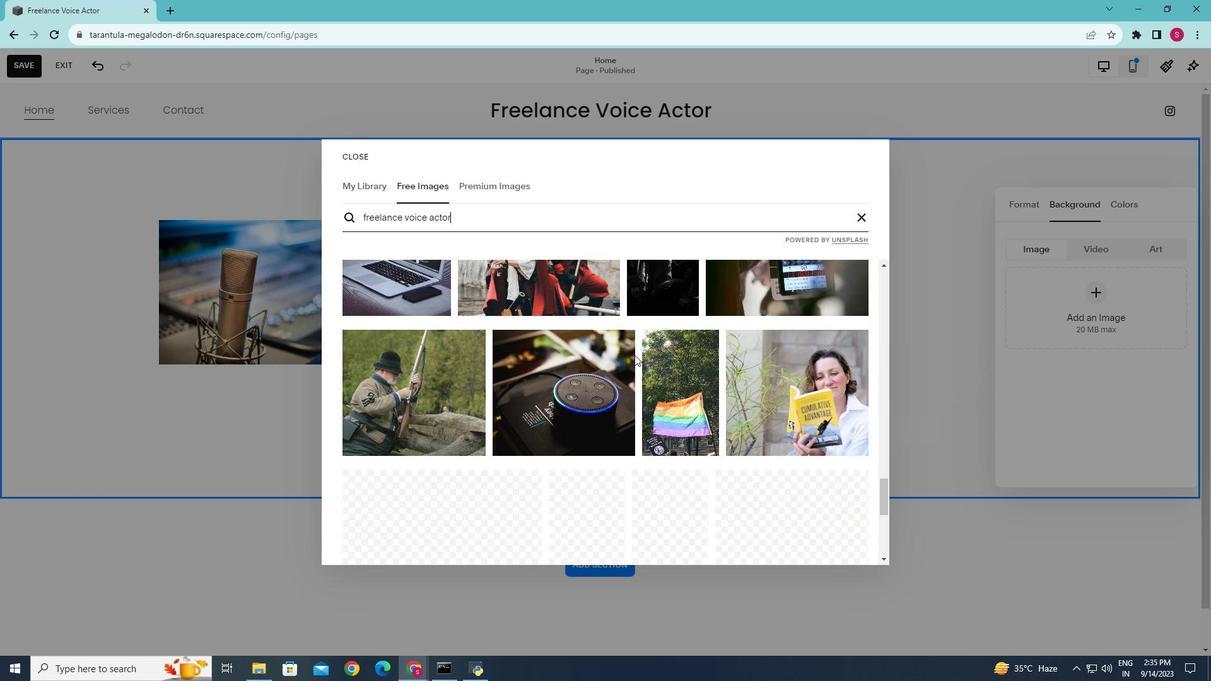 
Action: Mouse scrolled (633, 352) with delta (0, 0)
Screenshot: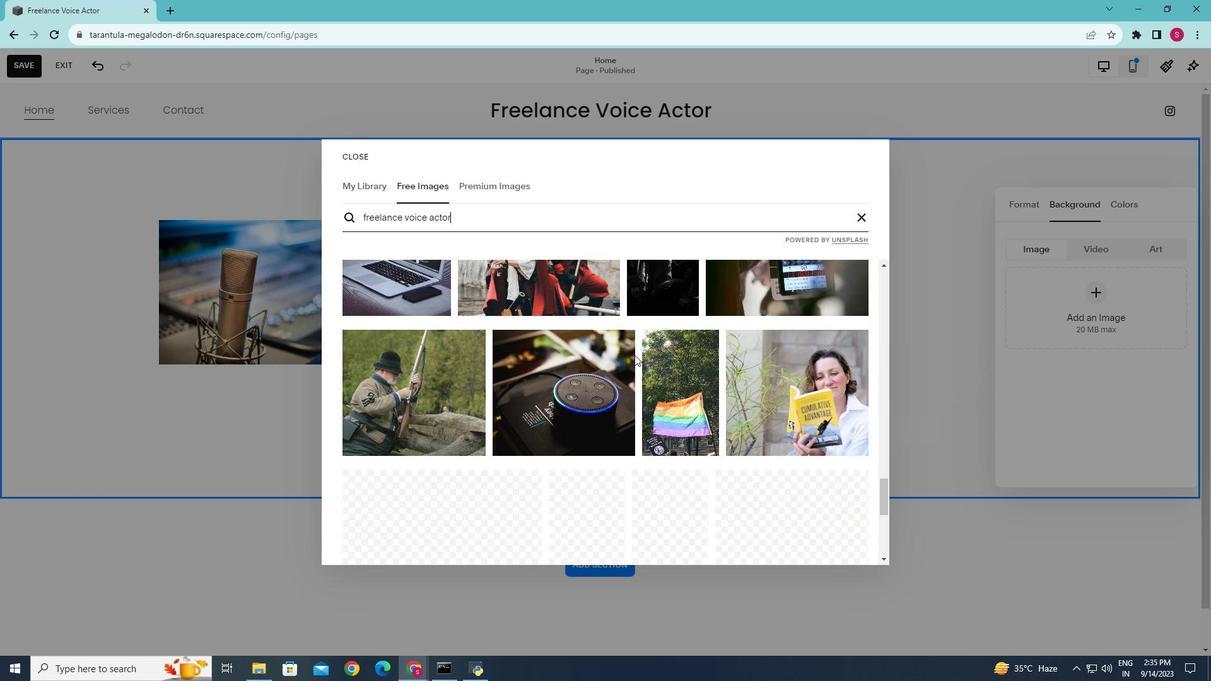 
Action: Mouse moved to (633, 353)
Screenshot: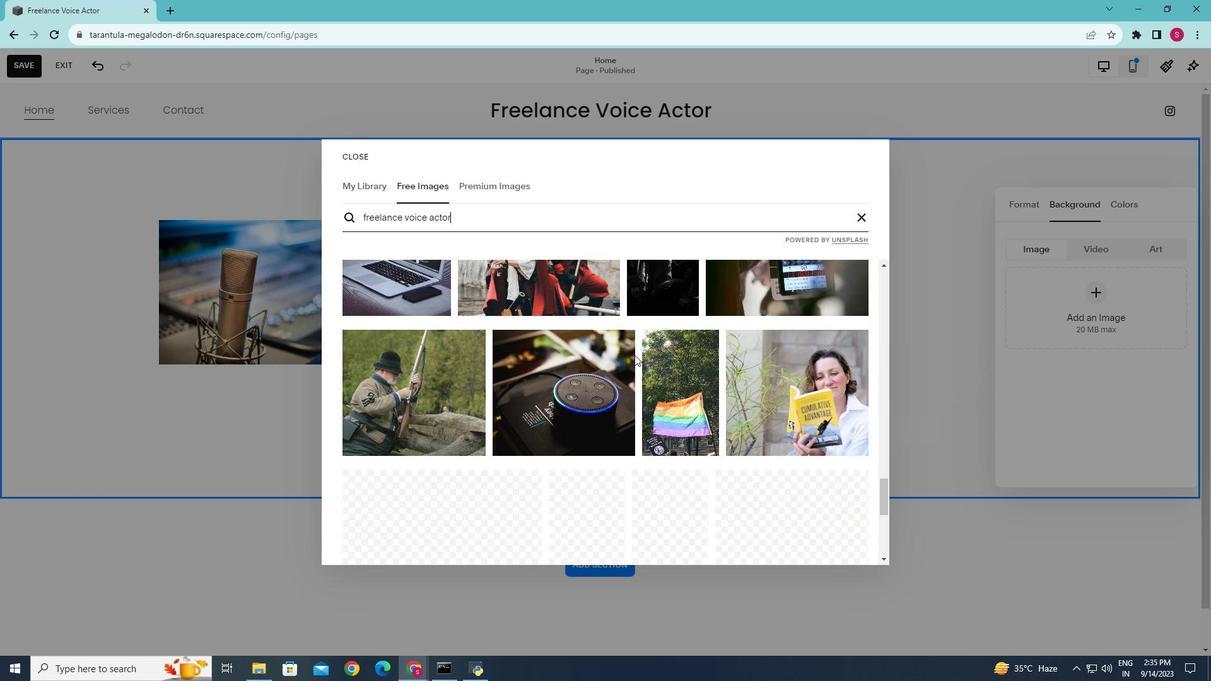 
Action: Mouse scrolled (633, 353) with delta (0, 0)
Screenshot: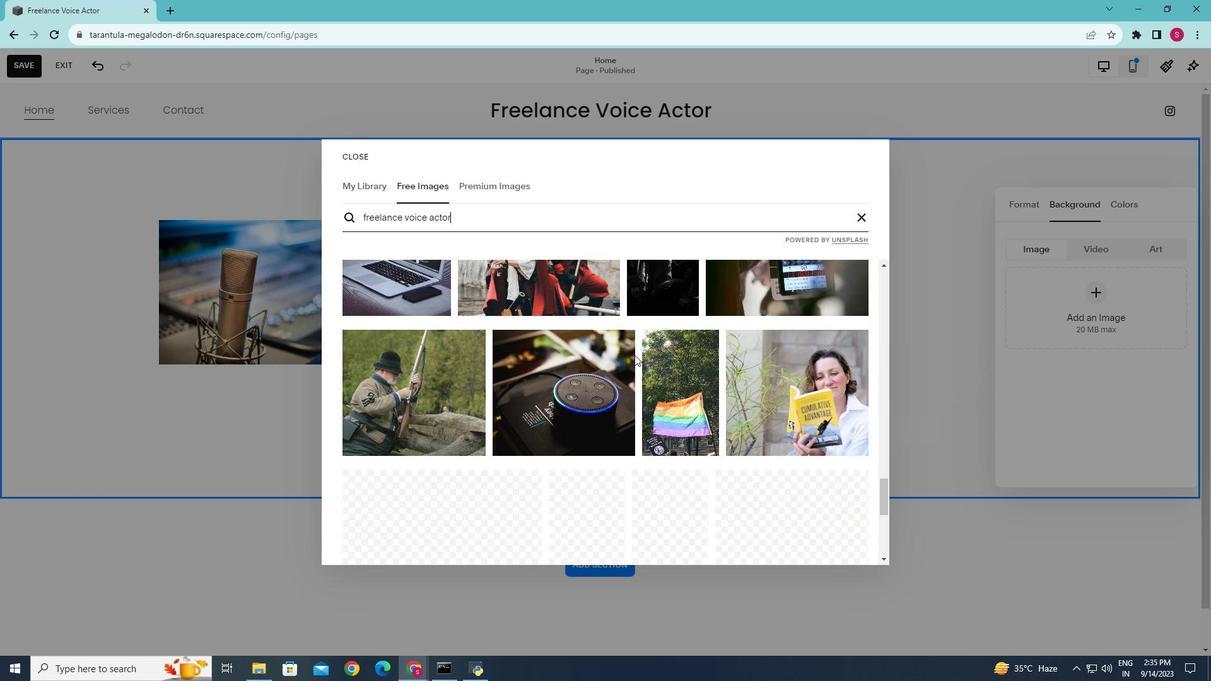 
Action: Mouse moved to (634, 355)
Screenshot: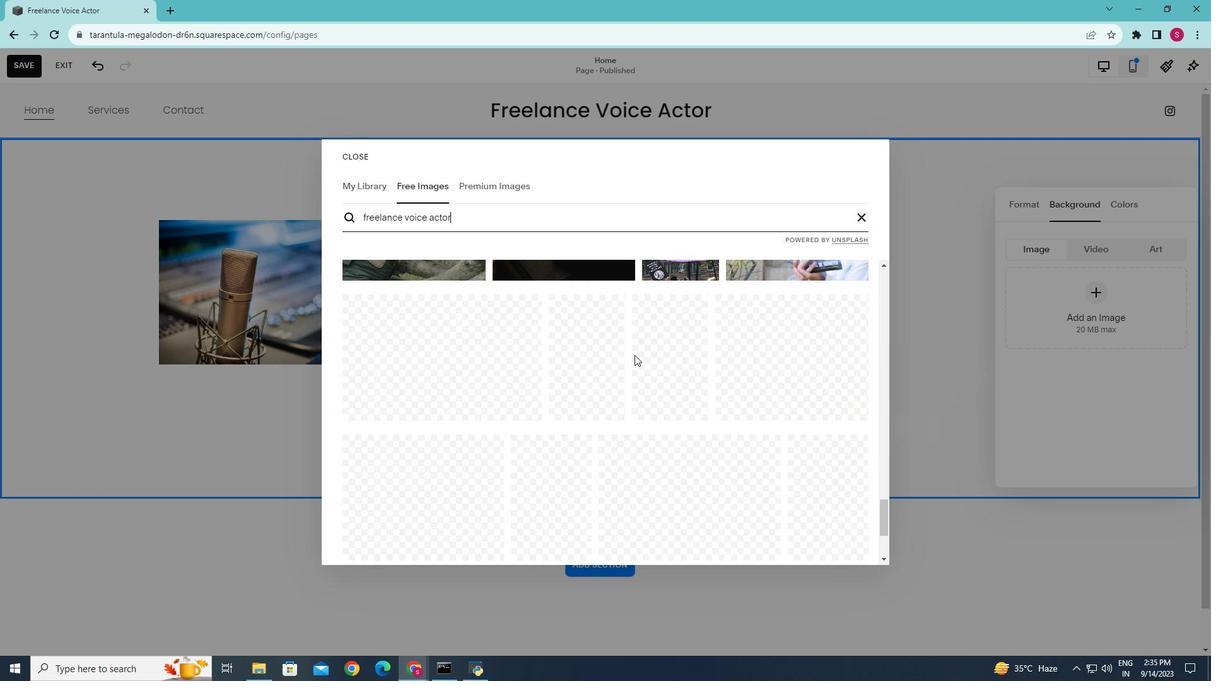 
Action: Mouse scrolled (634, 354) with delta (0, 0)
Screenshot: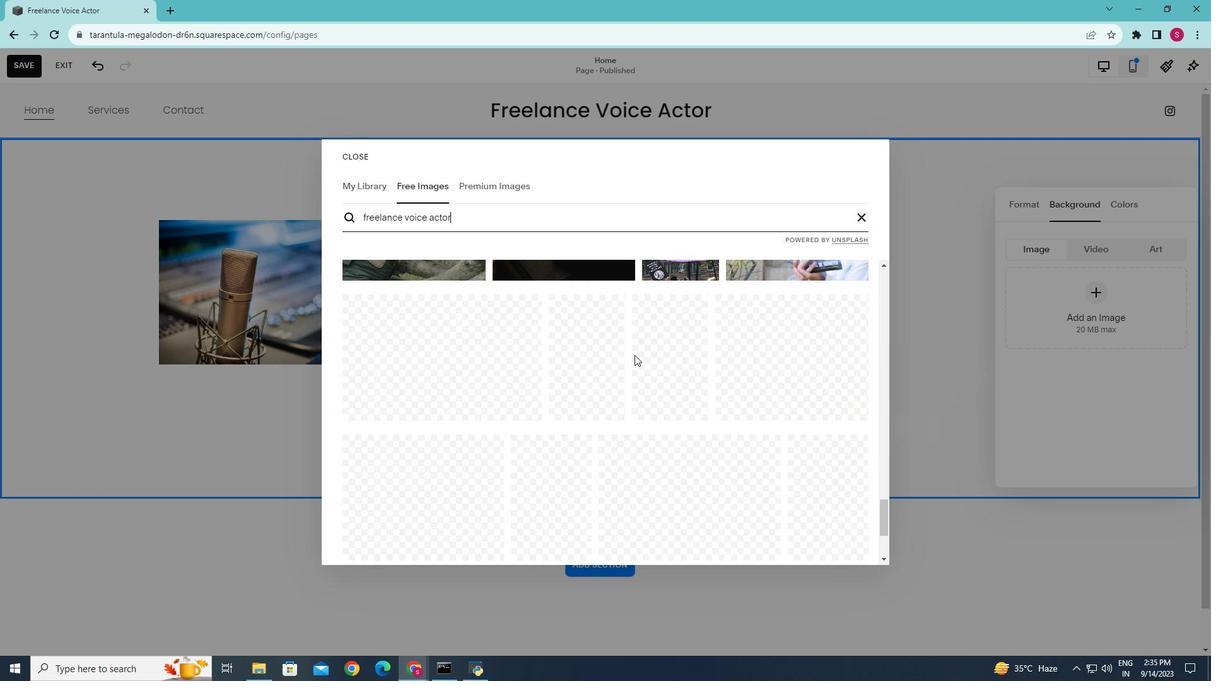 
Action: Mouse scrolled (634, 354) with delta (0, 0)
Screenshot: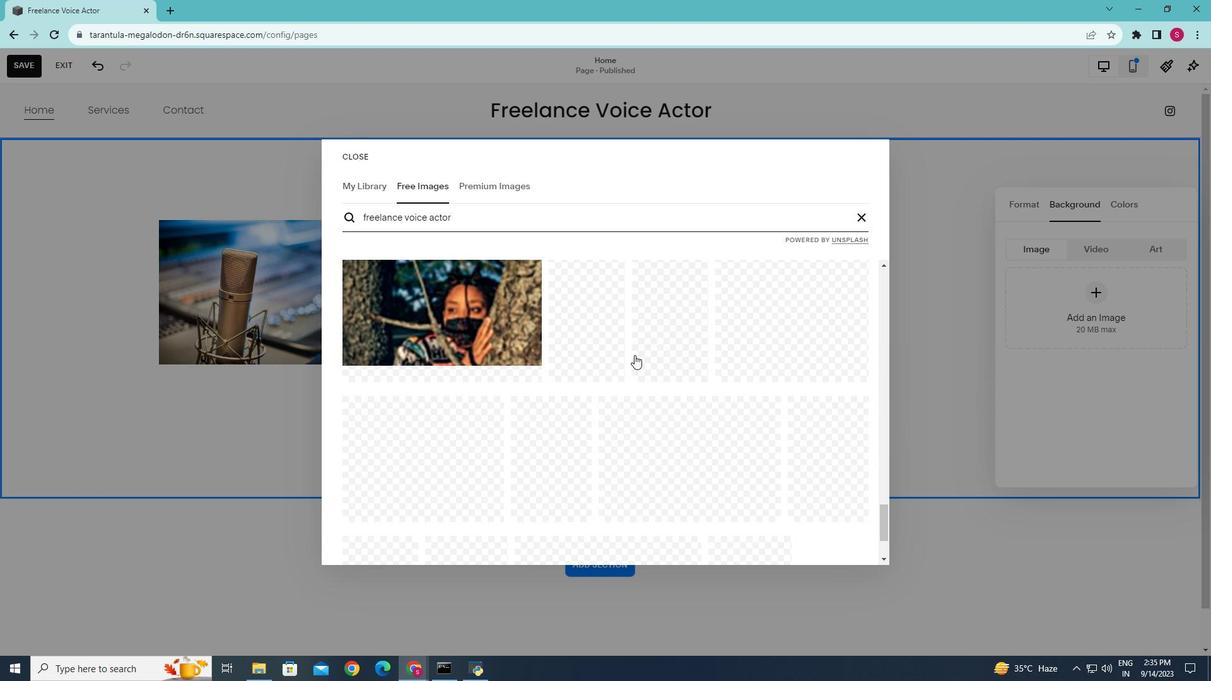 
Action: Mouse scrolled (634, 354) with delta (0, 0)
Screenshot: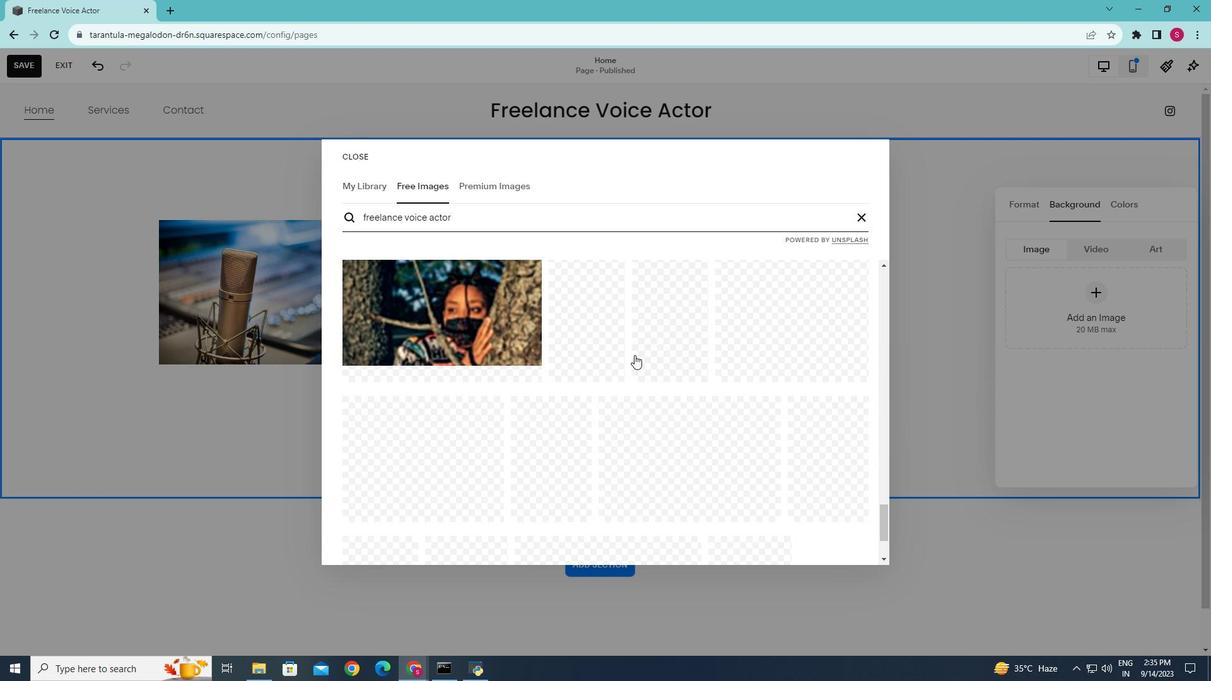 
Action: Mouse scrolled (634, 354) with delta (0, 0)
Screenshot: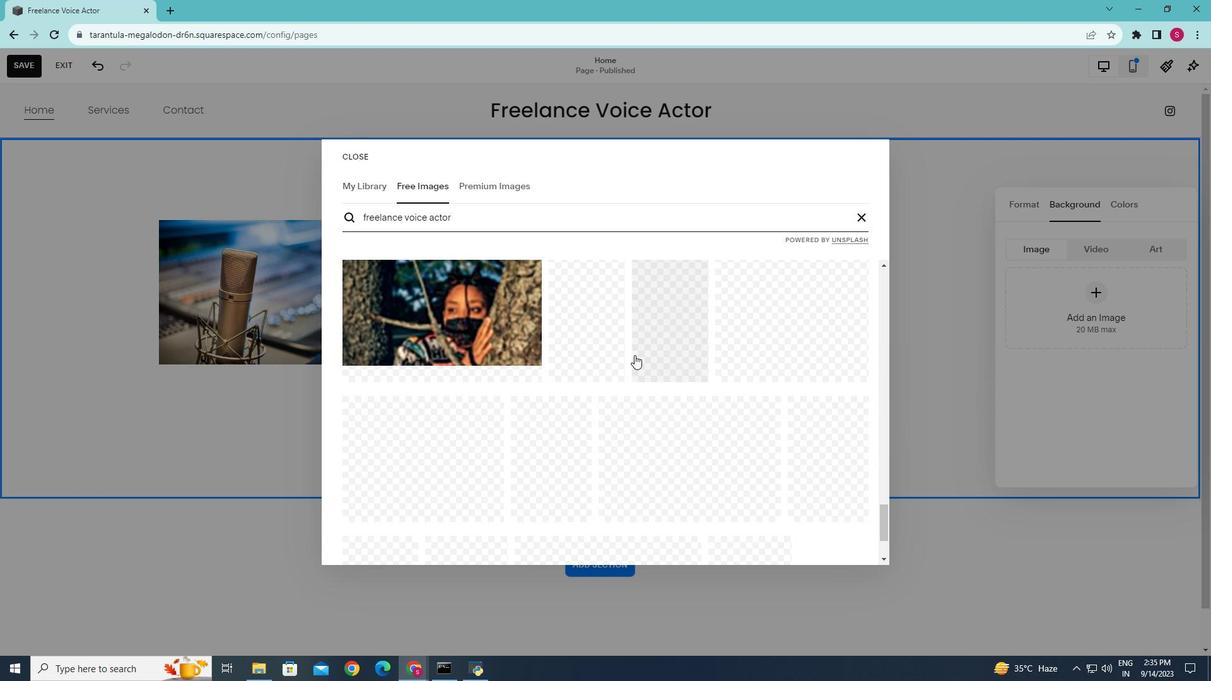 
Action: Mouse scrolled (634, 354) with delta (0, 0)
Screenshot: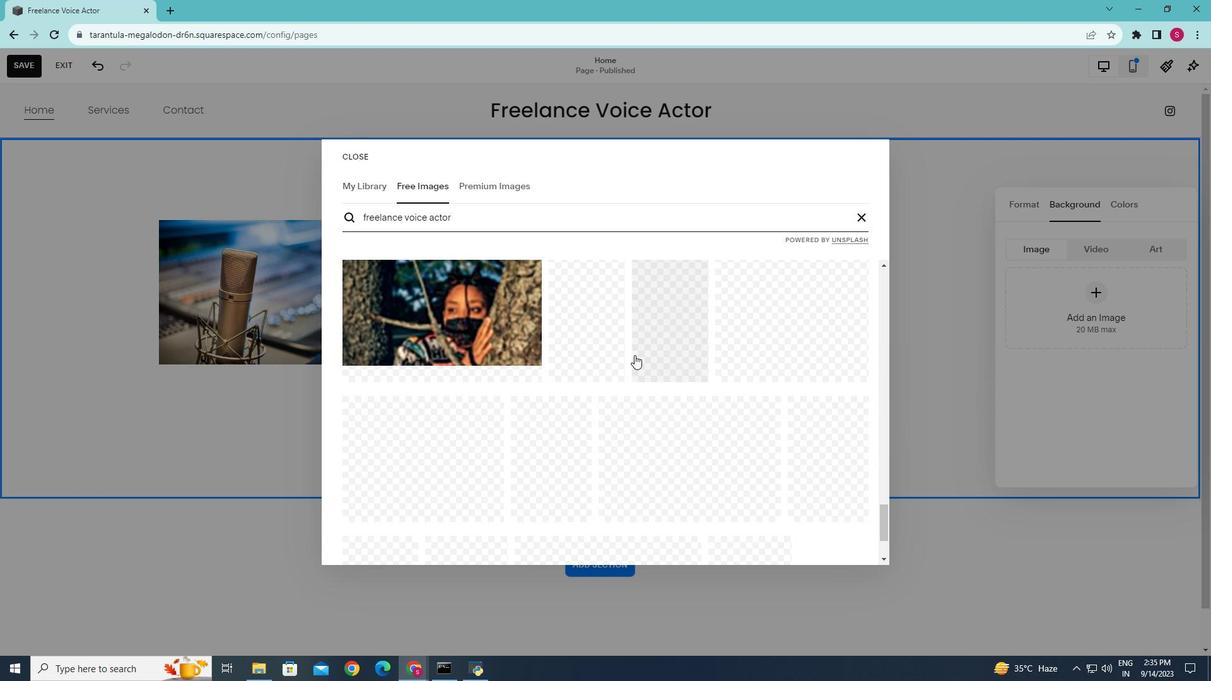 
Action: Mouse scrolled (634, 354) with delta (0, 0)
Screenshot: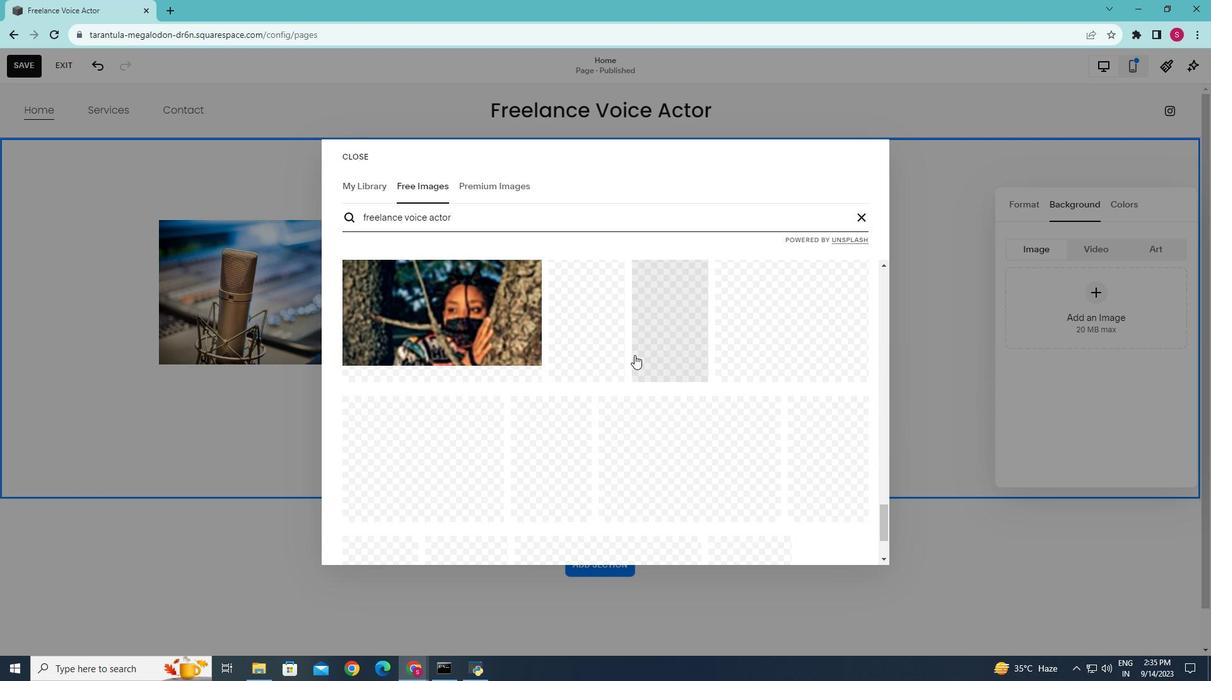 
Action: Mouse scrolled (634, 354) with delta (0, 0)
Screenshot: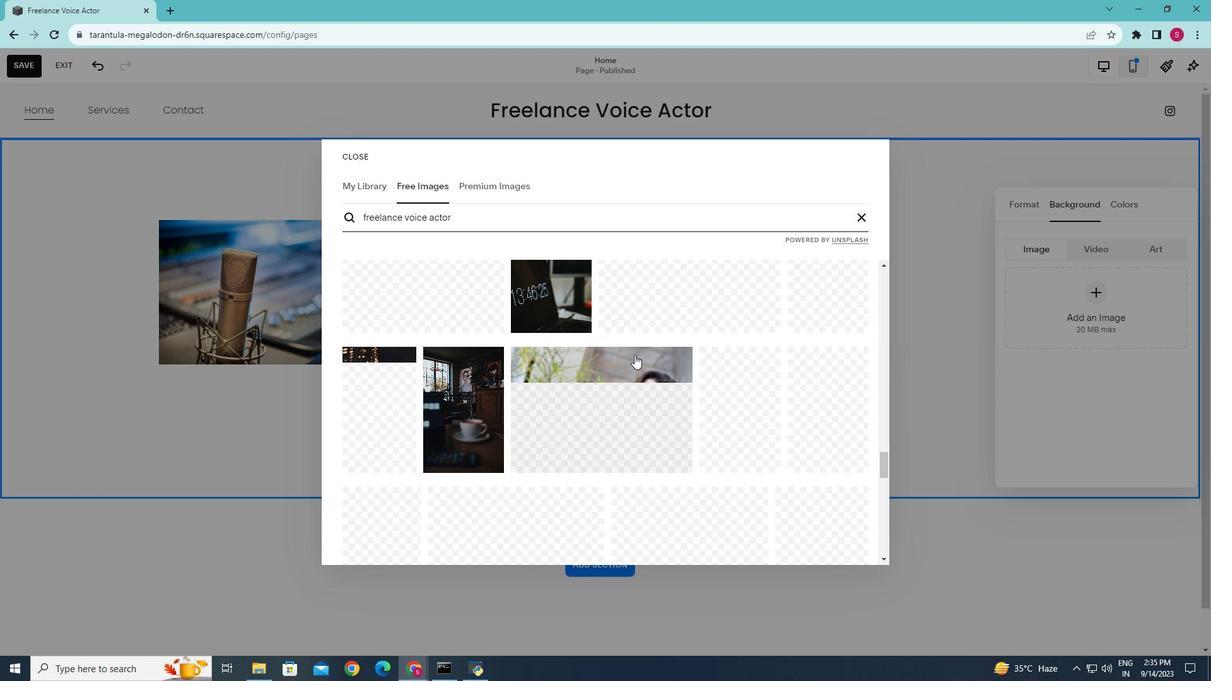 
Action: Mouse scrolled (634, 354) with delta (0, 0)
Screenshot: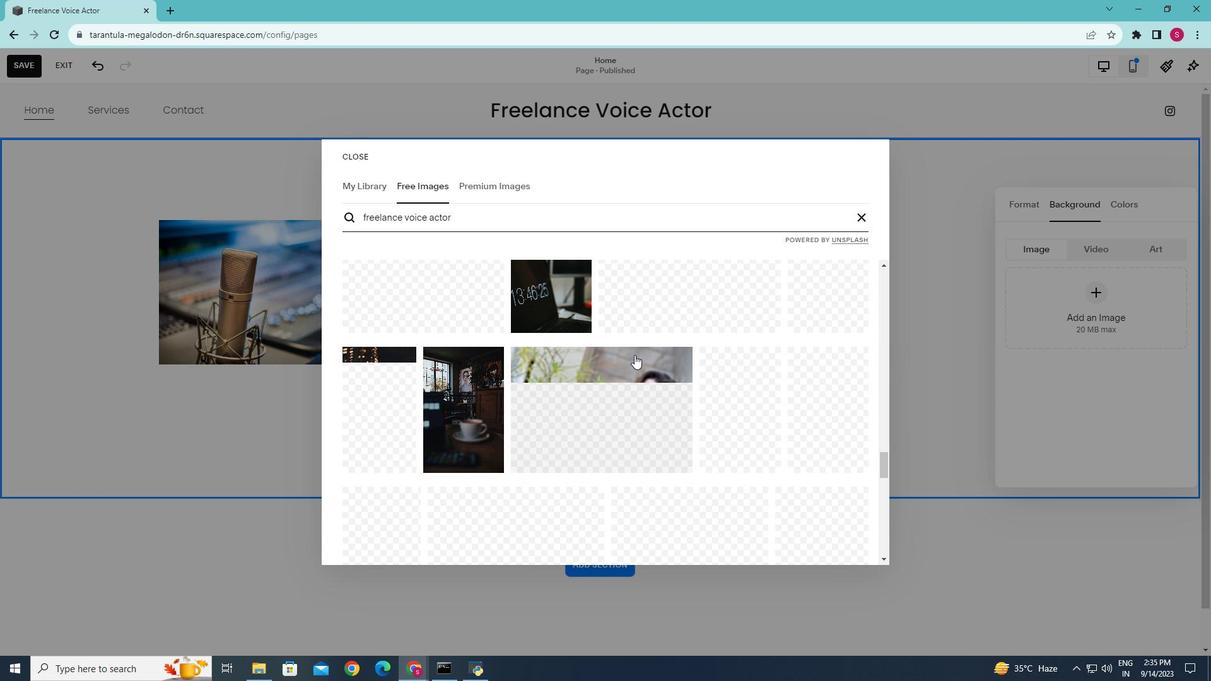 
Action: Mouse scrolled (634, 354) with delta (0, 0)
Screenshot: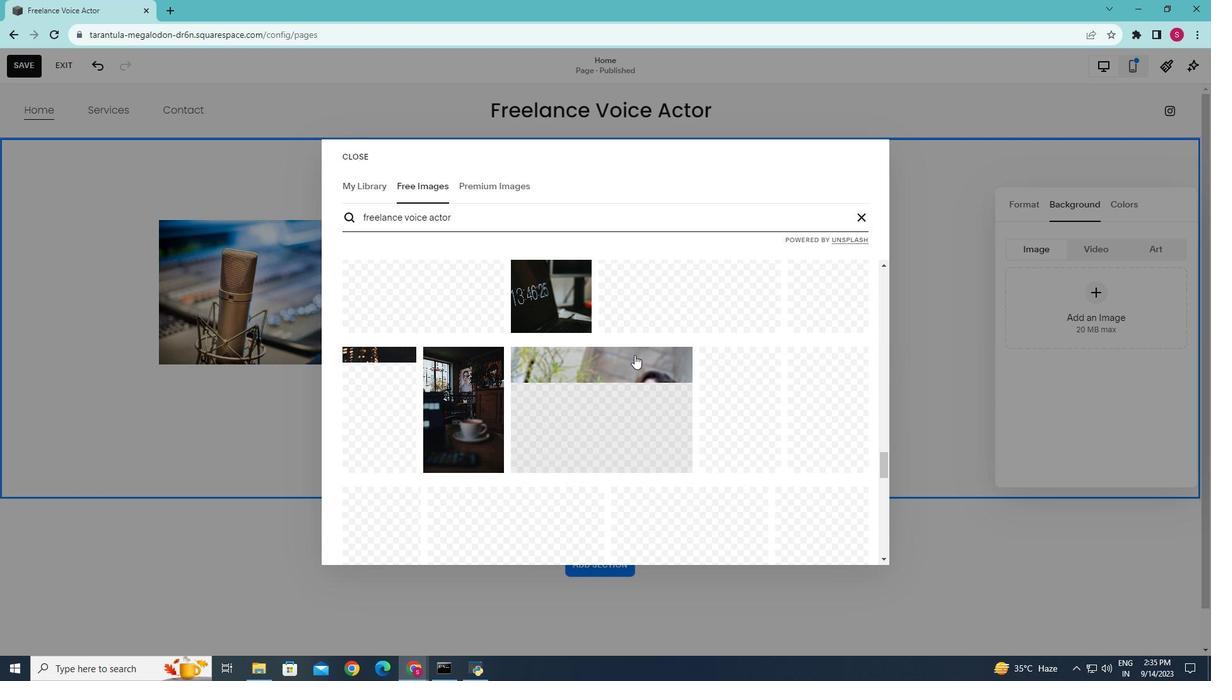 
Action: Mouse scrolled (634, 354) with delta (0, 0)
Screenshot: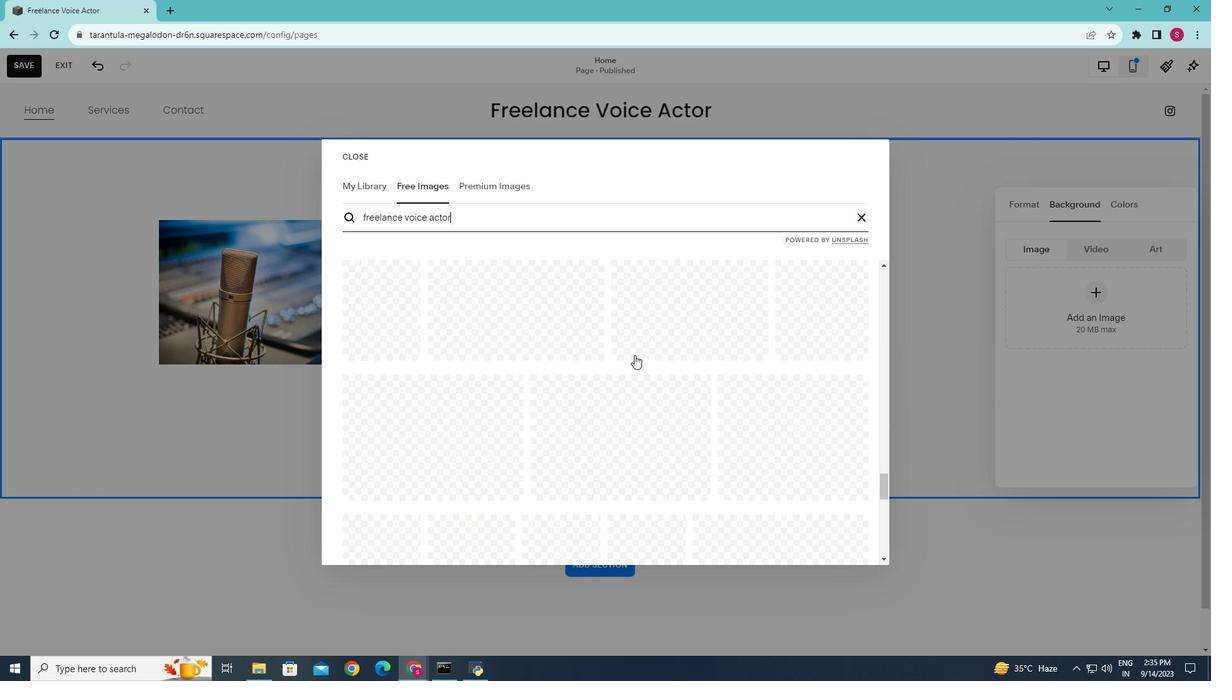 
Action: Mouse scrolled (634, 354) with delta (0, 0)
Screenshot: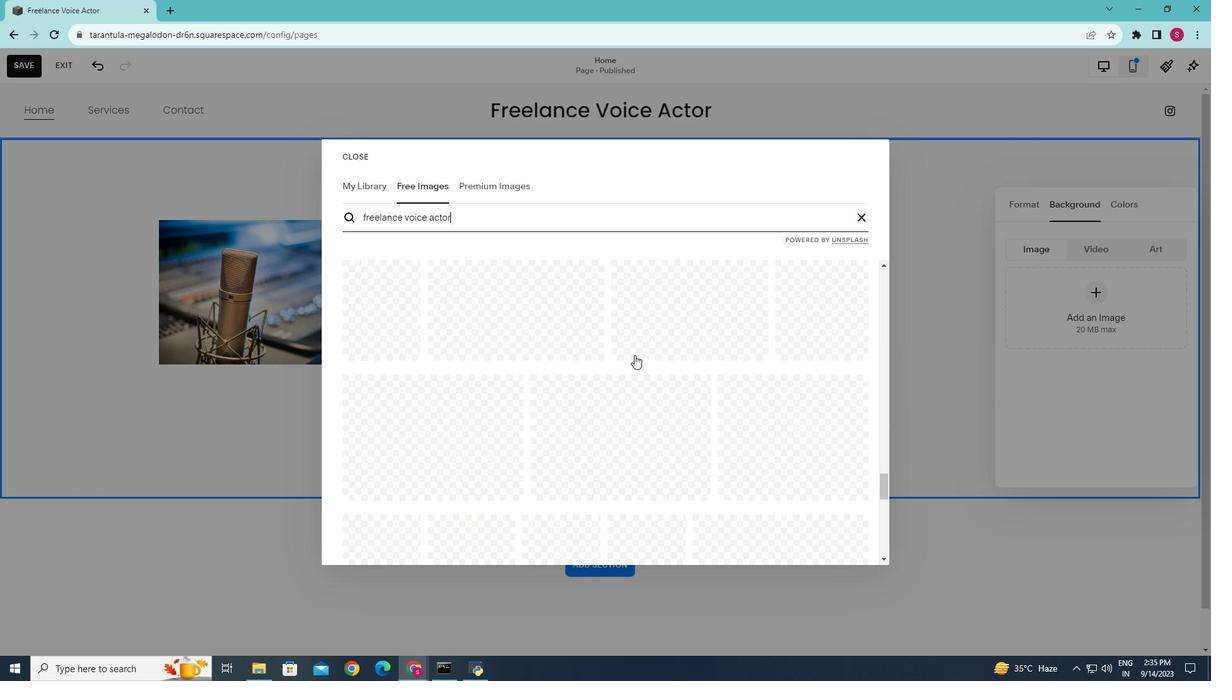 
Action: Mouse scrolled (634, 354) with delta (0, 0)
Screenshot: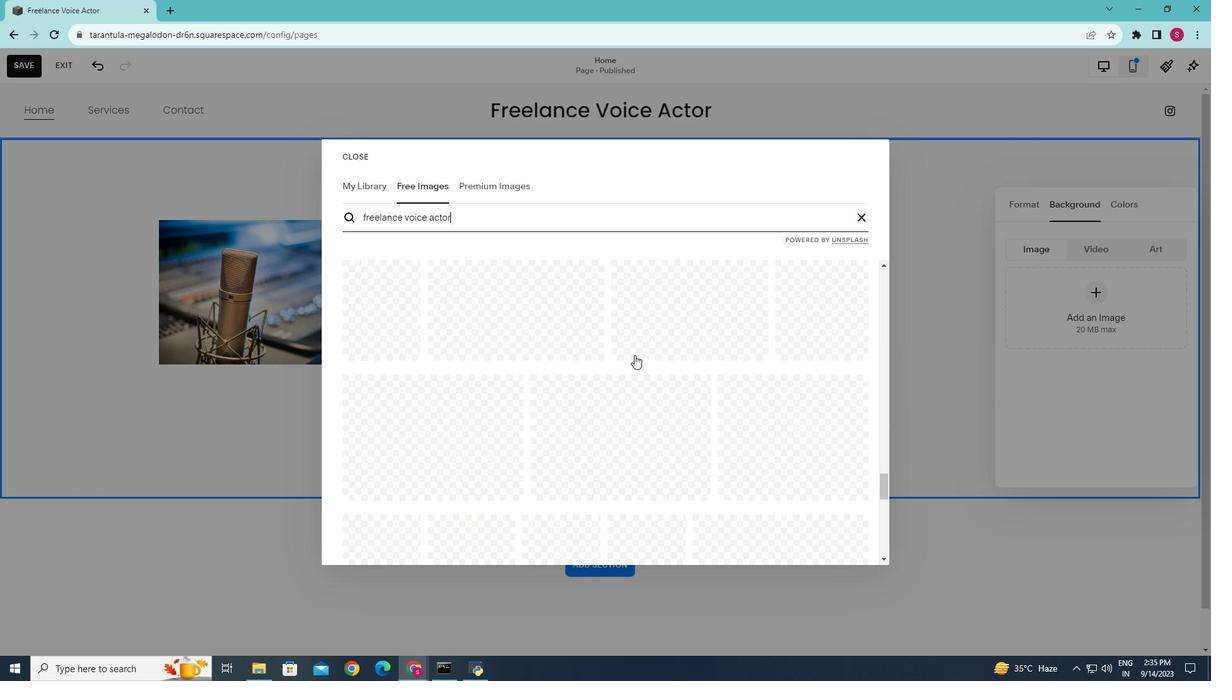 
Action: Mouse scrolled (634, 354) with delta (0, 0)
Screenshot: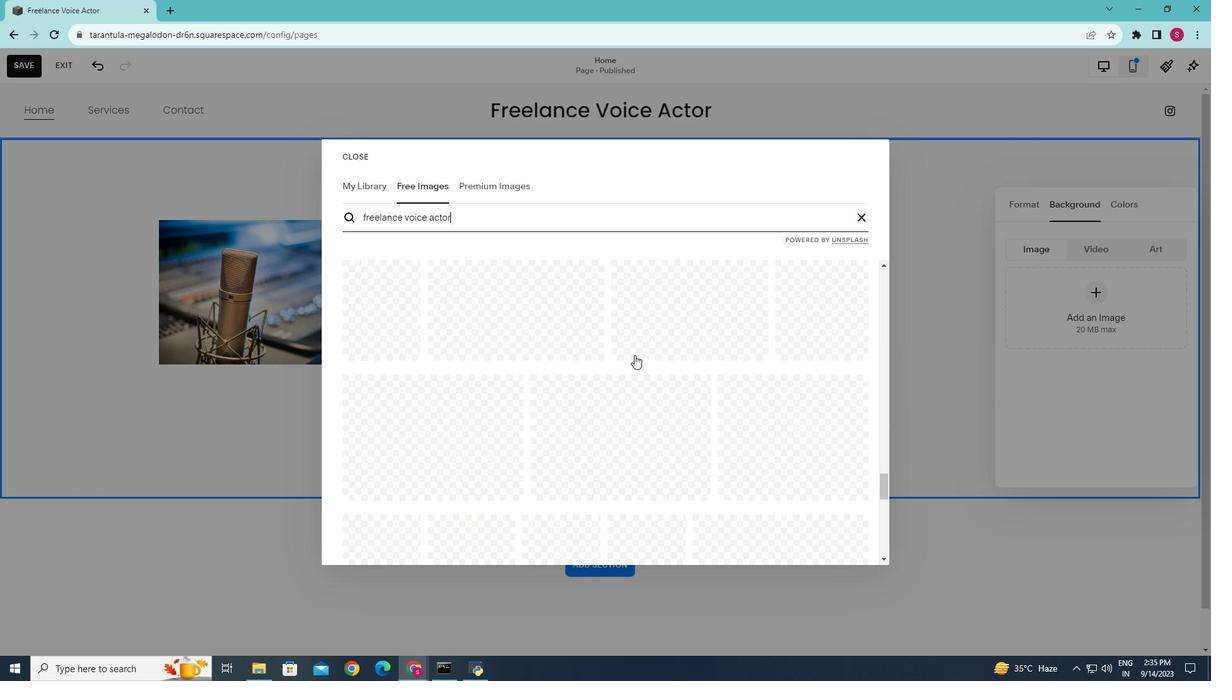 
Action: Mouse scrolled (634, 354) with delta (0, 0)
Screenshot: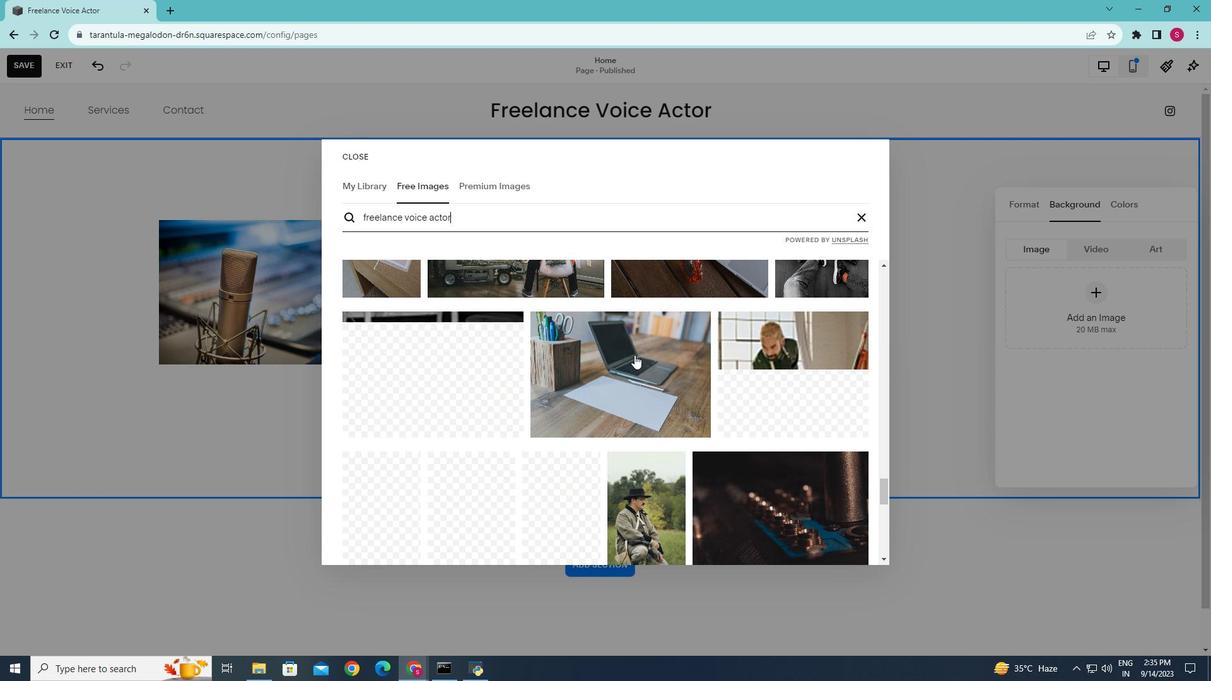 
Action: Mouse scrolled (634, 354) with delta (0, 0)
Screenshot: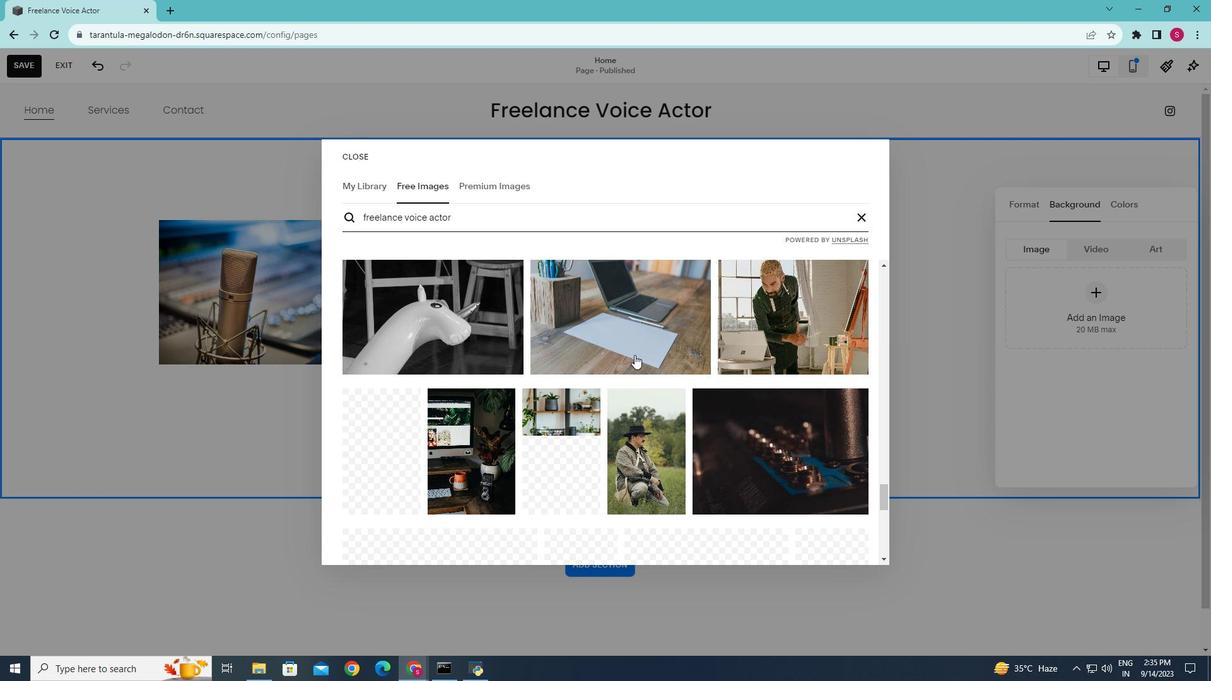 
Action: Mouse scrolled (634, 354) with delta (0, 0)
Screenshot: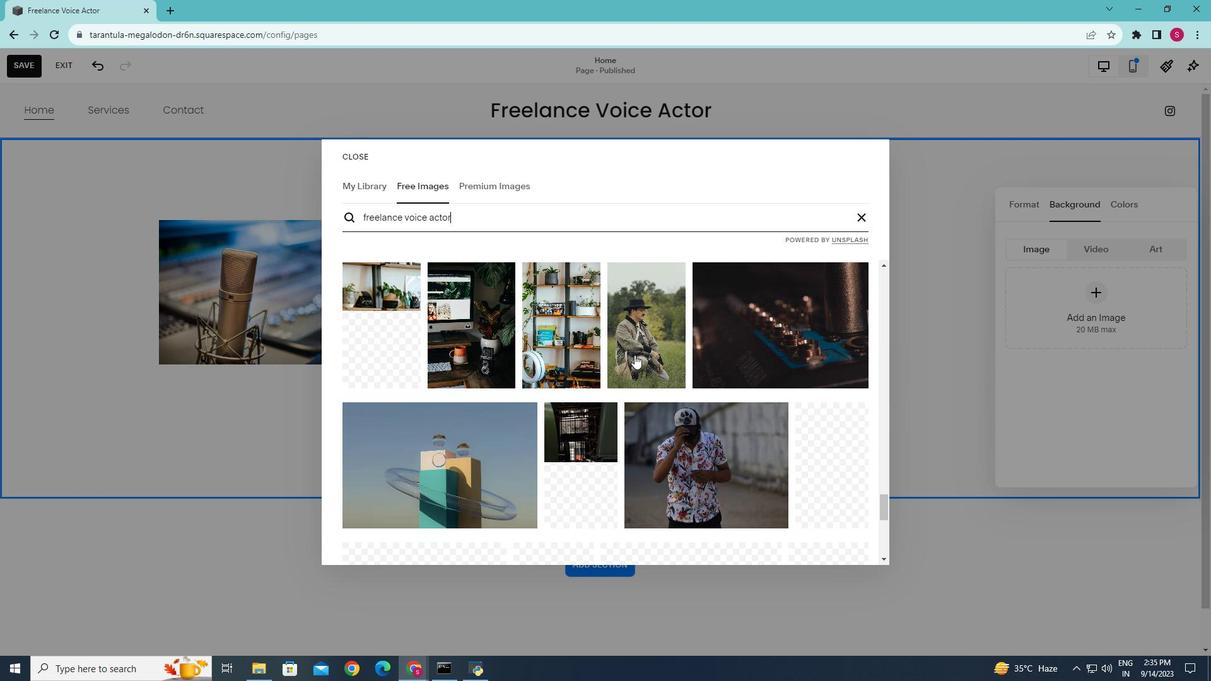 
Action: Mouse scrolled (634, 354) with delta (0, 0)
Screenshot: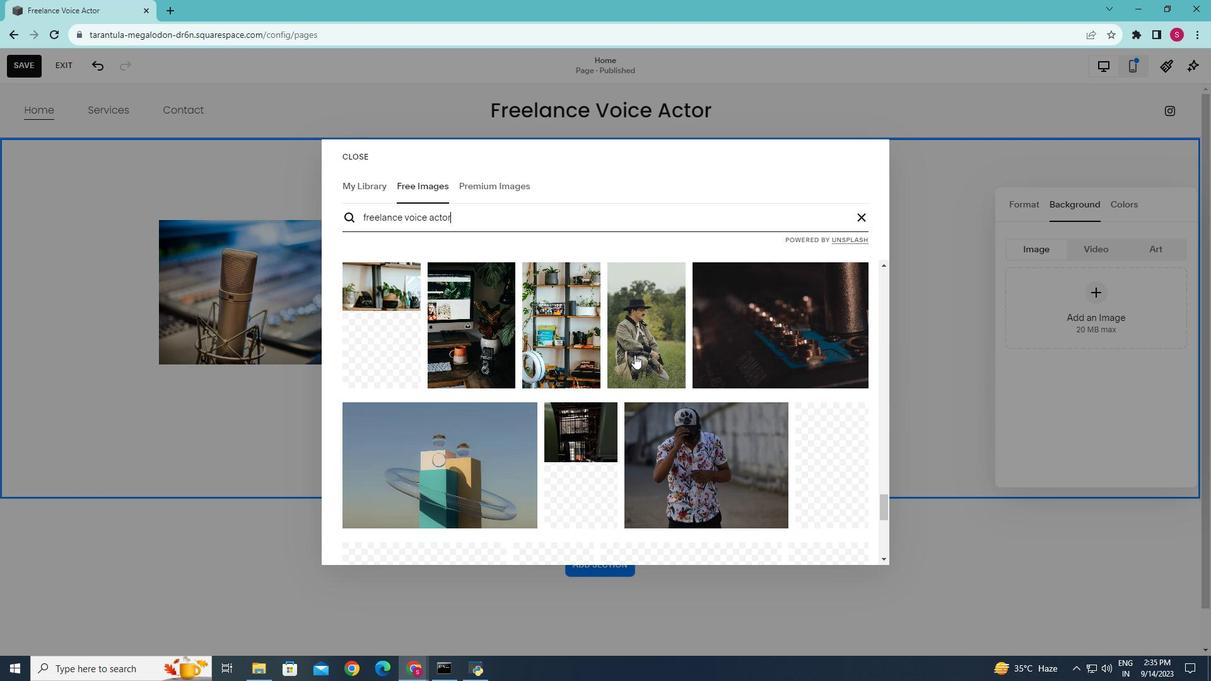 
Action: Mouse scrolled (634, 354) with delta (0, 0)
Screenshot: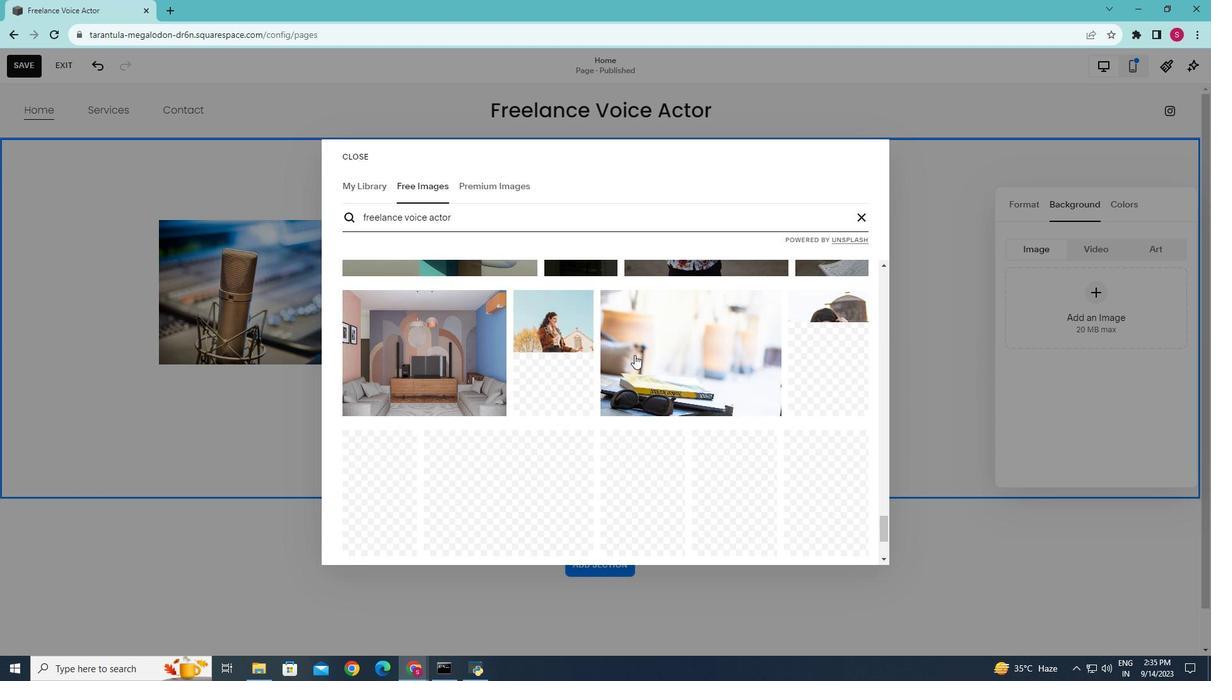 
Action: Mouse scrolled (634, 354) with delta (0, 0)
Screenshot: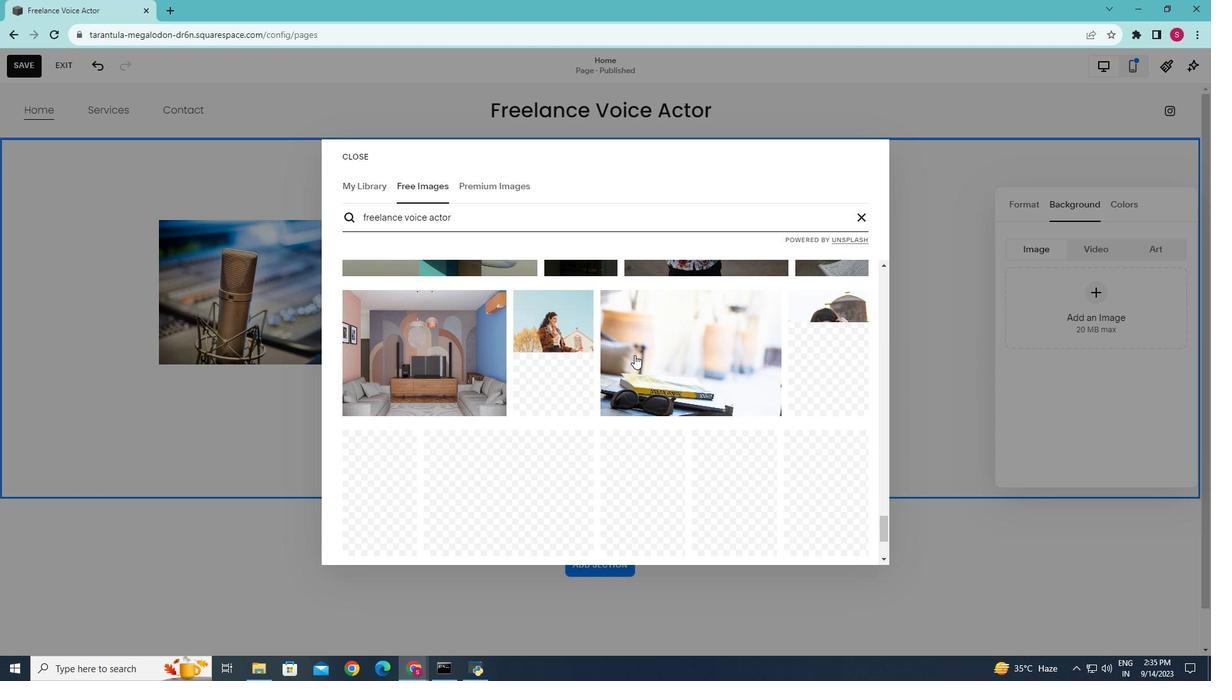 
Action: Mouse scrolled (634, 354) with delta (0, 0)
Screenshot: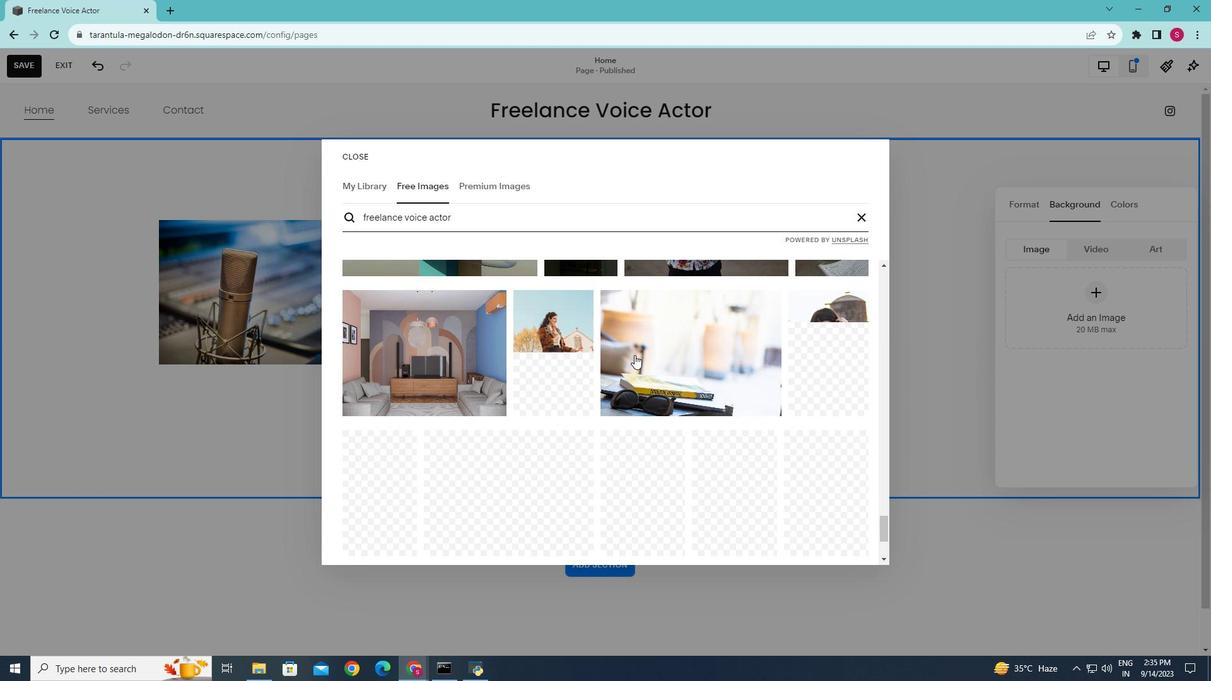 
Action: Mouse scrolled (634, 354) with delta (0, 0)
Screenshot: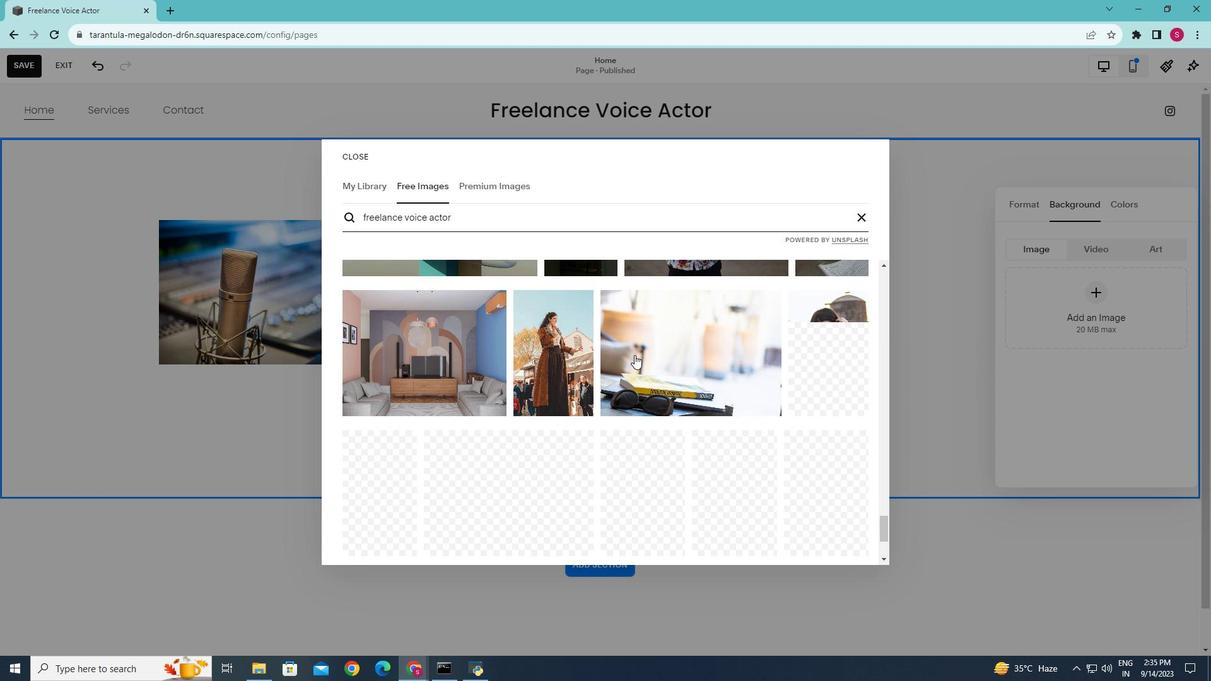 
Action: Mouse scrolled (634, 355) with delta (0, 0)
Screenshot: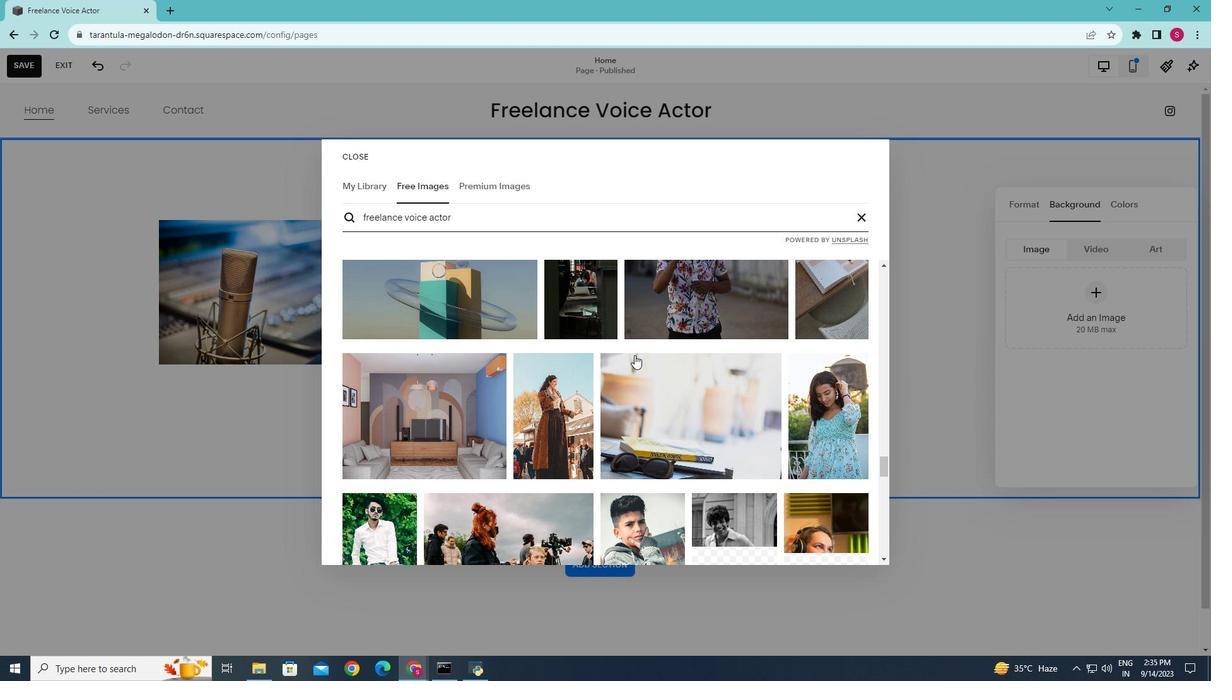 
Action: Mouse scrolled (634, 354) with delta (0, 0)
Screenshot: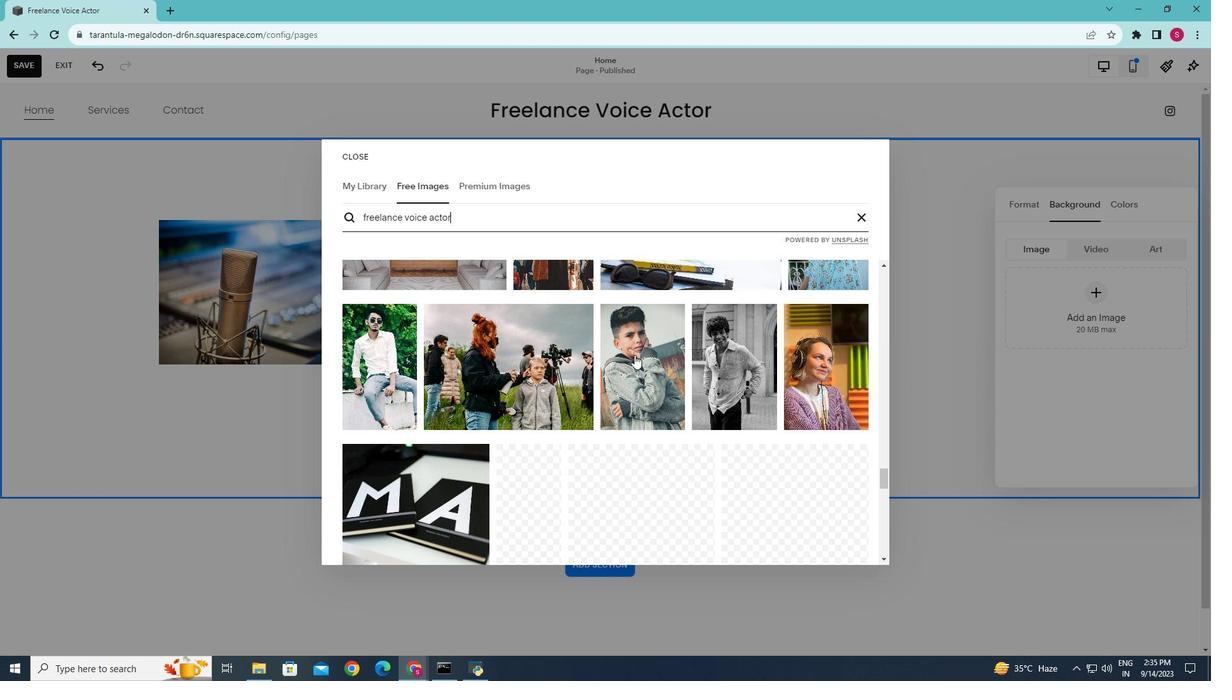 
Action: Mouse scrolled (634, 354) with delta (0, 0)
Screenshot: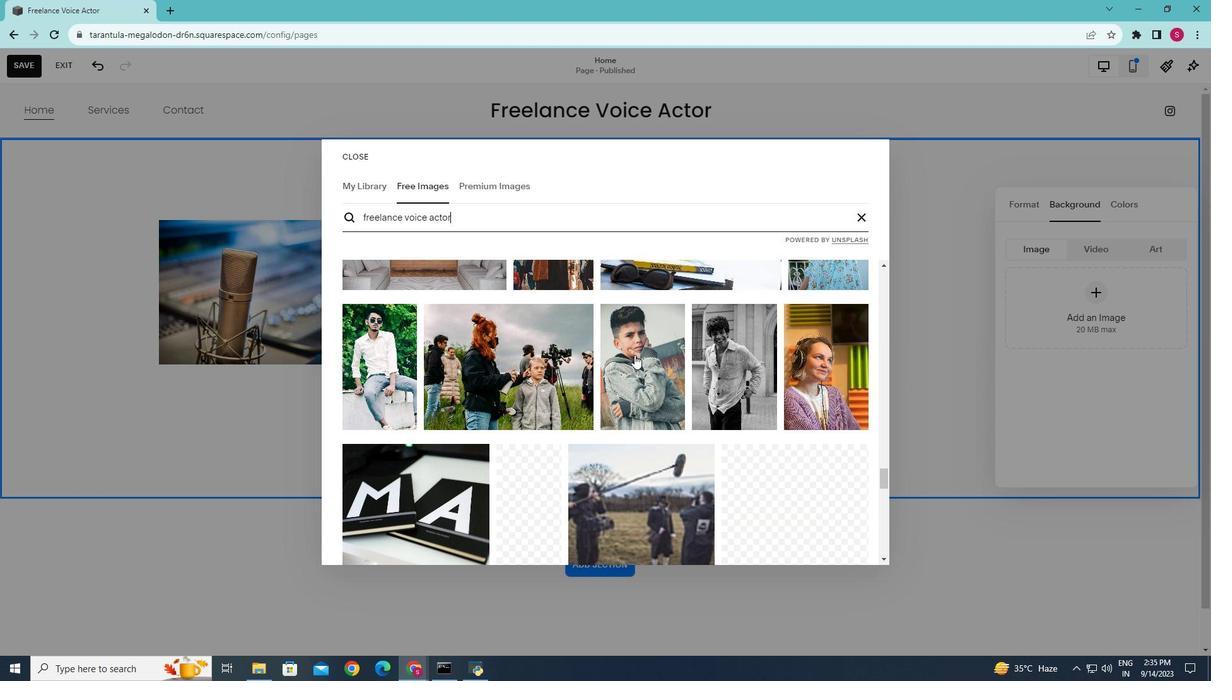 
Action: Mouse scrolled (634, 354) with delta (0, 0)
Screenshot: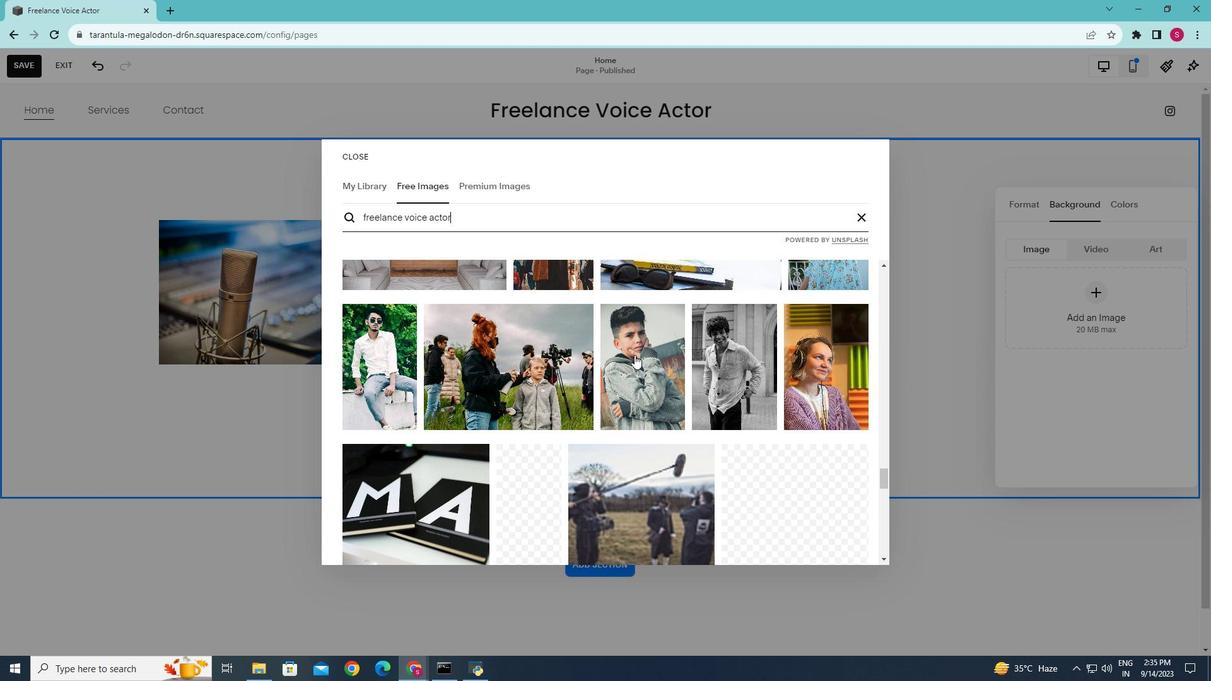 
Action: Mouse scrolled (634, 354) with delta (0, 0)
Screenshot: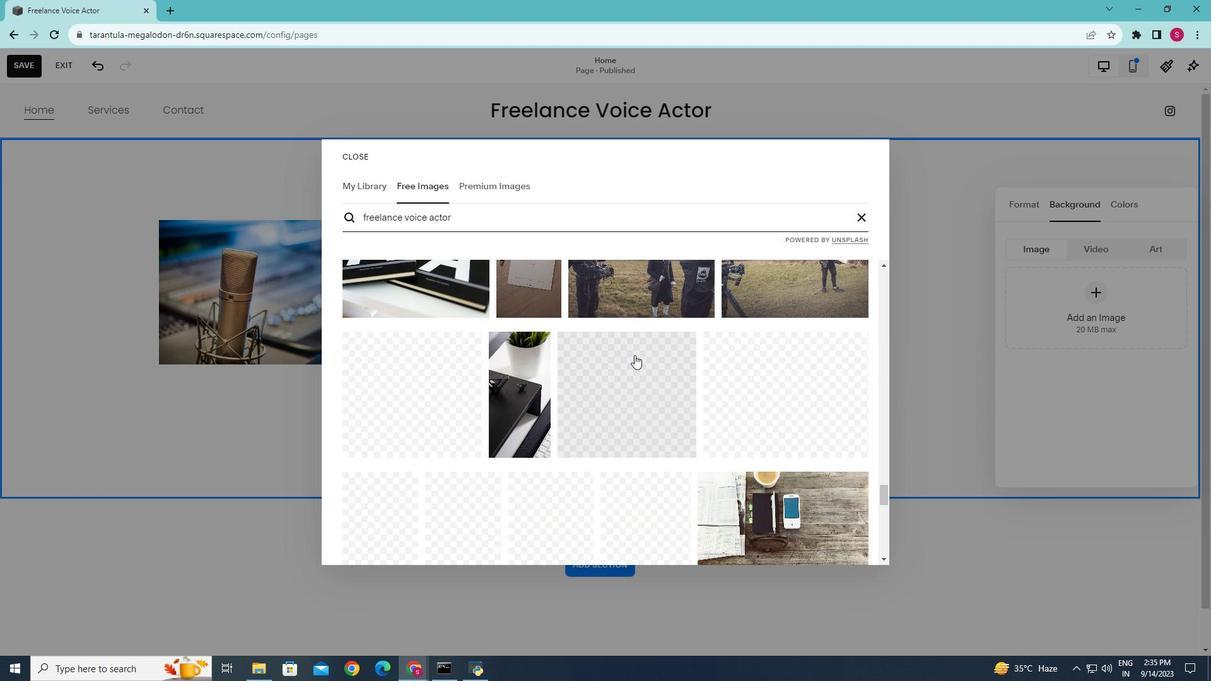 
Action: Mouse scrolled (634, 354) with delta (0, 0)
Screenshot: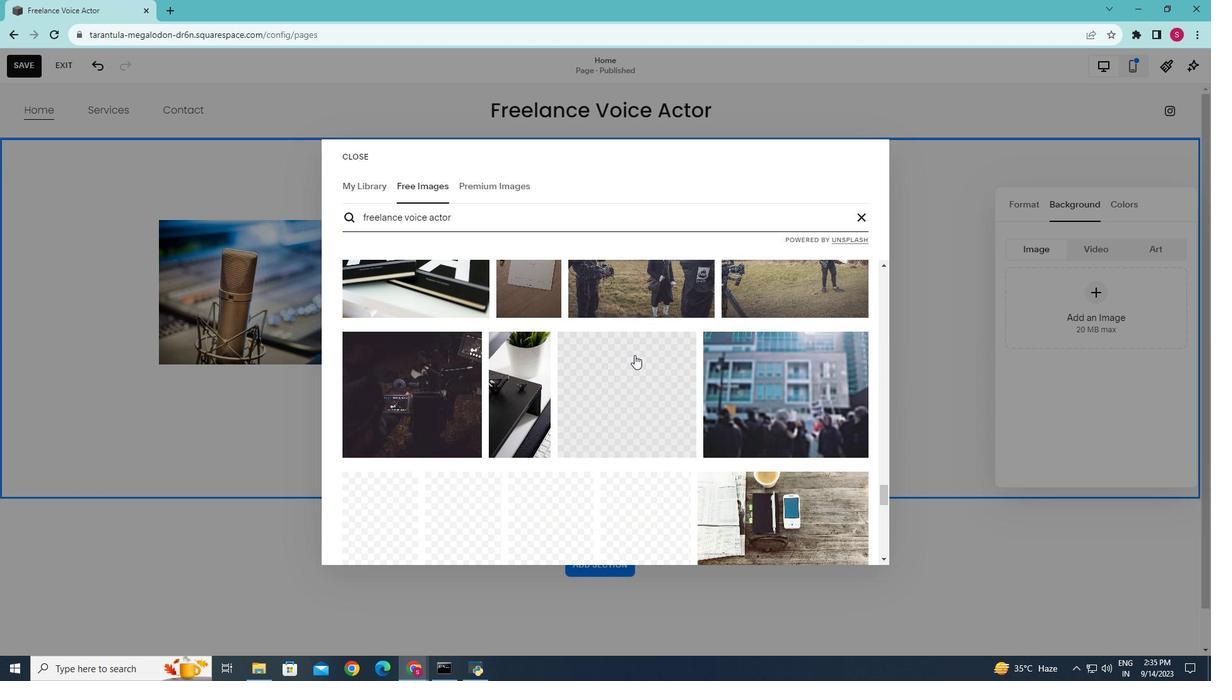 
Action: Mouse scrolled (634, 354) with delta (0, 0)
Screenshot: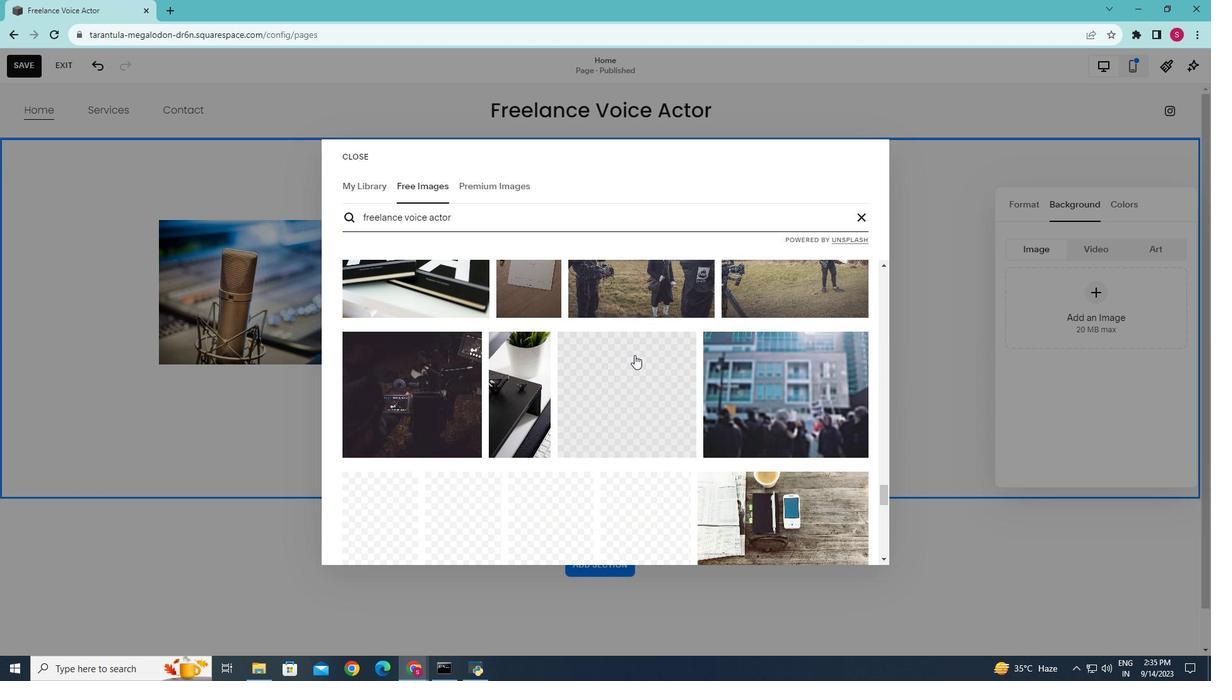 
Action: Mouse scrolled (634, 354) with delta (0, 0)
Screenshot: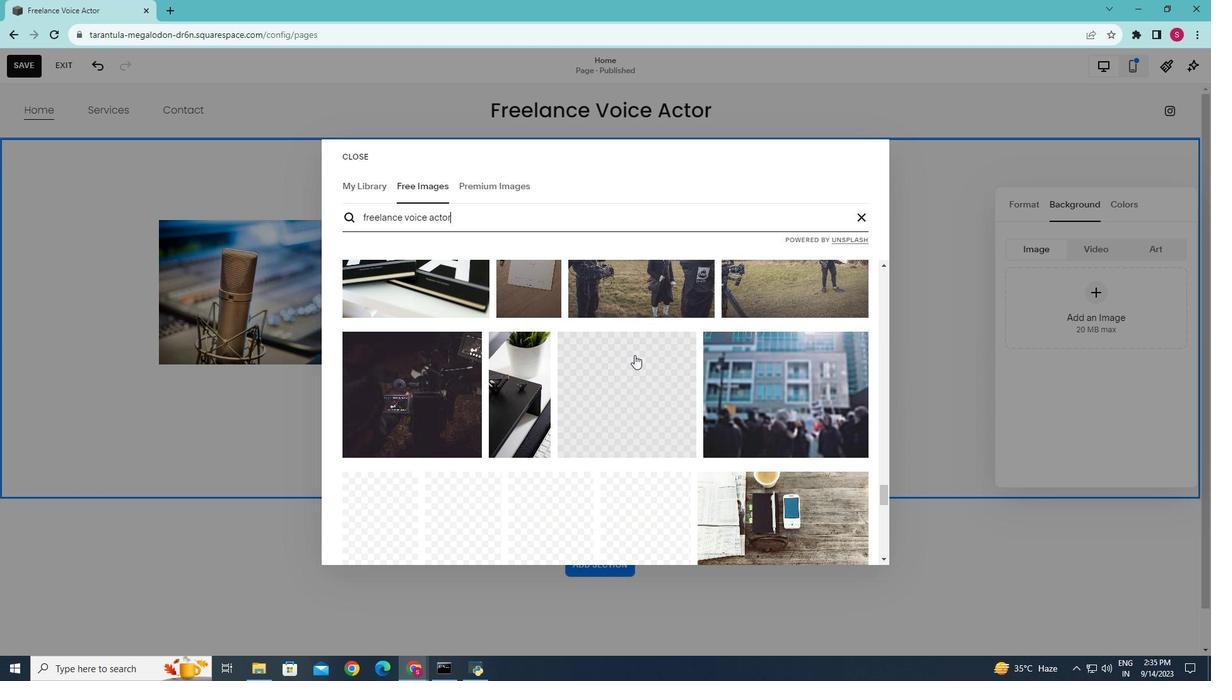 
Action: Mouse scrolled (634, 354) with delta (0, 0)
Screenshot: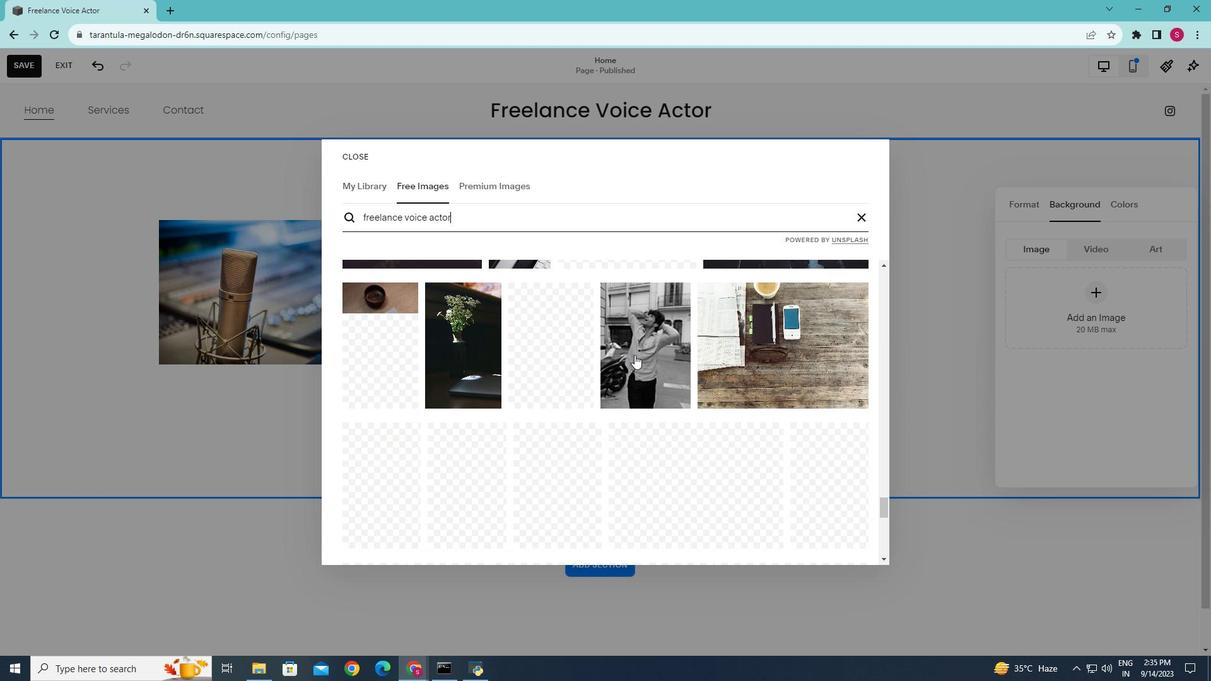 
Action: Mouse scrolled (634, 354) with delta (0, 0)
Screenshot: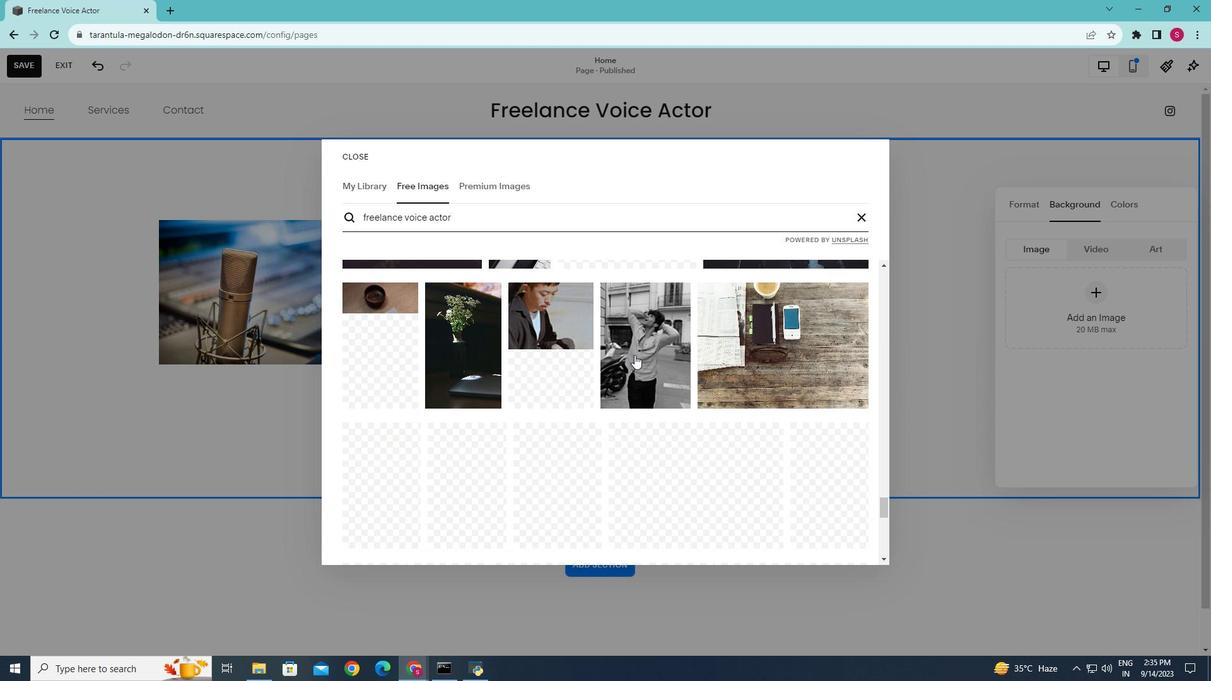 
Action: Mouse scrolled (634, 354) with delta (0, 0)
Screenshot: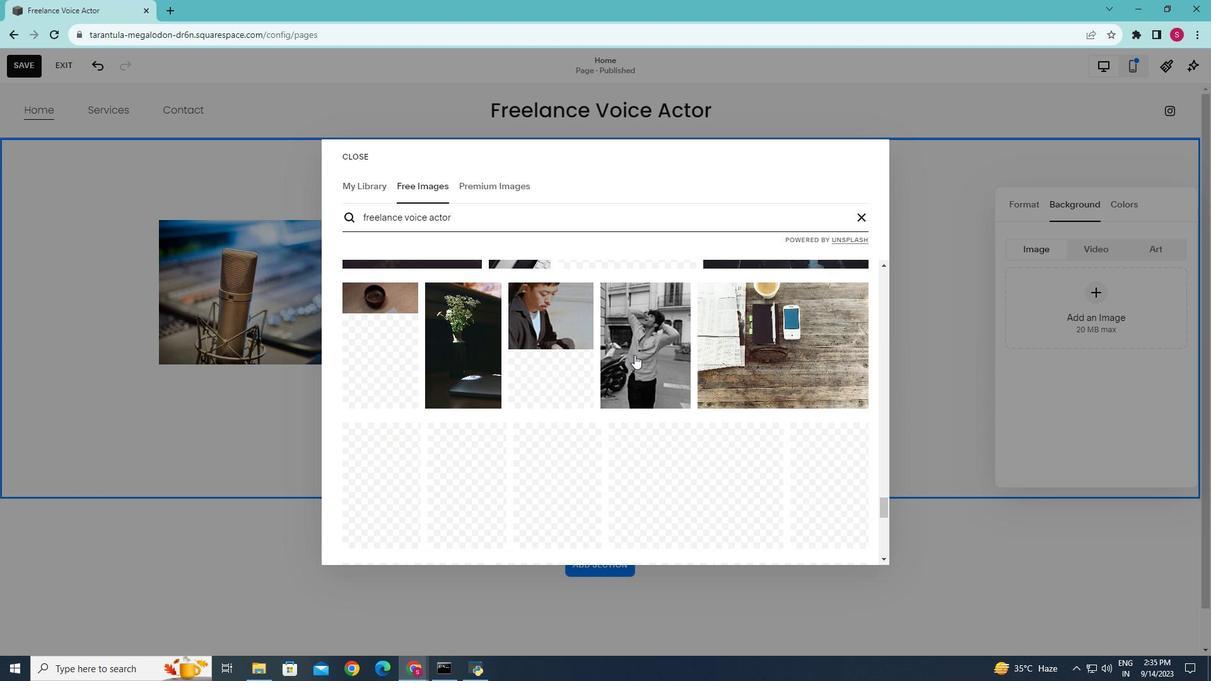 
Action: Mouse scrolled (634, 354) with delta (0, 0)
Screenshot: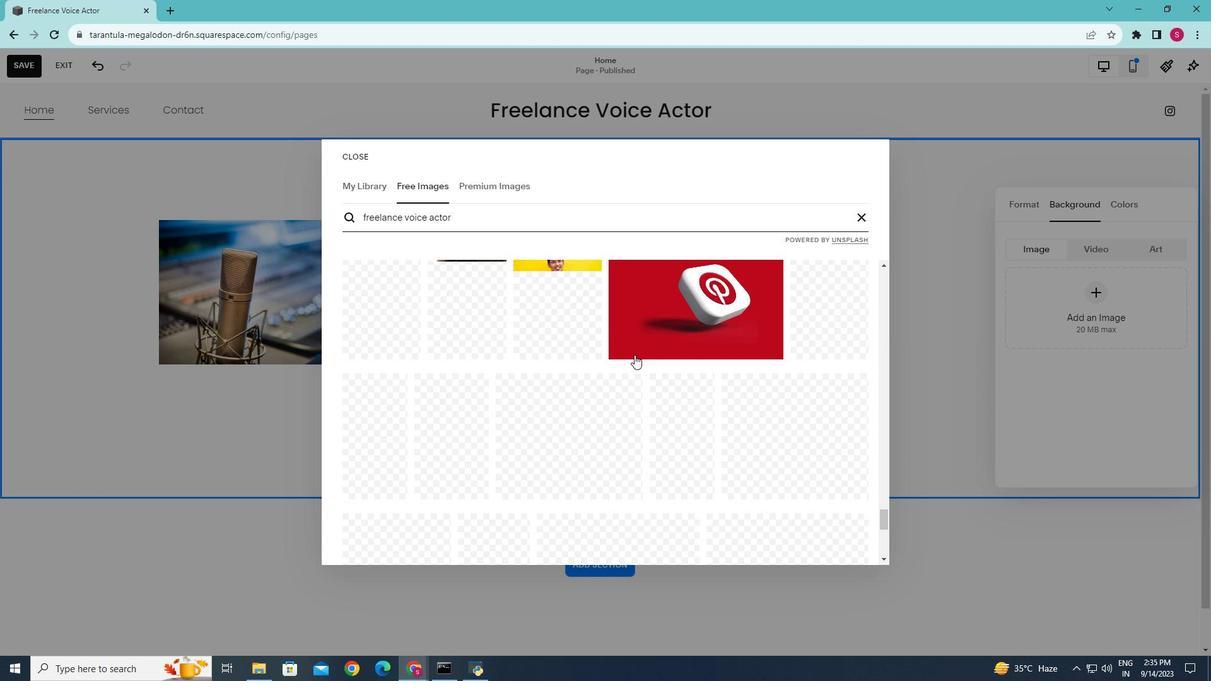 
Action: Mouse scrolled (634, 354) with delta (0, 0)
Screenshot: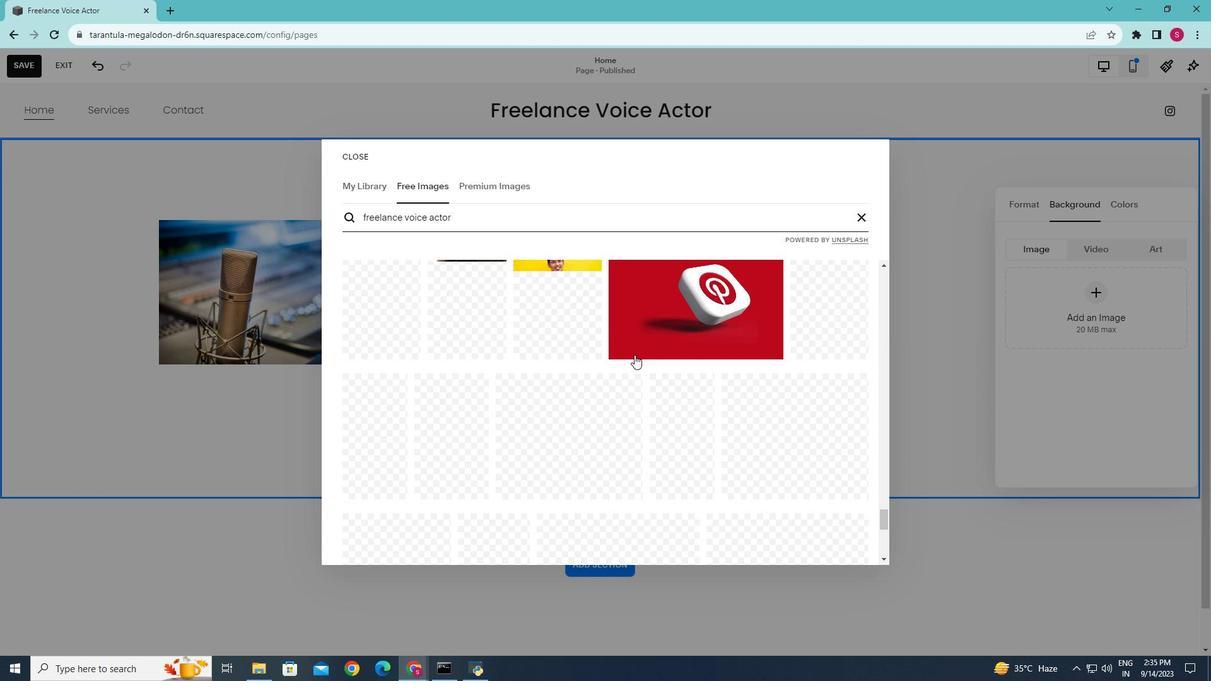 
Action: Mouse scrolled (634, 354) with delta (0, 0)
Screenshot: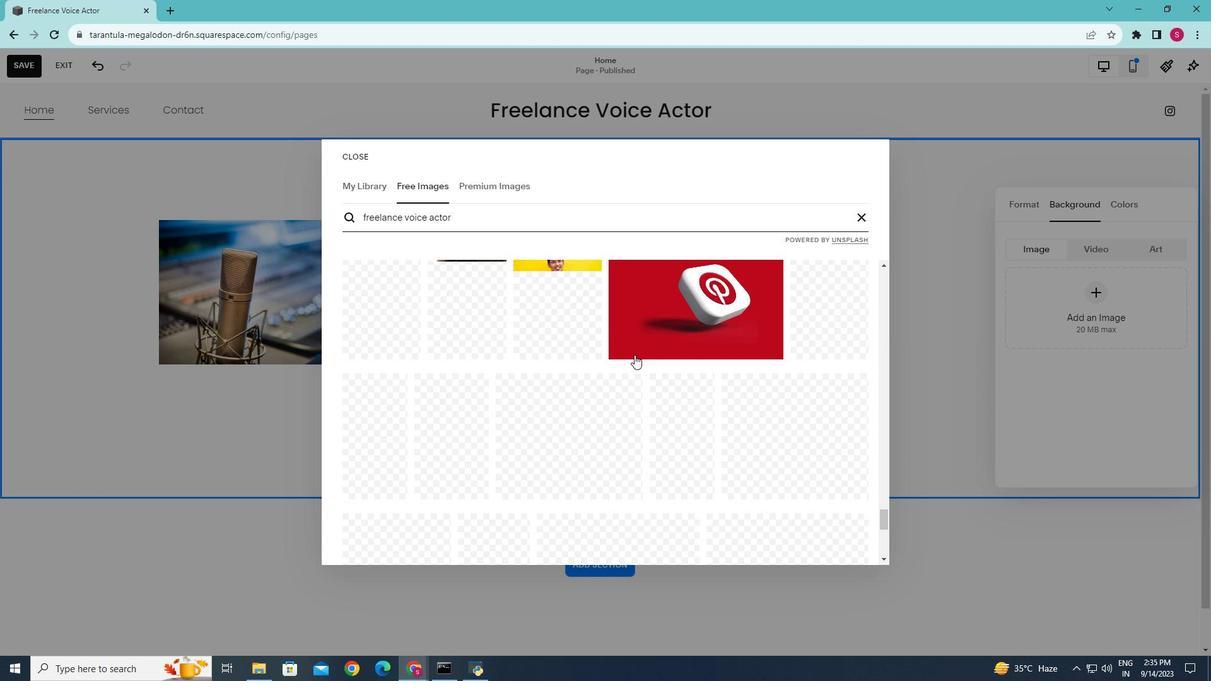 
Action: Mouse scrolled (634, 354) with delta (0, 0)
Screenshot: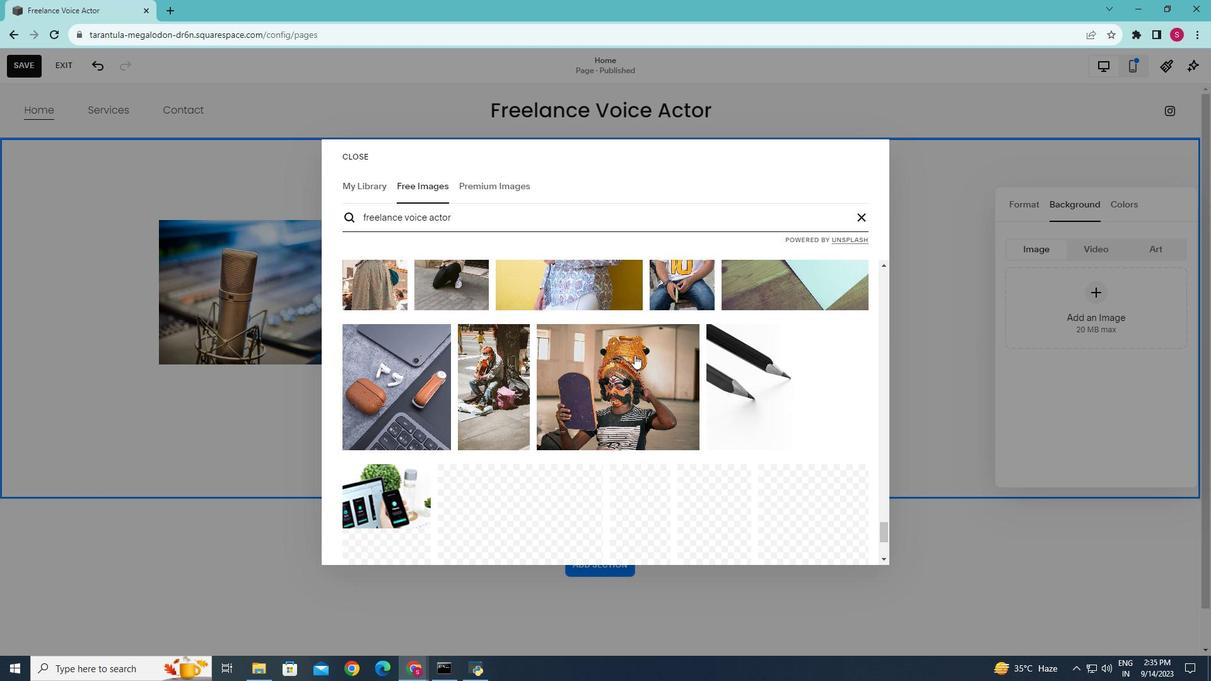 
Action: Mouse scrolled (634, 354) with delta (0, 0)
Screenshot: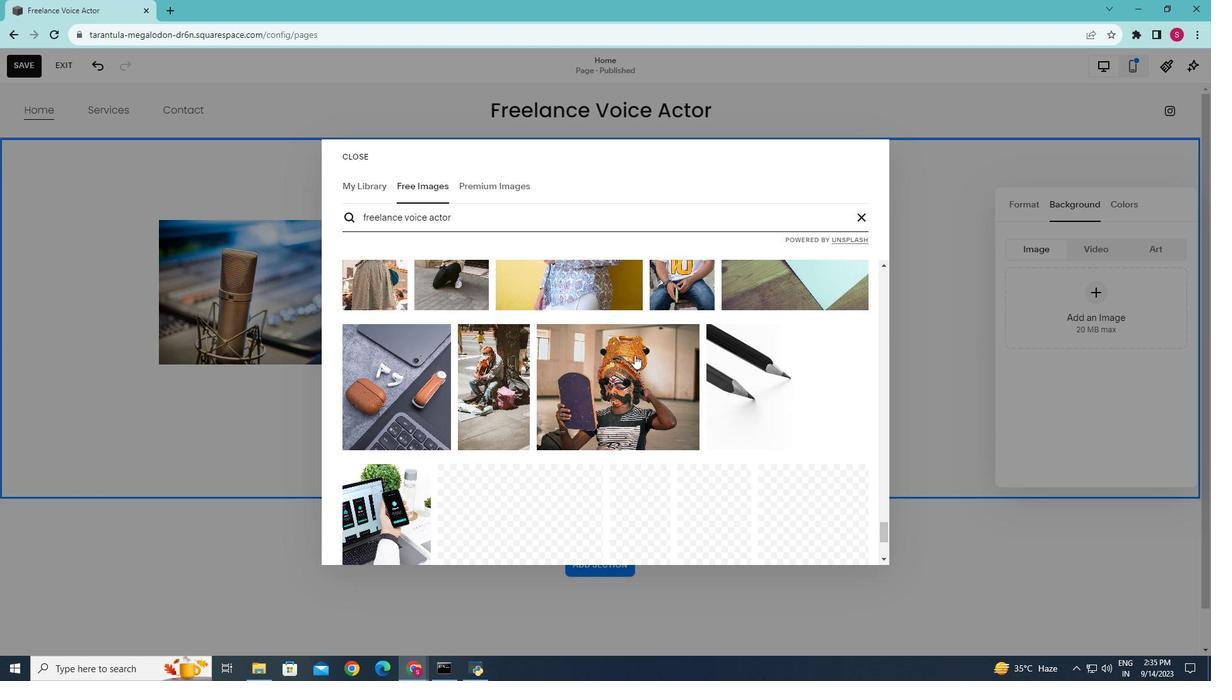 
Action: Mouse scrolled (634, 354) with delta (0, 0)
Screenshot: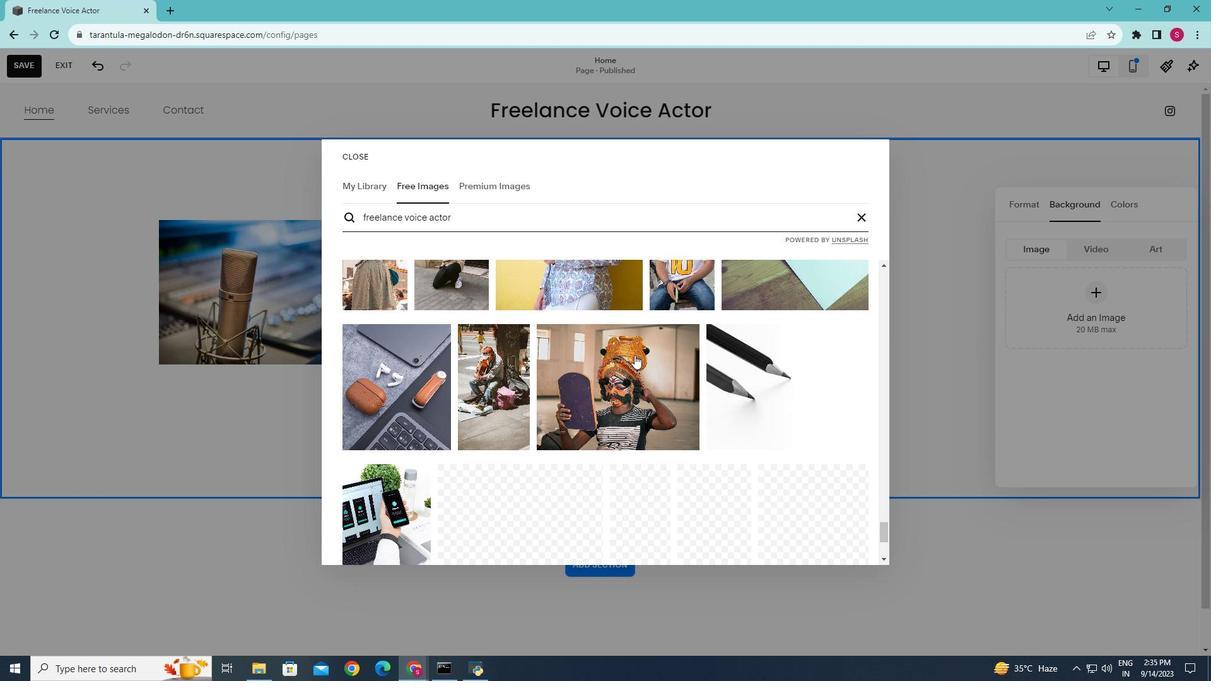 
Action: Mouse scrolled (634, 354) with delta (0, 0)
Screenshot: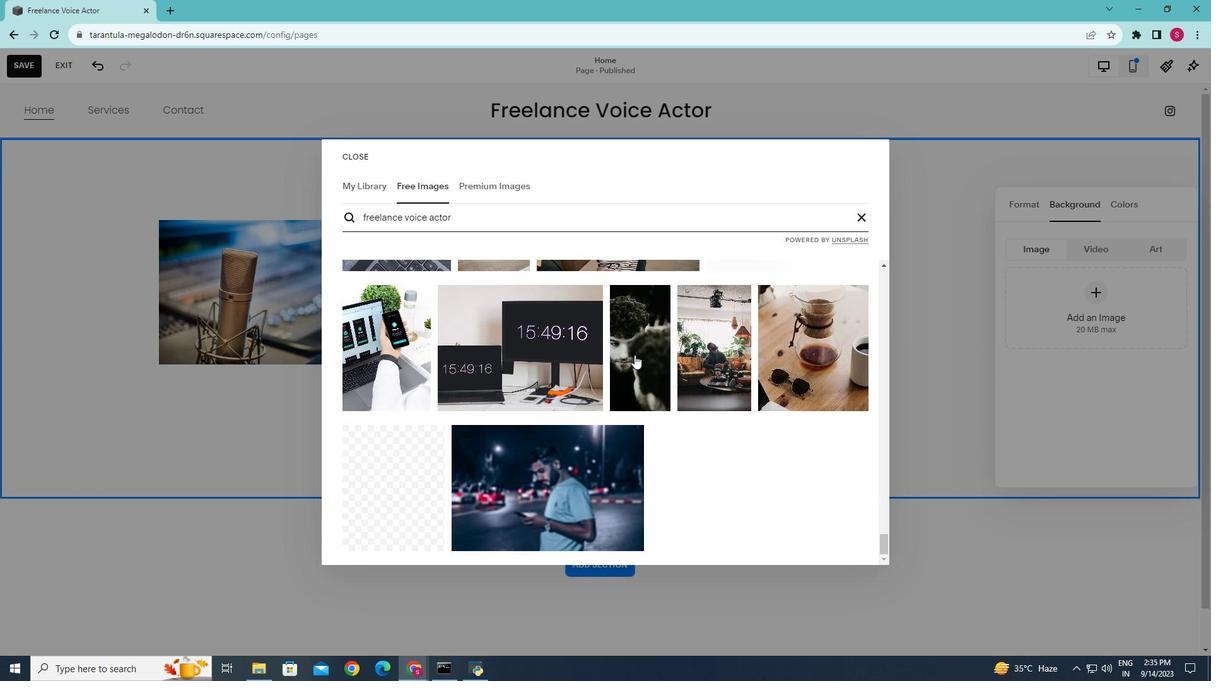 
Action: Mouse scrolled (634, 354) with delta (0, 0)
Screenshot: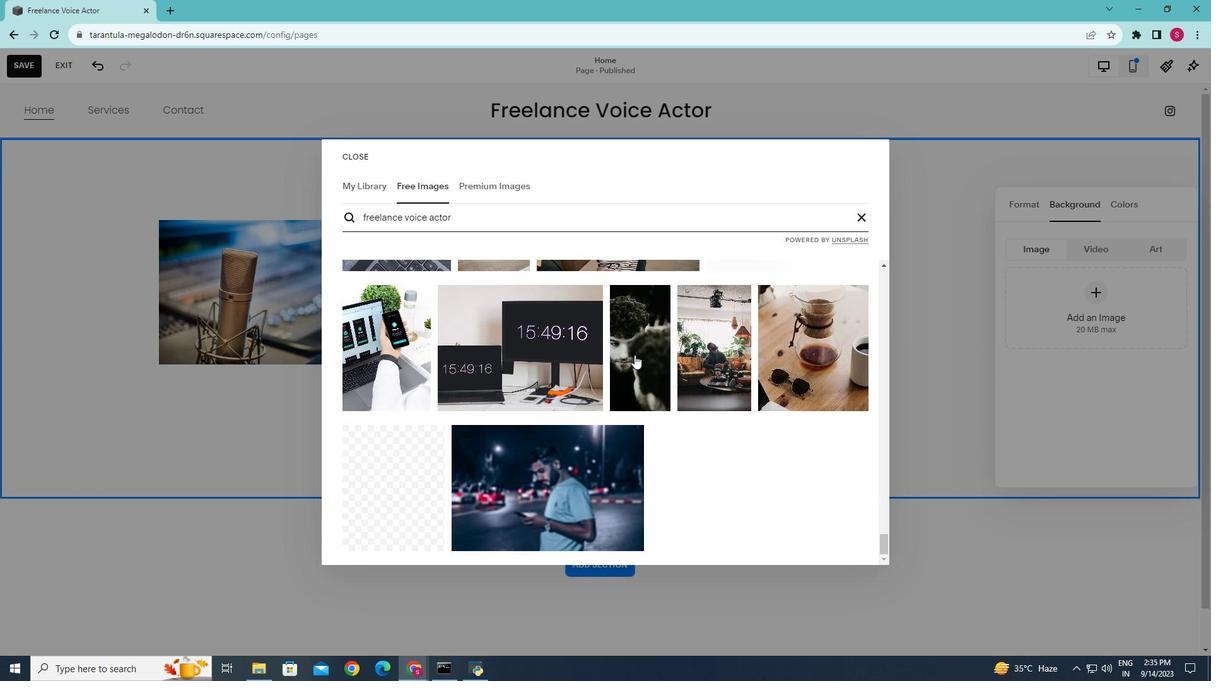 
Action: Mouse scrolled (634, 354) with delta (0, 0)
Screenshot: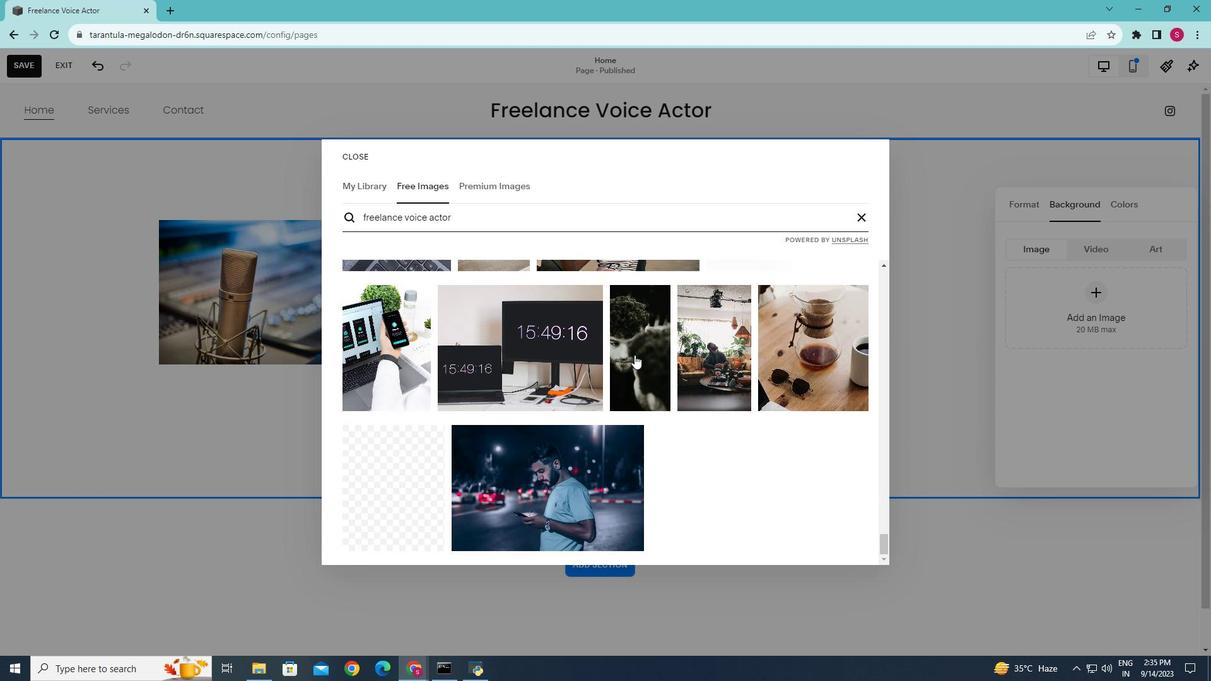
Action: Mouse scrolled (634, 354) with delta (0, 0)
Screenshot: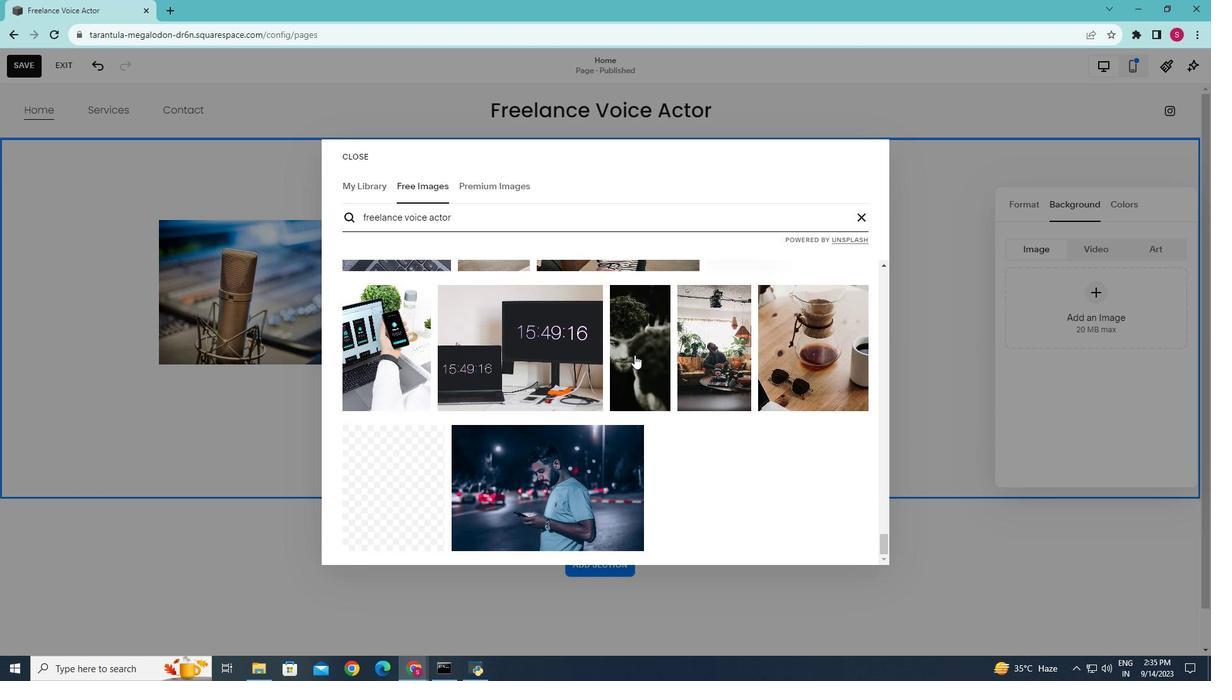 
Action: Mouse scrolled (634, 354) with delta (0, 0)
Screenshot: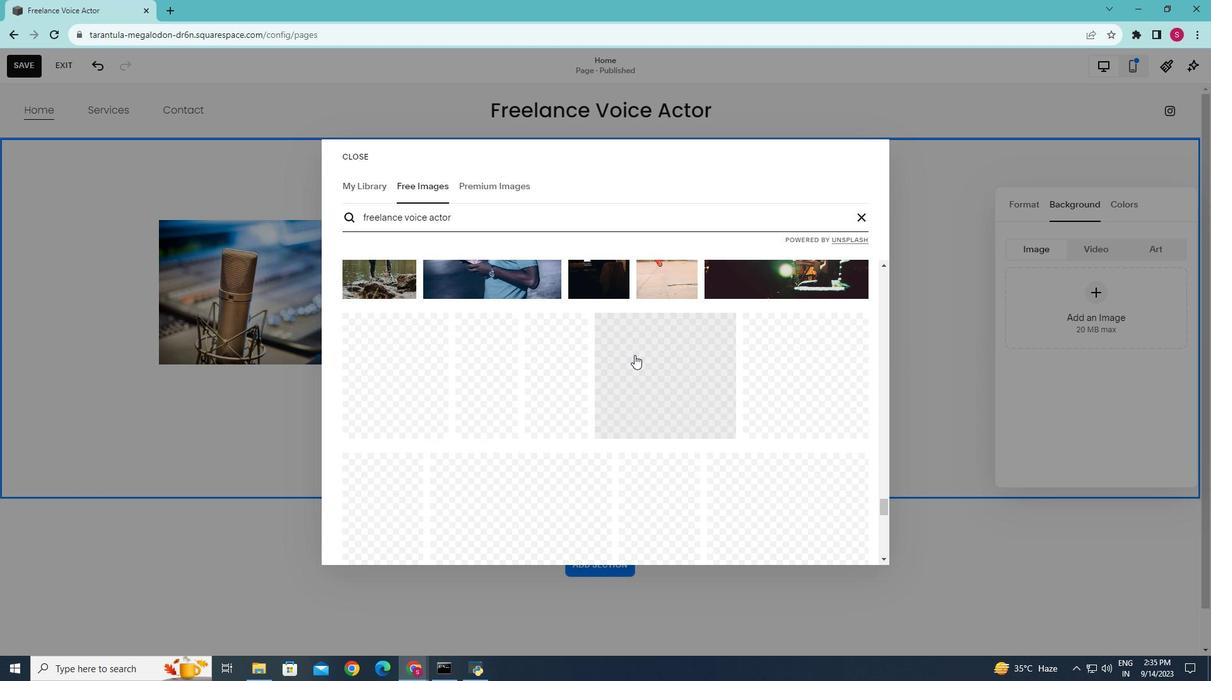 
Action: Mouse scrolled (634, 354) with delta (0, 0)
Screenshot: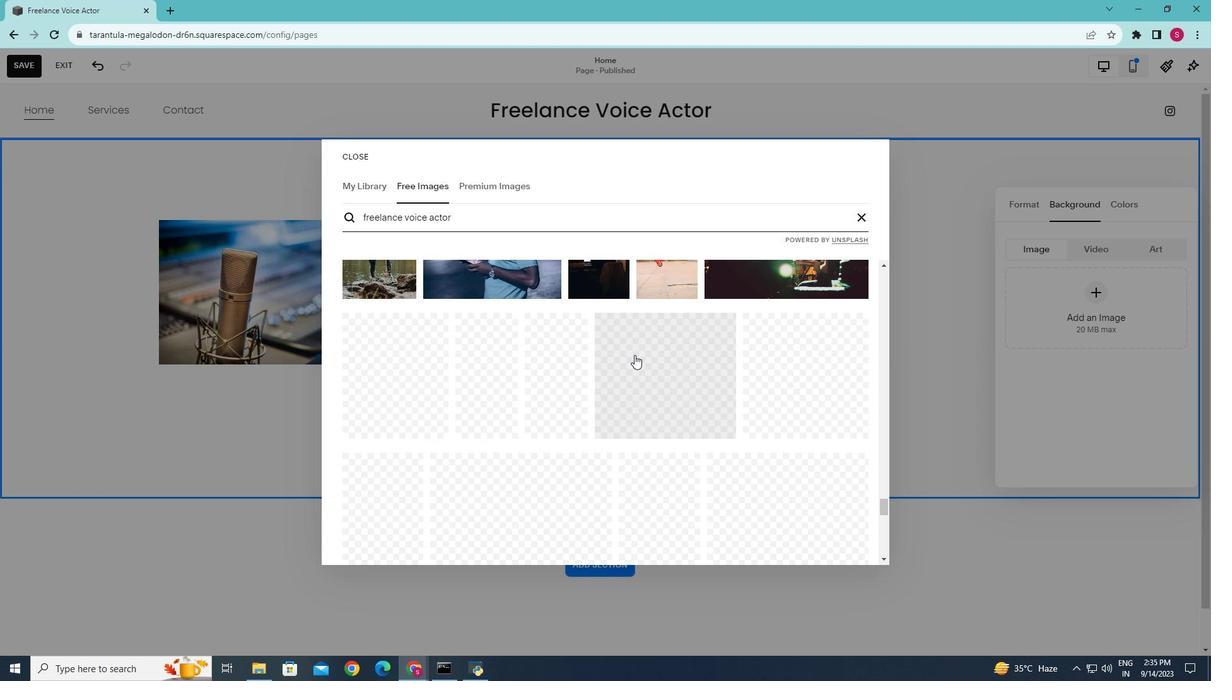
Action: Mouse scrolled (634, 354) with delta (0, 0)
Screenshot: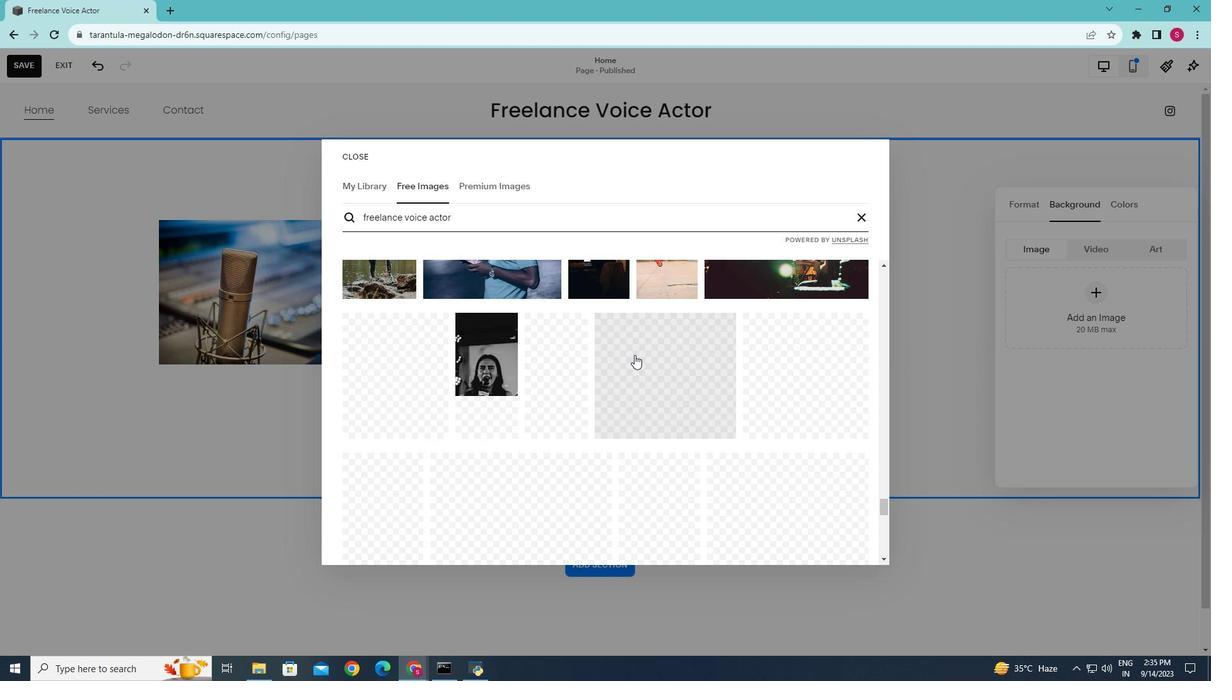 
Action: Mouse scrolled (634, 354) with delta (0, 0)
Screenshot: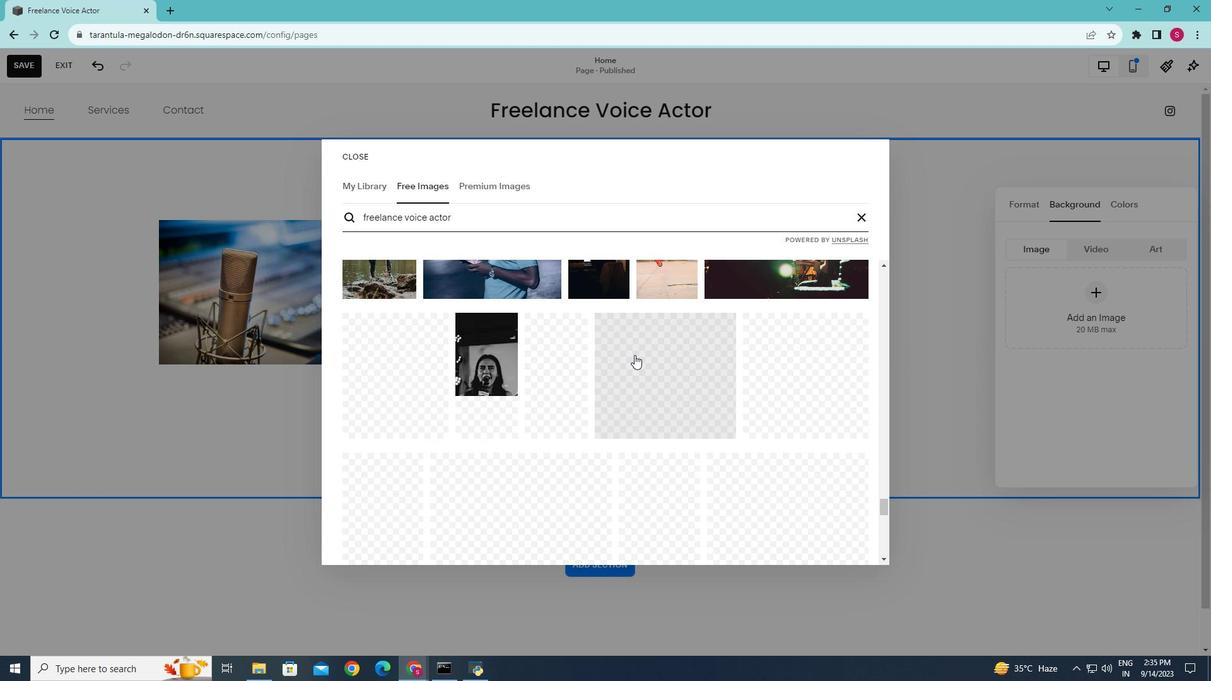 
Action: Mouse scrolled (634, 354) with delta (0, 0)
Screenshot: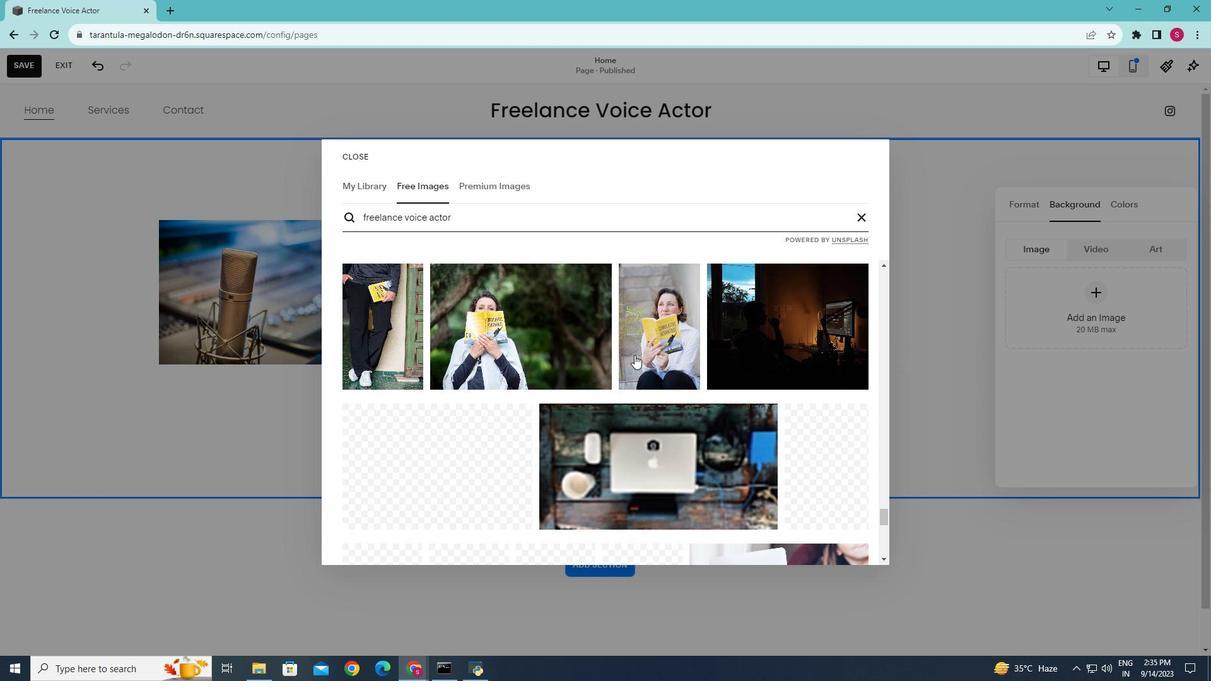 
Action: Mouse scrolled (634, 354) with delta (0, 0)
Screenshot: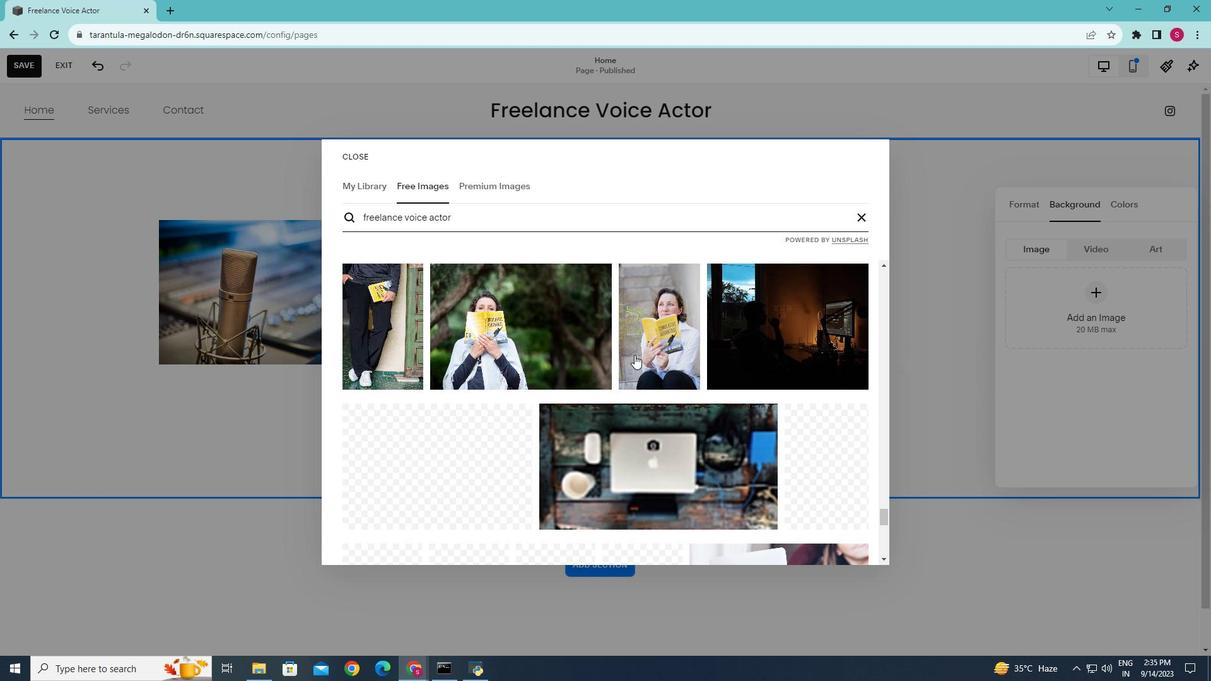 
Action: Mouse scrolled (634, 354) with delta (0, 0)
Screenshot: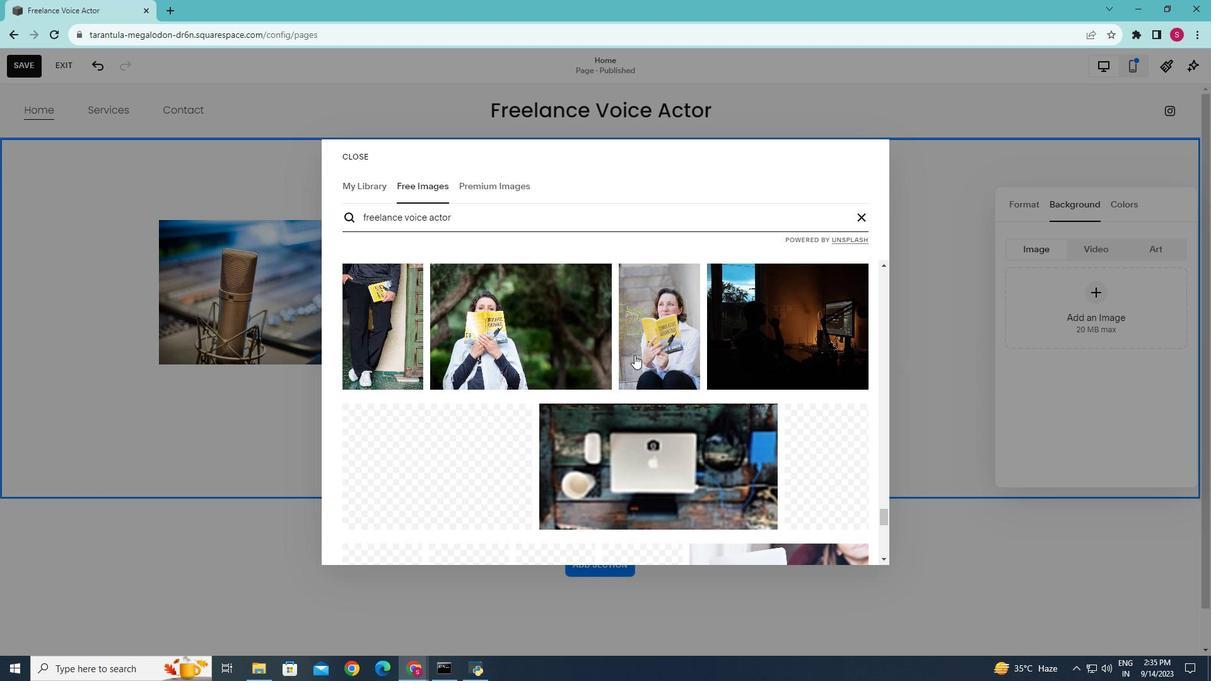 
Action: Mouse scrolled (634, 354) with delta (0, 0)
Screenshot: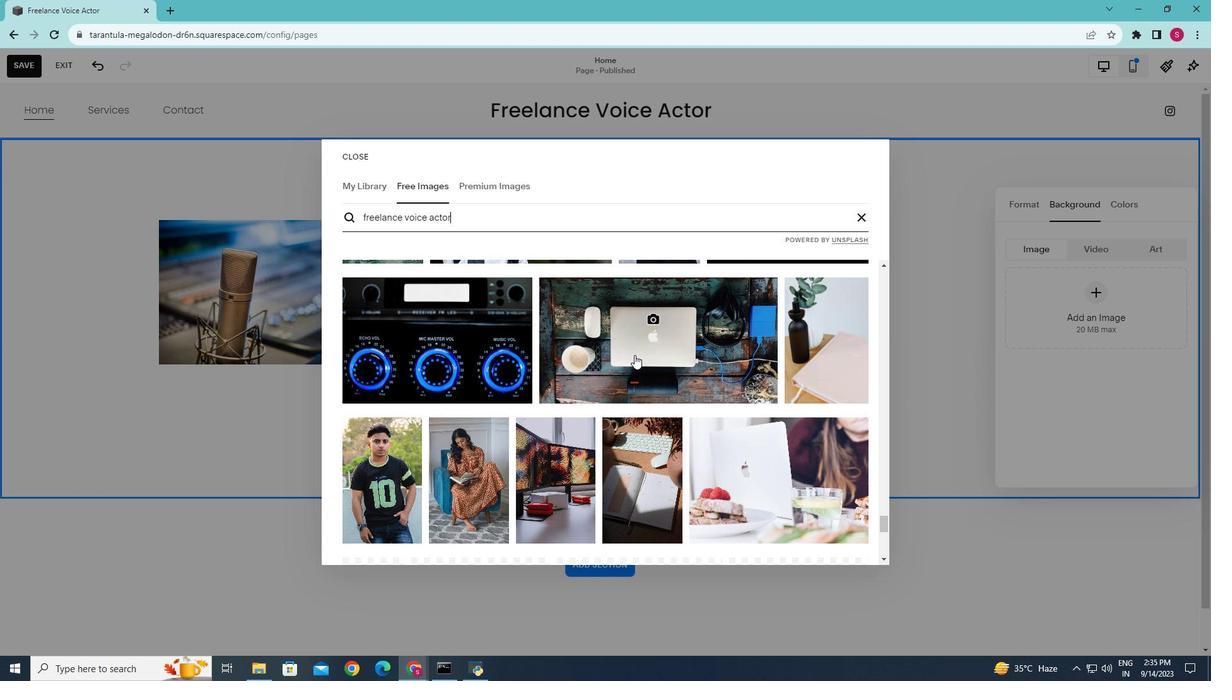 
Action: Mouse scrolled (634, 354) with delta (0, 0)
Screenshot: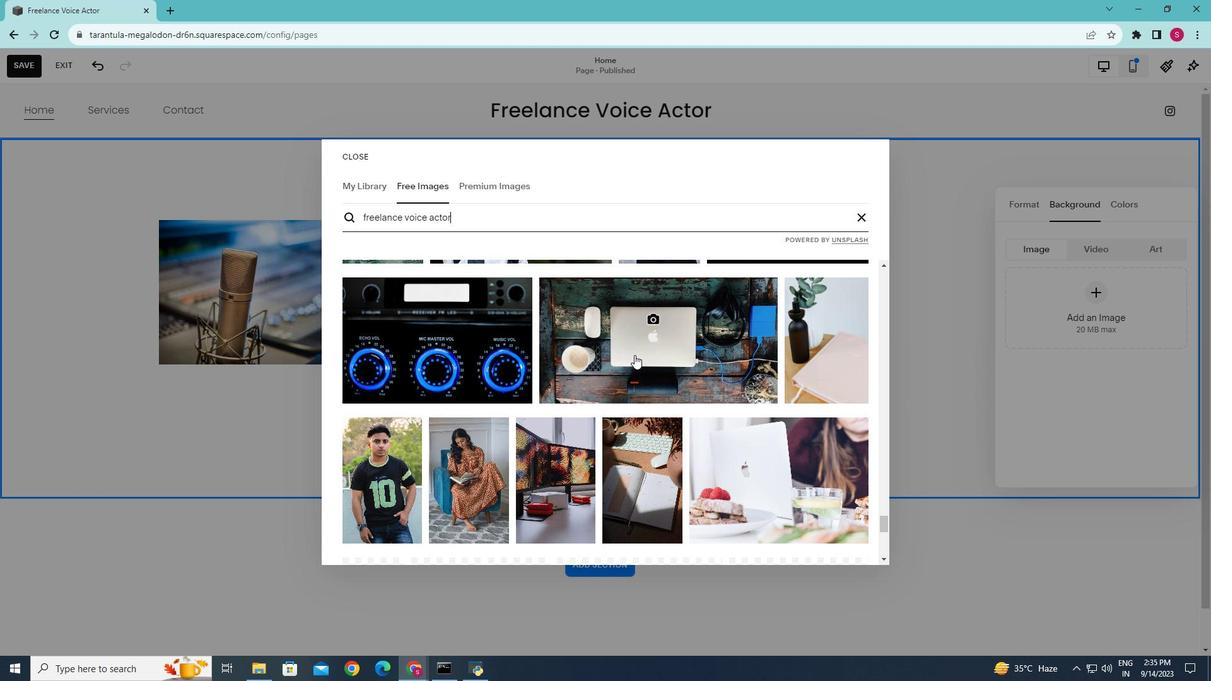 
Action: Mouse scrolled (634, 354) with delta (0, 0)
Screenshot: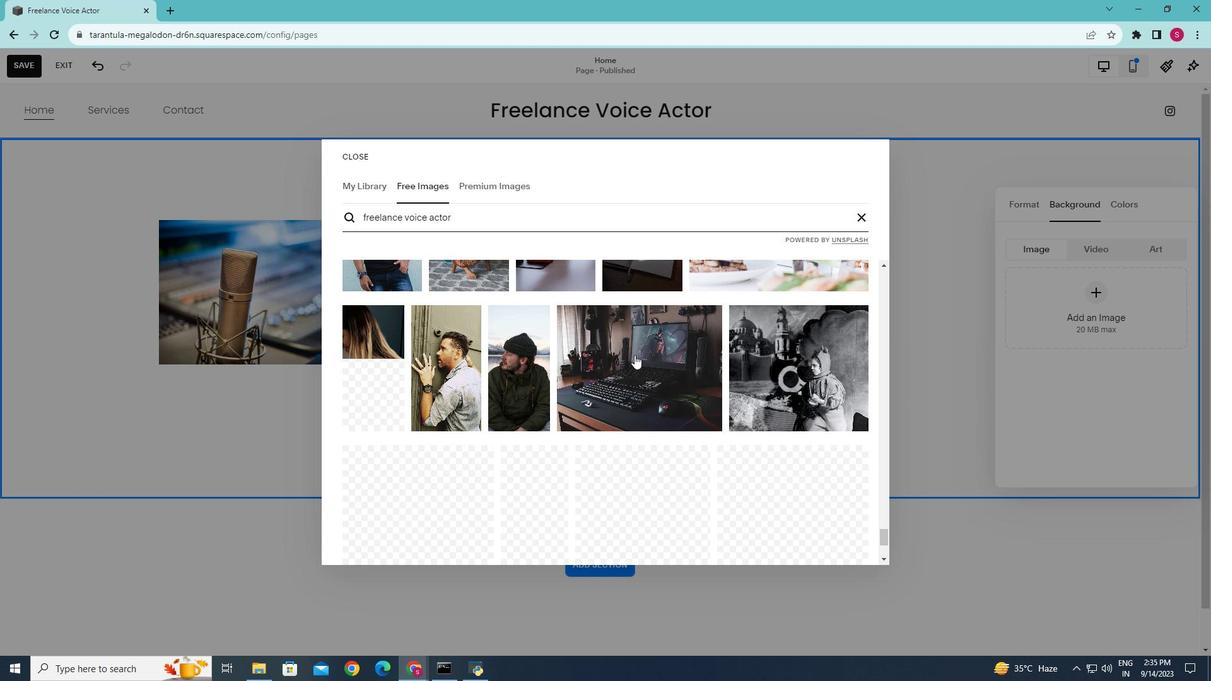 
Action: Mouse scrolled (634, 354) with delta (0, 0)
Screenshot: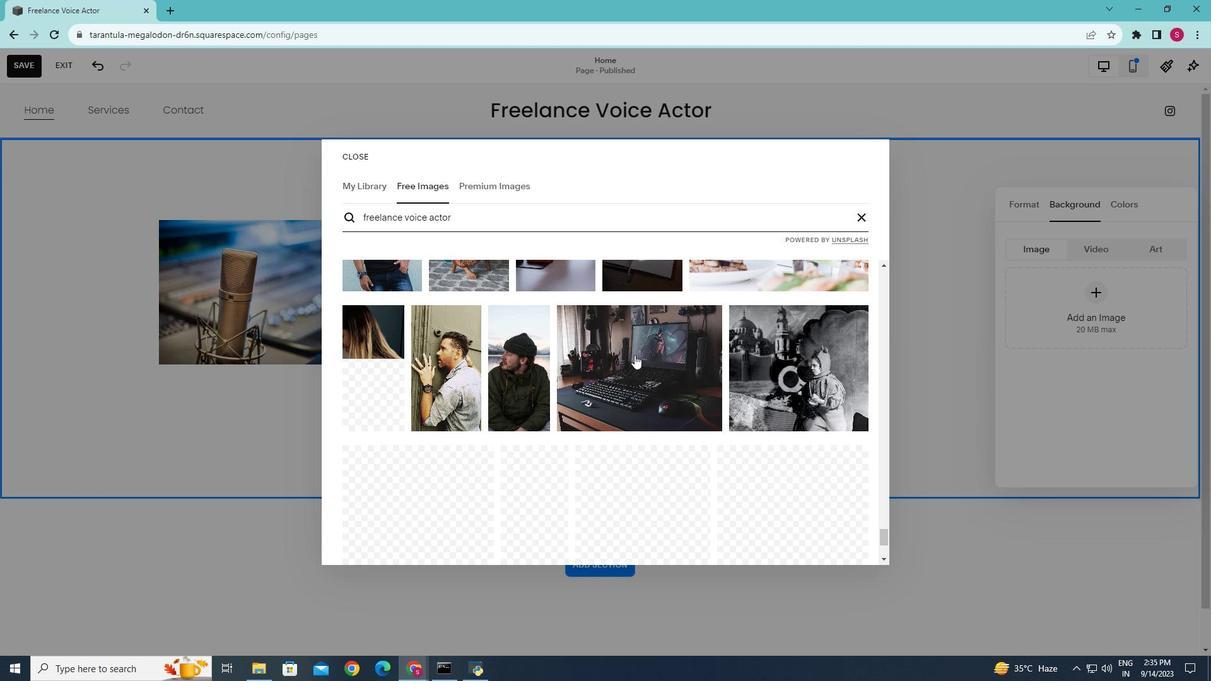 
Action: Mouse scrolled (634, 354) with delta (0, 0)
Screenshot: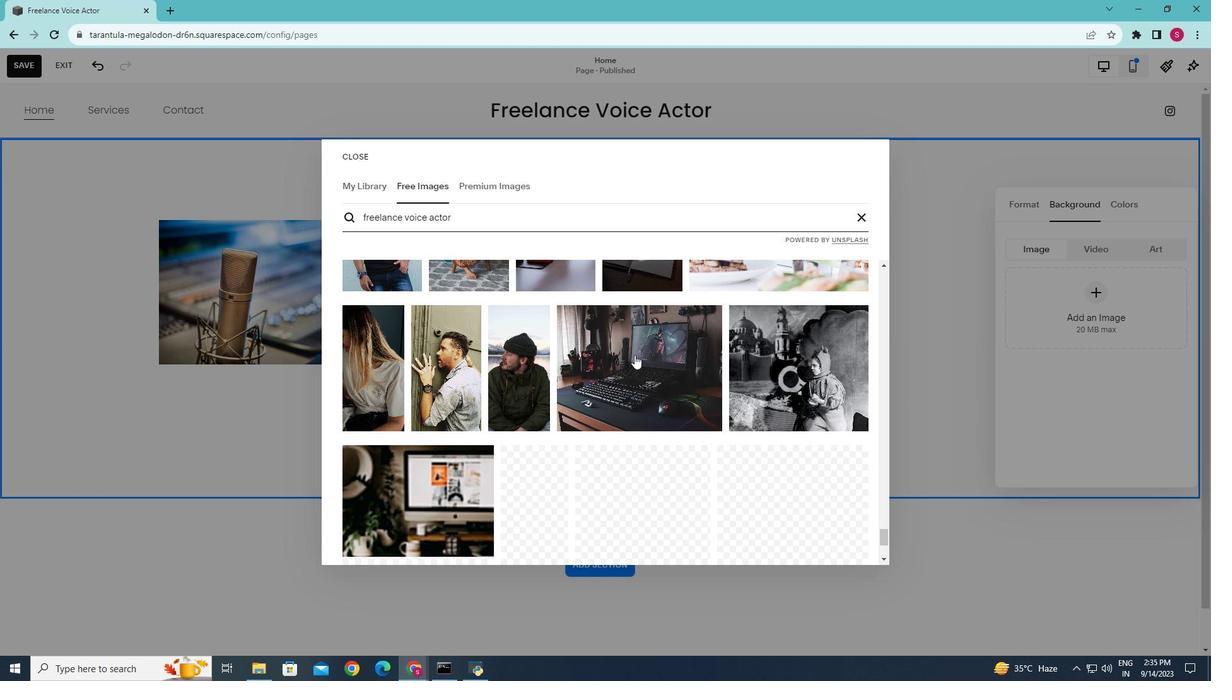 
Action: Mouse scrolled (634, 354) with delta (0, 0)
Screenshot: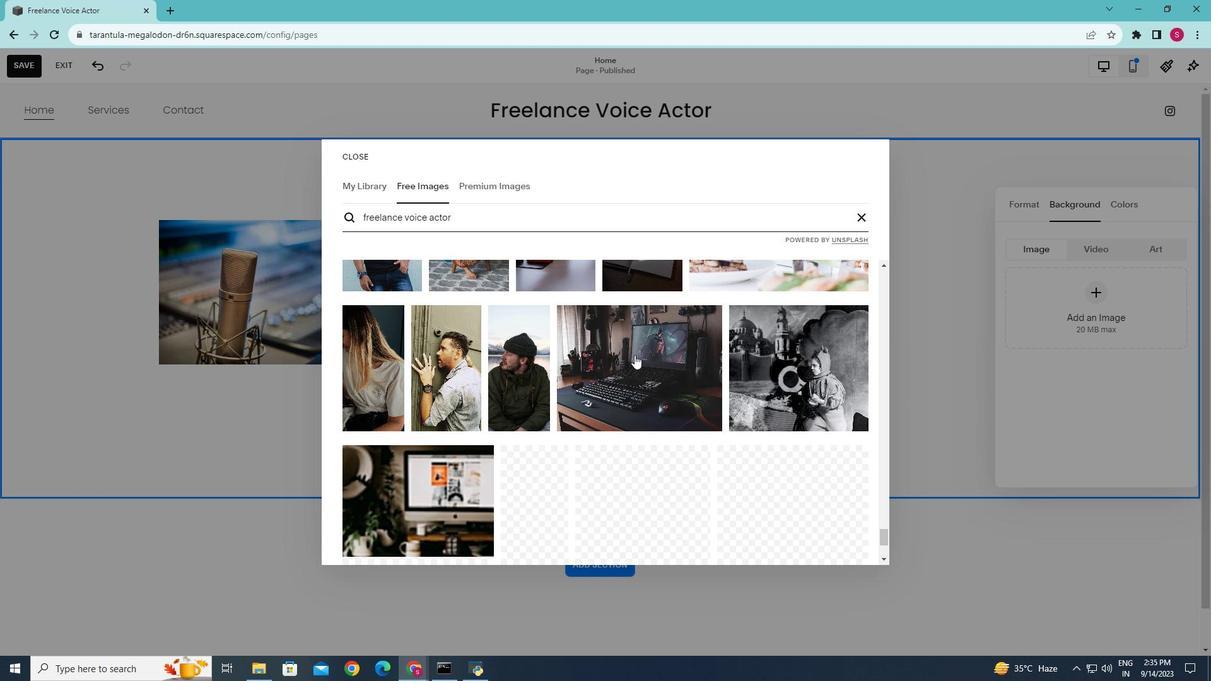 
Action: Mouse scrolled (634, 354) with delta (0, 0)
Screenshot: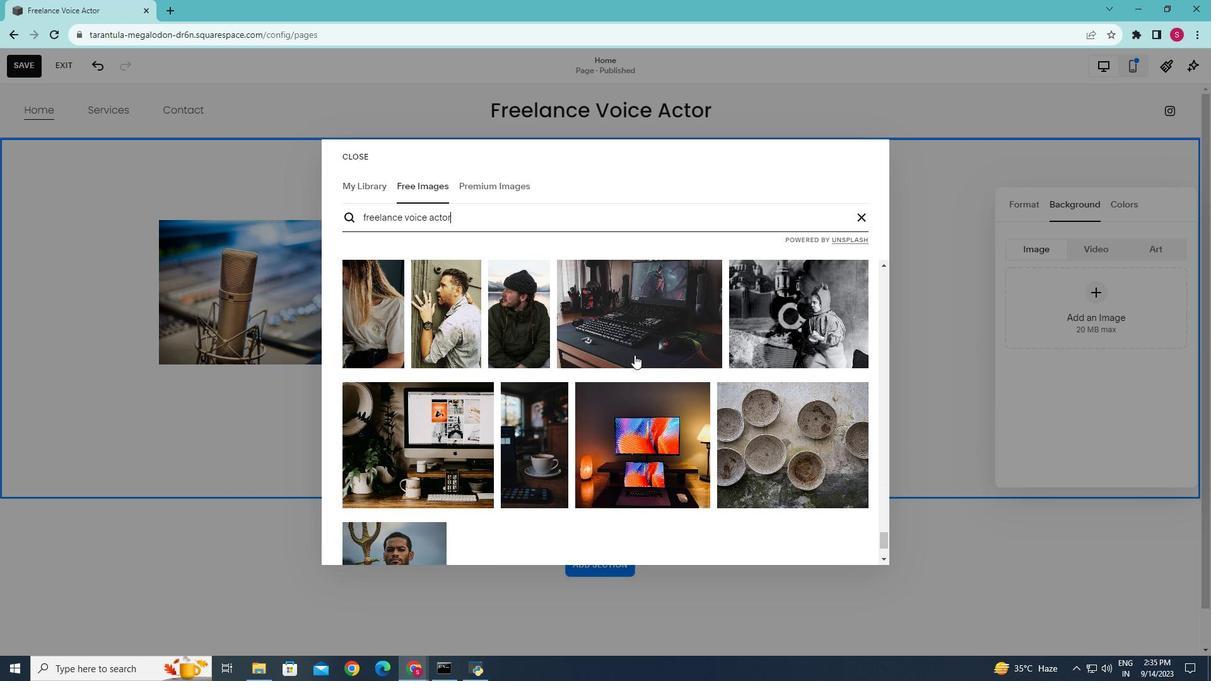 
Action: Mouse scrolled (634, 354) with delta (0, 0)
Screenshot: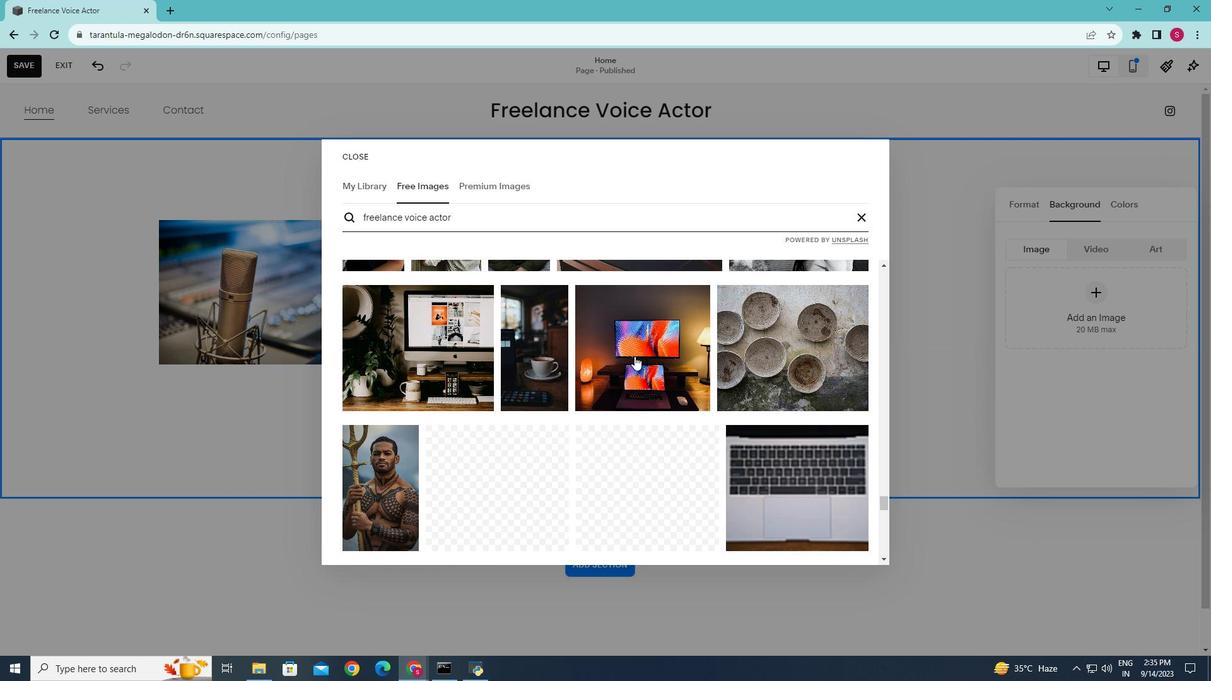 
Action: Mouse moved to (634, 356)
Screenshot: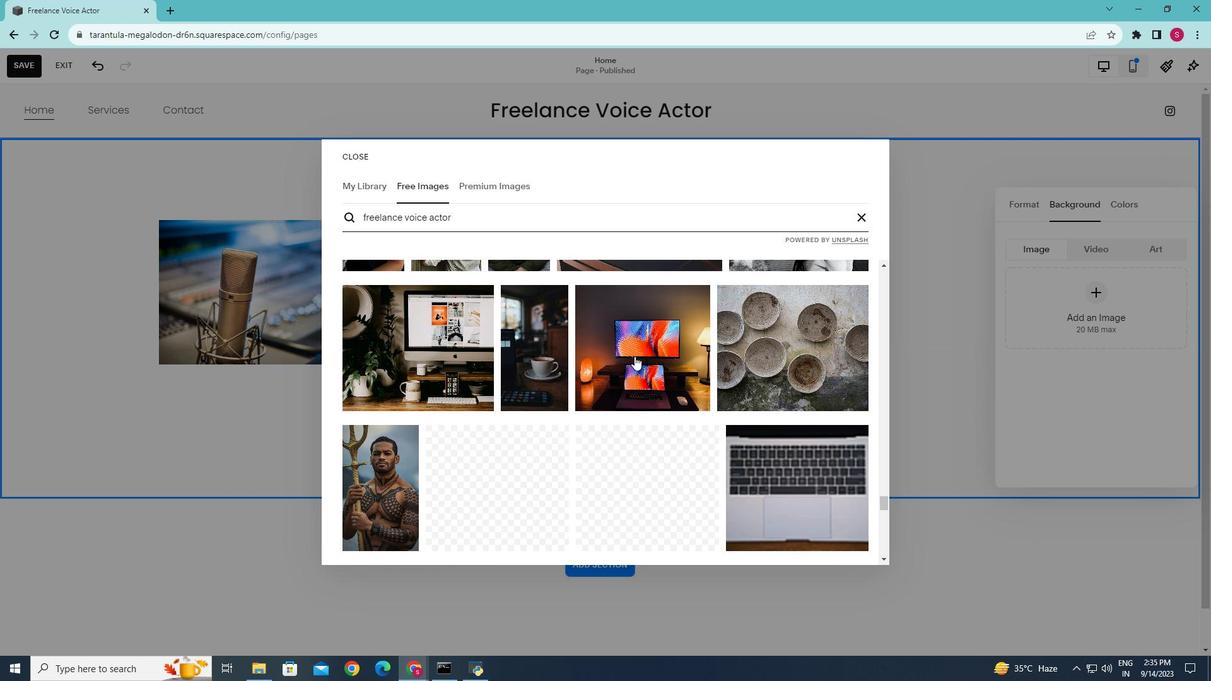 
Action: Mouse scrolled (634, 355) with delta (0, 0)
Screenshot: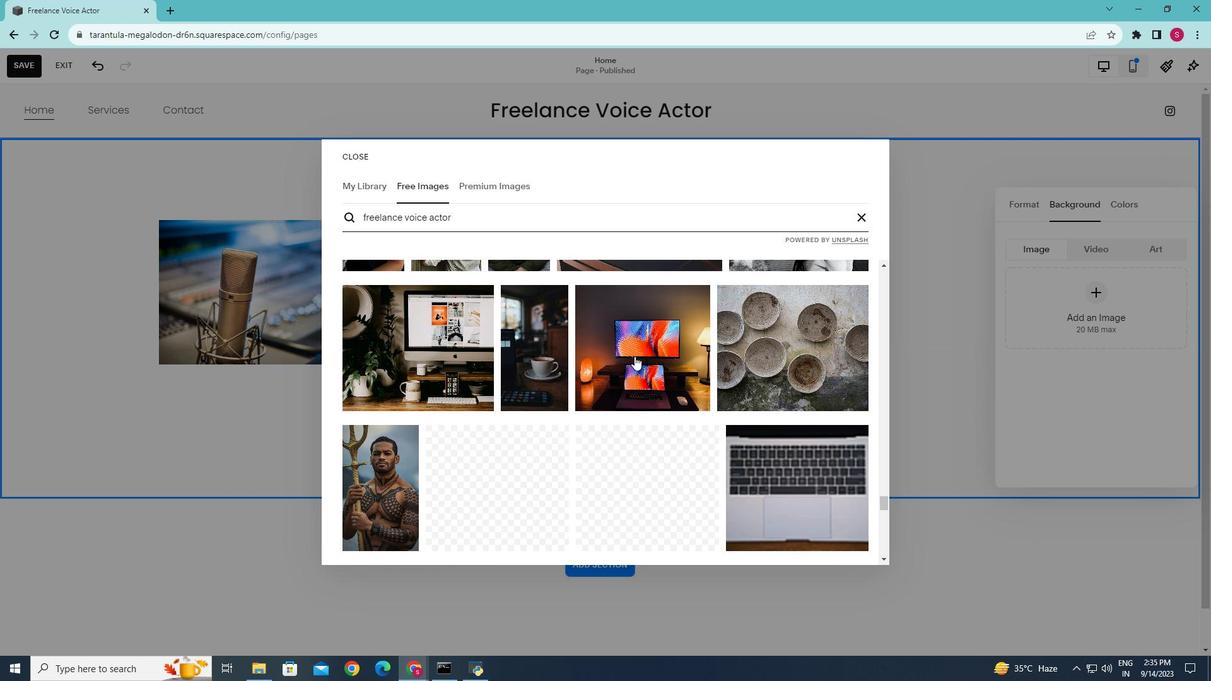 
Action: Mouse scrolled (634, 355) with delta (0, 0)
Screenshot: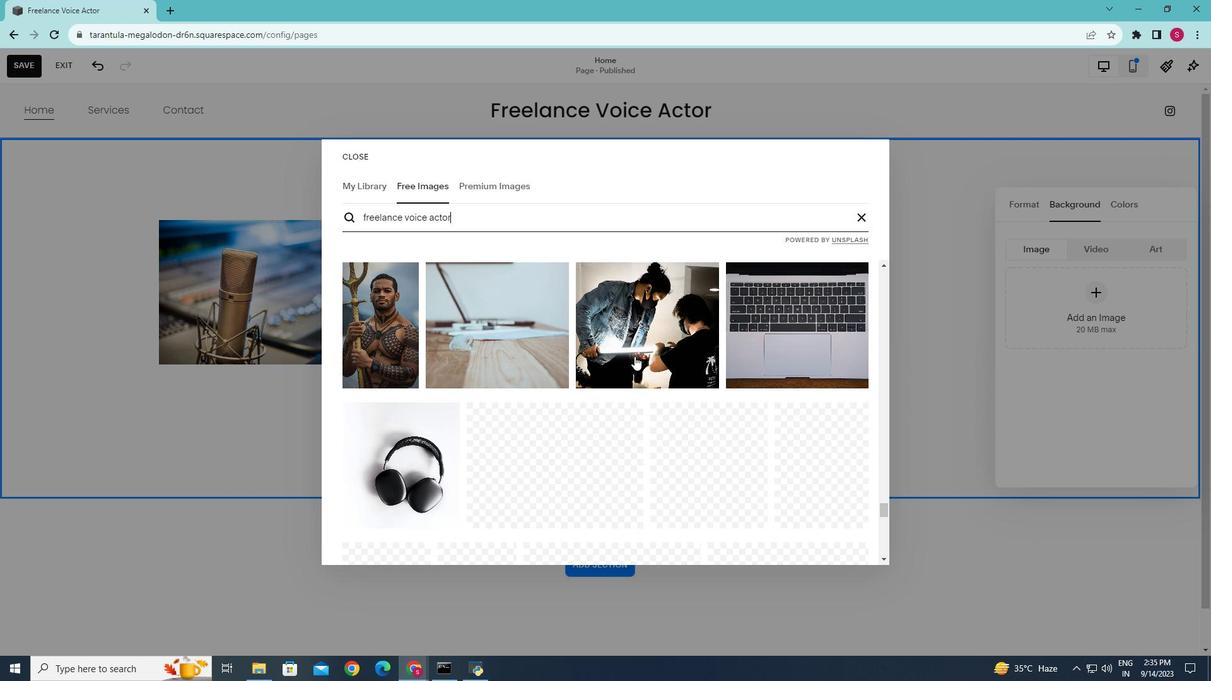 
Action: Mouse scrolled (634, 355) with delta (0, 0)
Screenshot: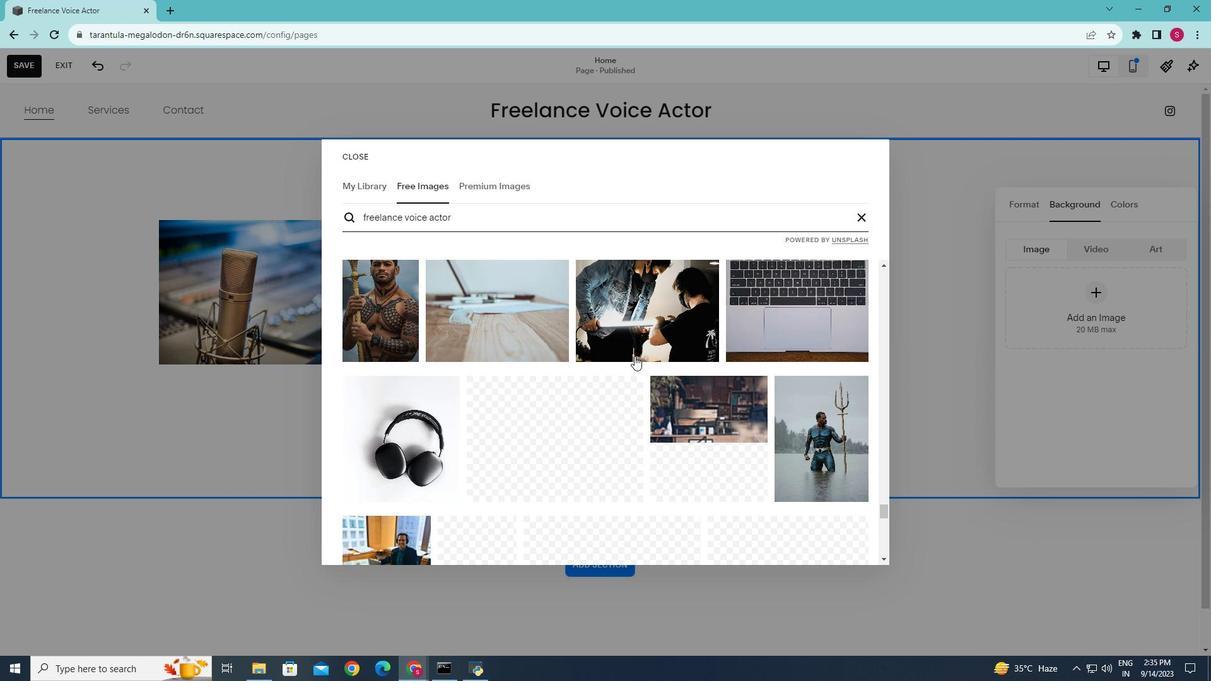 
Action: Mouse scrolled (634, 355) with delta (0, 0)
Screenshot: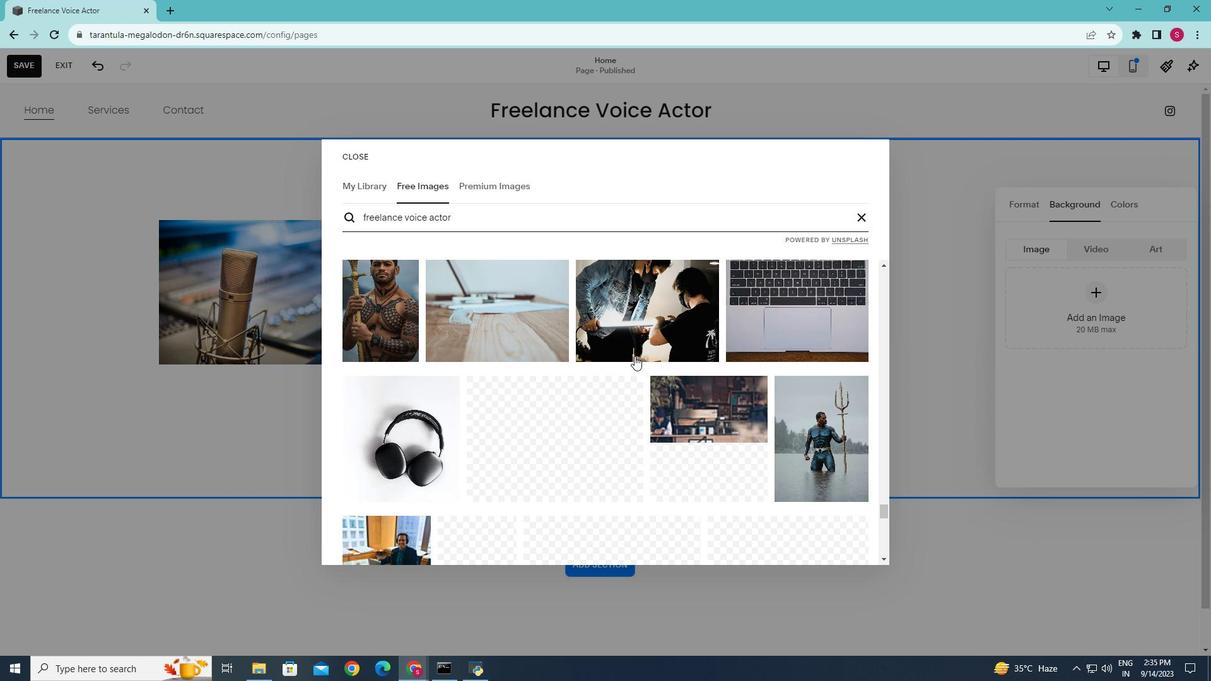 
Action: Mouse scrolled (634, 355) with delta (0, 0)
Screenshot: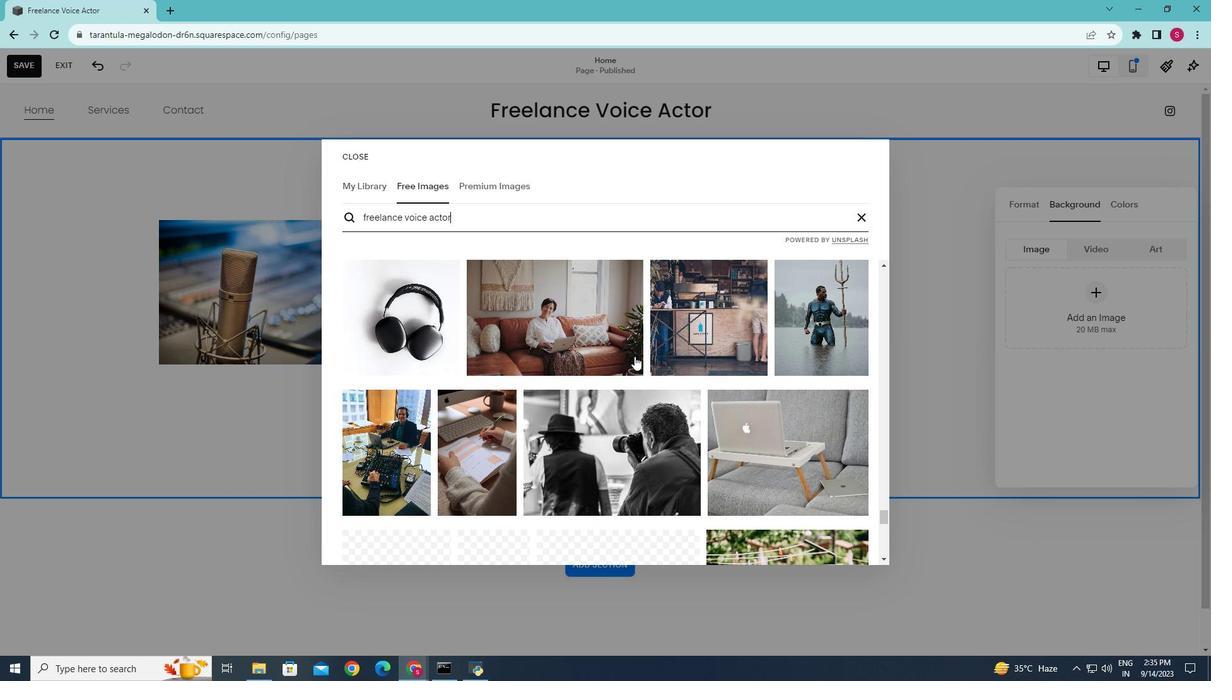 
Action: Mouse scrolled (634, 355) with delta (0, 0)
Screenshot: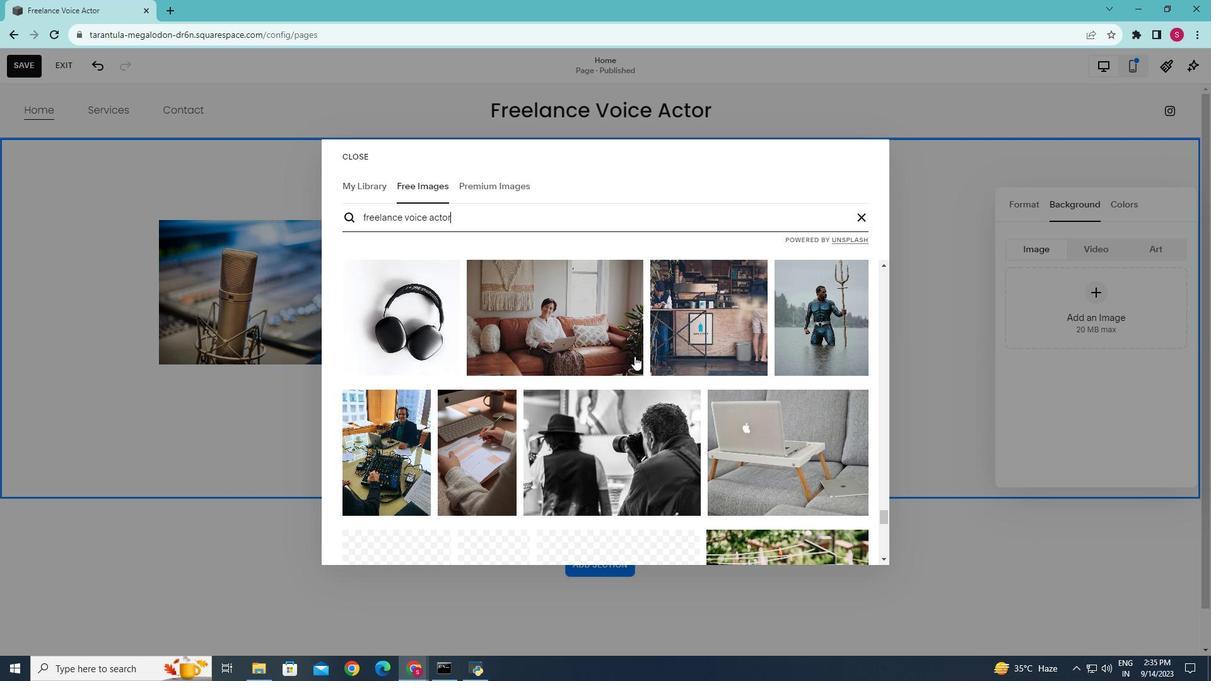 
Action: Mouse scrolled (634, 355) with delta (0, 0)
Screenshot: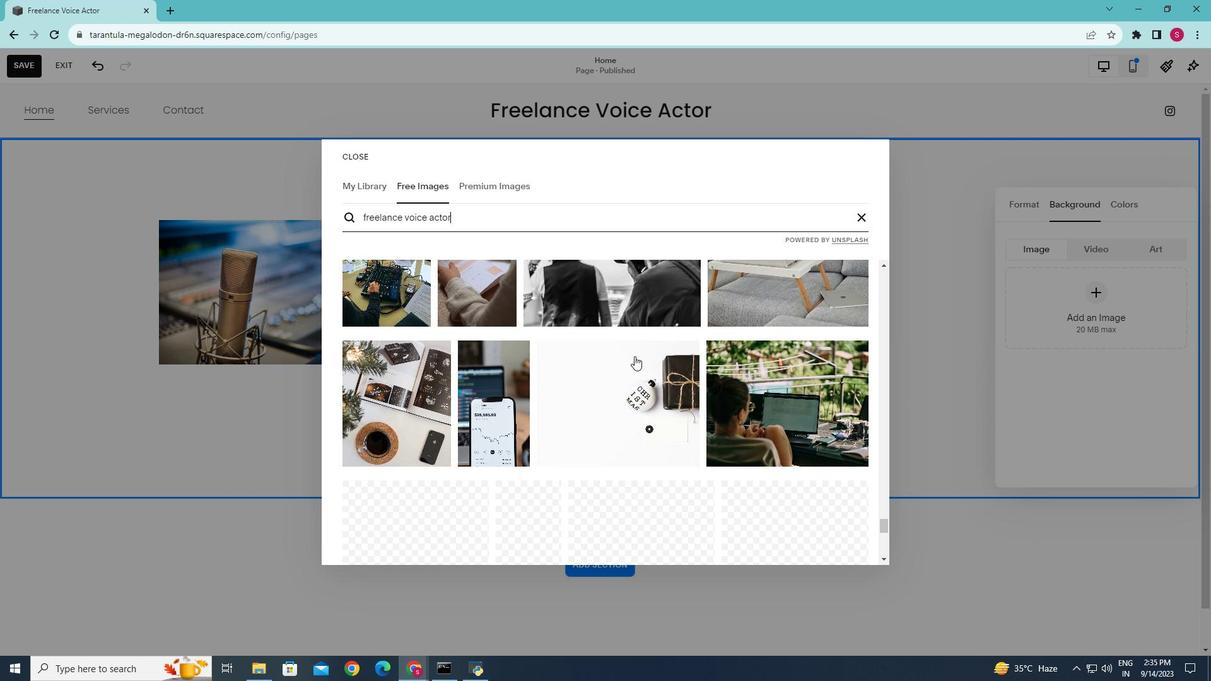 
Action: Mouse scrolled (634, 355) with delta (0, 0)
Screenshot: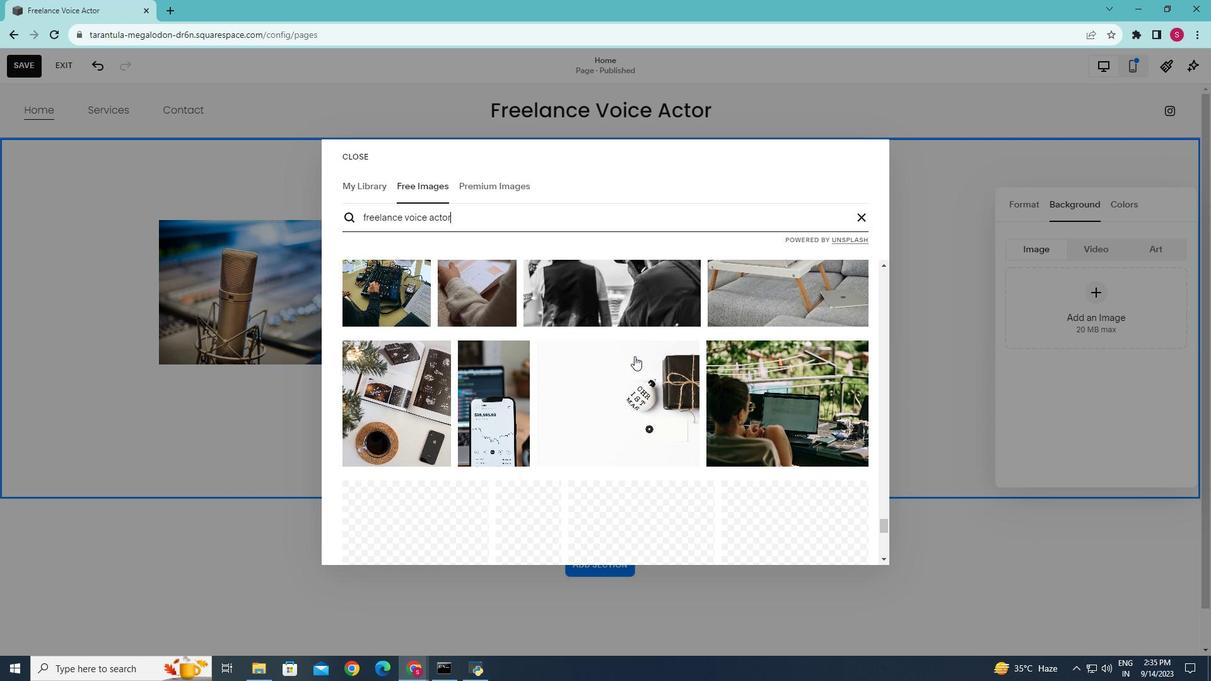 
Action: Mouse scrolled (634, 355) with delta (0, 0)
Screenshot: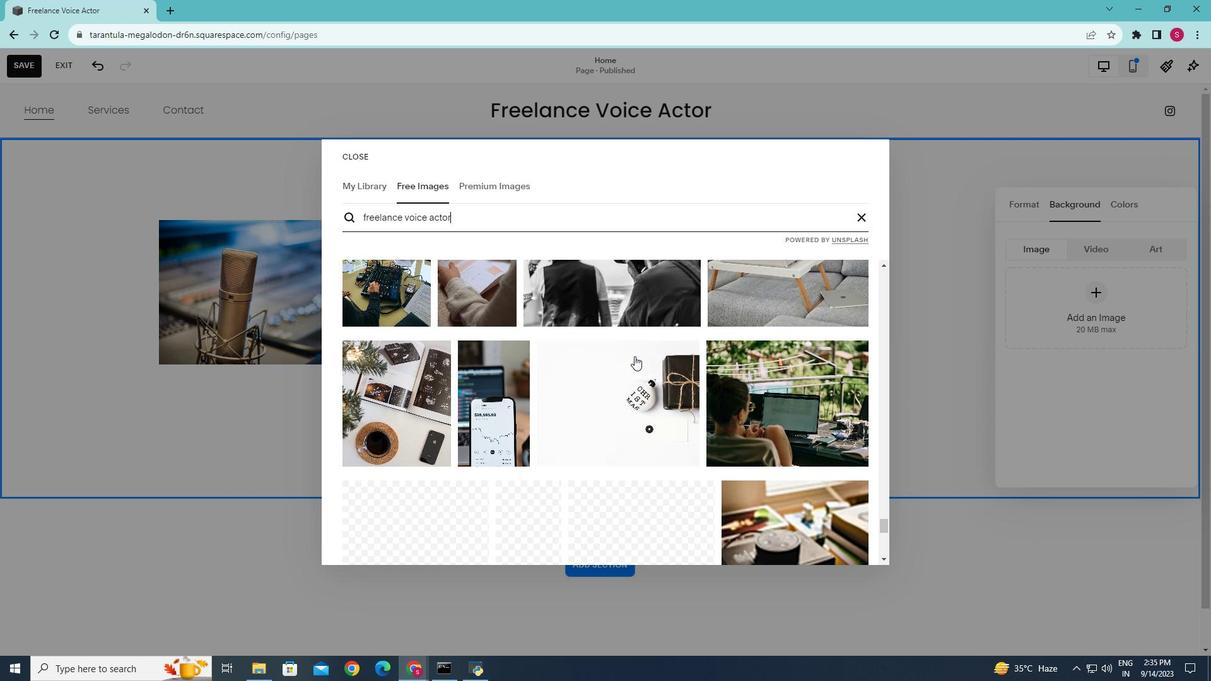
Action: Mouse scrolled (634, 355) with delta (0, 0)
Screenshot: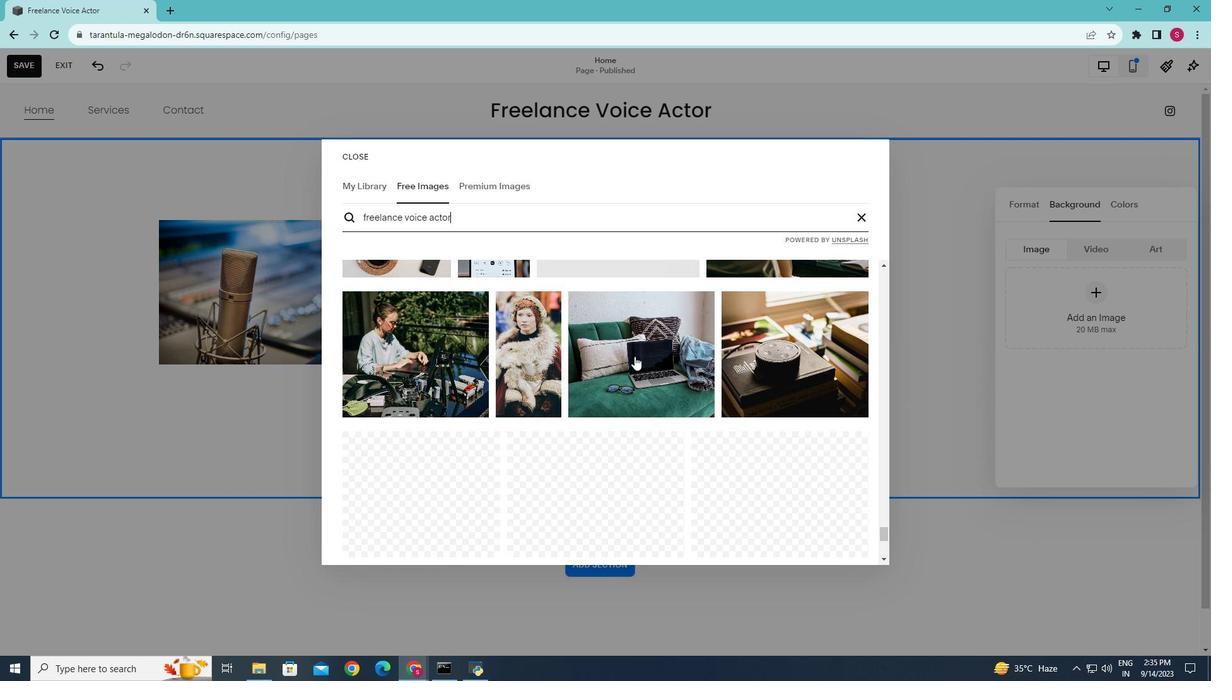 
Action: Mouse scrolled (634, 355) with delta (0, 0)
Screenshot: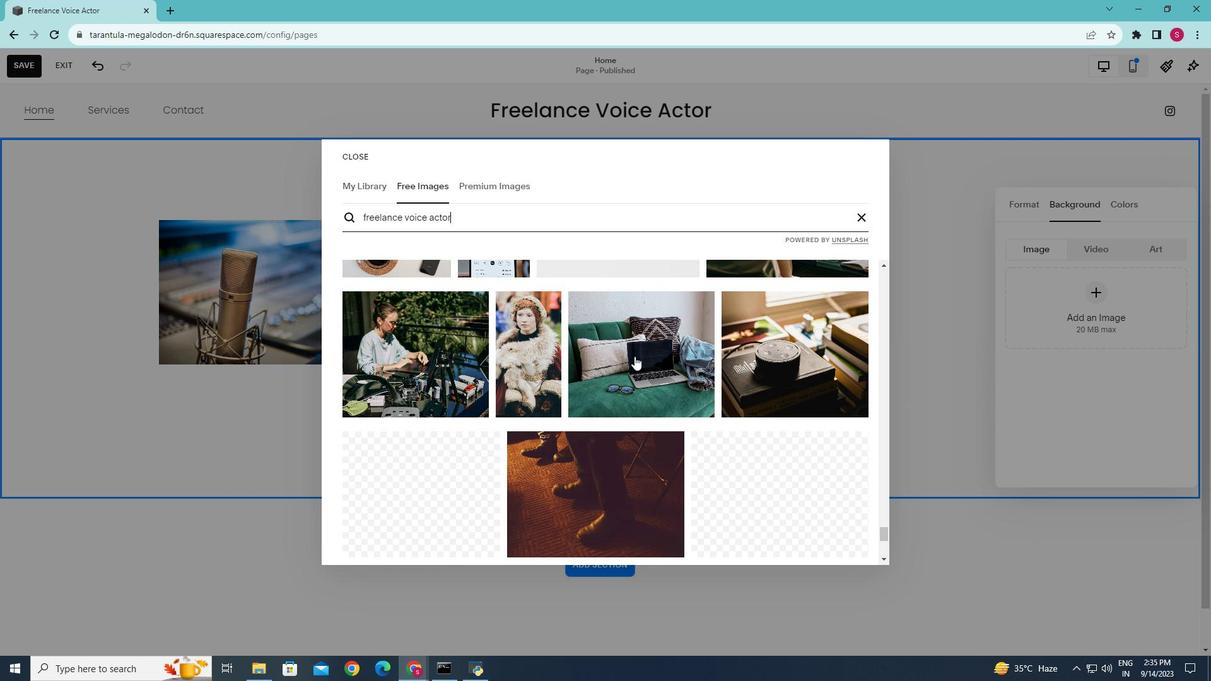 
Action: Mouse scrolled (634, 355) with delta (0, 0)
Screenshot: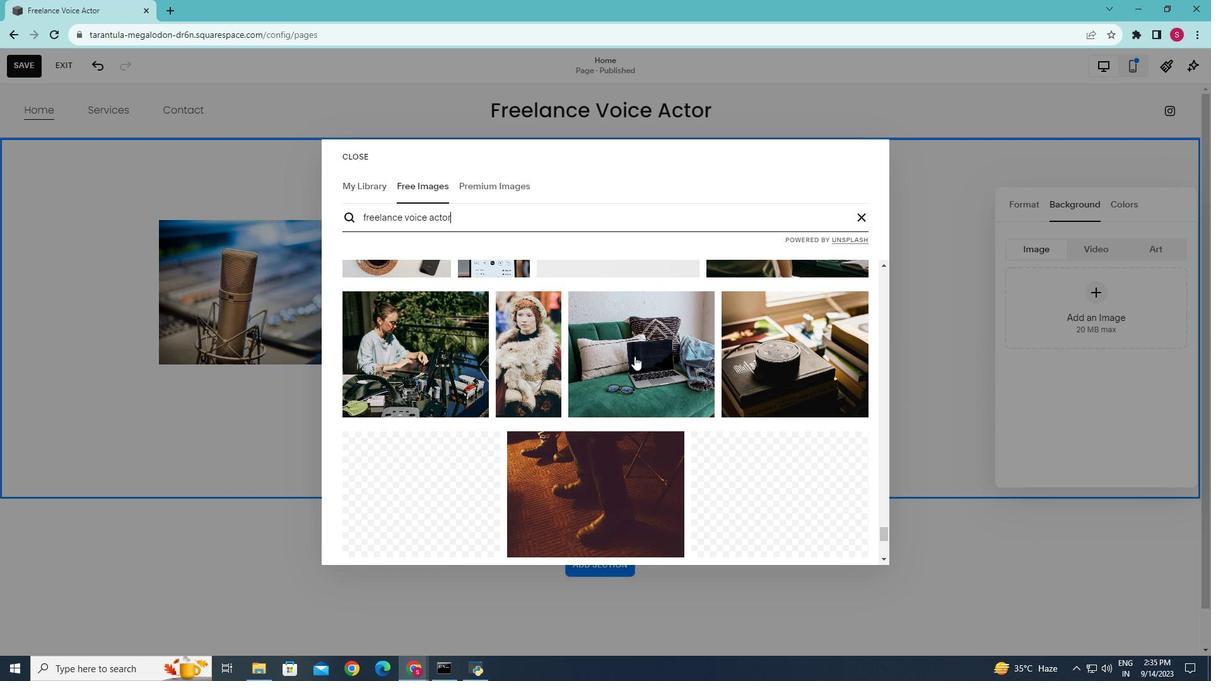 
Action: Mouse scrolled (634, 355) with delta (0, 0)
Screenshot: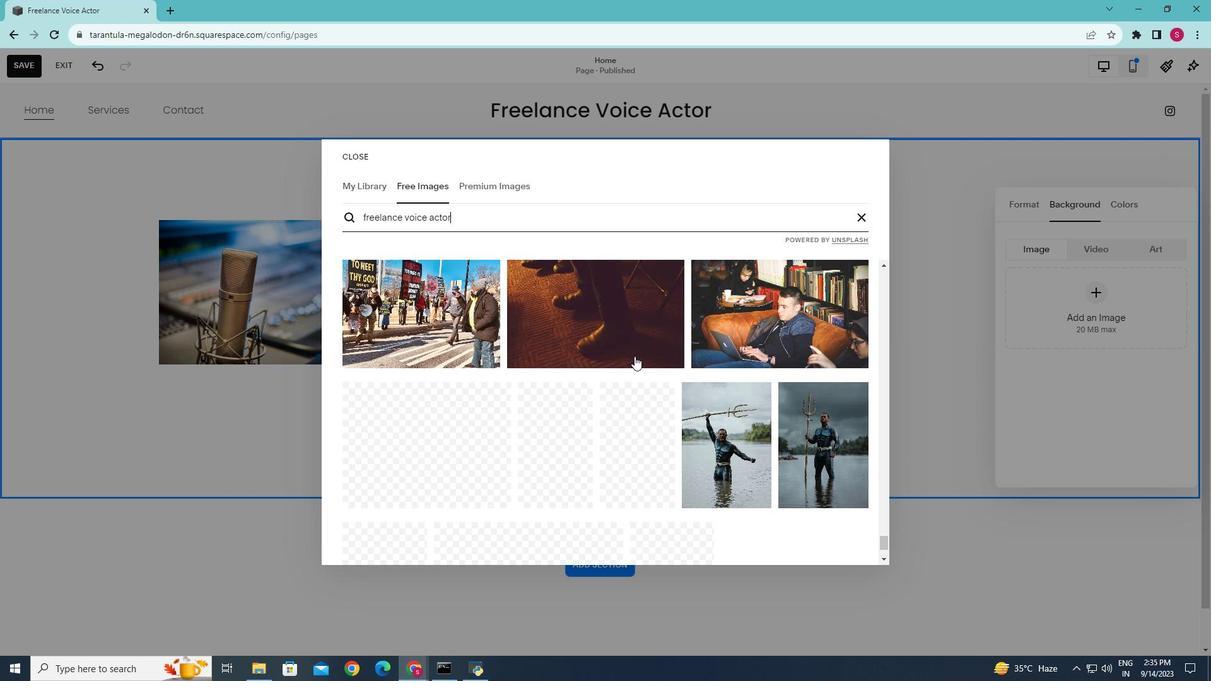 
Action: Mouse scrolled (634, 355) with delta (0, 0)
Screenshot: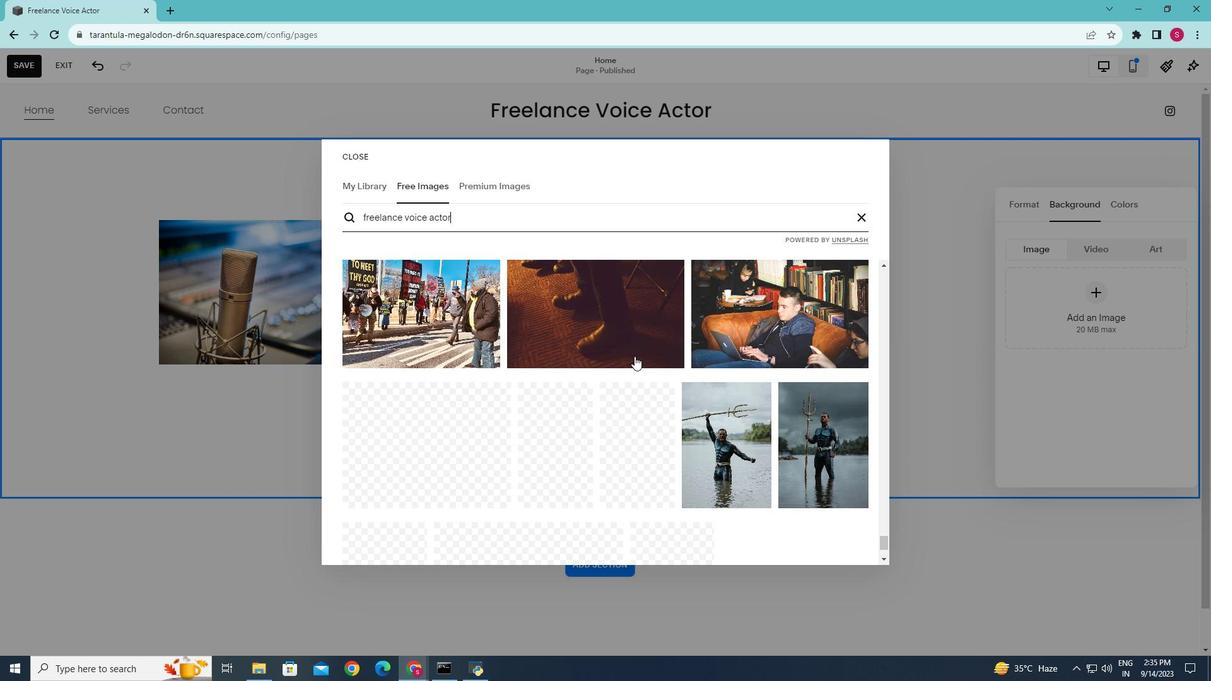 
Action: Mouse scrolled (634, 355) with delta (0, 0)
Screenshot: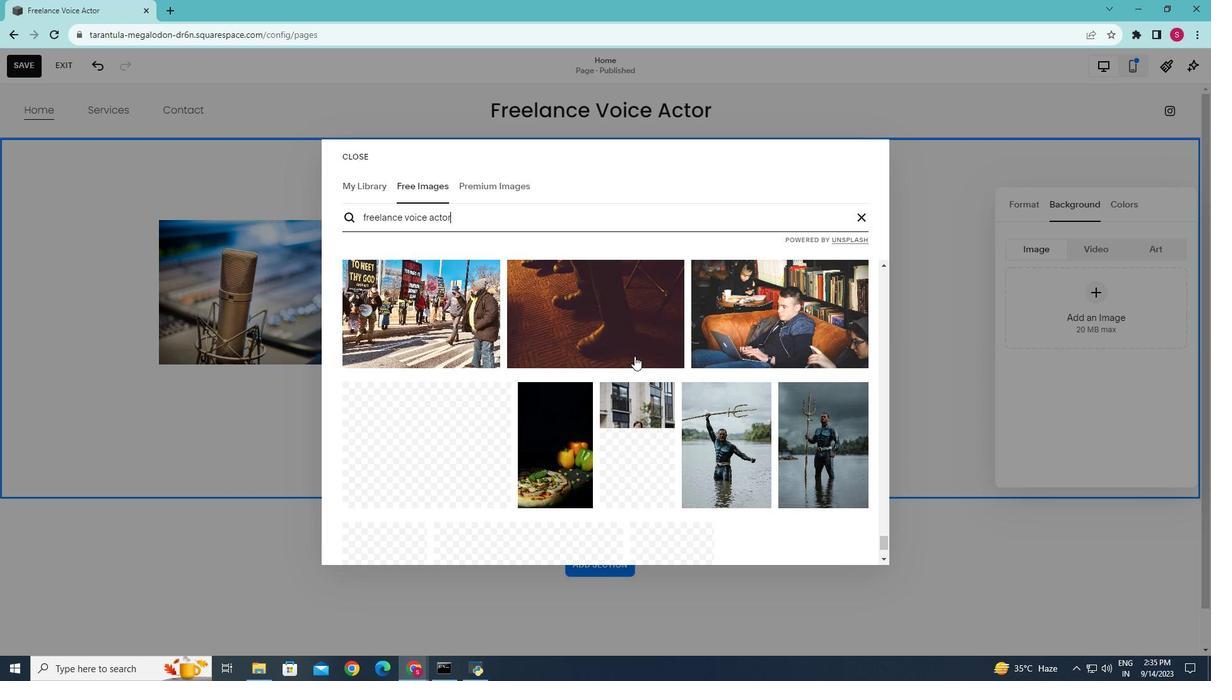 
Action: Mouse scrolled (634, 355) with delta (0, 0)
Screenshot: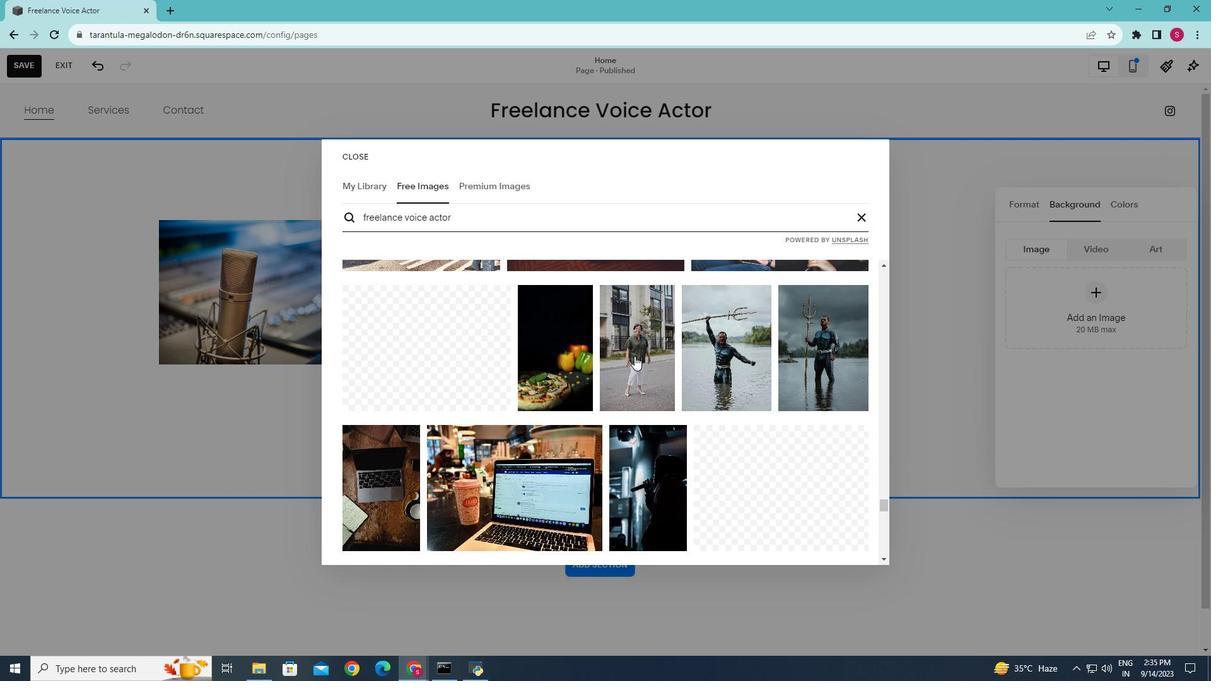 
Action: Mouse scrolled (634, 355) with delta (0, 0)
Screenshot: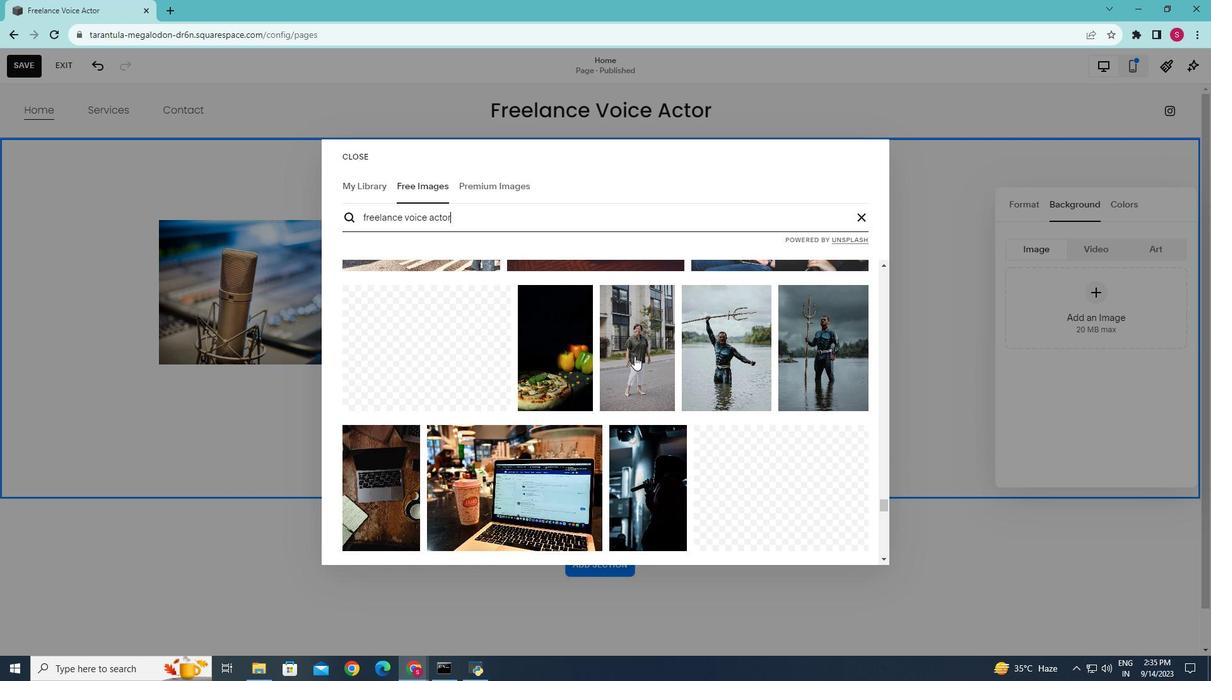 
Action: Mouse scrolled (634, 355) with delta (0, 0)
Screenshot: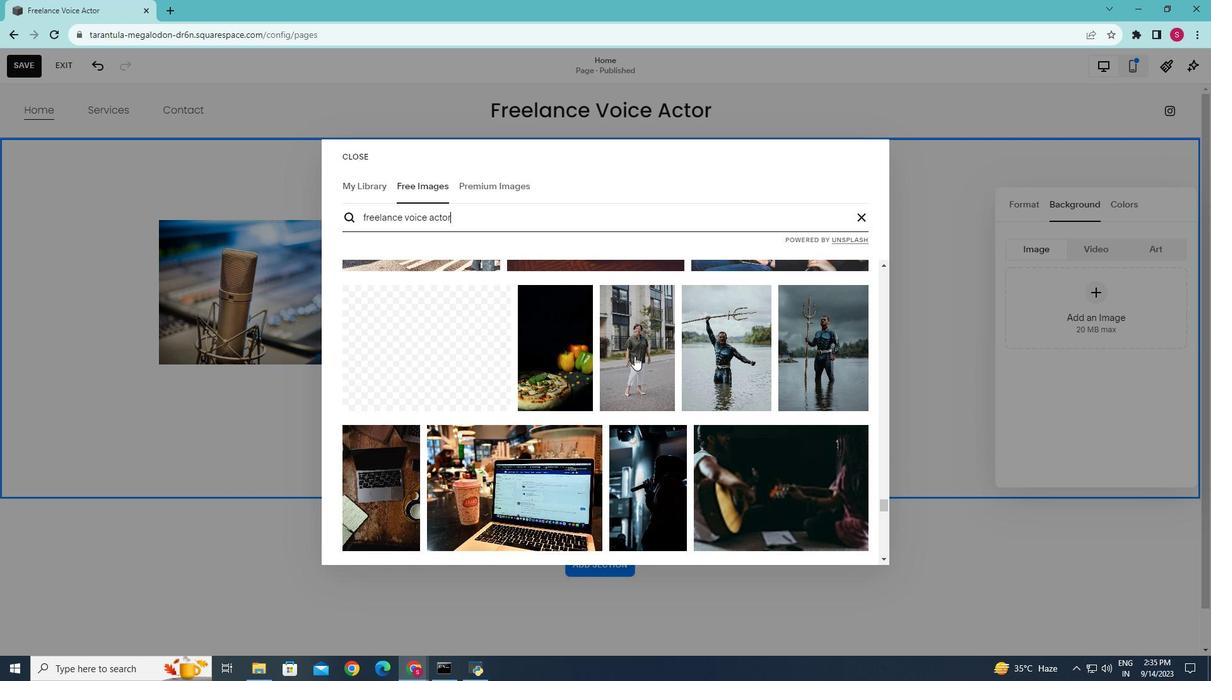 
Action: Mouse scrolled (634, 355) with delta (0, 0)
